 Task: Access a repository's "Release Notes" to view changes in software versions.
Action: Mouse moved to (930, 383)
Screenshot: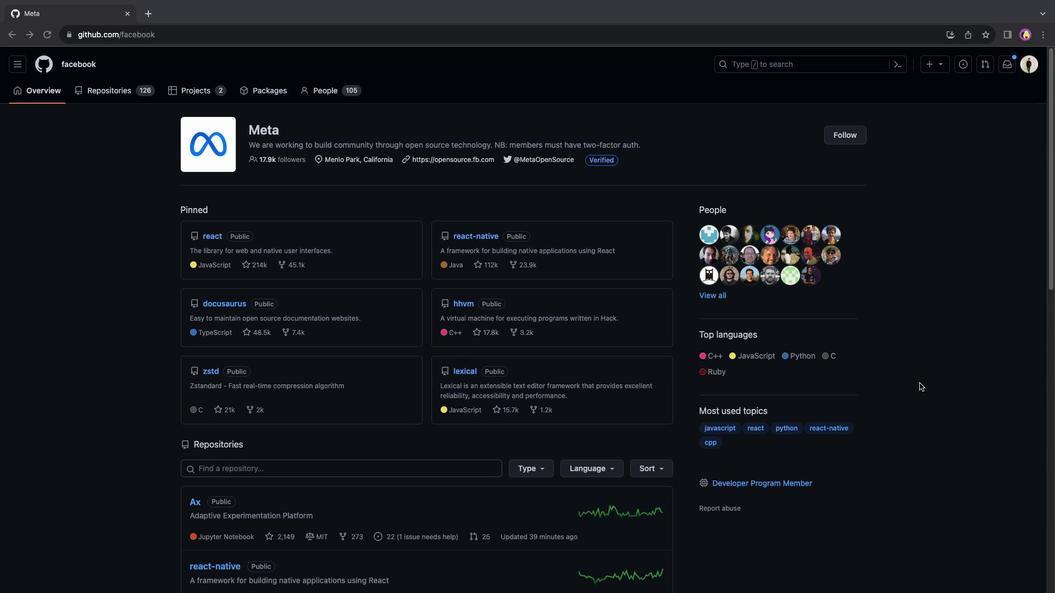 
Action: Mouse pressed left at (930, 383)
Screenshot: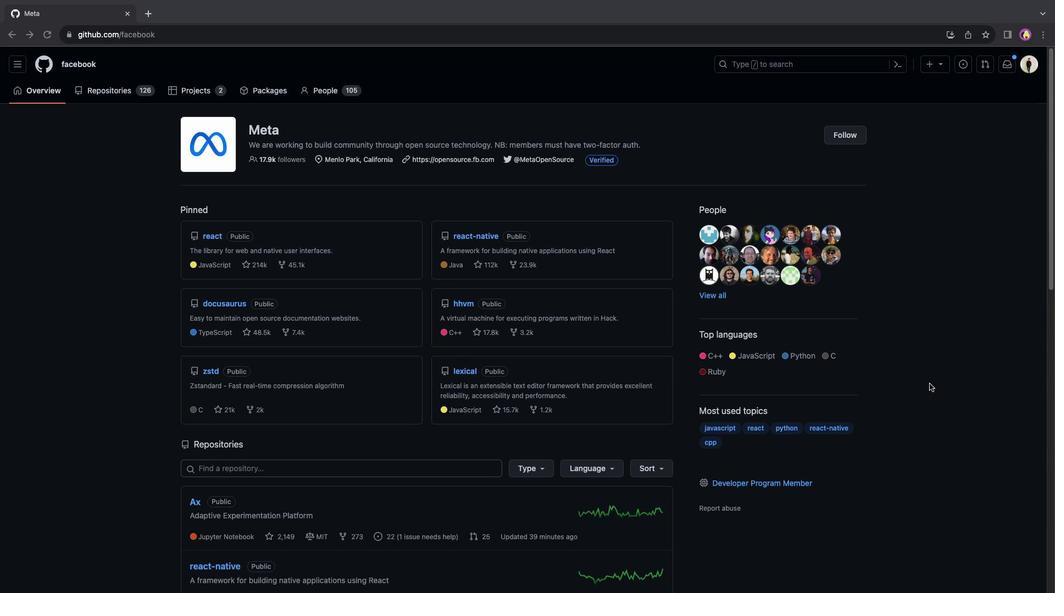 
Action: Mouse moved to (216, 237)
Screenshot: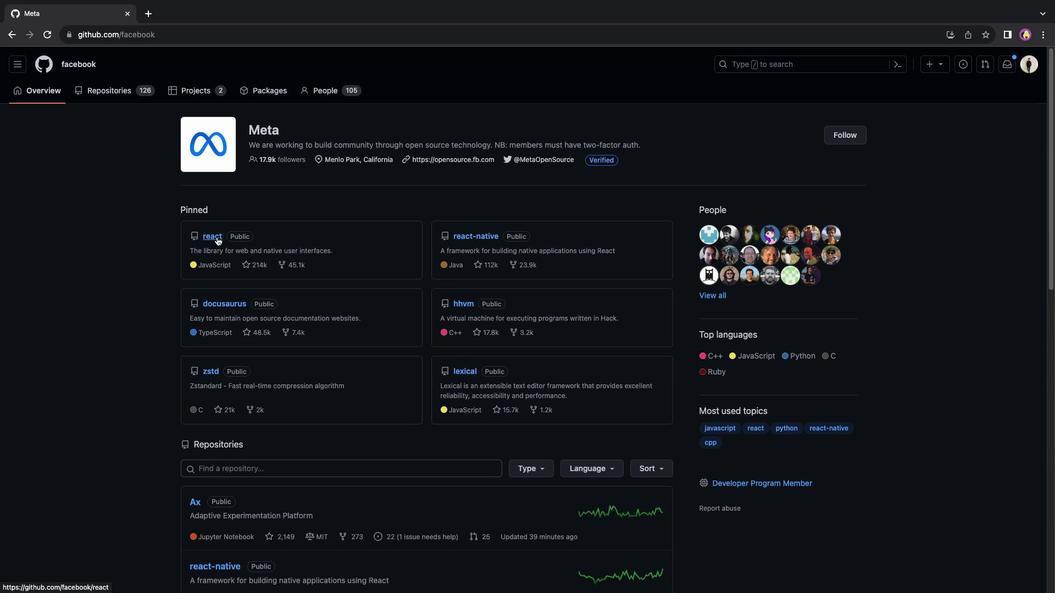 
Action: Mouse pressed left at (216, 237)
Screenshot: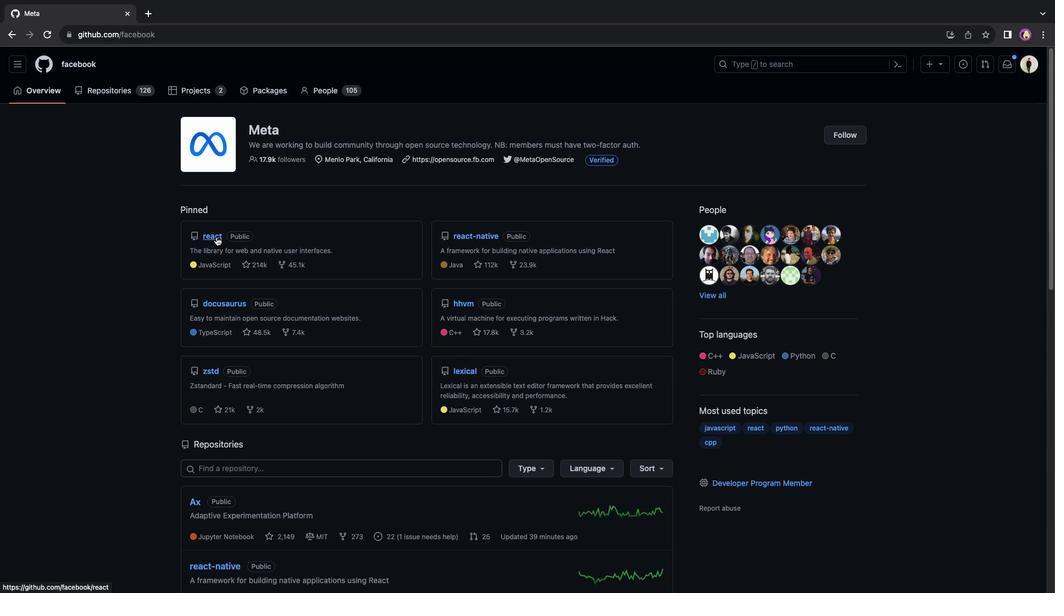
Action: Mouse moved to (831, 430)
Screenshot: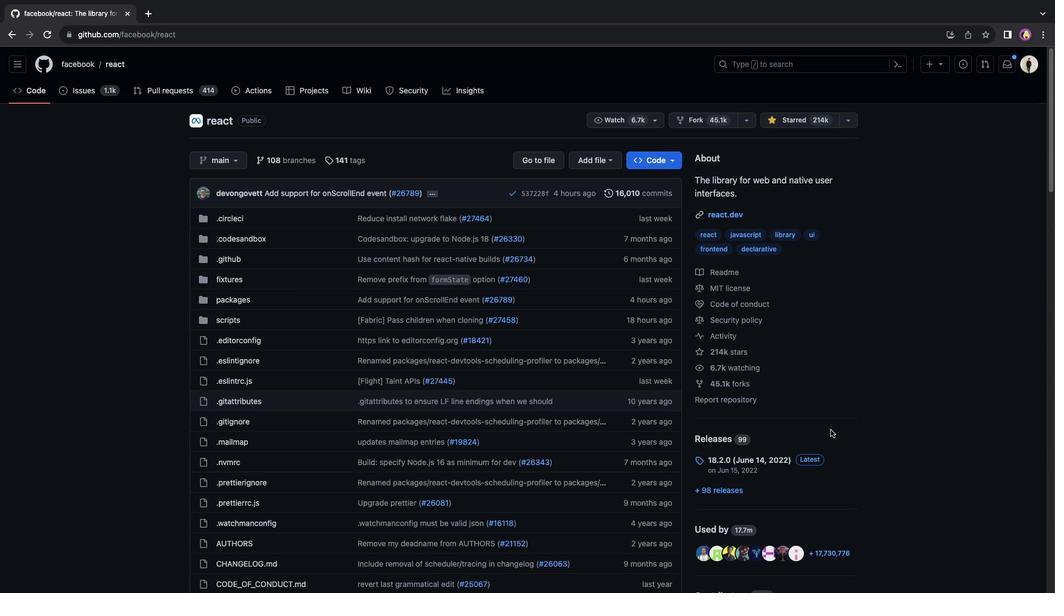 
Action: Mouse scrolled (831, 430) with delta (0, 0)
Screenshot: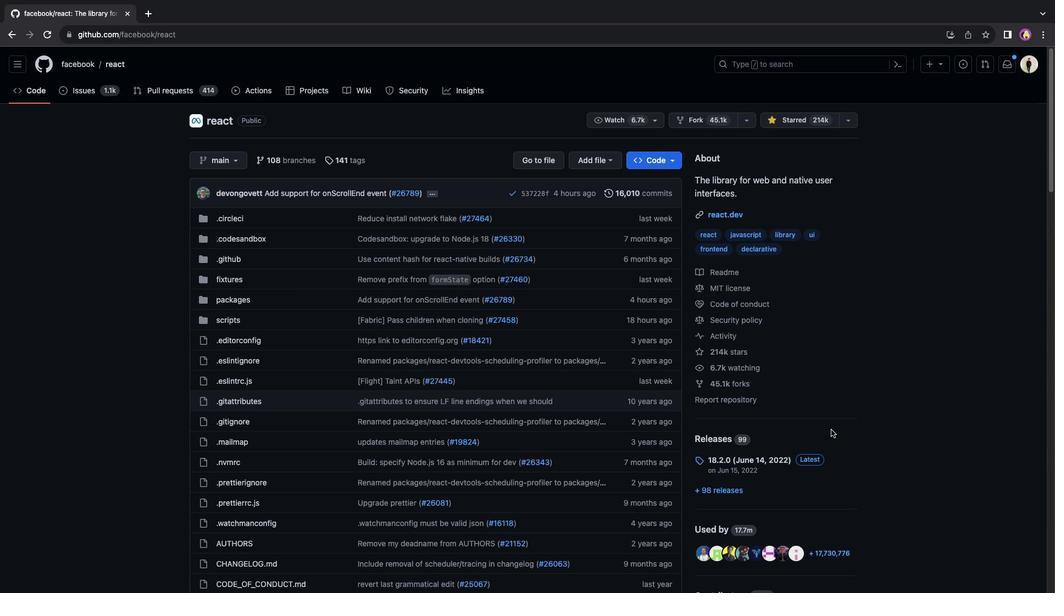 
Action: Mouse scrolled (831, 430) with delta (0, 0)
Screenshot: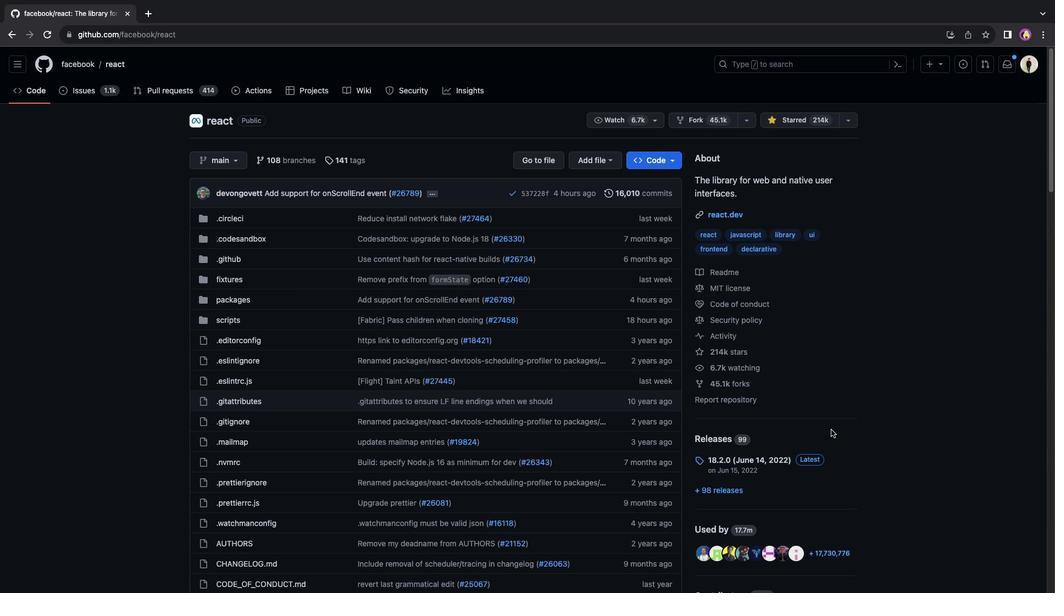 
Action: Mouse scrolled (831, 430) with delta (0, -1)
Screenshot: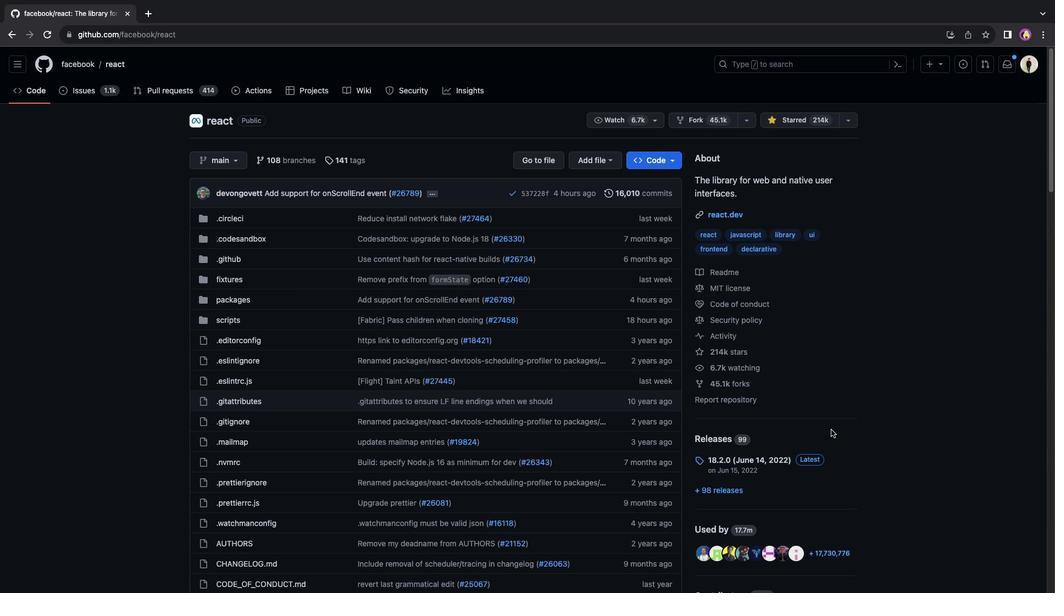 
Action: Mouse moved to (729, 392)
Screenshot: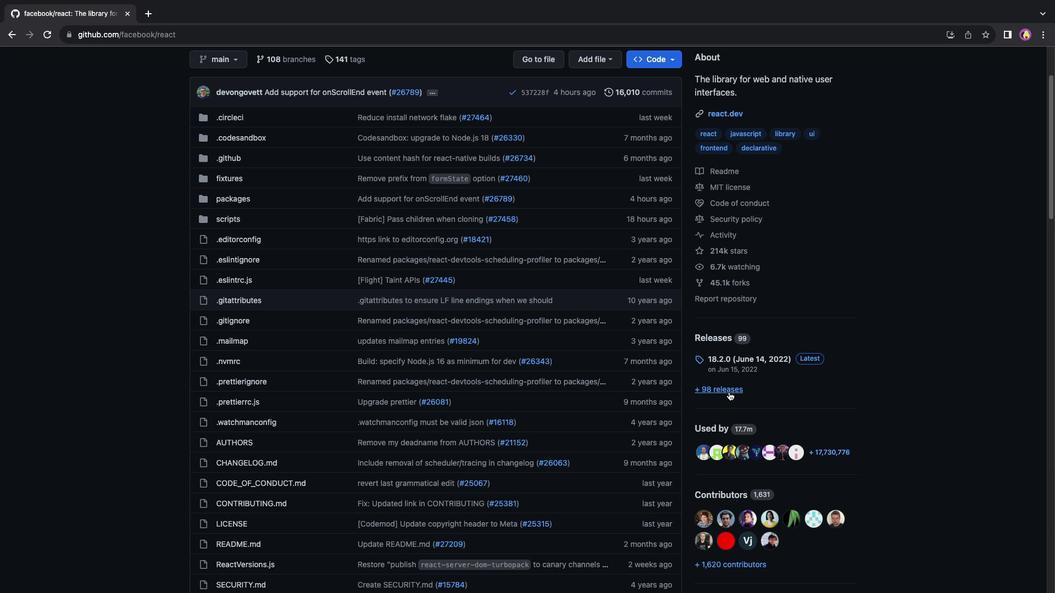 
Action: Mouse pressed left at (729, 392)
Screenshot: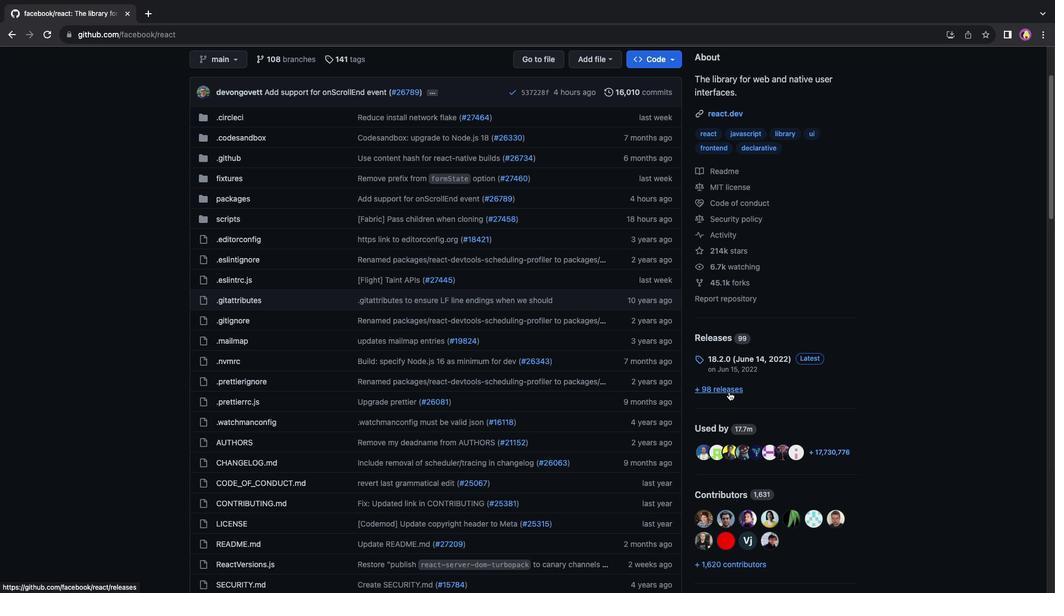 
Action: Mouse moved to (730, 338)
Screenshot: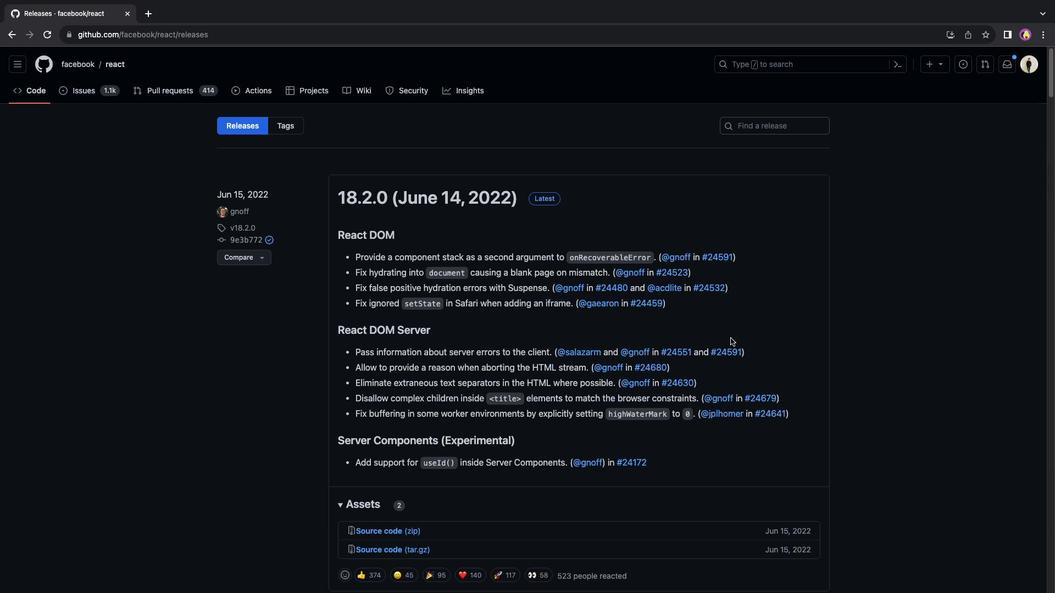 
Action: Mouse scrolled (730, 338) with delta (0, 0)
Screenshot: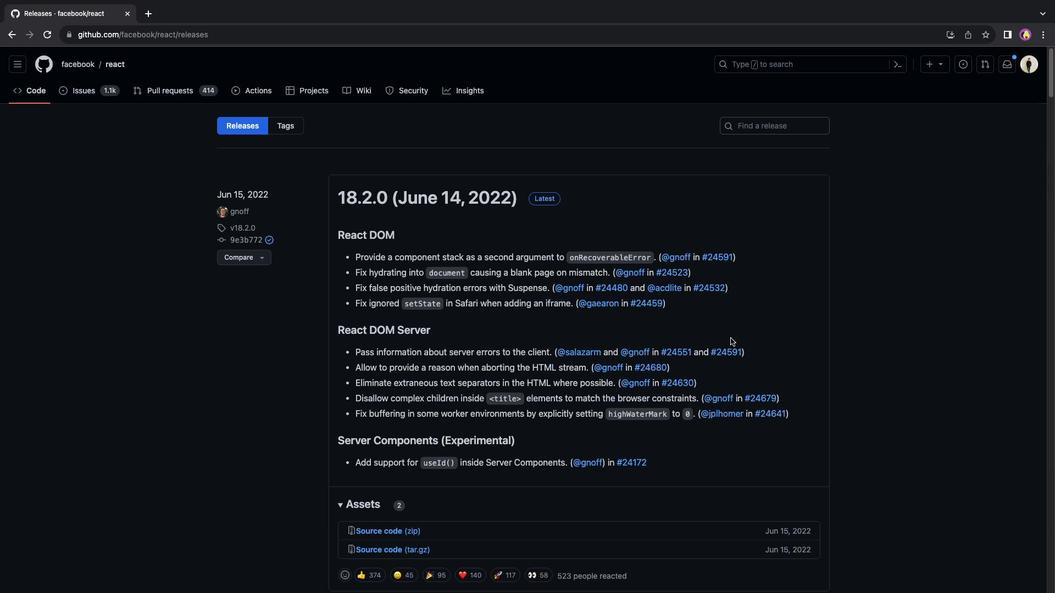 
Action: Mouse scrolled (730, 338) with delta (0, 0)
Screenshot: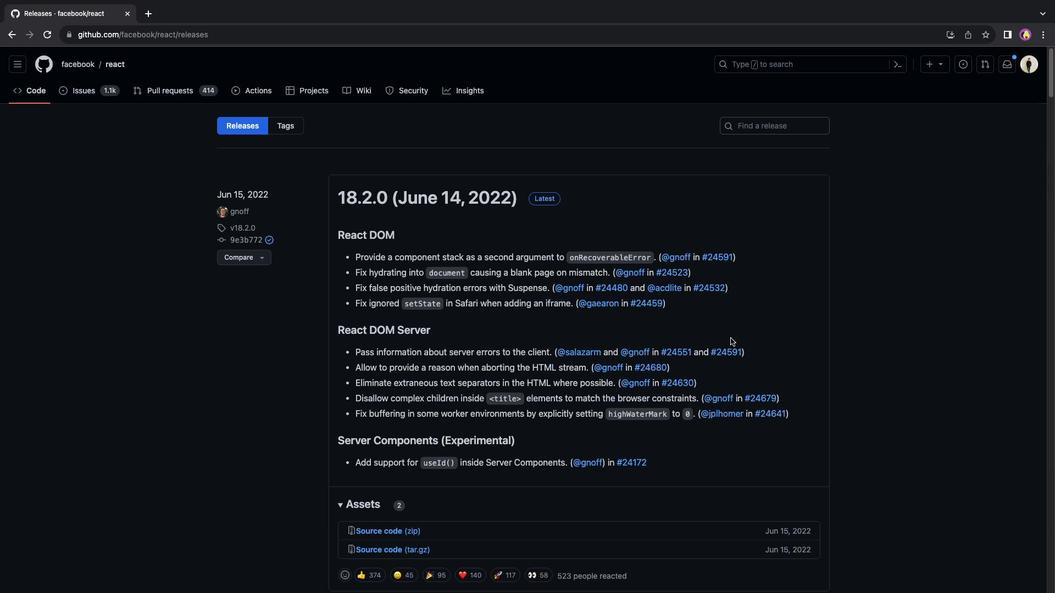 
Action: Mouse scrolled (730, 338) with delta (0, -1)
Screenshot: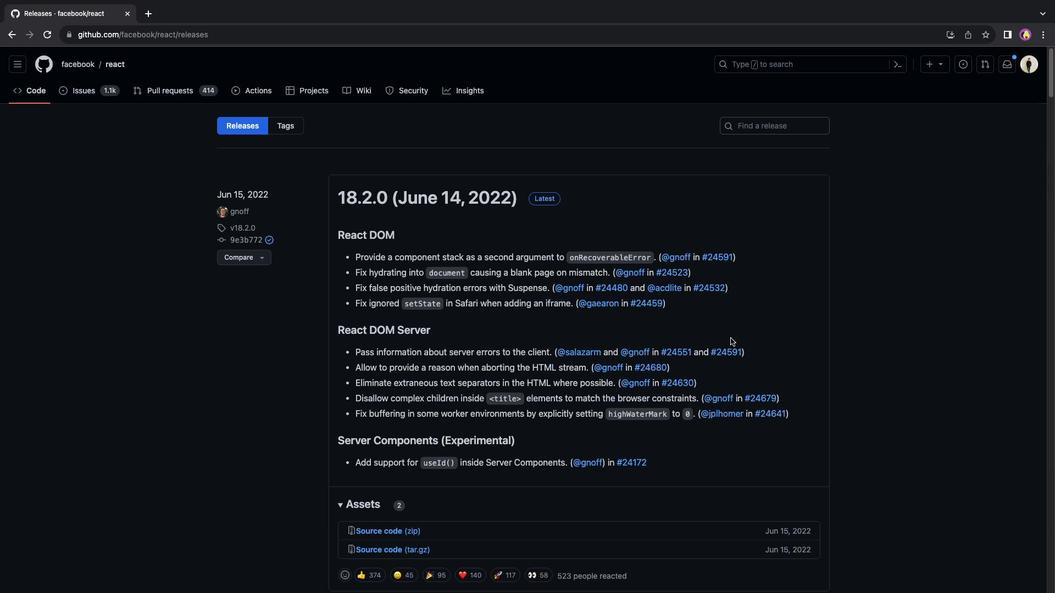 
Action: Mouse moved to (730, 338)
Screenshot: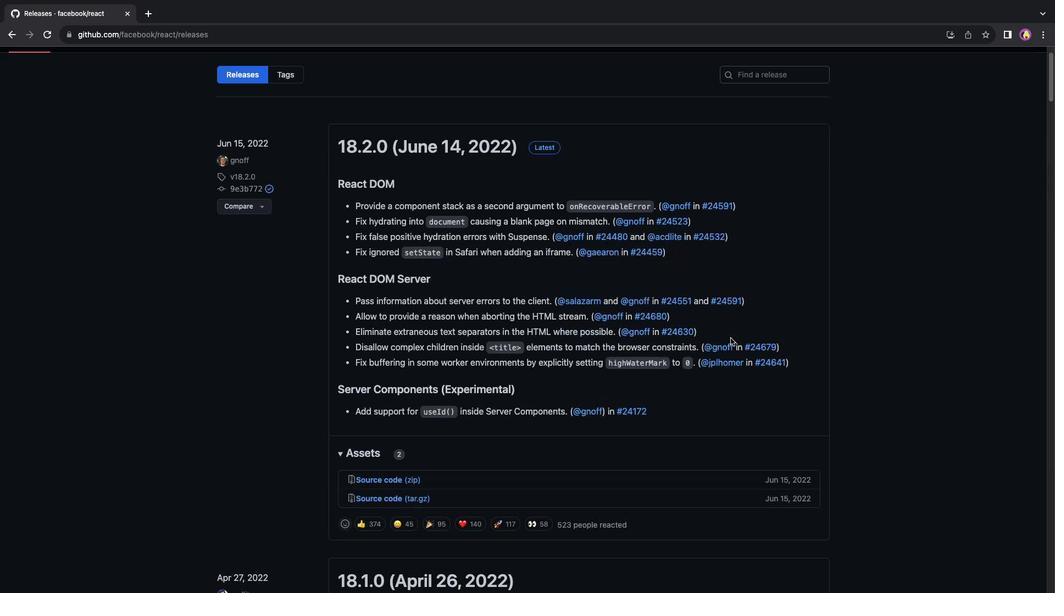 
Action: Mouse scrolled (730, 338) with delta (0, 0)
Screenshot: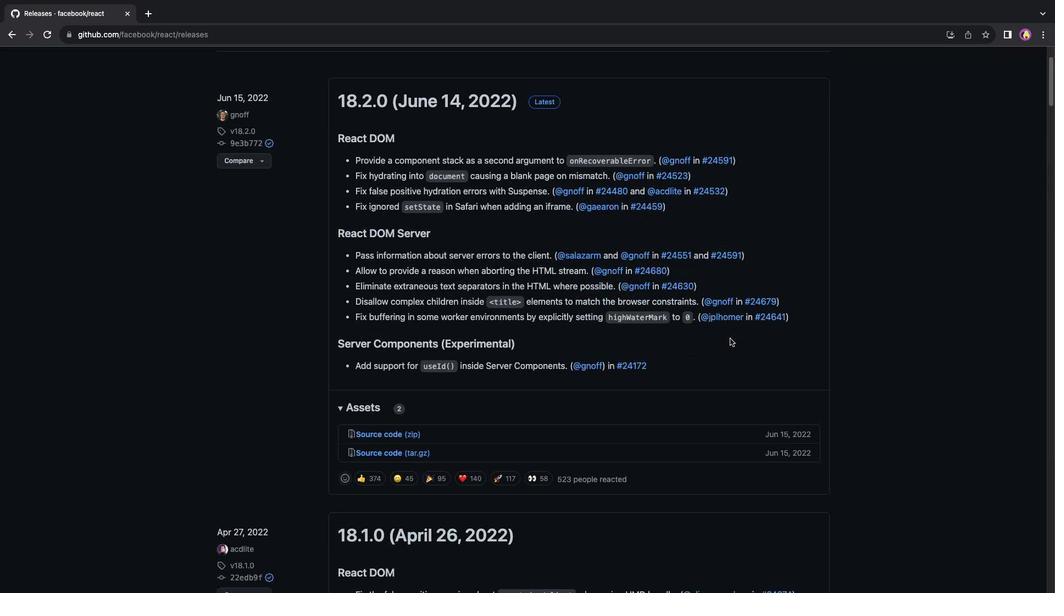 
Action: Mouse scrolled (730, 338) with delta (0, 0)
Screenshot: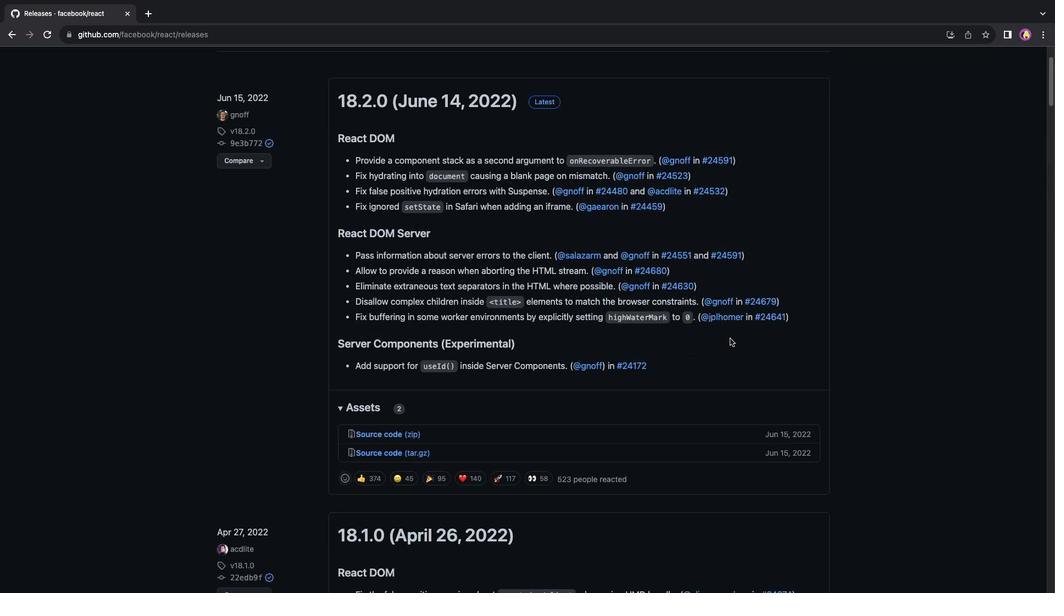 
Action: Mouse moved to (730, 338)
Screenshot: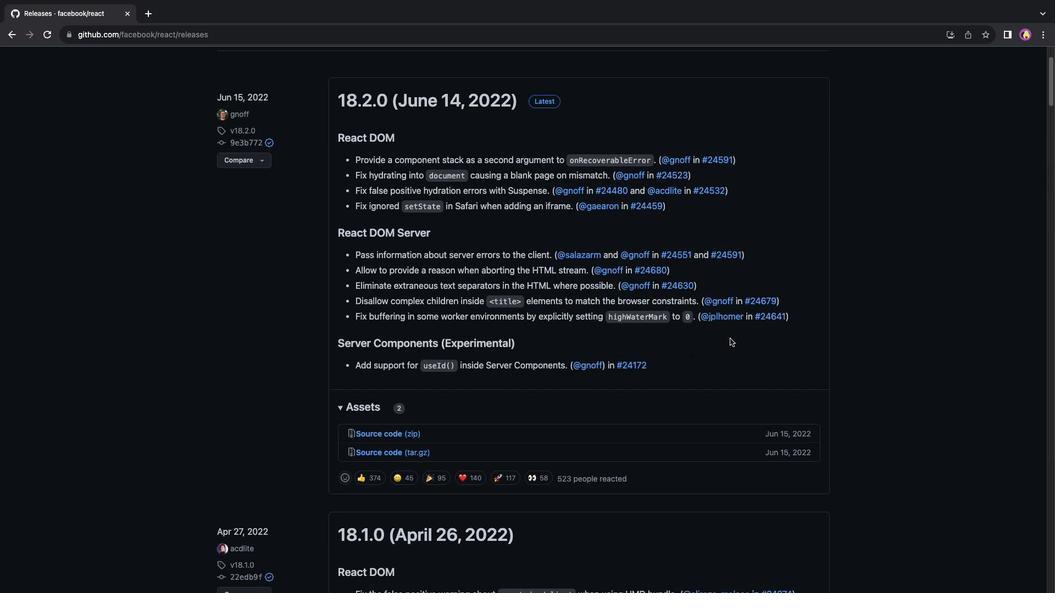 
Action: Mouse scrolled (730, 338) with delta (0, 0)
Screenshot: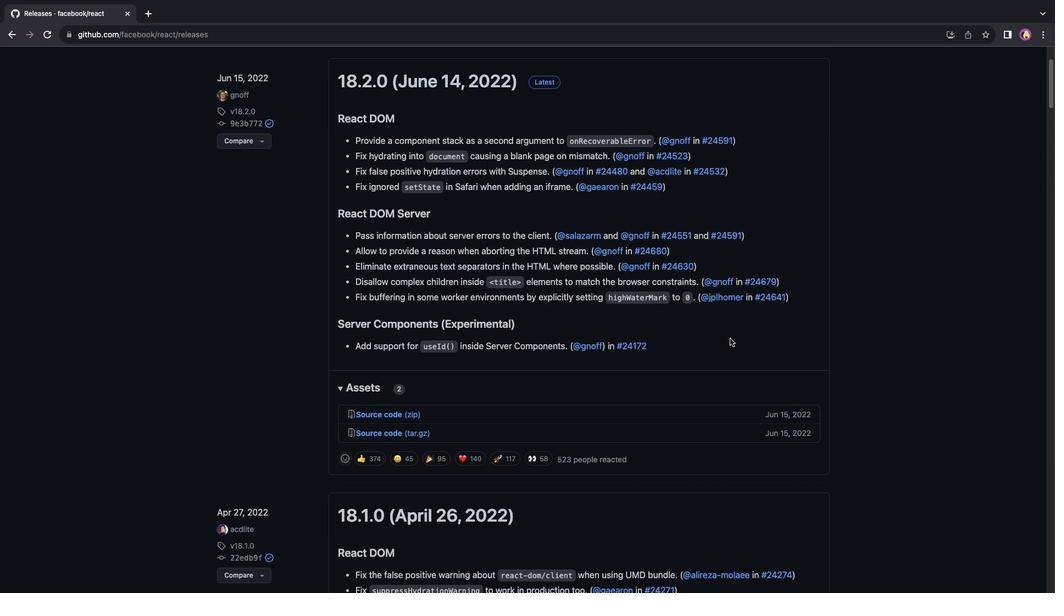 
Action: Mouse scrolled (730, 338) with delta (0, 0)
Screenshot: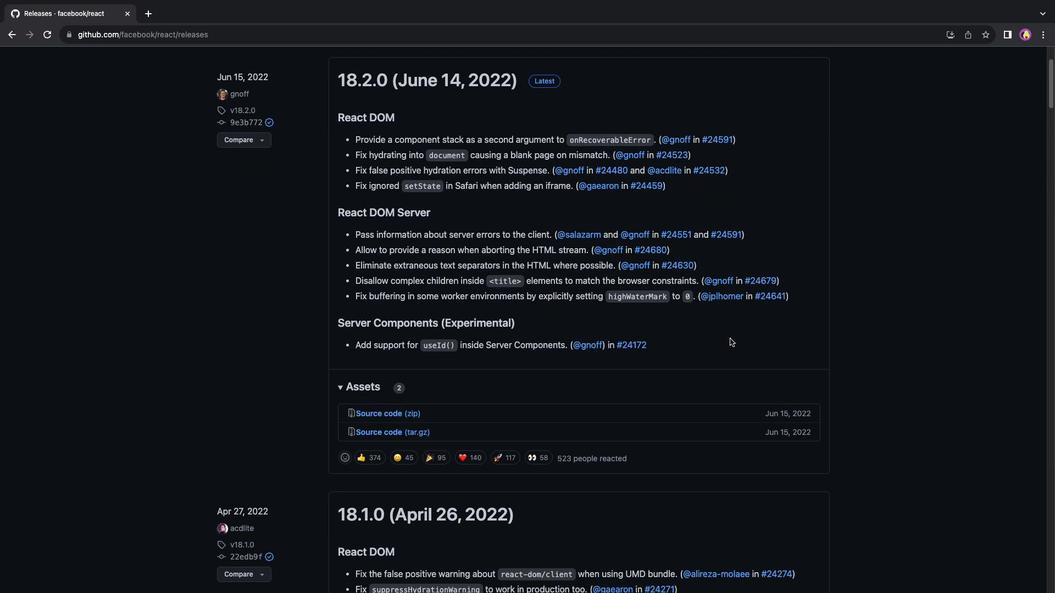 
Action: Mouse scrolled (730, 338) with delta (0, 0)
Screenshot: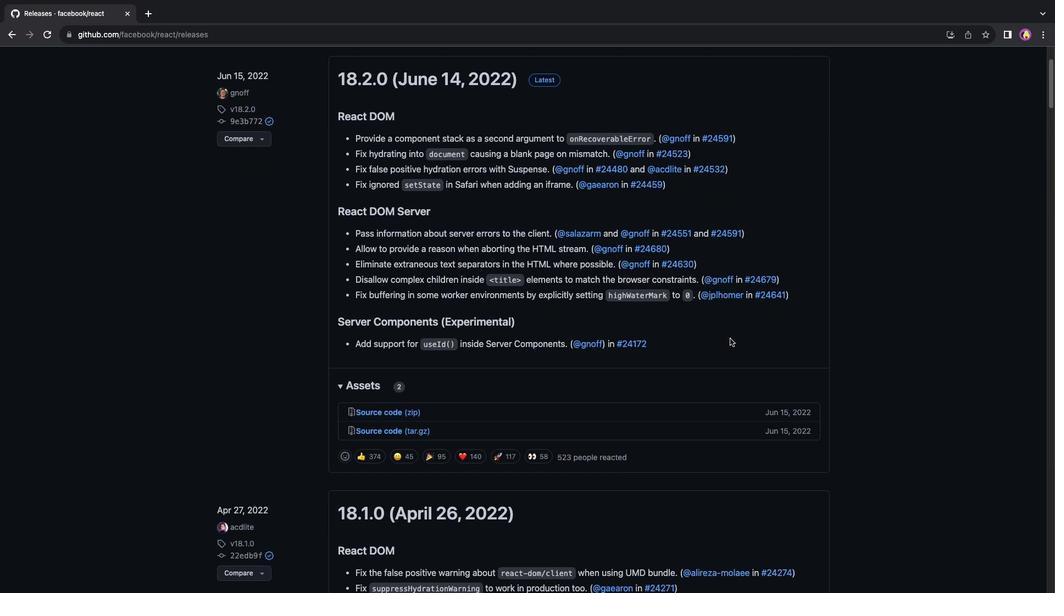 
Action: Mouse moved to (730, 339)
Screenshot: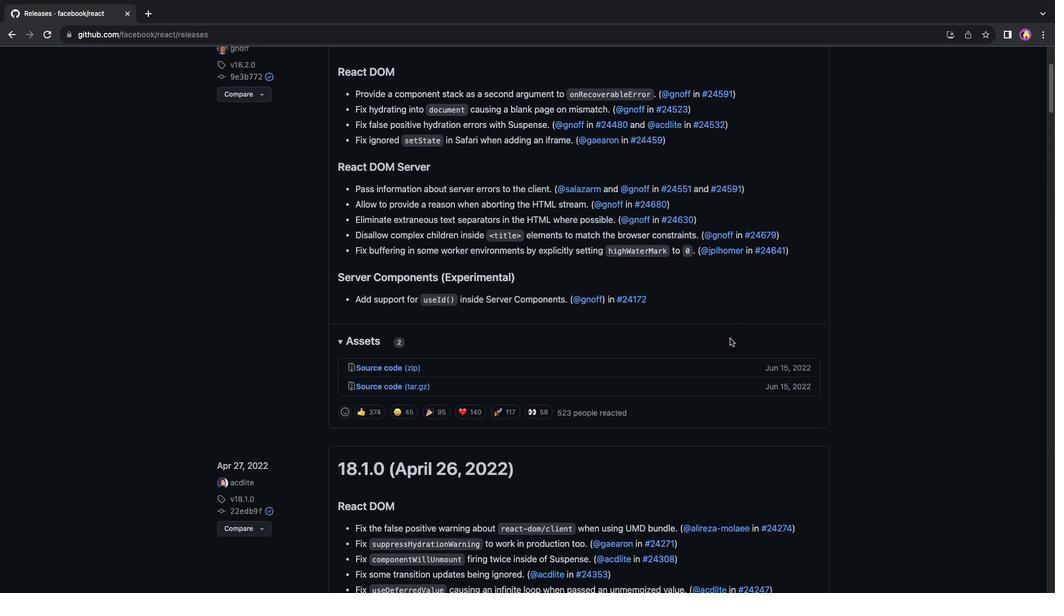 
Action: Mouse scrolled (730, 339) with delta (0, 0)
Screenshot: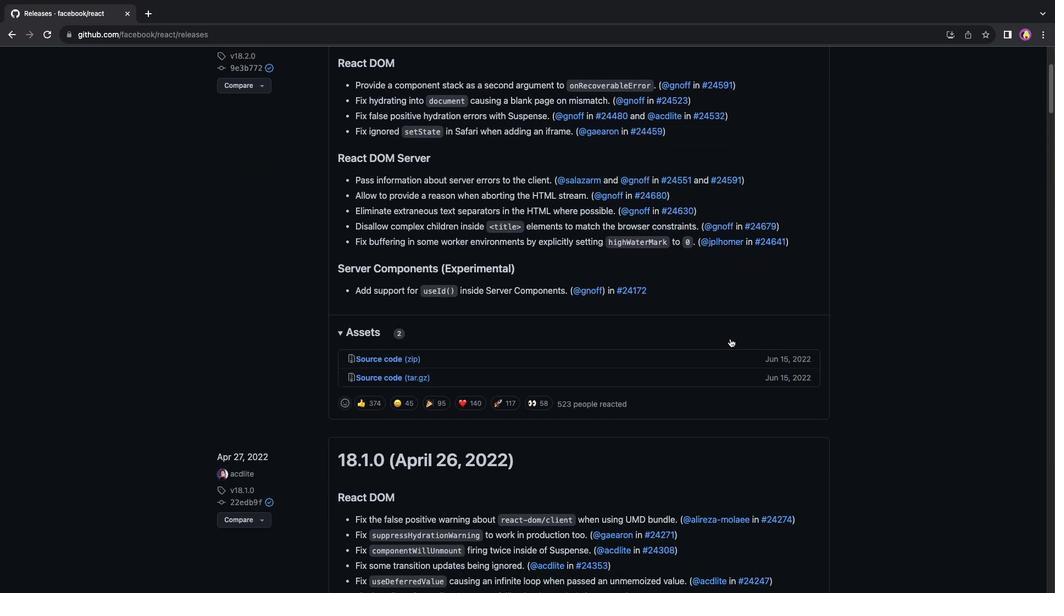 
Action: Mouse scrolled (730, 339) with delta (0, 0)
Screenshot: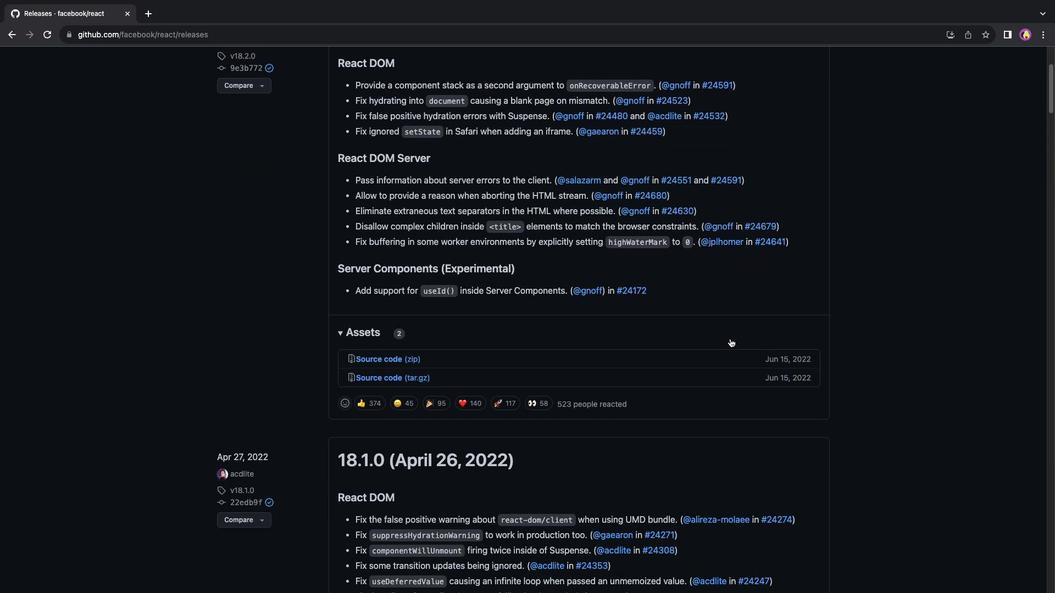 
Action: Mouse scrolled (730, 339) with delta (0, -1)
Screenshot: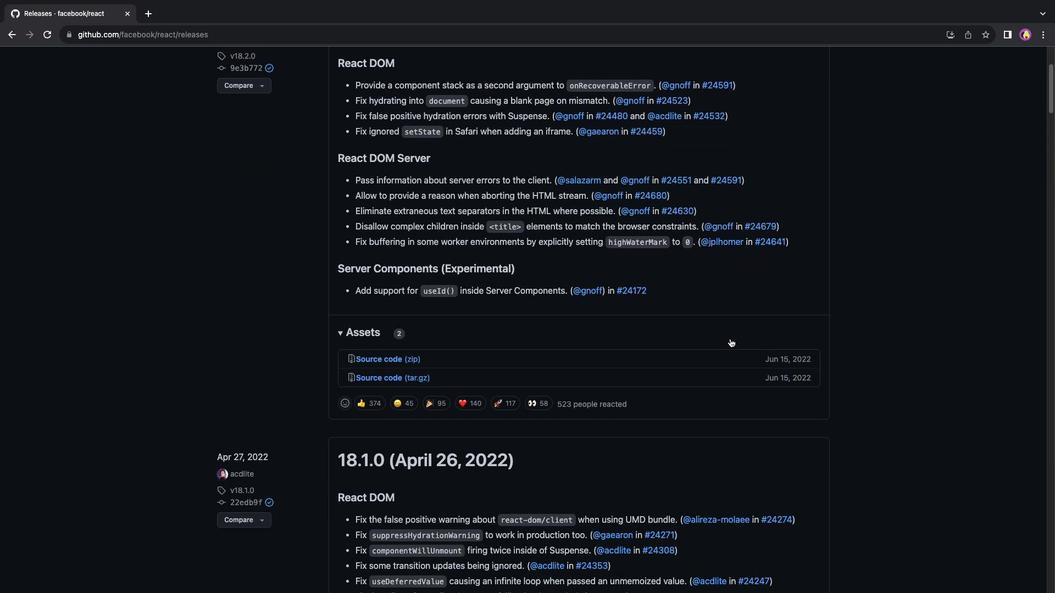
Action: Mouse scrolled (730, 339) with delta (0, 0)
Screenshot: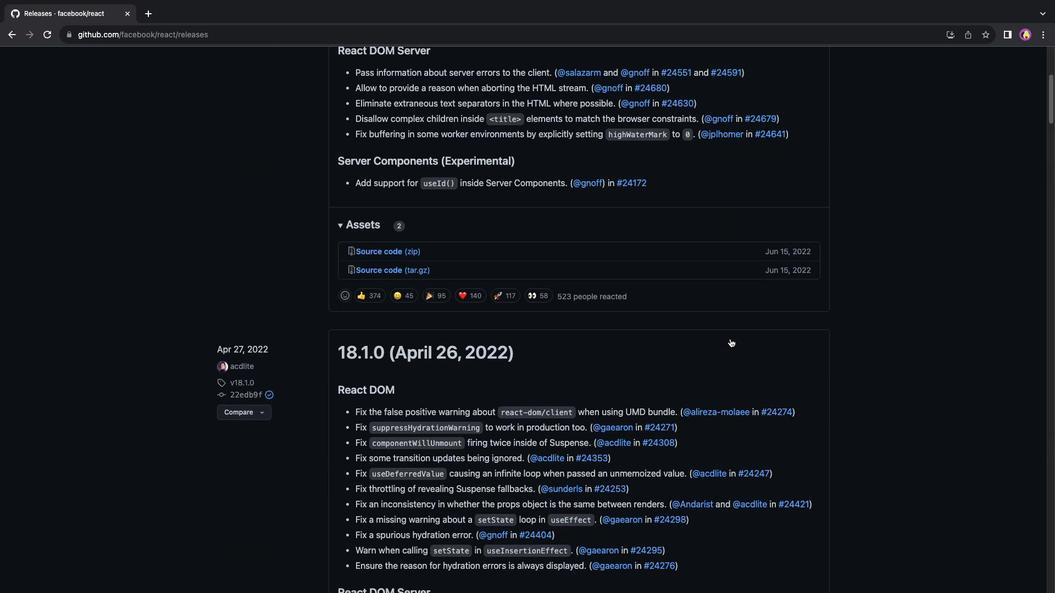 
Action: Mouse scrolled (730, 339) with delta (0, 0)
Screenshot: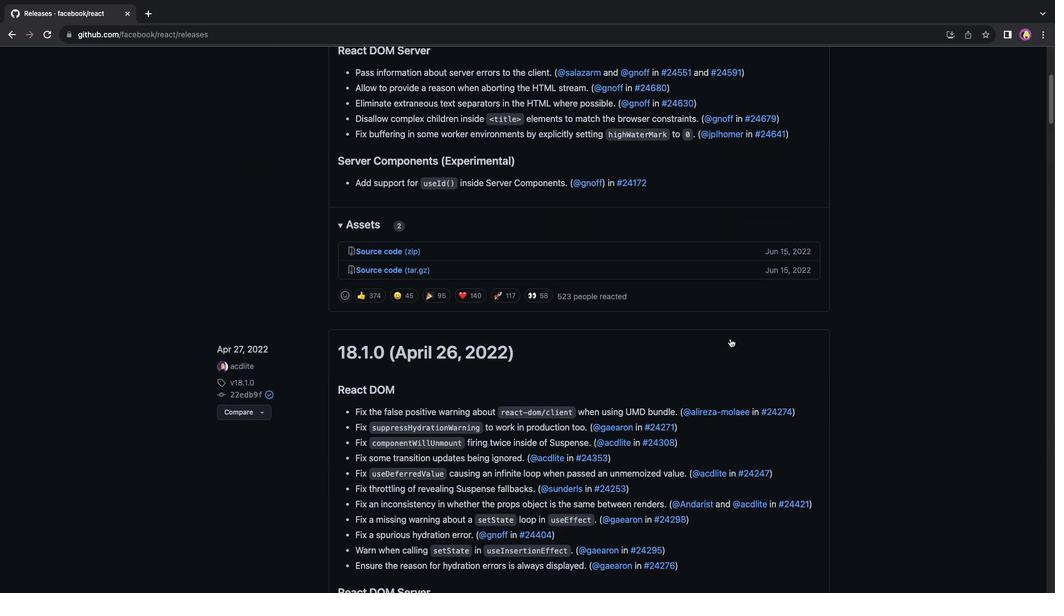 
Action: Mouse scrolled (730, 339) with delta (0, -1)
Screenshot: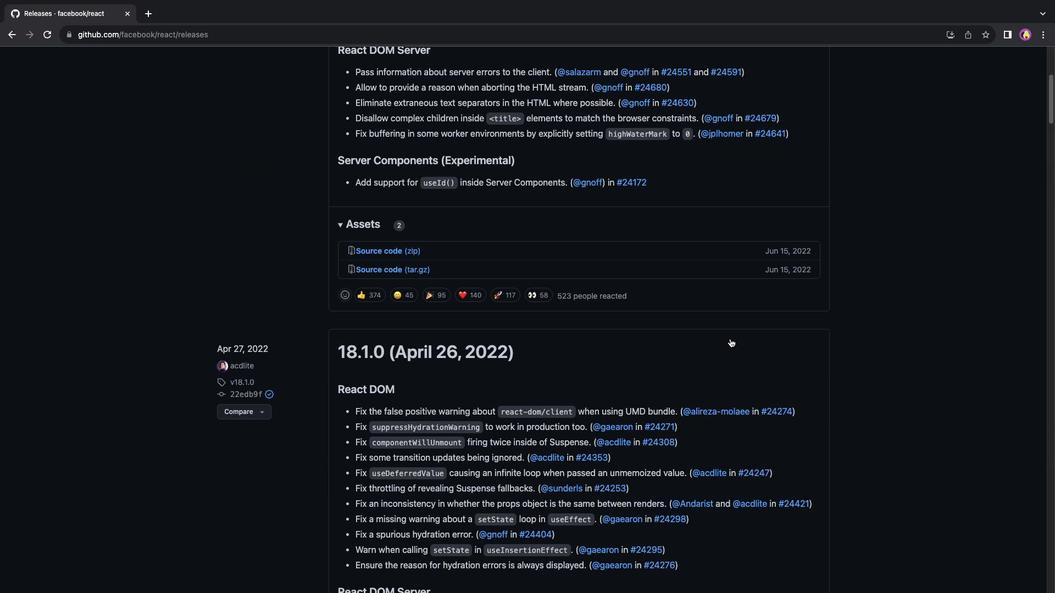 
Action: Mouse scrolled (730, 339) with delta (0, 0)
Screenshot: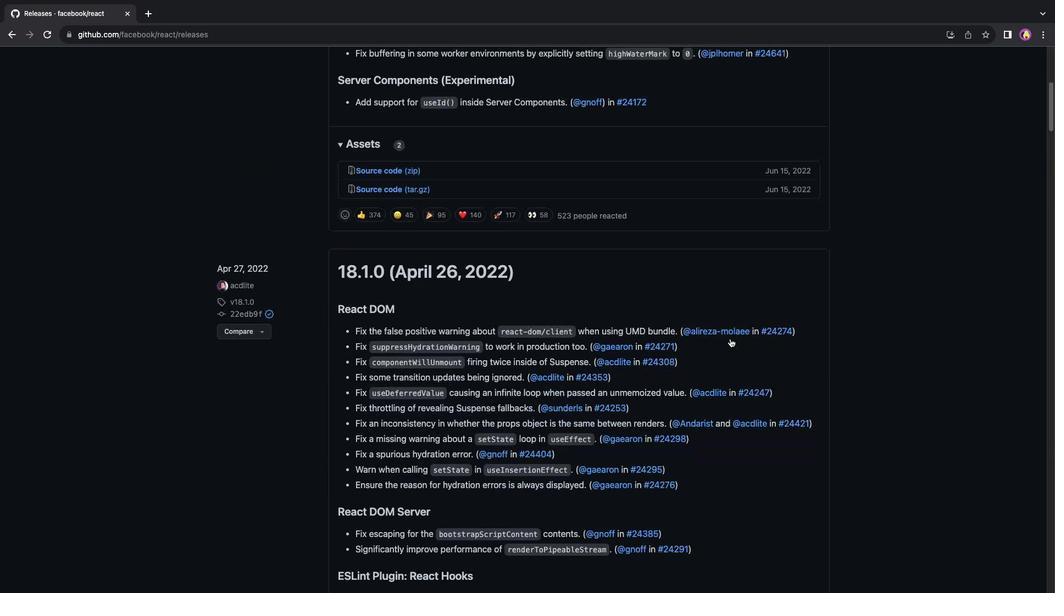 
Action: Mouse scrolled (730, 339) with delta (0, 0)
Screenshot: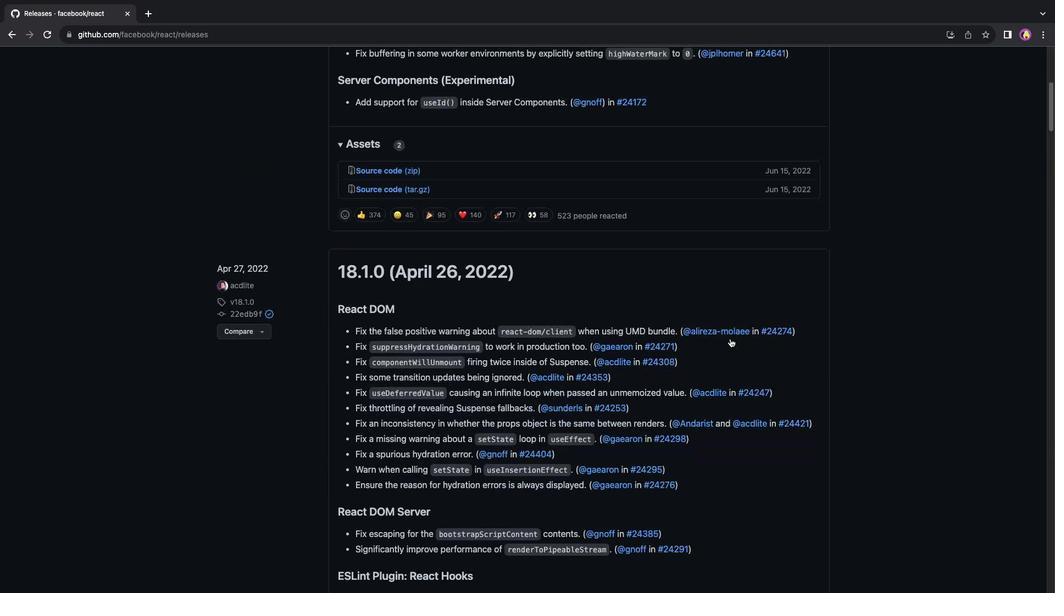 
Action: Mouse scrolled (730, 339) with delta (0, -1)
Screenshot: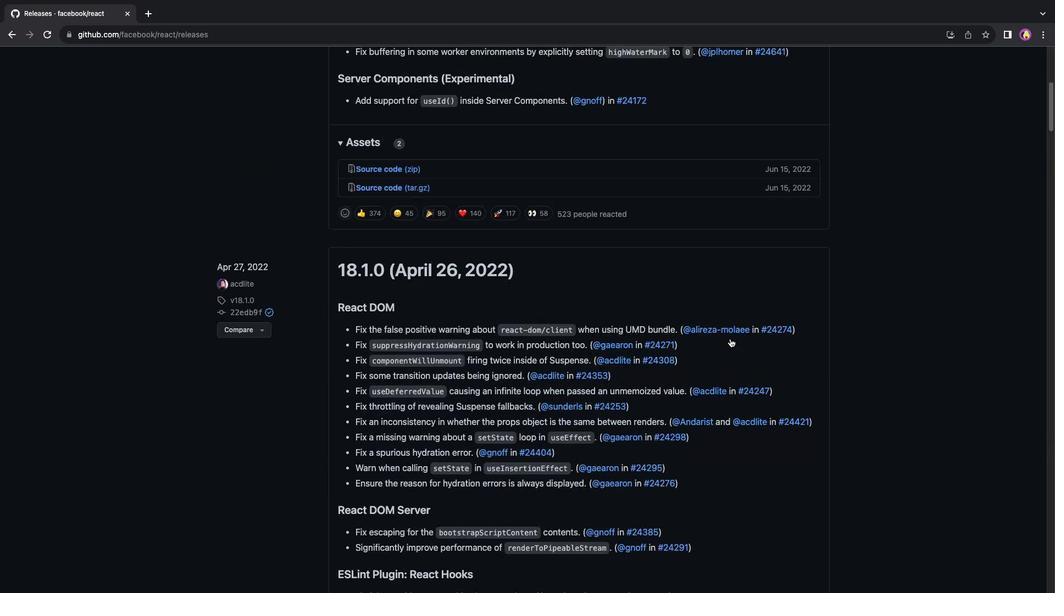 
Action: Mouse moved to (730, 339)
Screenshot: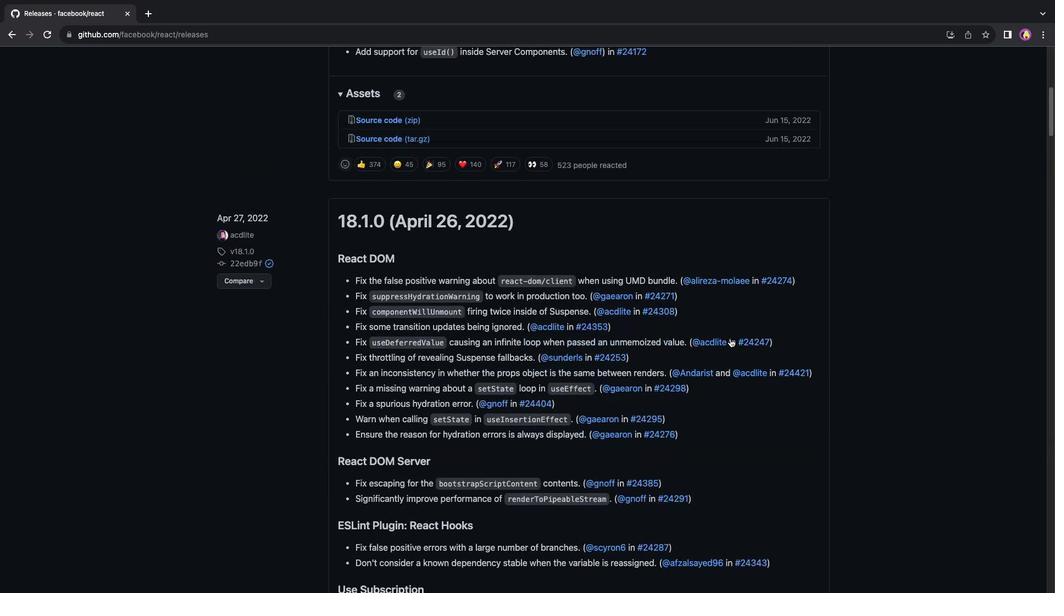 
Action: Mouse scrolled (730, 339) with delta (0, 0)
Screenshot: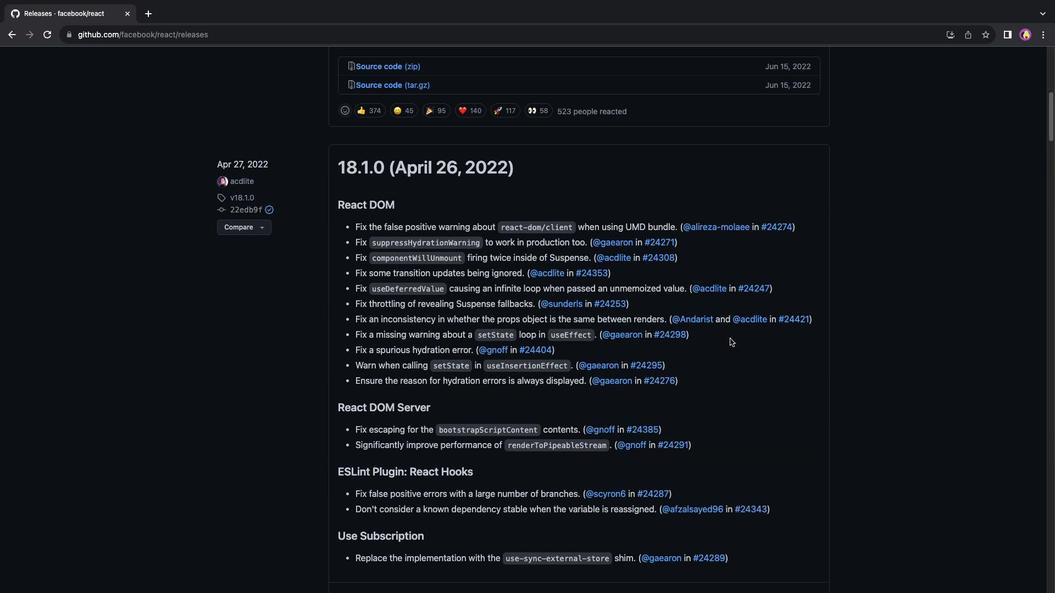 
Action: Mouse scrolled (730, 339) with delta (0, 0)
Screenshot: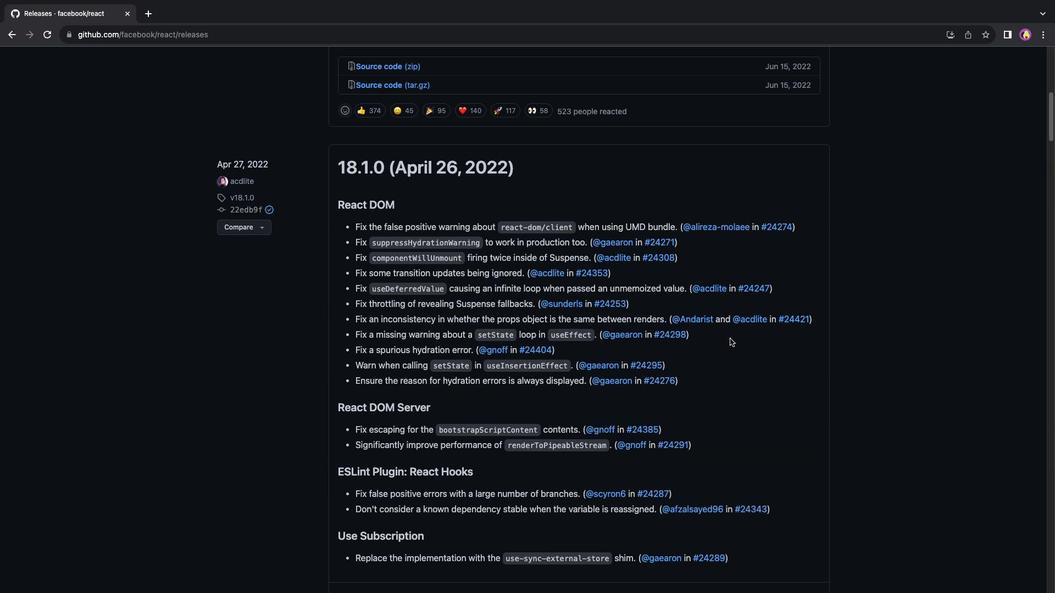 
Action: Mouse scrolled (730, 339) with delta (0, 0)
Screenshot: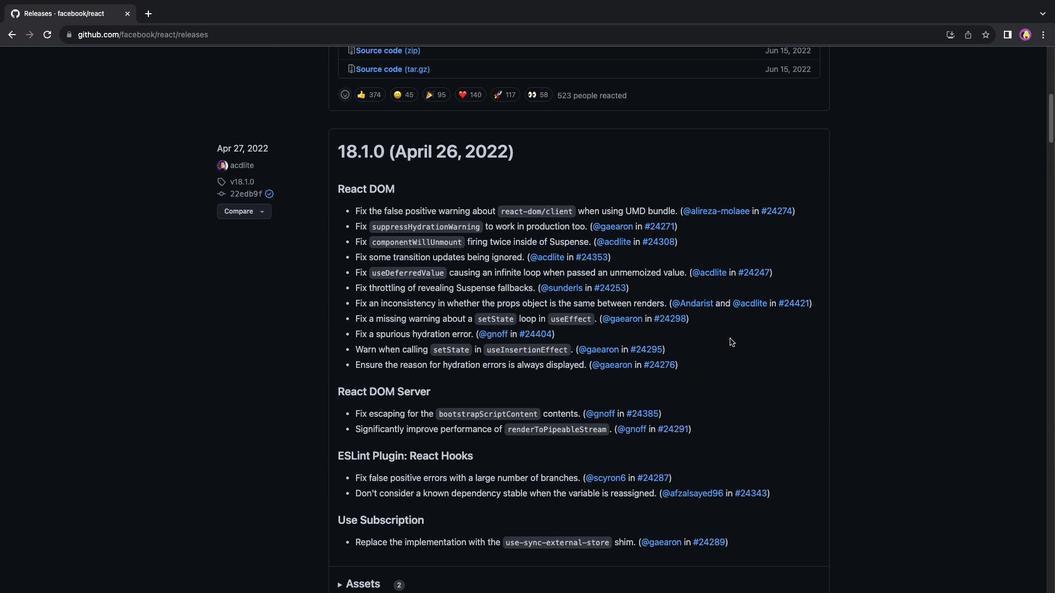 
Action: Mouse scrolled (730, 339) with delta (0, 0)
Screenshot: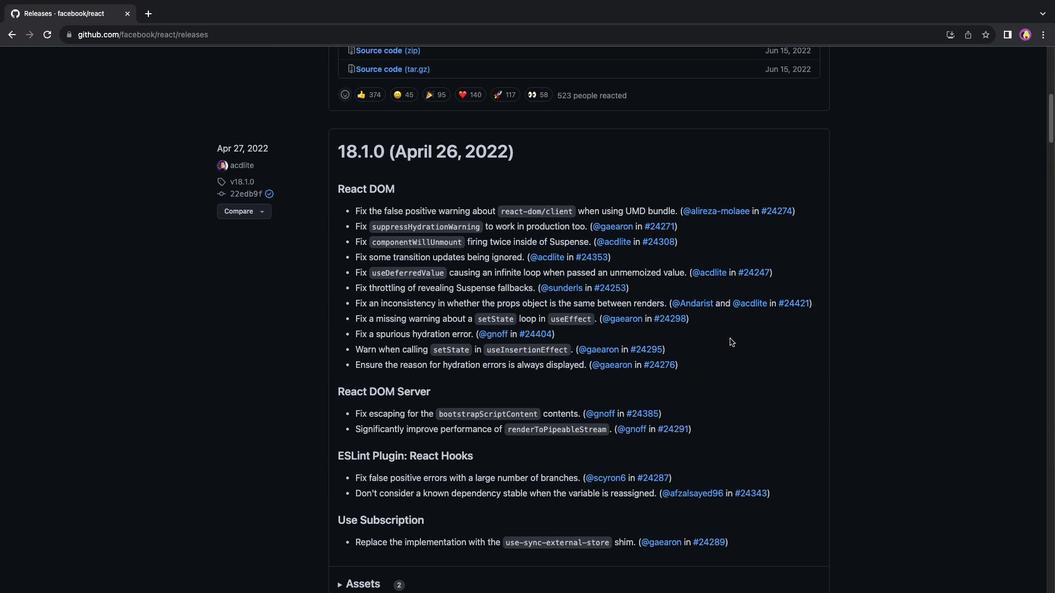 
Action: Mouse moved to (730, 339)
Screenshot: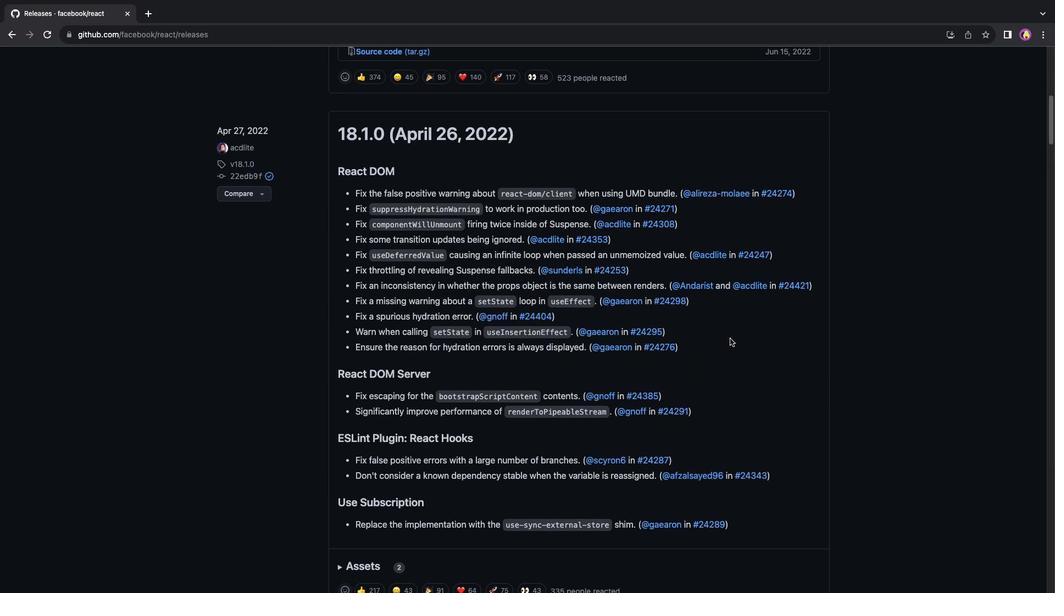 
Action: Mouse scrolled (730, 339) with delta (0, 0)
Screenshot: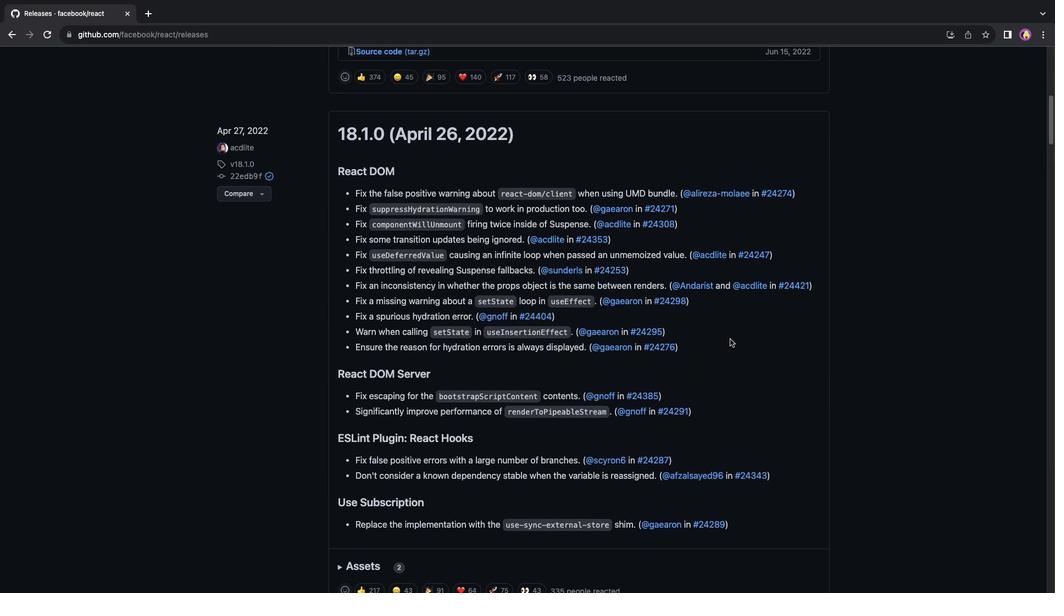 
Action: Mouse scrolled (730, 339) with delta (0, 0)
Screenshot: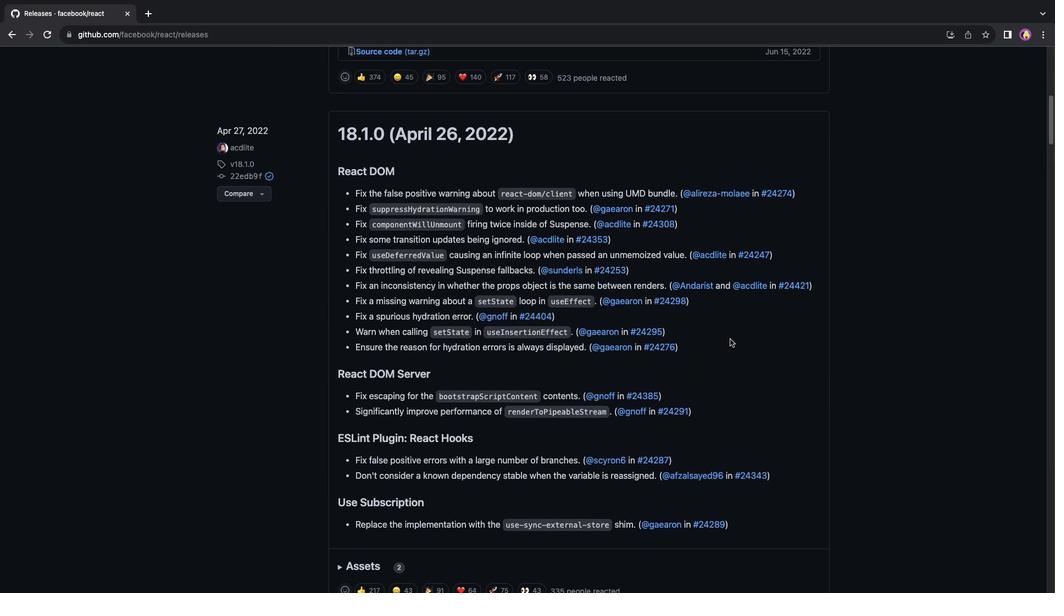 
Action: Mouse scrolled (730, 339) with delta (0, 0)
Screenshot: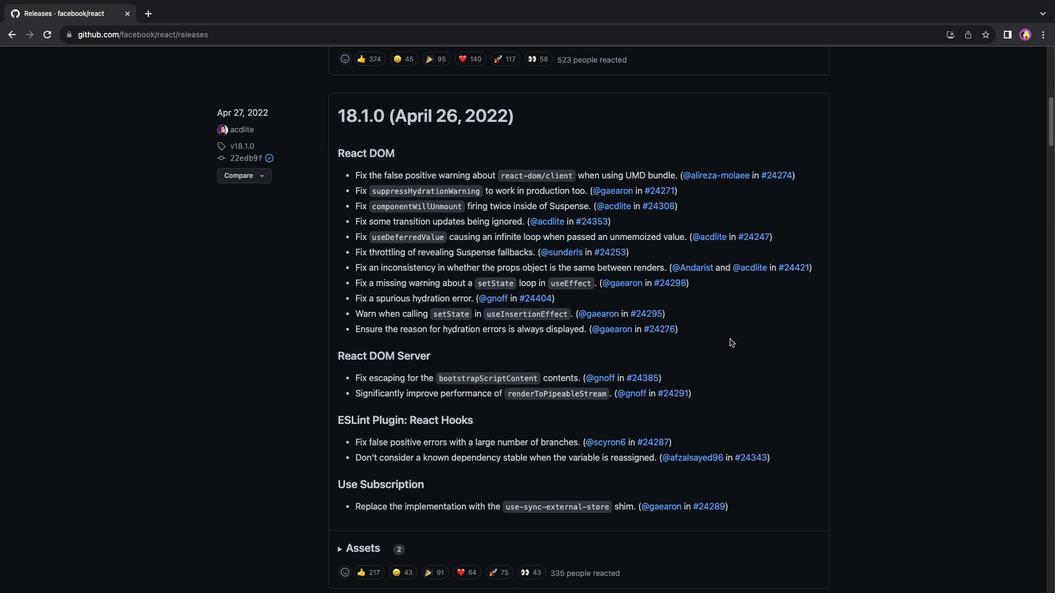 
Action: Mouse scrolled (730, 339) with delta (0, 0)
Screenshot: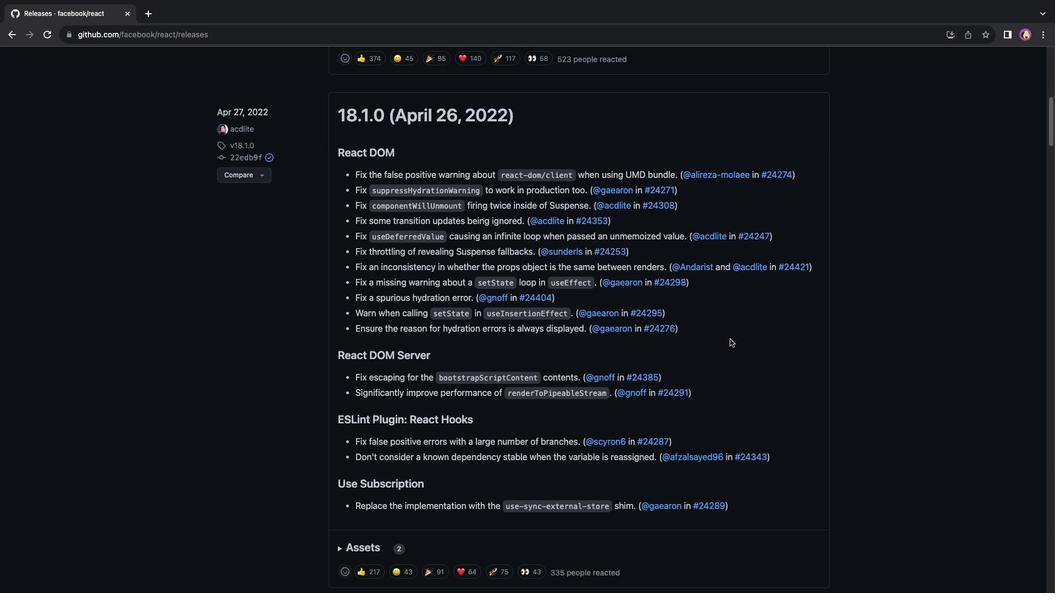 
Action: Mouse scrolled (730, 339) with delta (0, -1)
Screenshot: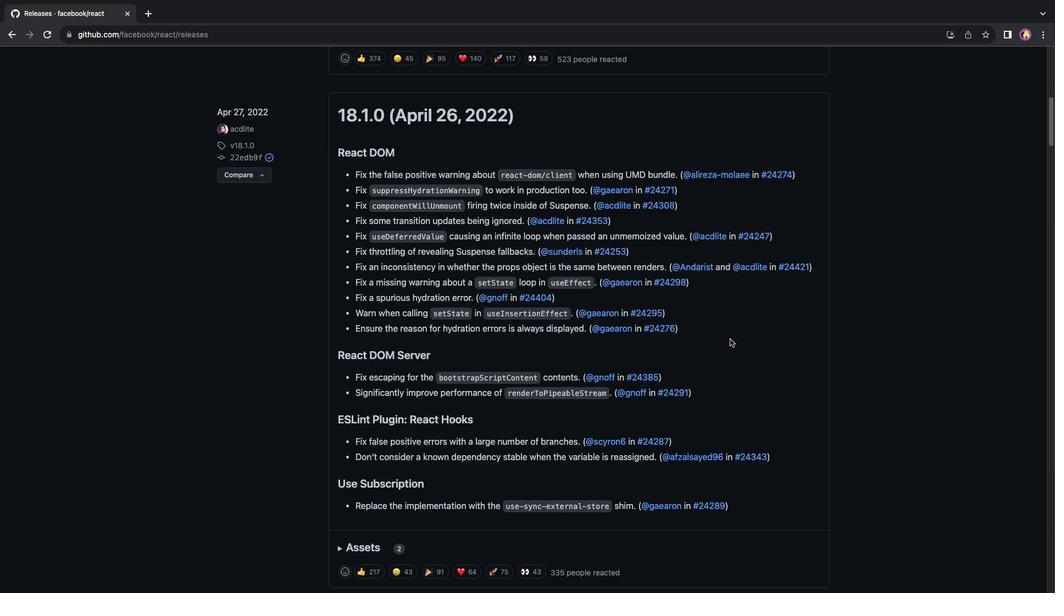 
Action: Mouse scrolled (730, 339) with delta (0, 0)
Screenshot: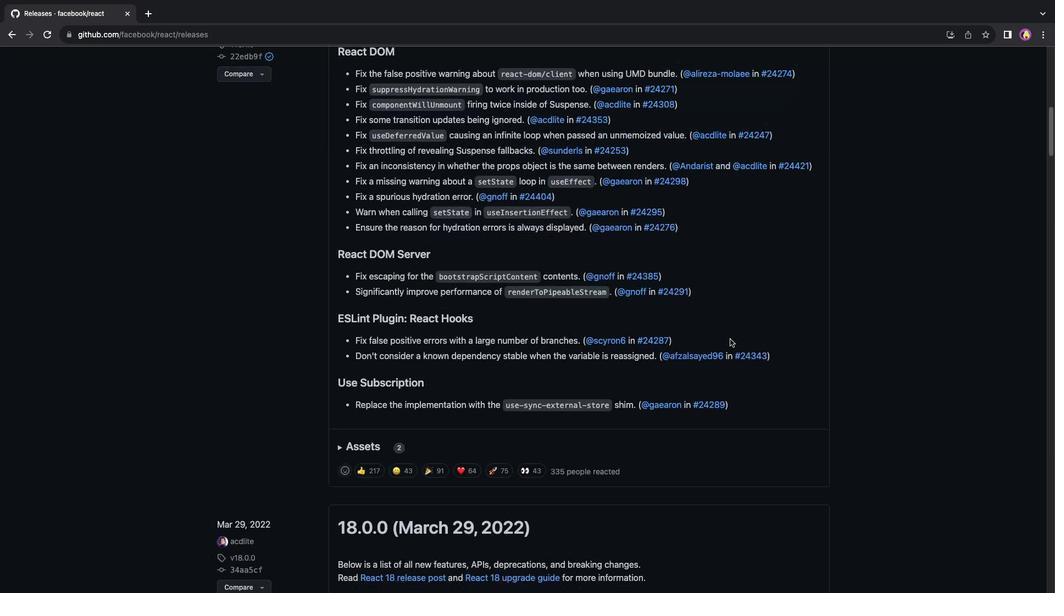 
Action: Mouse scrolled (730, 339) with delta (0, 0)
Screenshot: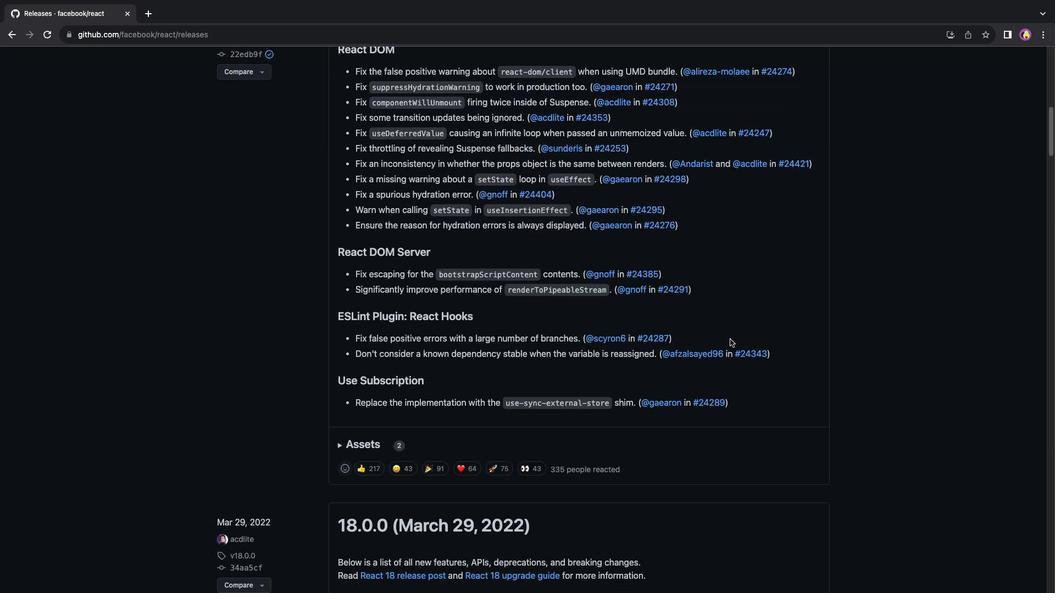 
Action: Mouse scrolled (730, 339) with delta (0, -1)
Screenshot: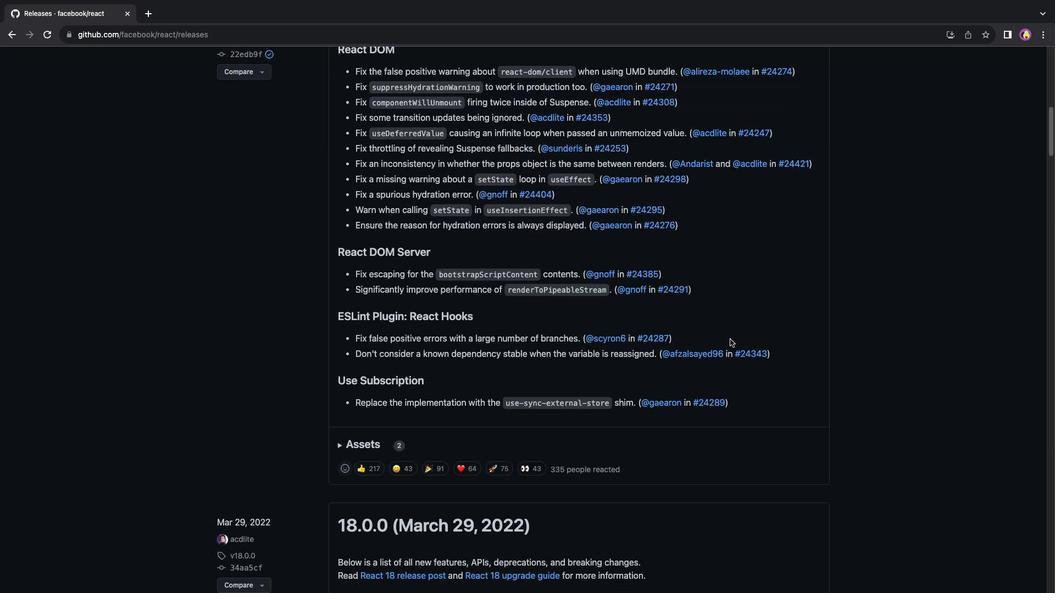 
Action: Mouse scrolled (730, 339) with delta (0, 0)
Screenshot: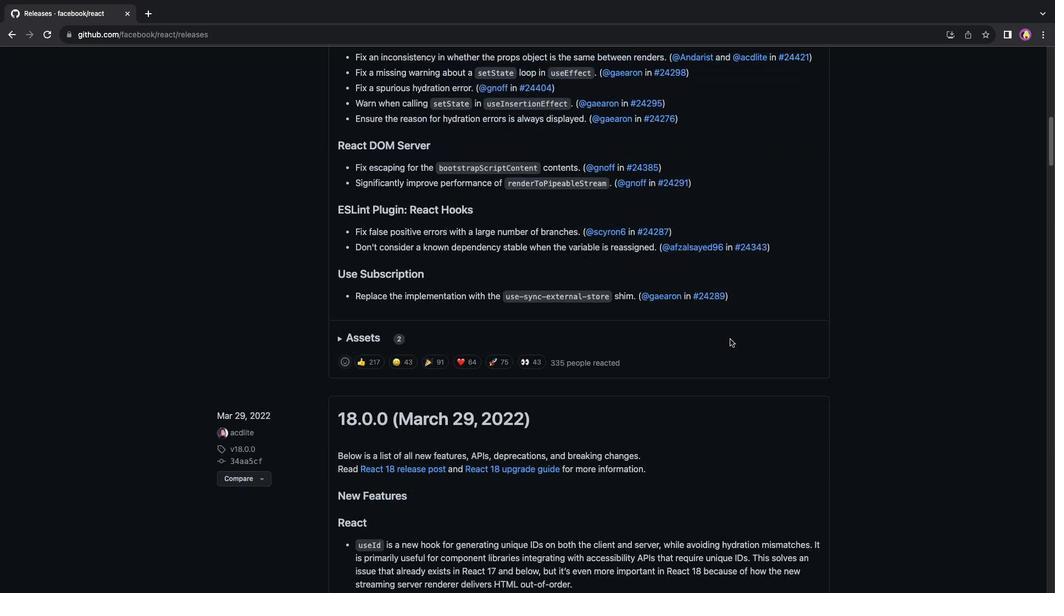 
Action: Mouse scrolled (730, 339) with delta (0, 0)
Screenshot: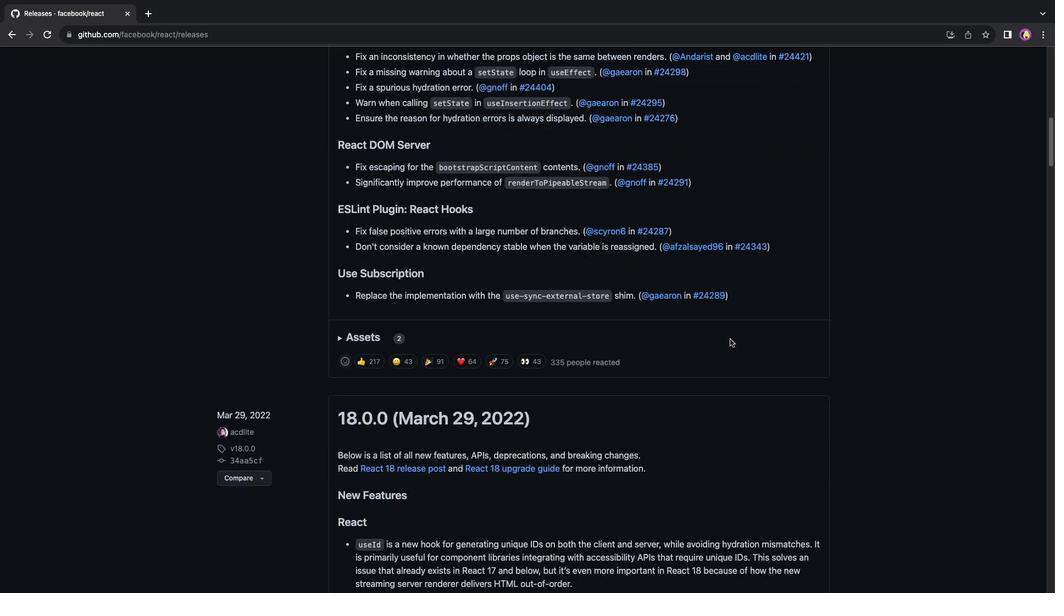 
Action: Mouse scrolled (730, 339) with delta (0, 0)
Screenshot: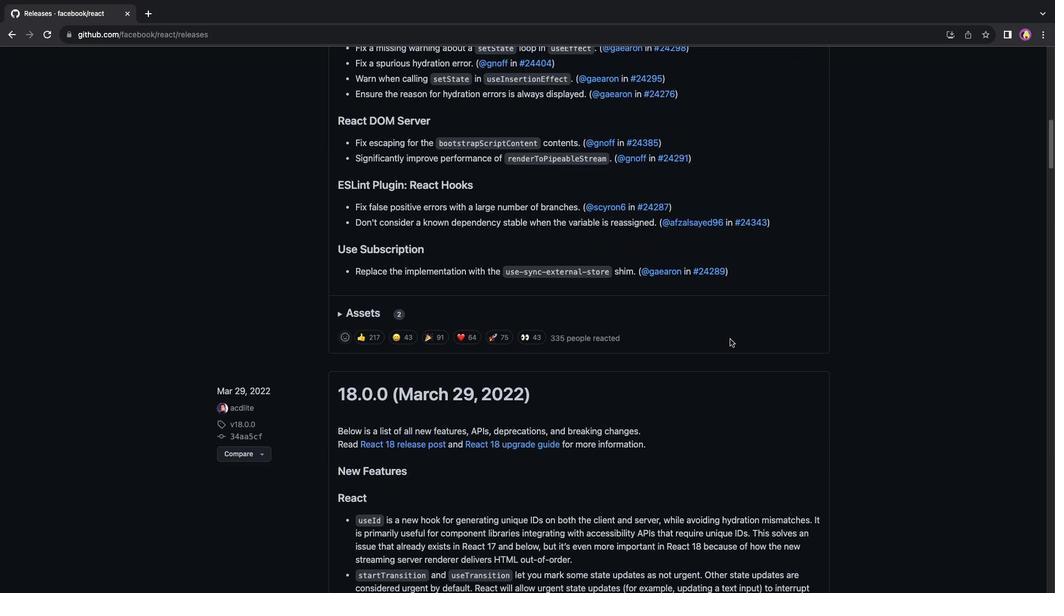 
Action: Mouse scrolled (730, 339) with delta (0, 0)
Screenshot: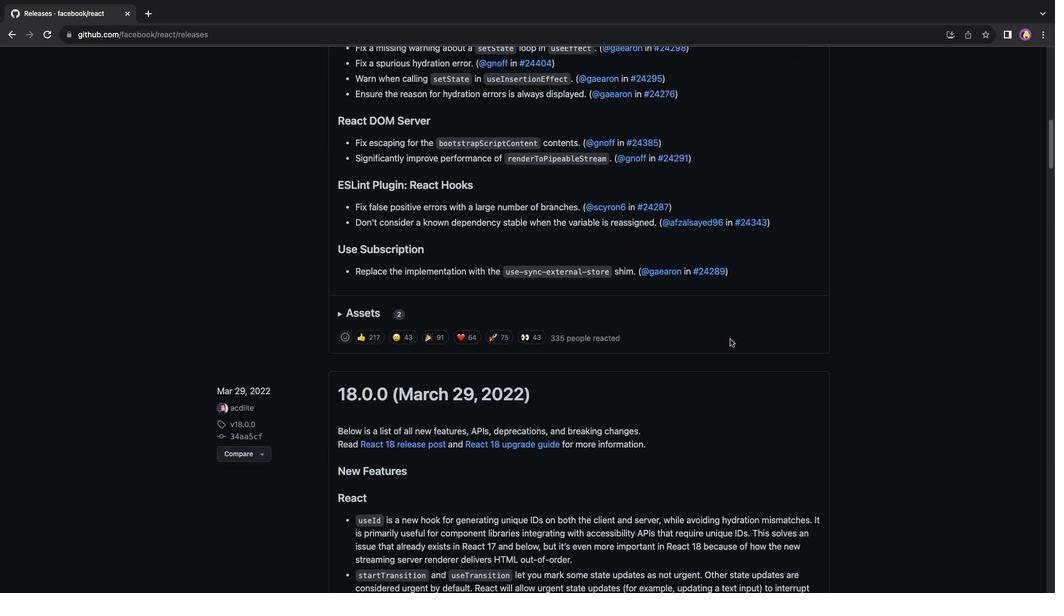 
Action: Mouse scrolled (730, 339) with delta (0, -1)
Screenshot: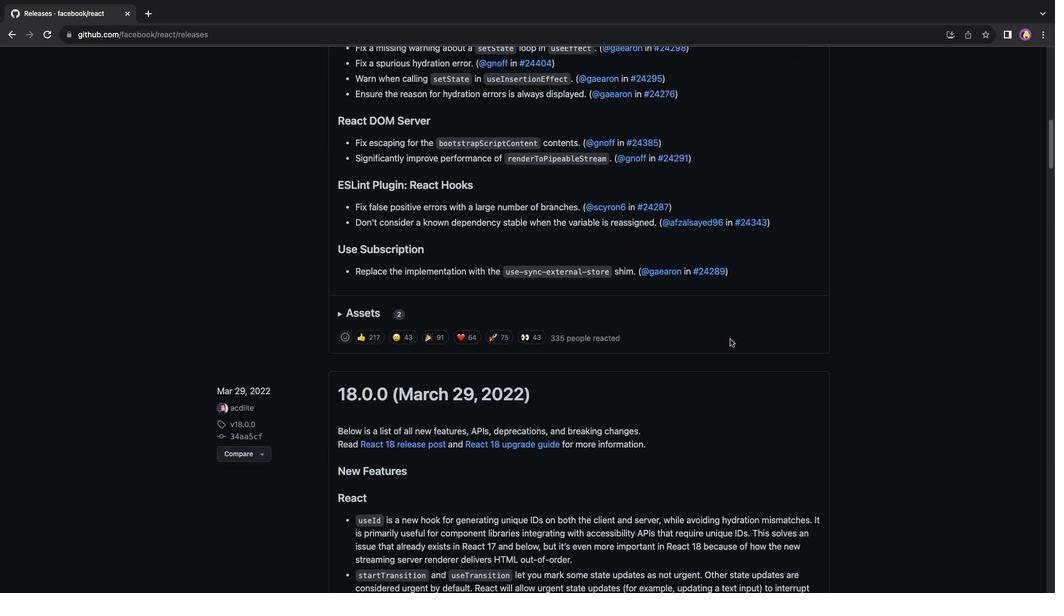 
Action: Mouse scrolled (730, 339) with delta (0, -2)
Screenshot: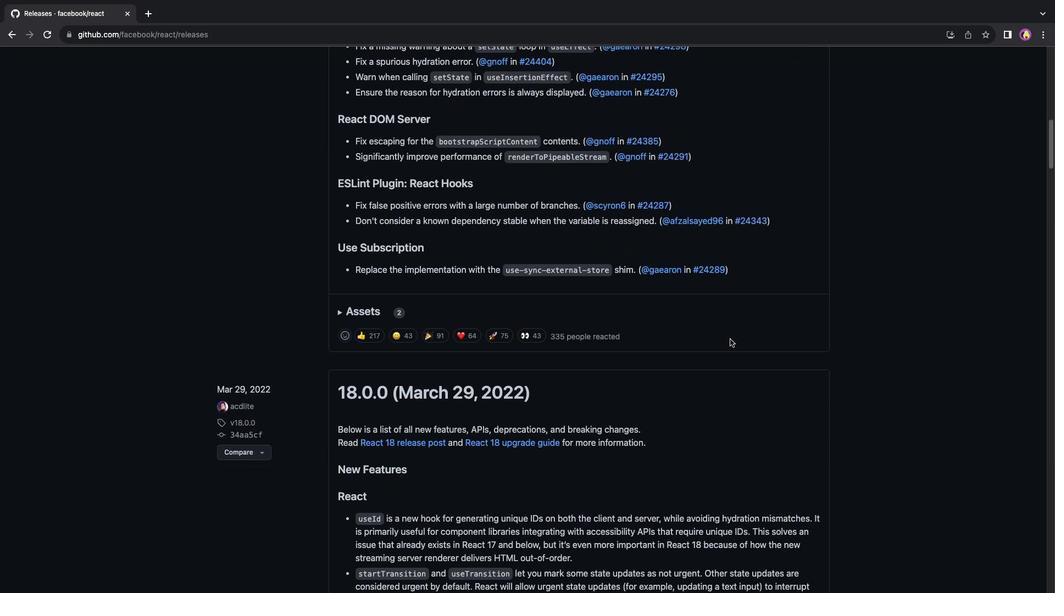 
Action: Mouse scrolled (730, 339) with delta (0, 0)
Screenshot: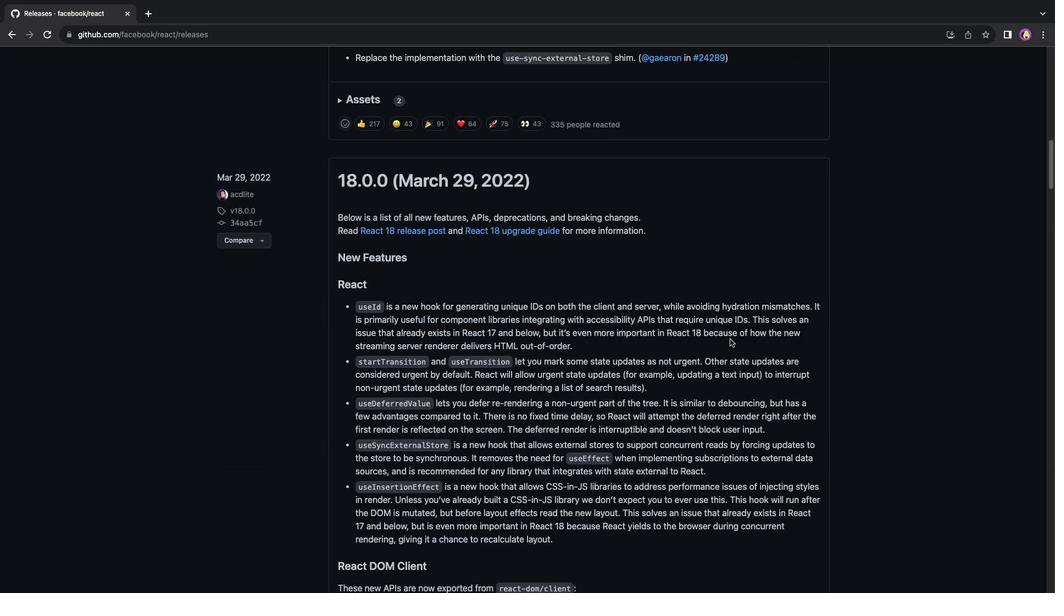 
Action: Mouse scrolled (730, 339) with delta (0, 0)
Screenshot: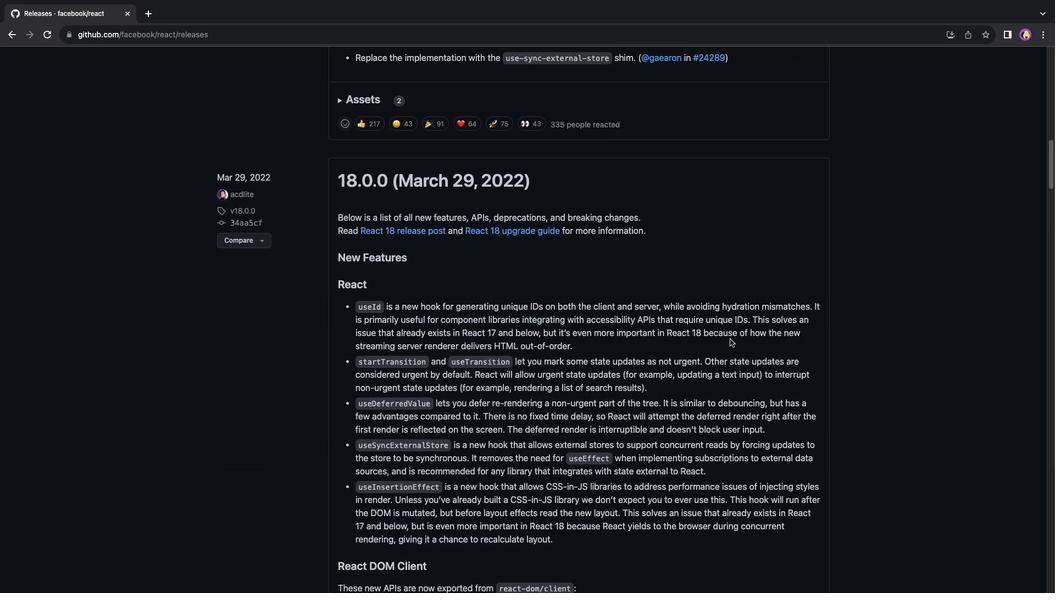 
Action: Mouse scrolled (730, 339) with delta (0, 0)
Screenshot: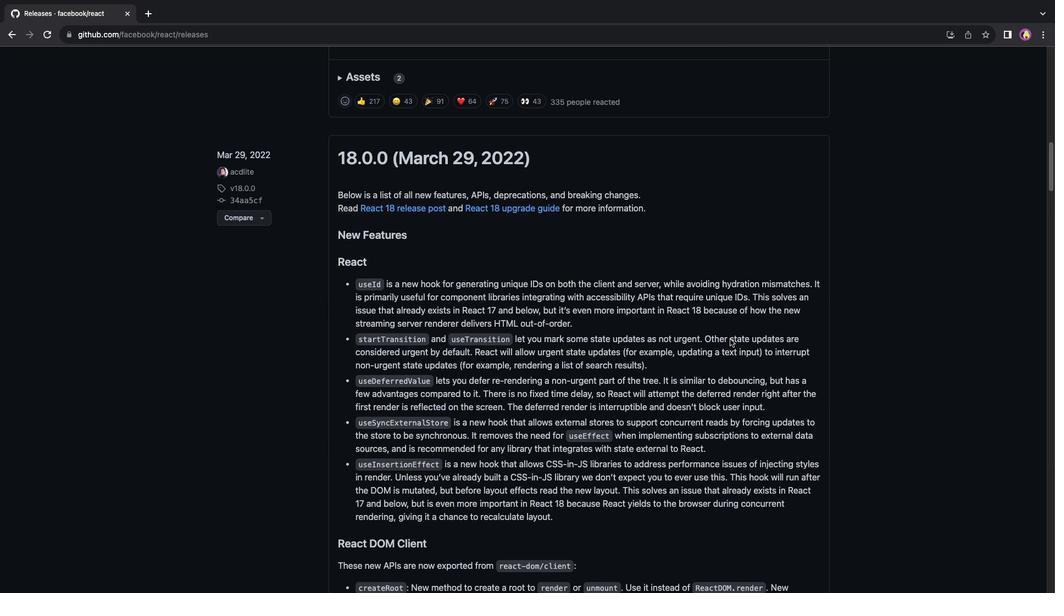 
Action: Mouse scrolled (730, 339) with delta (0, 0)
Screenshot: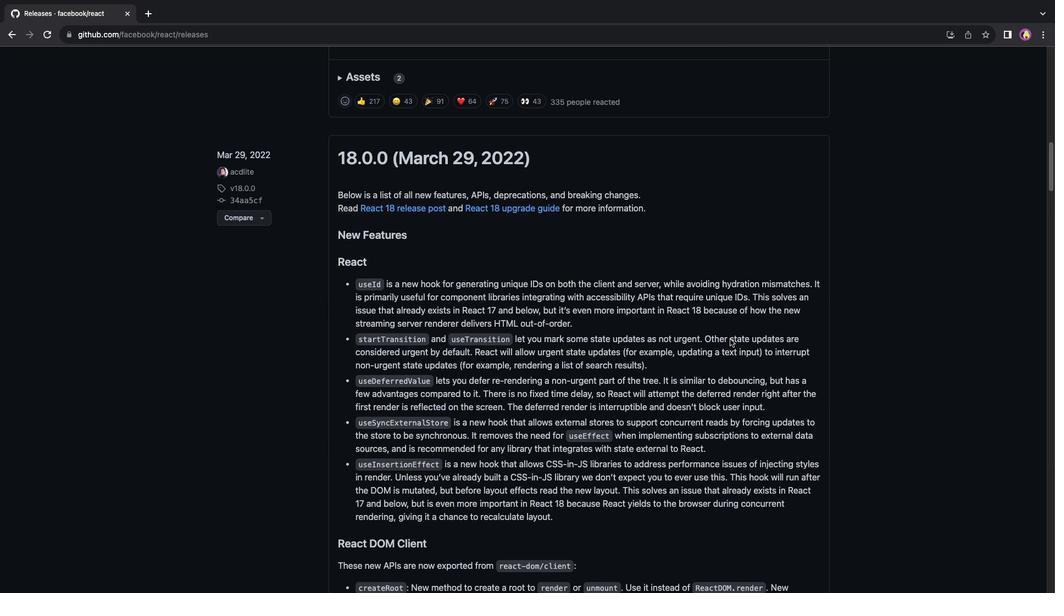
Action: Mouse scrolled (730, 339) with delta (0, 0)
Screenshot: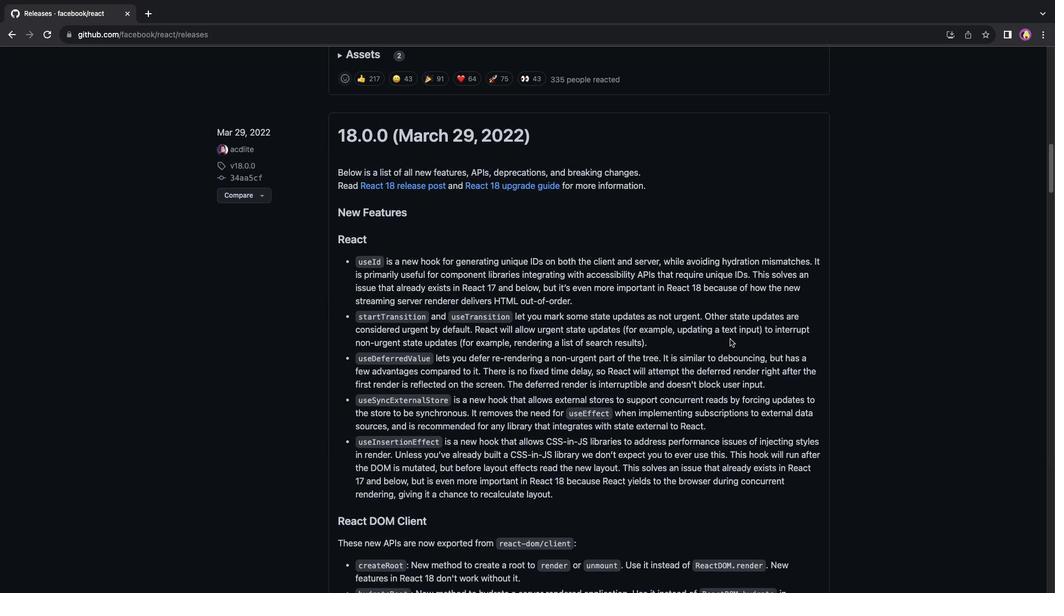 
Action: Mouse scrolled (730, 339) with delta (0, 0)
Screenshot: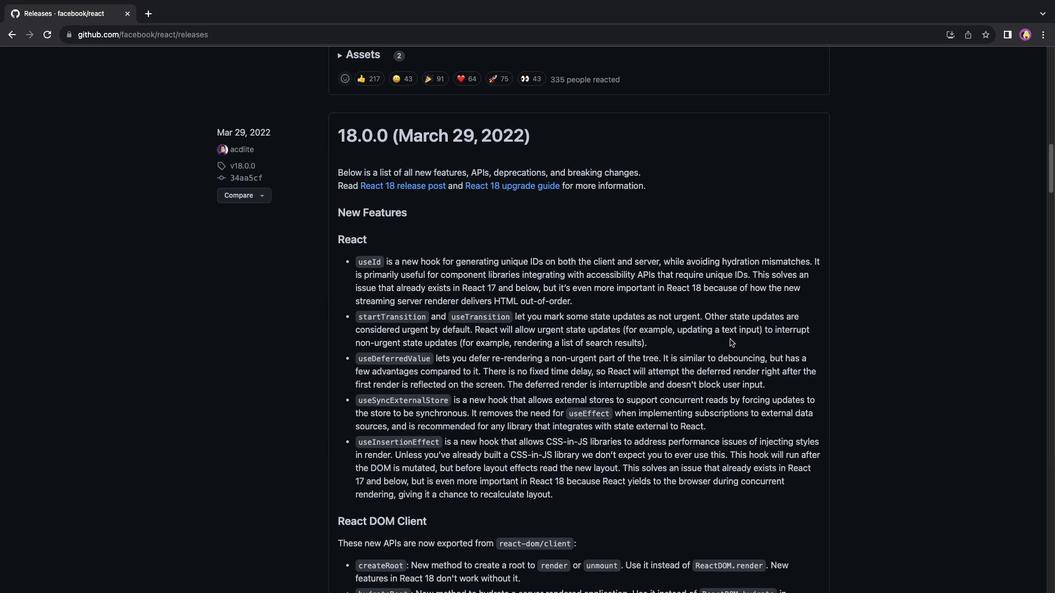 
Action: Mouse scrolled (730, 339) with delta (0, 0)
Screenshot: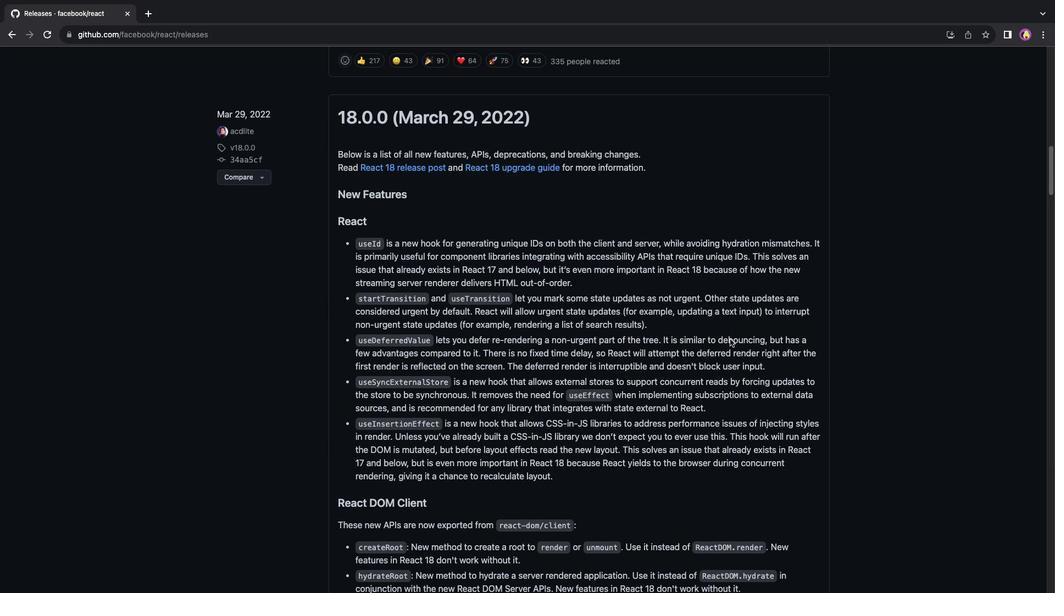 
Action: Mouse scrolled (730, 339) with delta (0, 0)
Screenshot: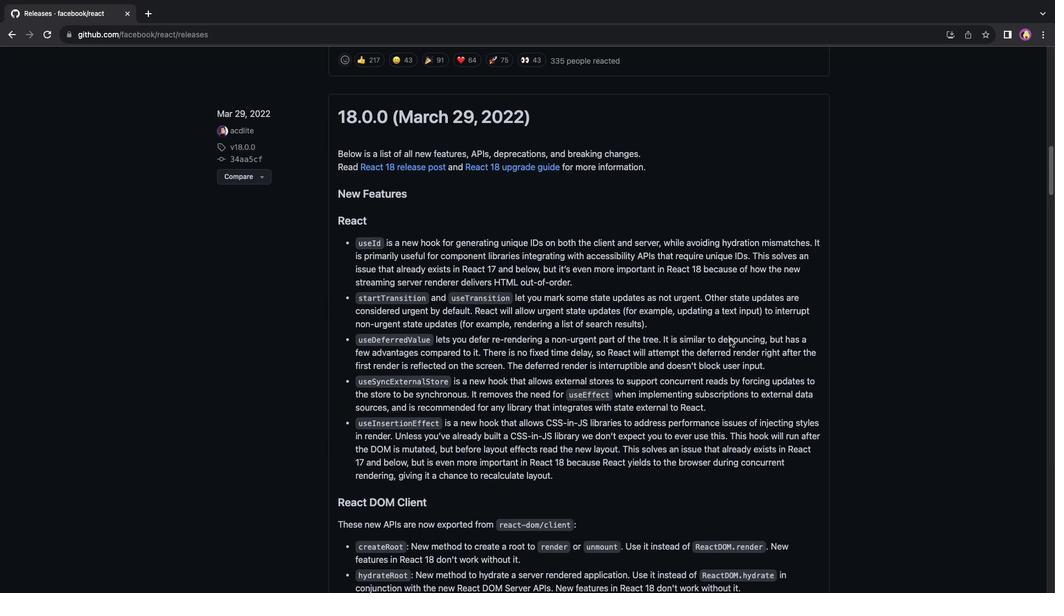 
Action: Mouse scrolled (730, 339) with delta (0, 0)
Screenshot: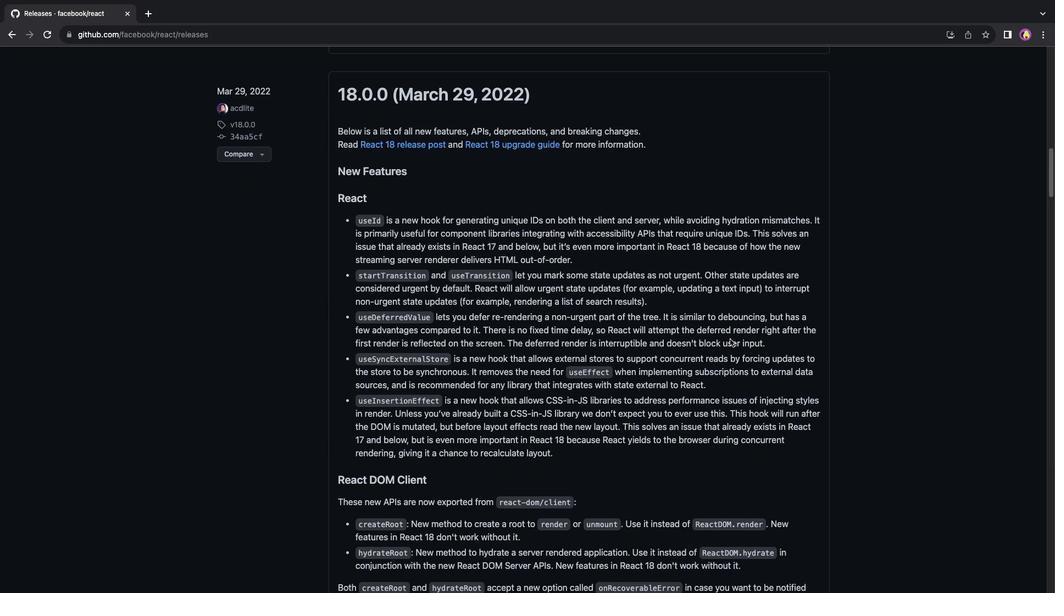 
Action: Mouse scrolled (730, 339) with delta (0, 0)
Screenshot: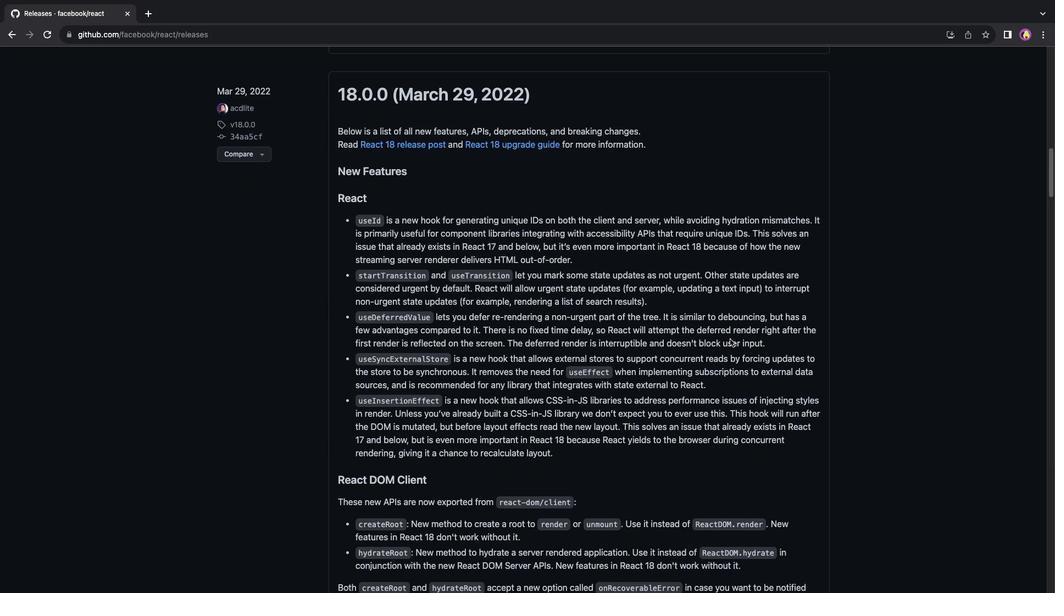 
Action: Mouse scrolled (730, 339) with delta (0, 0)
Screenshot: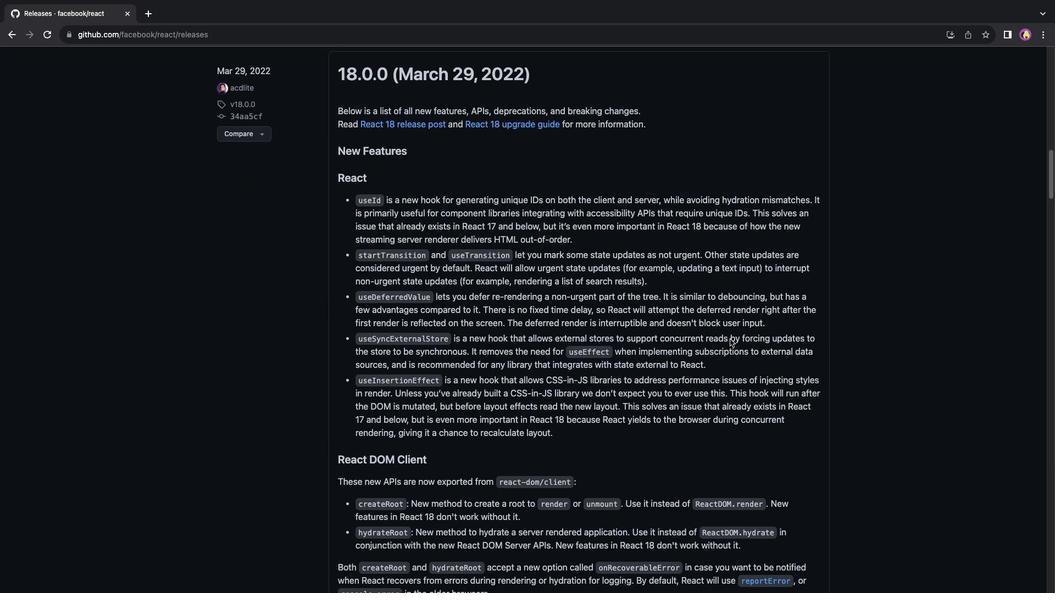 
Action: Mouse scrolled (730, 339) with delta (0, 0)
Screenshot: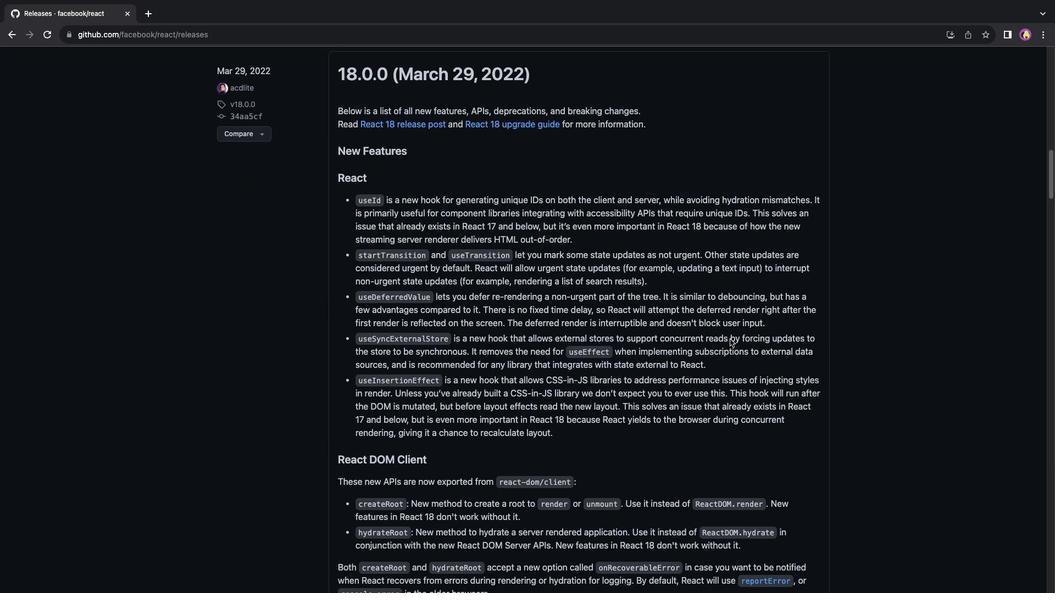 
Action: Mouse scrolled (730, 339) with delta (0, -1)
Screenshot: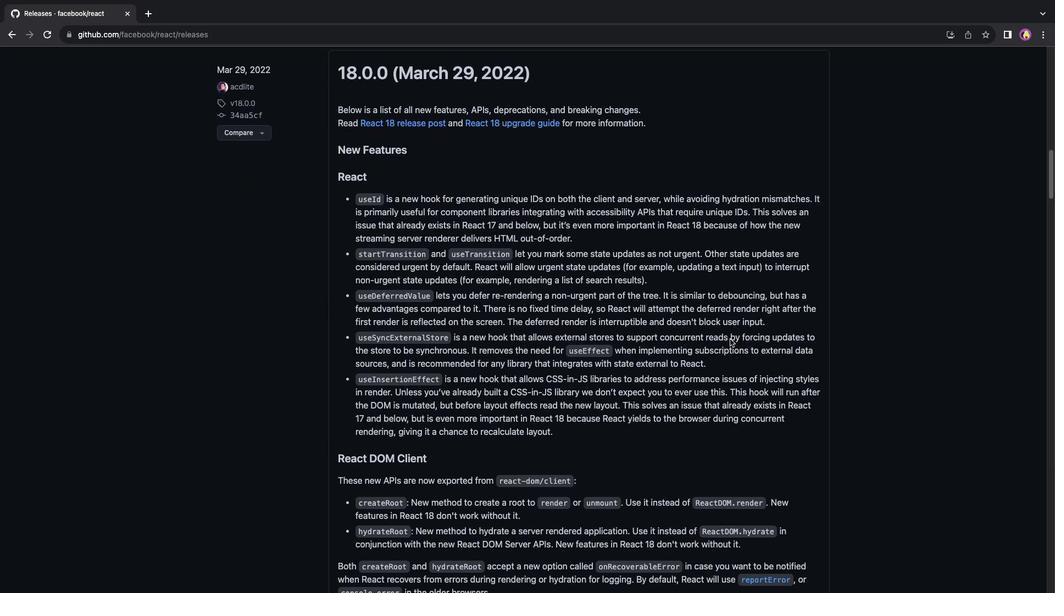 
Action: Mouse scrolled (730, 339) with delta (0, 0)
Screenshot: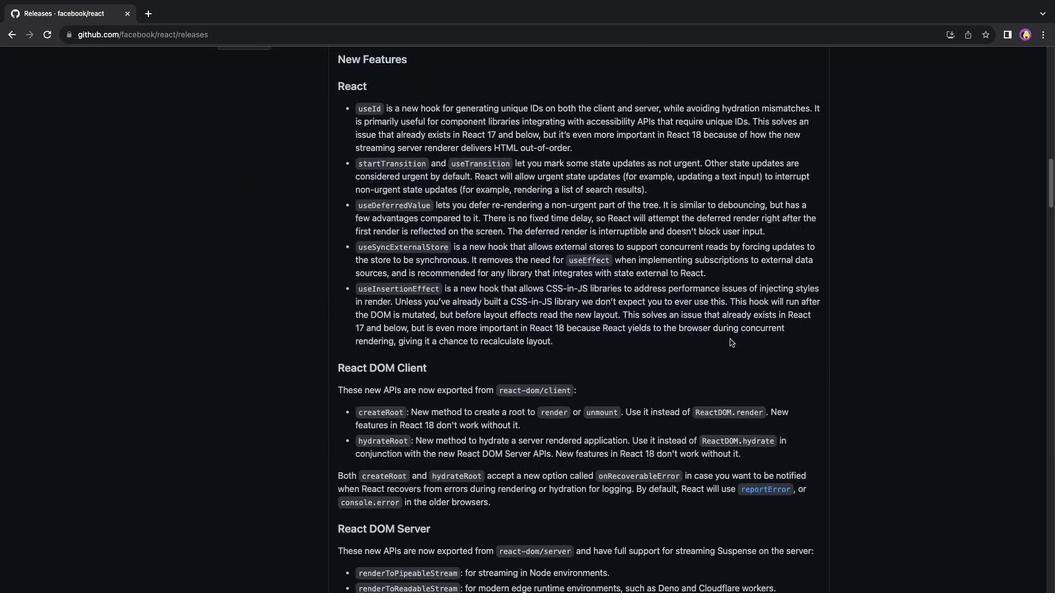 
Action: Mouse scrolled (730, 339) with delta (0, 0)
Screenshot: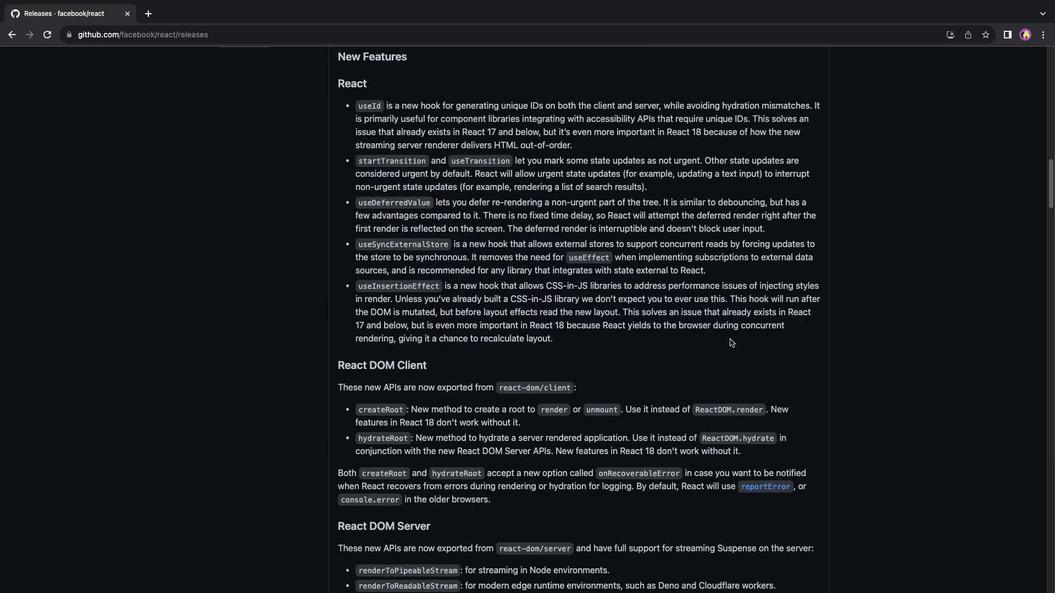 
Action: Mouse scrolled (730, 339) with delta (0, -1)
Screenshot: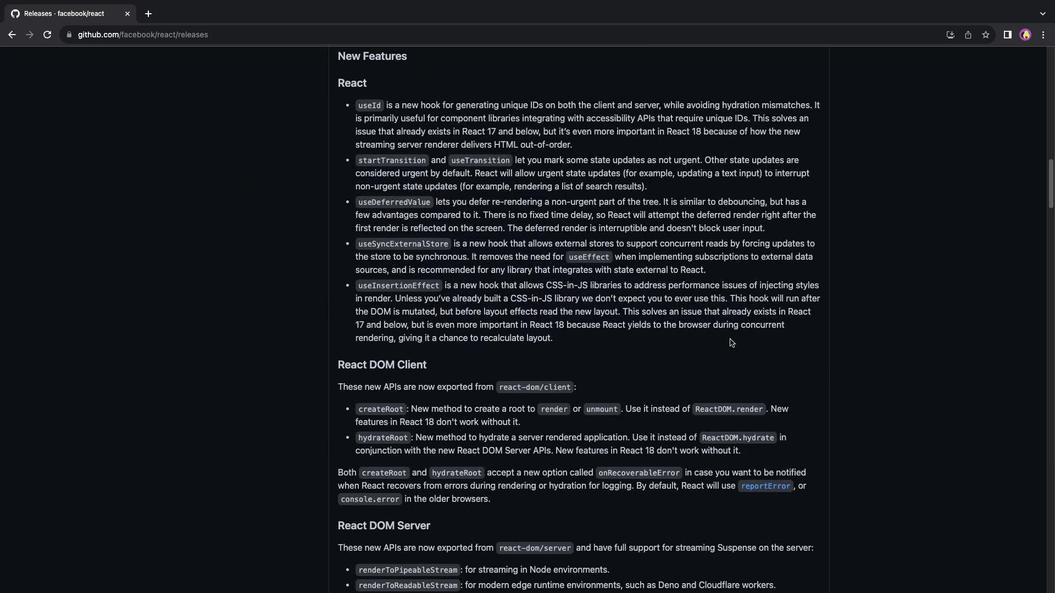 
Action: Mouse moved to (730, 339)
Screenshot: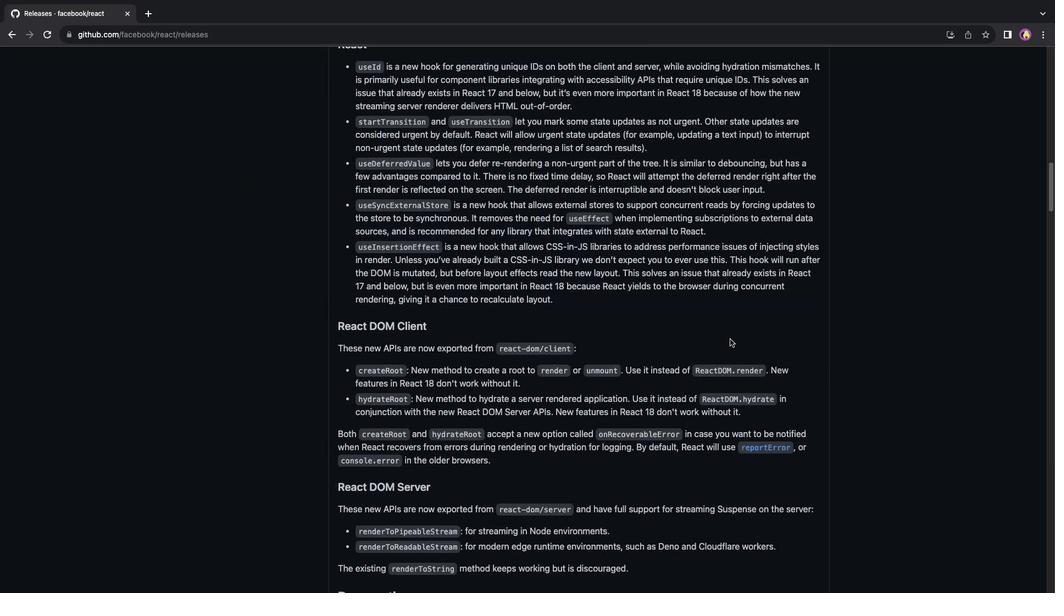 
Action: Mouse scrolled (730, 339) with delta (0, 0)
Screenshot: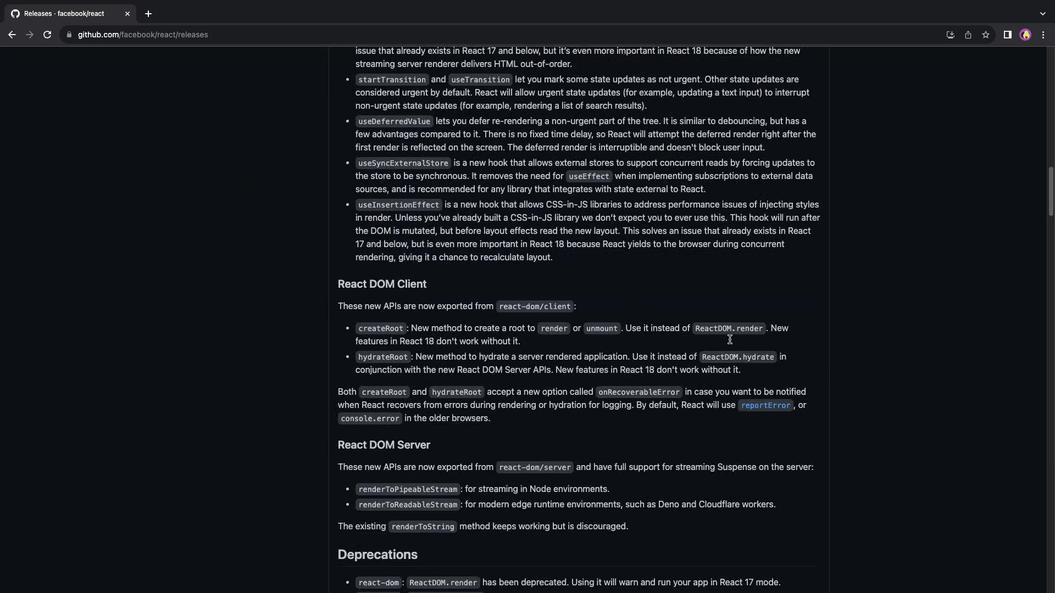 
Action: Mouse scrolled (730, 339) with delta (0, 0)
Screenshot: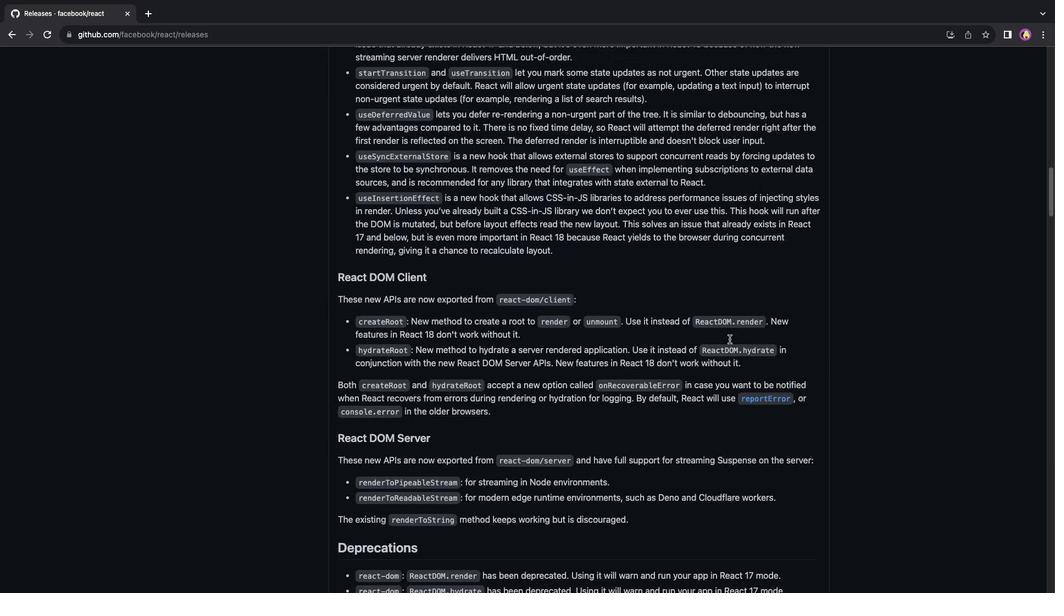 
Action: Mouse moved to (730, 339)
Screenshot: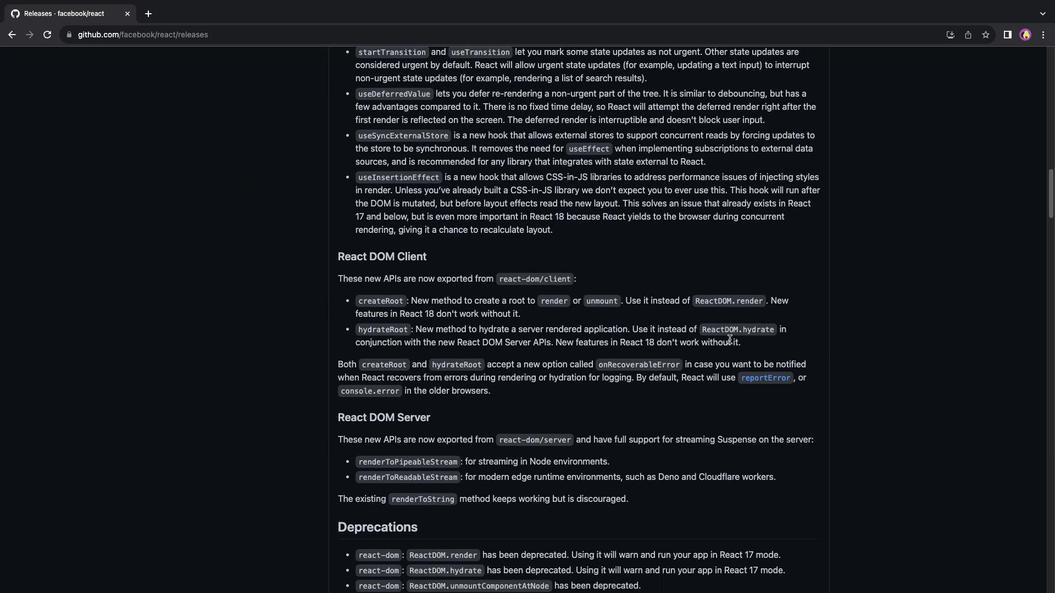 
Action: Mouse scrolled (730, 339) with delta (0, 0)
Screenshot: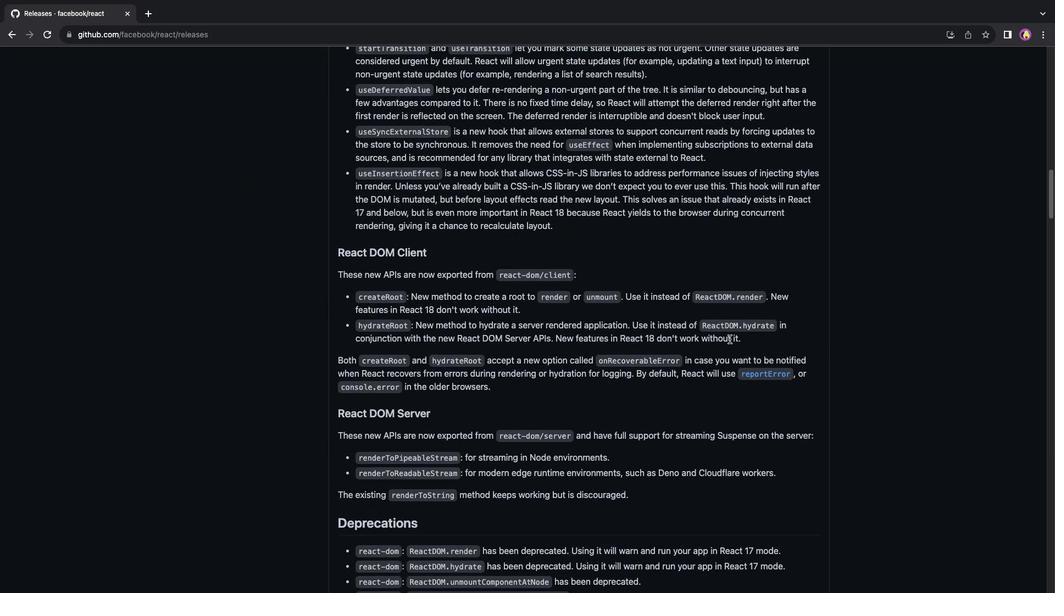 
Action: Mouse scrolled (730, 339) with delta (0, 0)
Screenshot: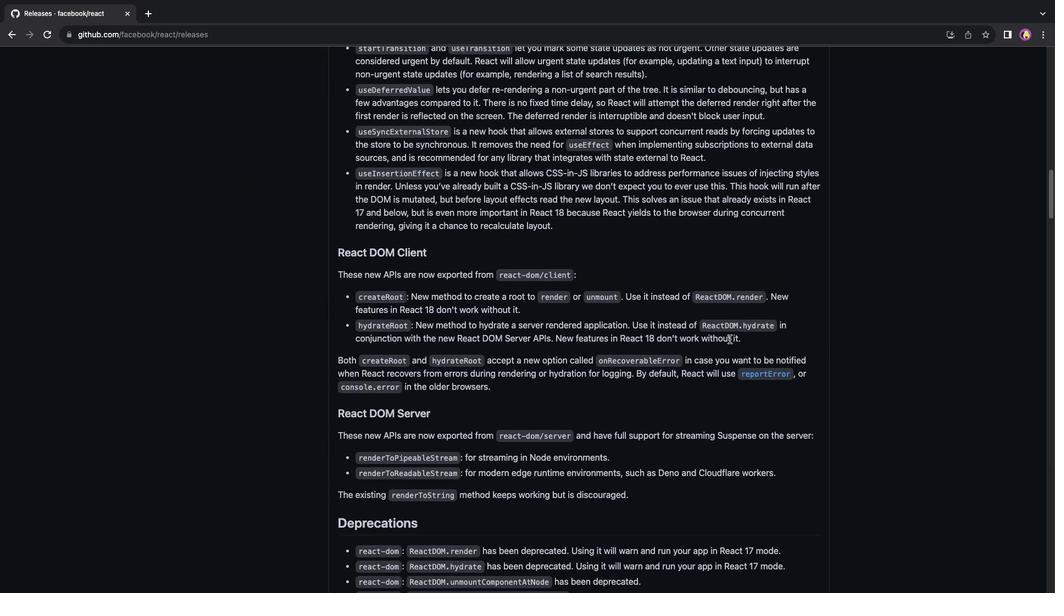 
Action: Mouse scrolled (730, 339) with delta (0, -1)
Screenshot: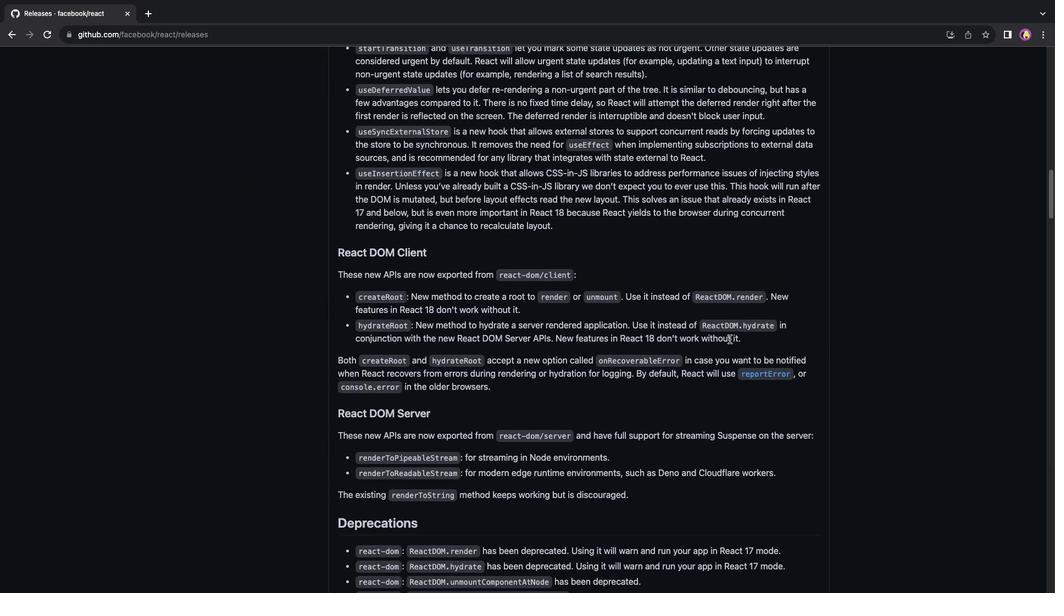 
Action: Mouse scrolled (730, 339) with delta (0, -2)
Screenshot: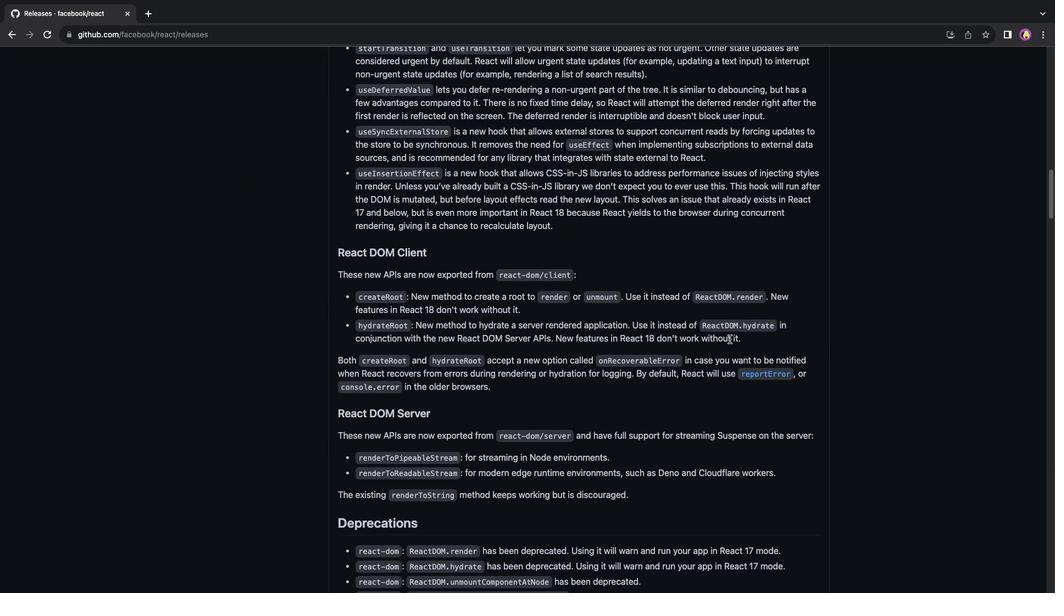 
Action: Mouse scrolled (730, 339) with delta (0, 0)
Screenshot: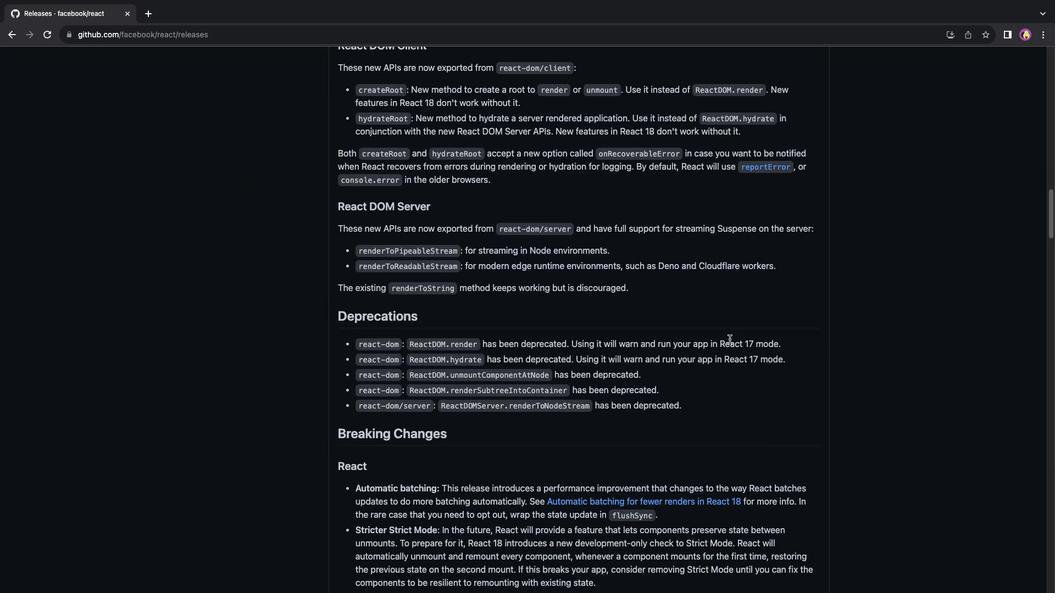 
Action: Mouse scrolled (730, 339) with delta (0, 0)
Screenshot: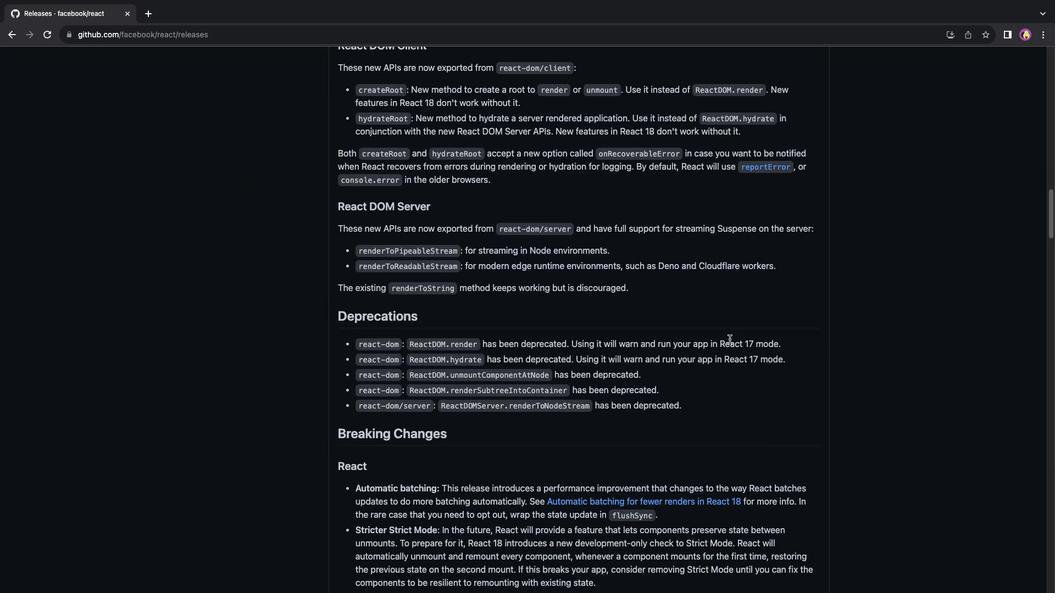 
Action: Mouse scrolled (730, 339) with delta (0, -1)
Screenshot: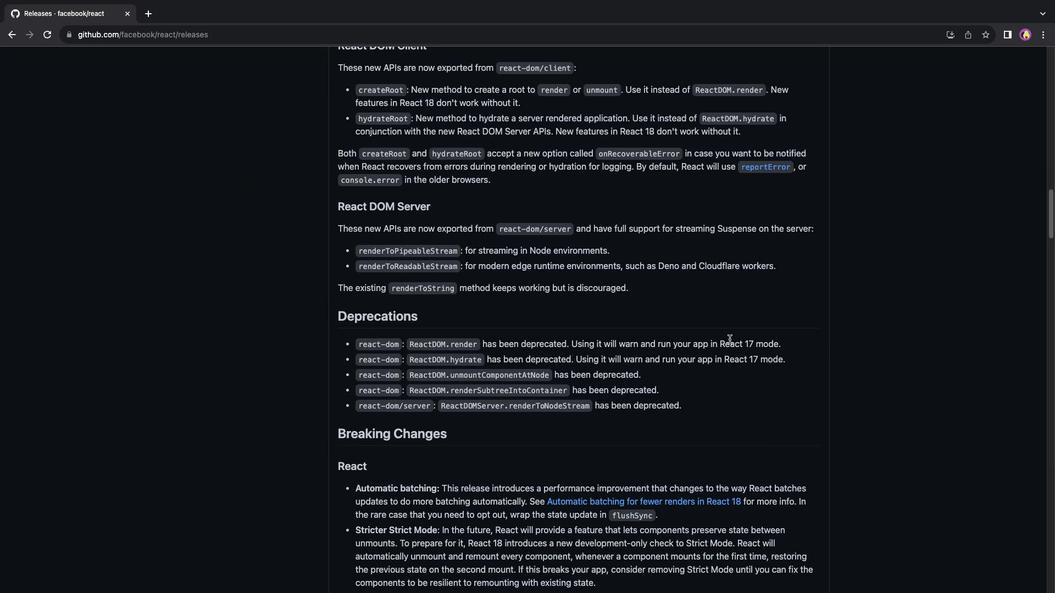 
Action: Mouse moved to (729, 339)
Screenshot: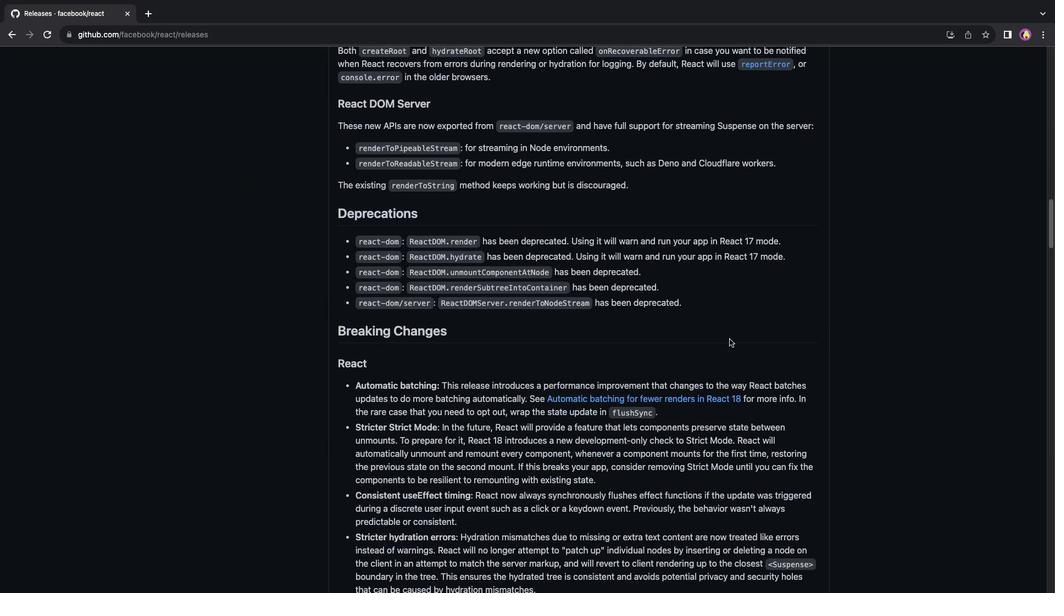 
Action: Mouse scrolled (729, 339) with delta (0, 0)
Screenshot: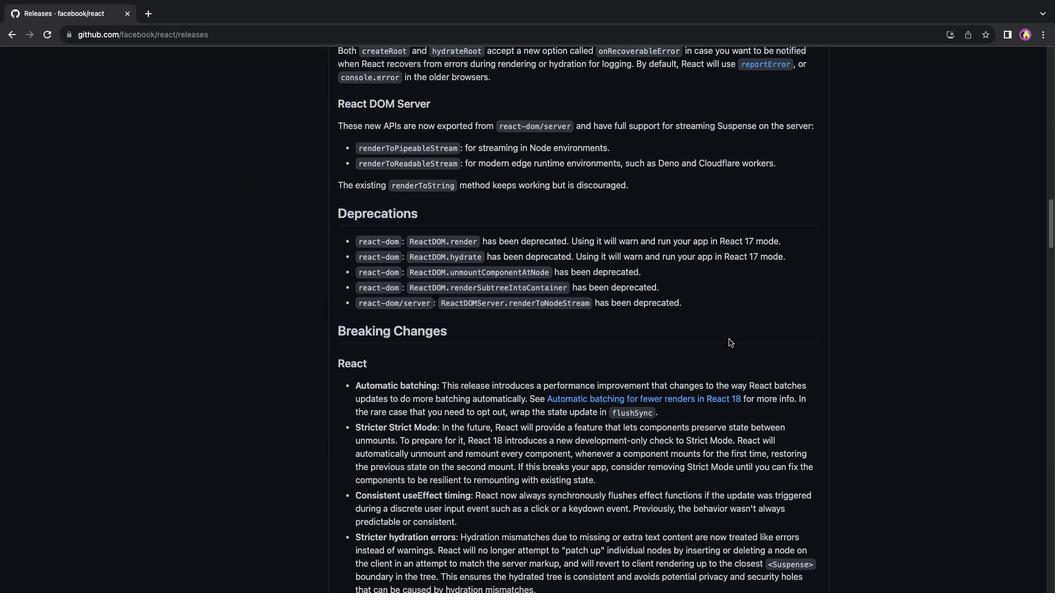 
Action: Mouse scrolled (729, 339) with delta (0, 0)
Screenshot: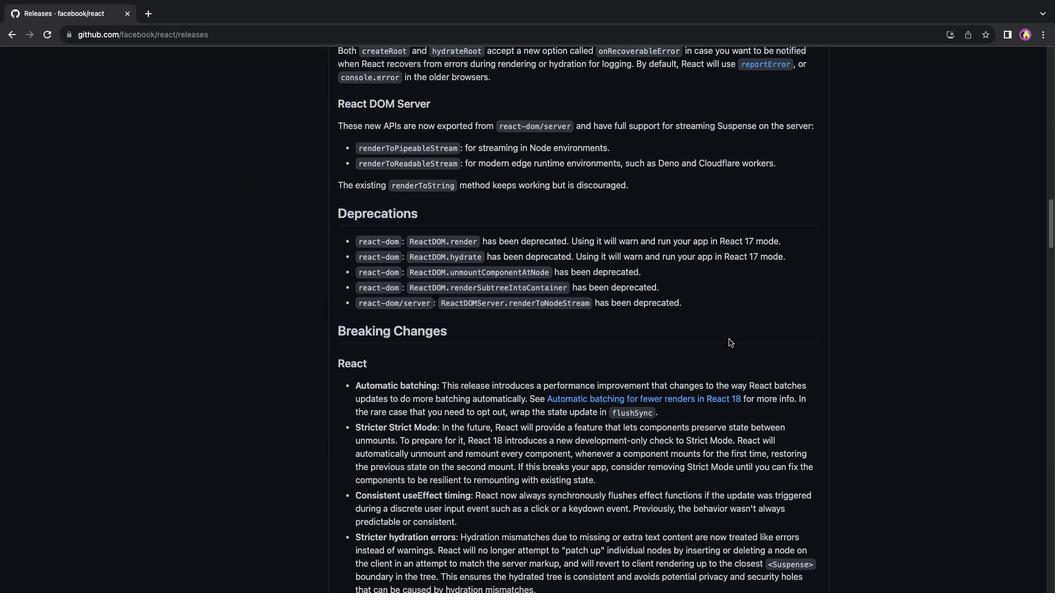 
Action: Mouse scrolled (729, 339) with delta (0, -1)
Screenshot: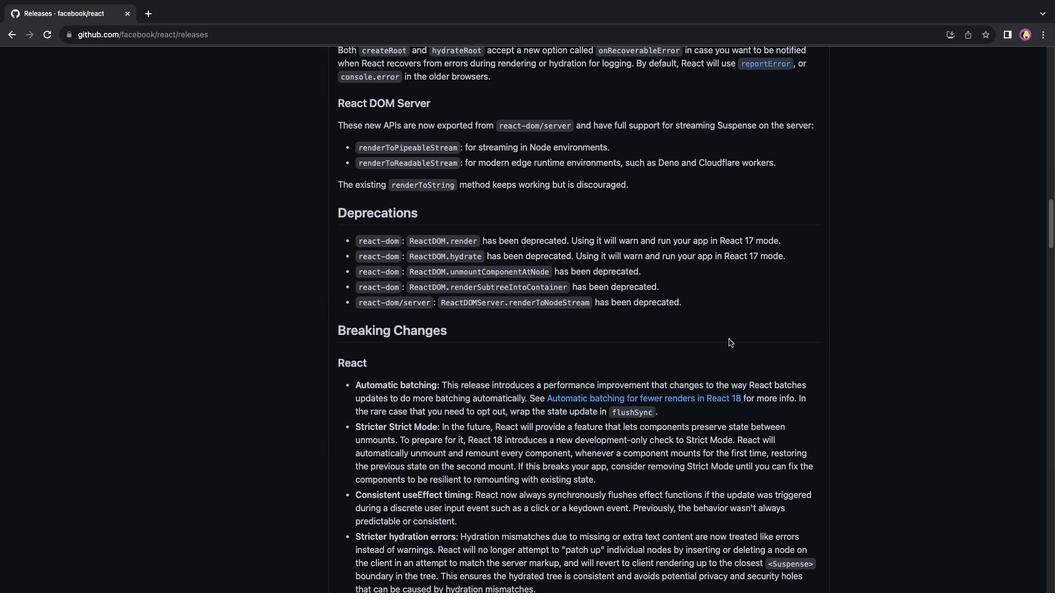 
Action: Mouse scrolled (729, 339) with delta (0, -2)
Screenshot: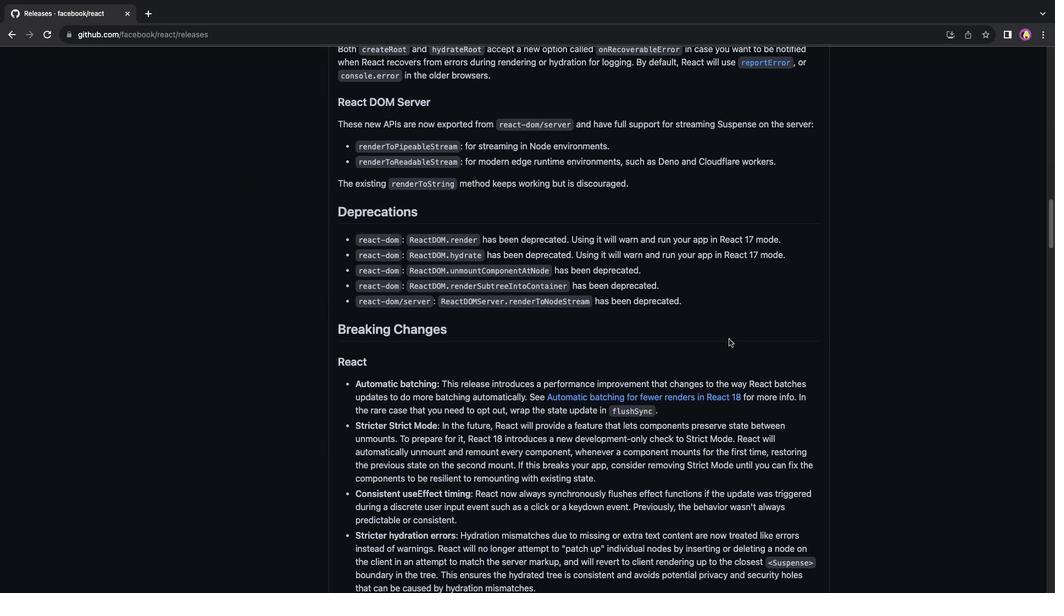 
Action: Mouse scrolled (729, 339) with delta (0, 0)
Screenshot: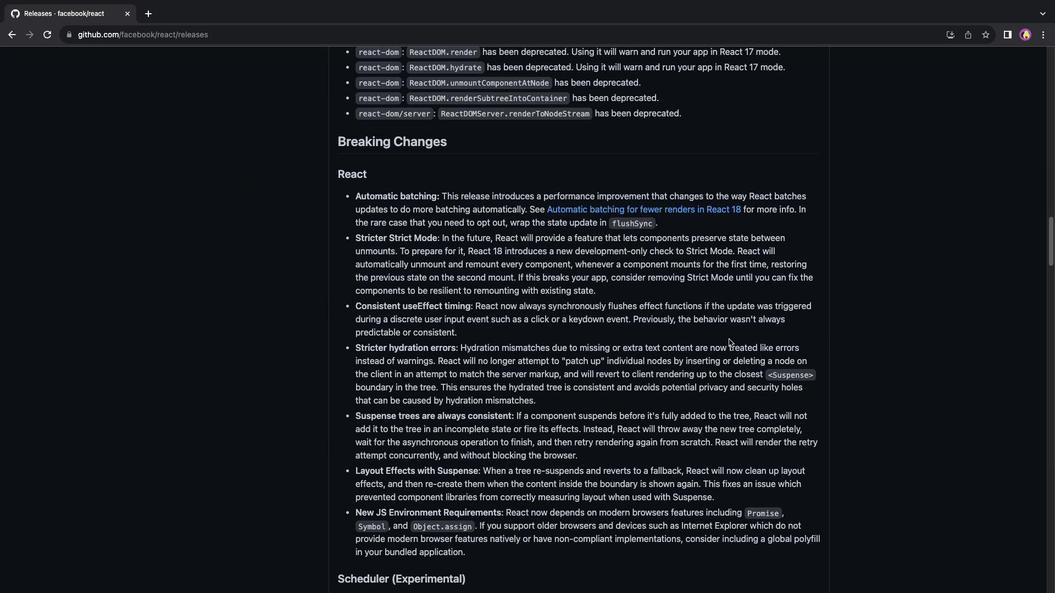 
Action: Mouse scrolled (729, 339) with delta (0, 0)
Screenshot: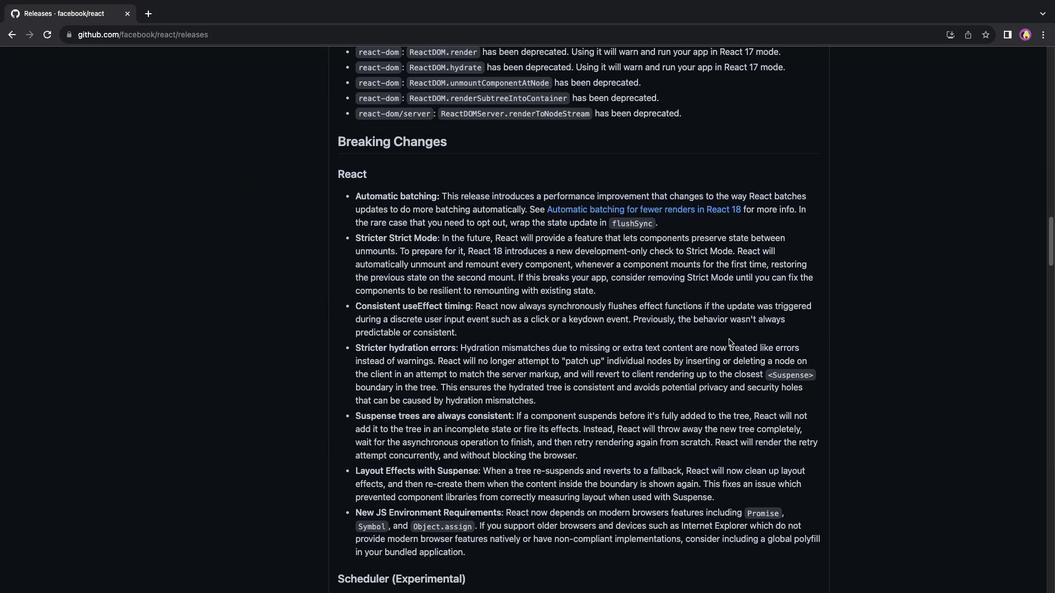 
Action: Mouse scrolled (729, 339) with delta (0, -1)
Screenshot: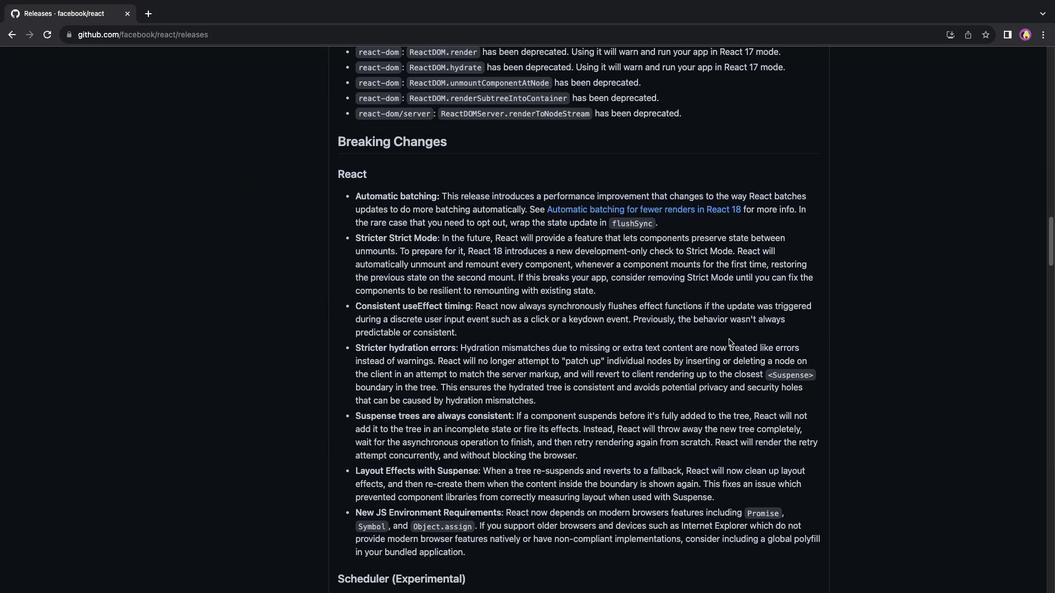 
Action: Mouse scrolled (729, 339) with delta (0, 0)
Screenshot: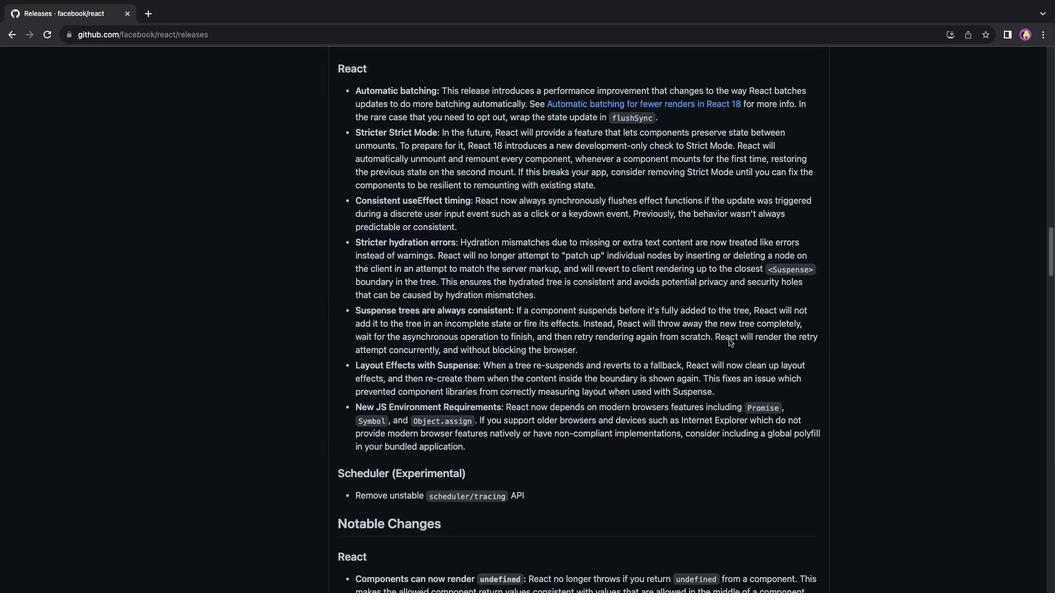 
Action: Mouse scrolled (729, 339) with delta (0, 0)
Screenshot: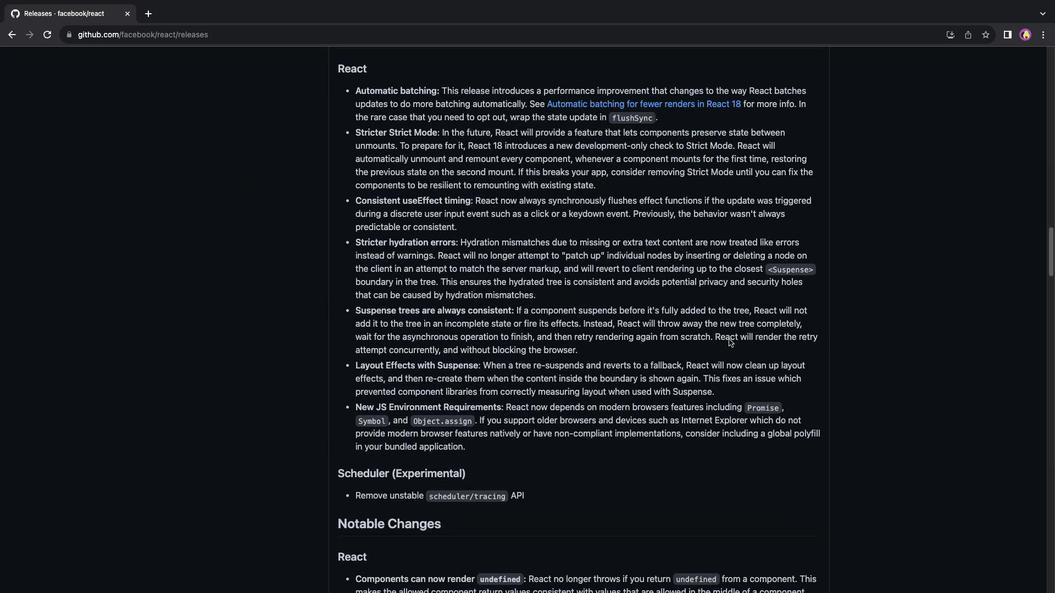 
Action: Mouse scrolled (729, 339) with delta (0, -1)
Screenshot: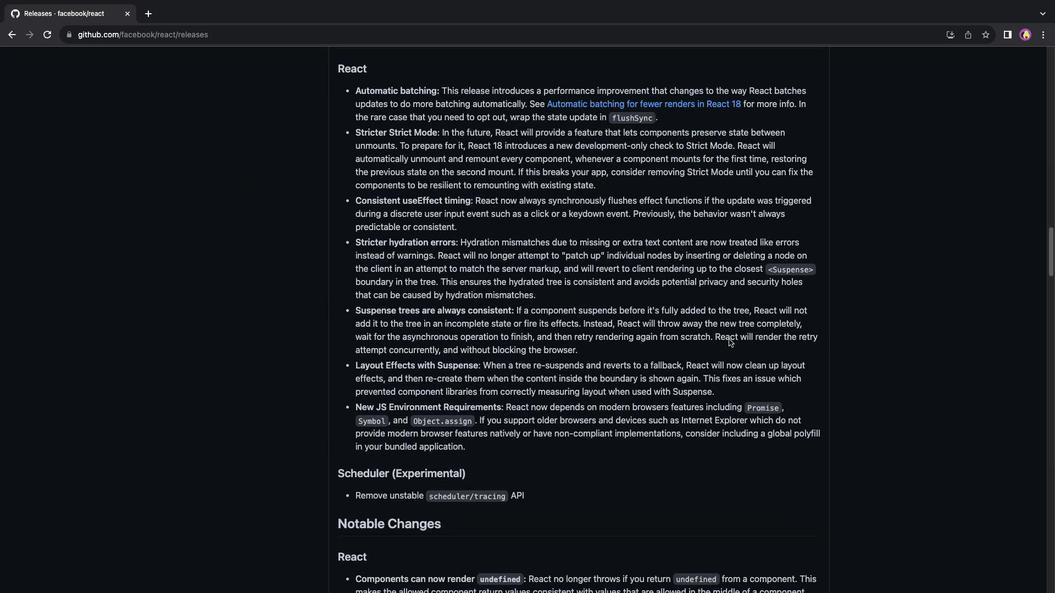 
Action: Mouse scrolled (729, 339) with delta (0, 0)
Screenshot: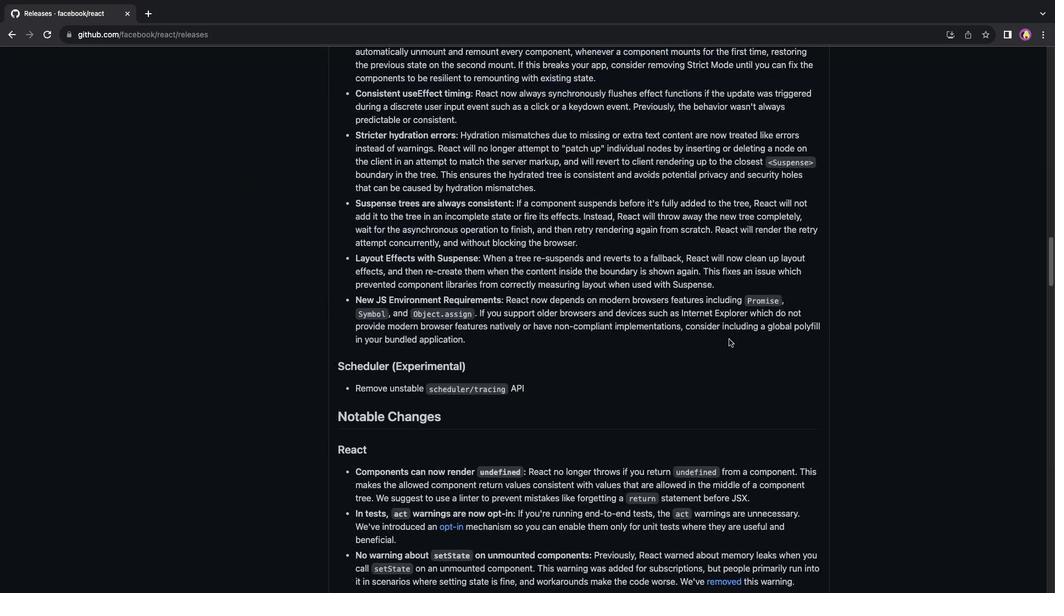 
Action: Mouse scrolled (729, 339) with delta (0, 0)
Screenshot: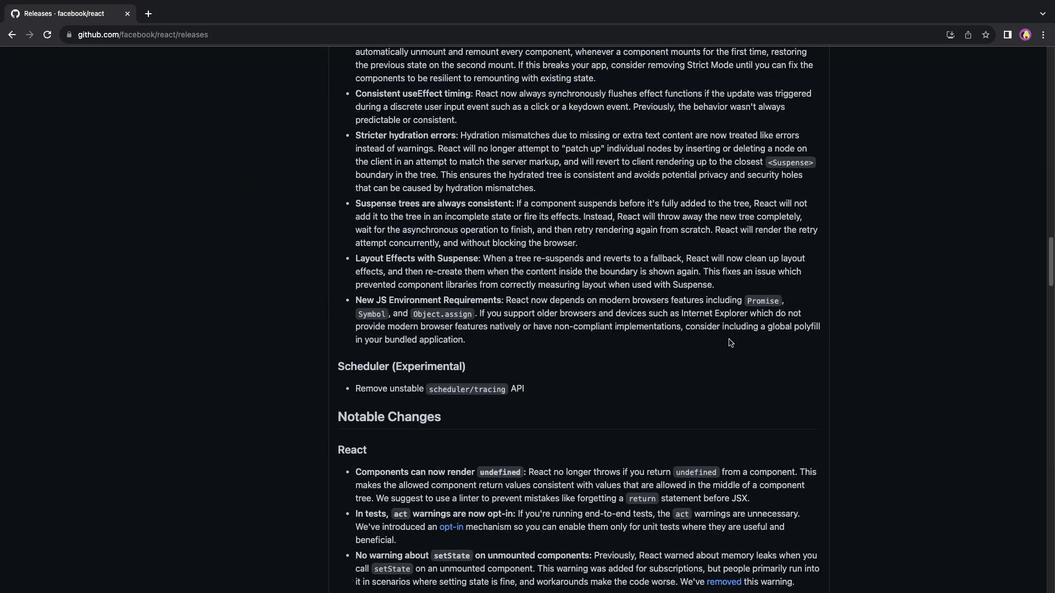 
Action: Mouse scrolled (729, 339) with delta (0, -1)
Screenshot: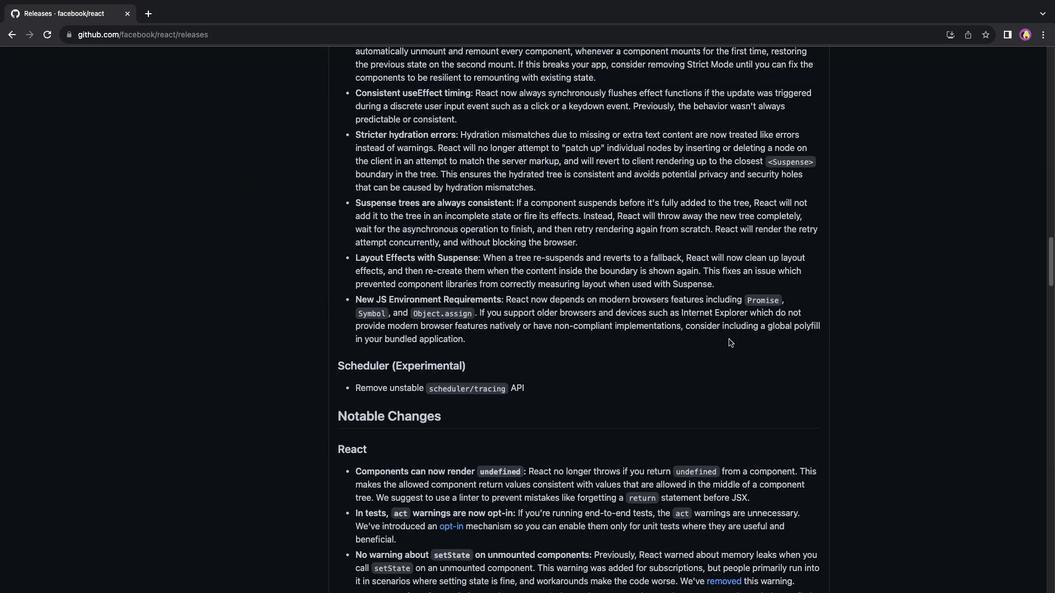 
Action: Mouse moved to (729, 339)
Screenshot: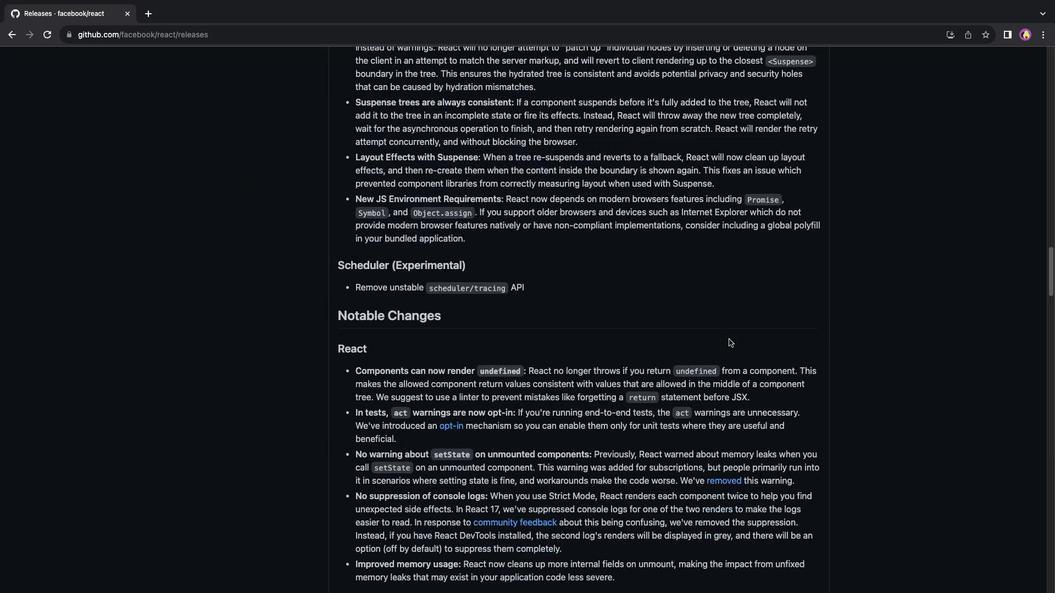 
Action: Mouse scrolled (729, 339) with delta (0, 0)
Screenshot: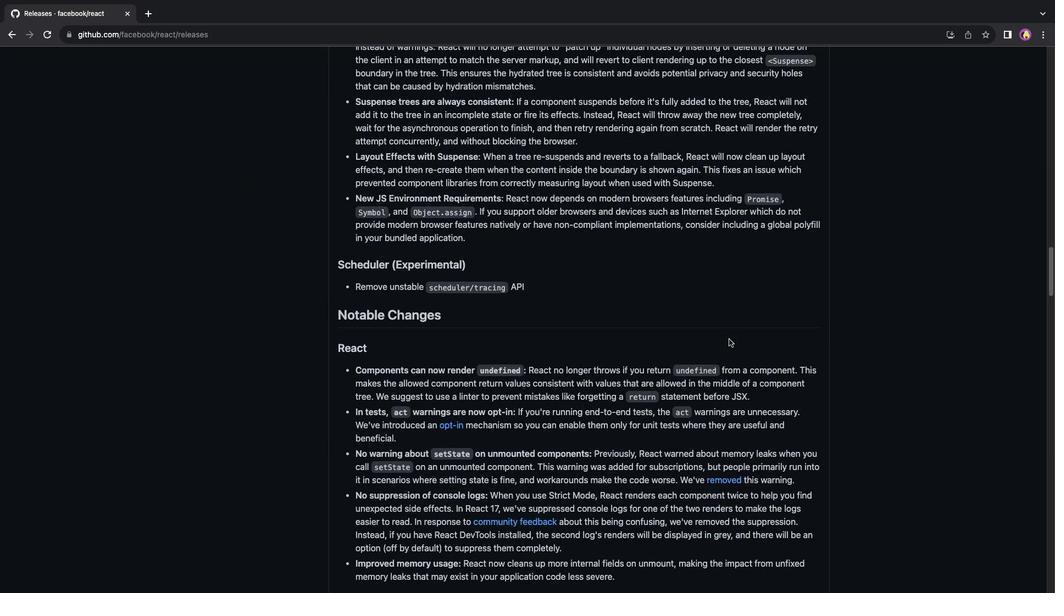 
Action: Mouse scrolled (729, 339) with delta (0, 0)
Screenshot: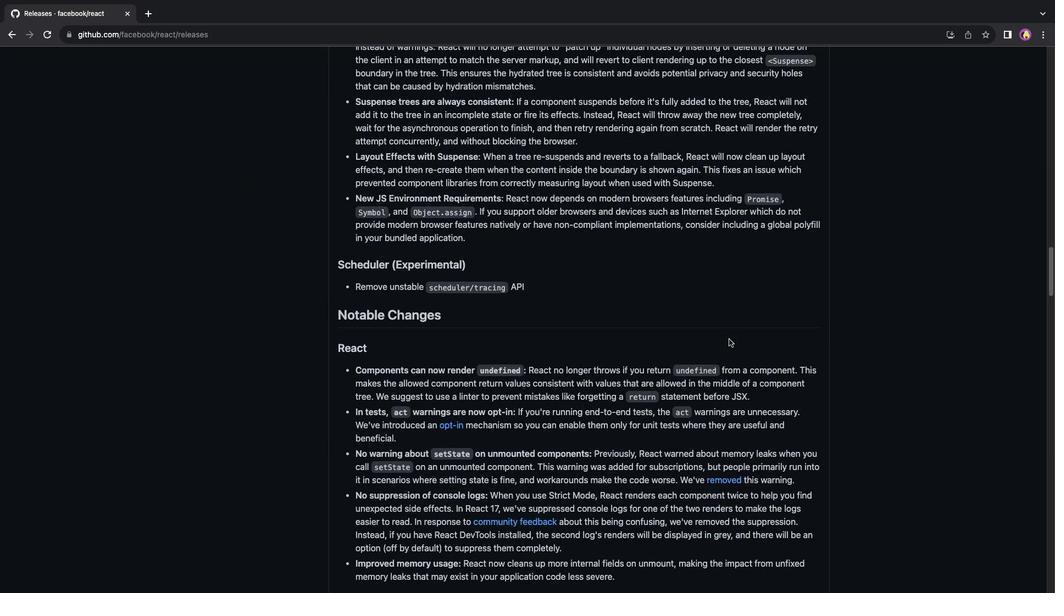 
Action: Mouse scrolled (729, 339) with delta (0, 0)
Screenshot: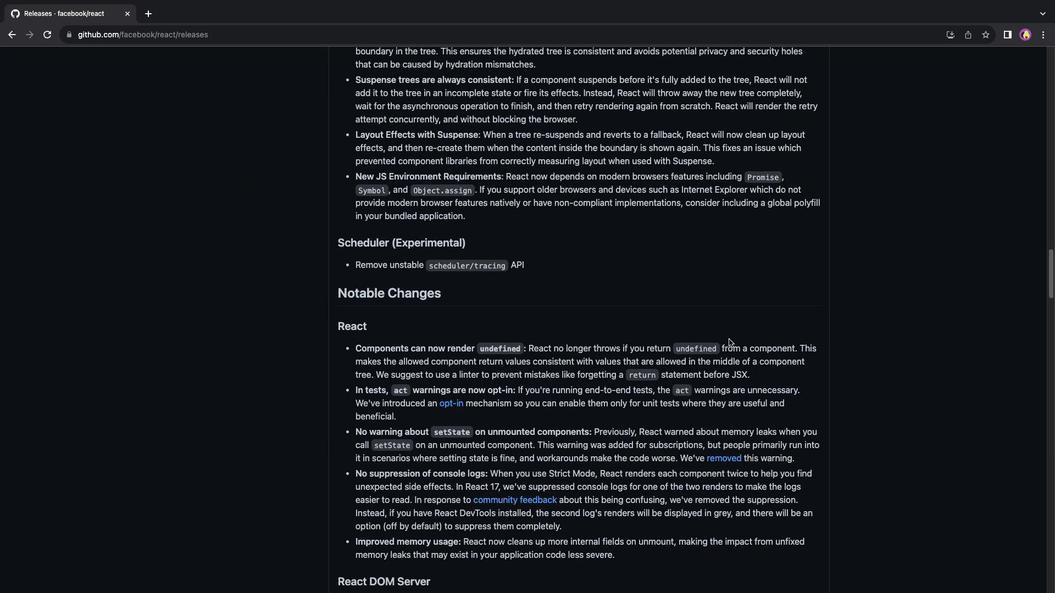 
Action: Mouse scrolled (729, 339) with delta (0, 0)
Screenshot: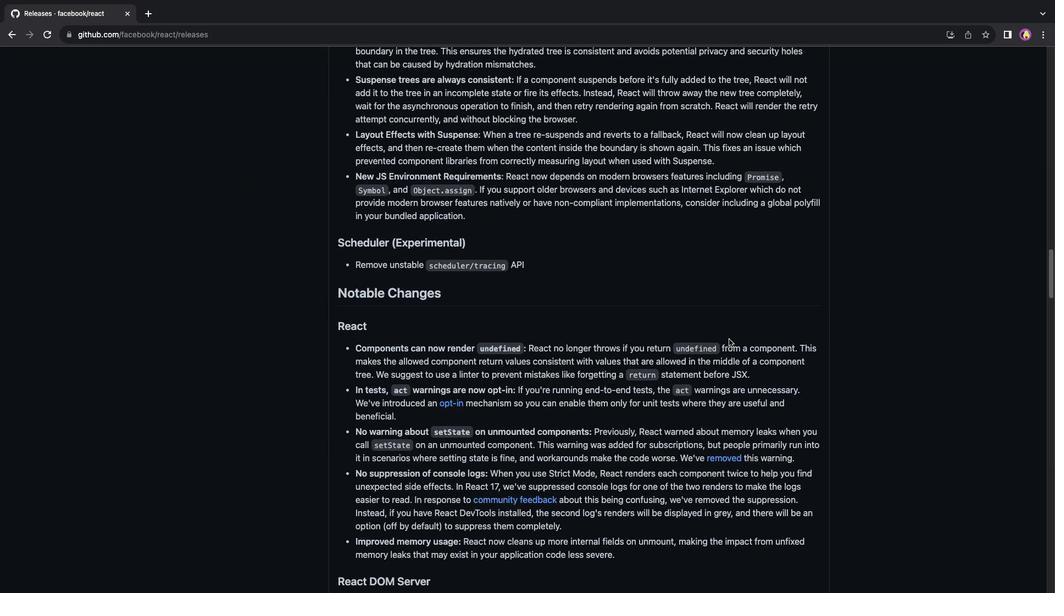 
Action: Mouse scrolled (729, 339) with delta (0, -1)
Screenshot: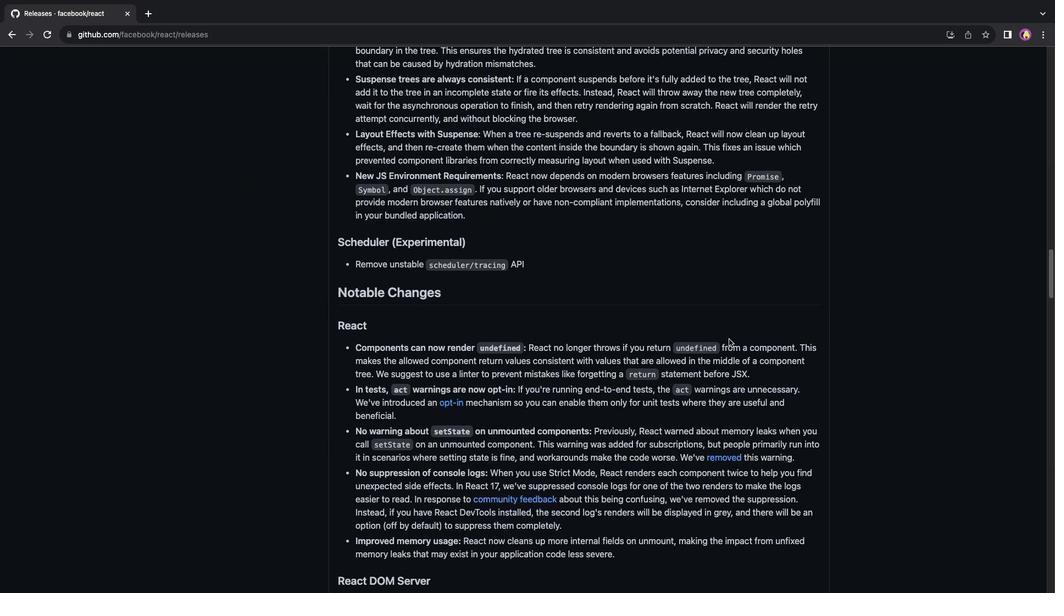 
Action: Mouse scrolled (729, 339) with delta (0, -2)
Screenshot: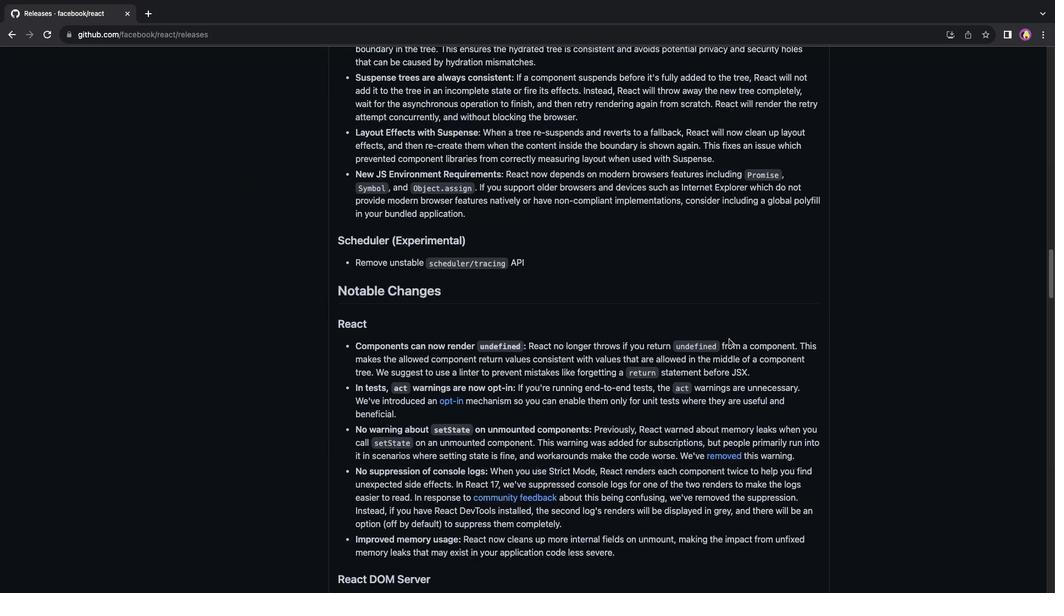 
Action: Mouse scrolled (729, 339) with delta (0, 0)
Screenshot: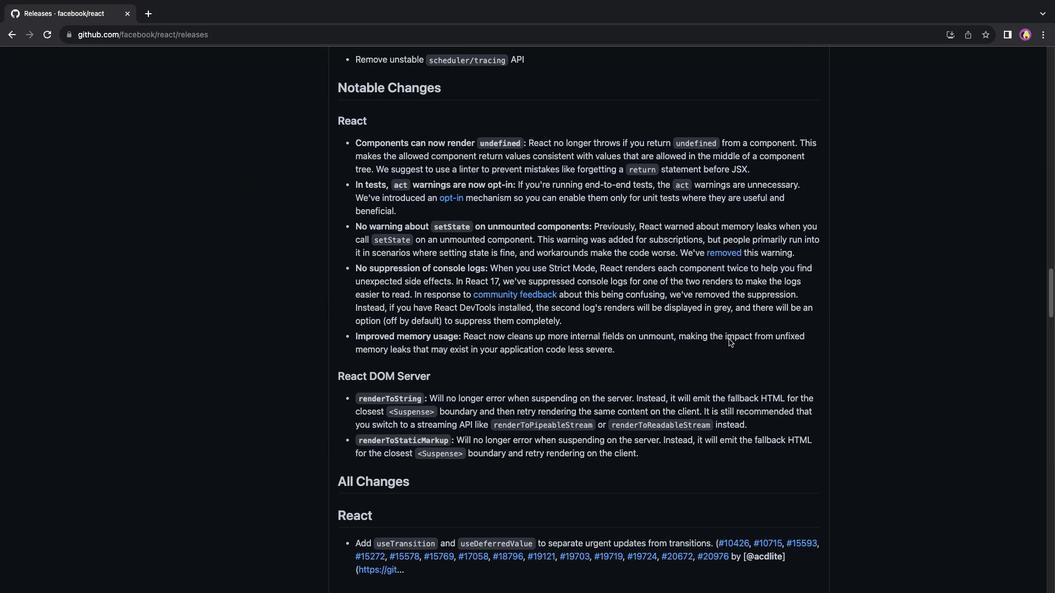 
Action: Mouse scrolled (729, 339) with delta (0, 0)
Screenshot: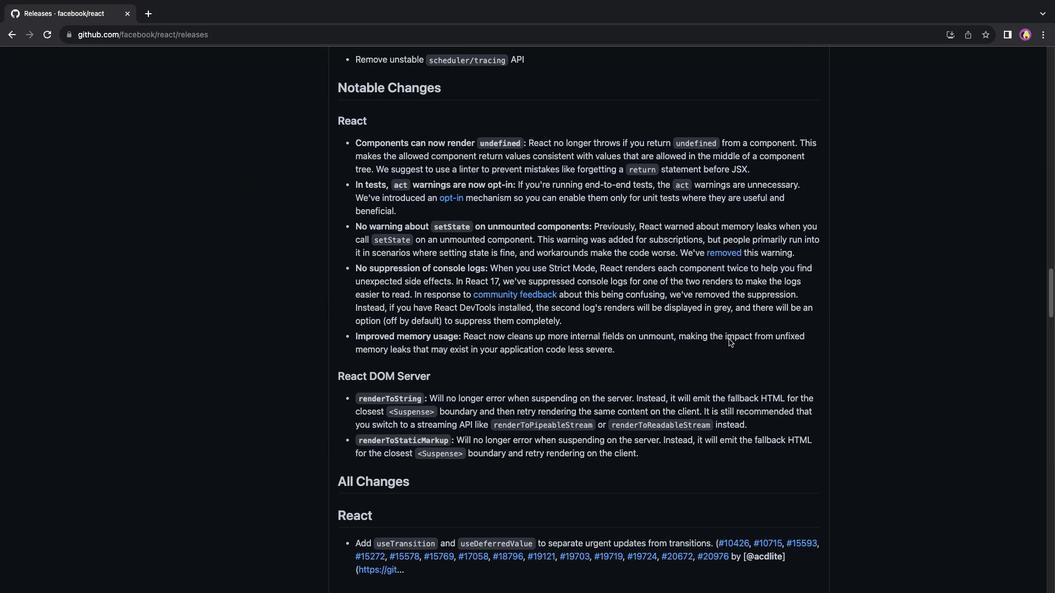 
Action: Mouse scrolled (729, 339) with delta (0, -1)
Screenshot: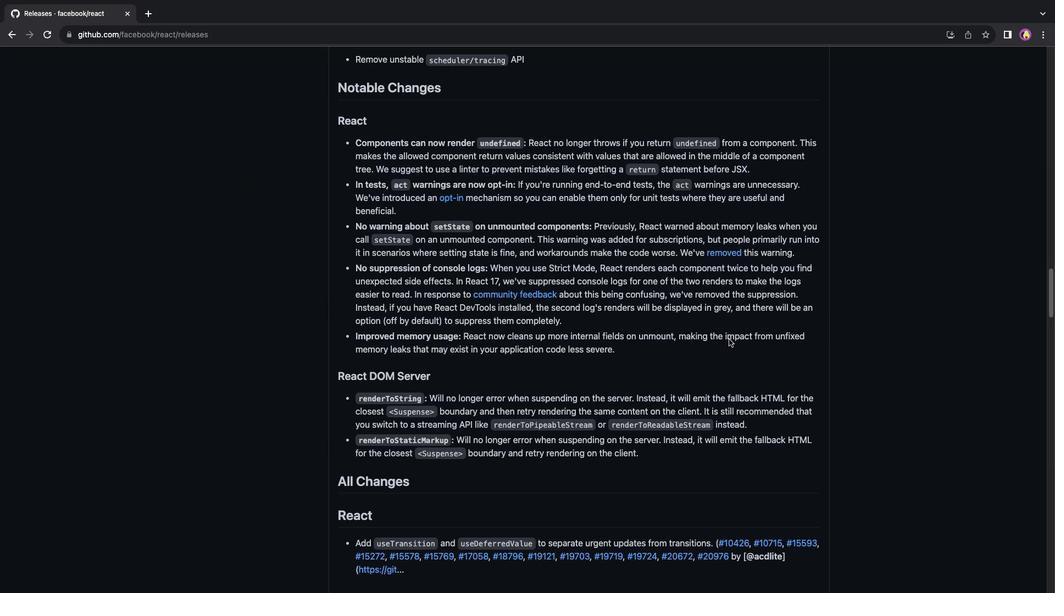 
Action: Mouse scrolled (729, 339) with delta (0, 0)
Screenshot: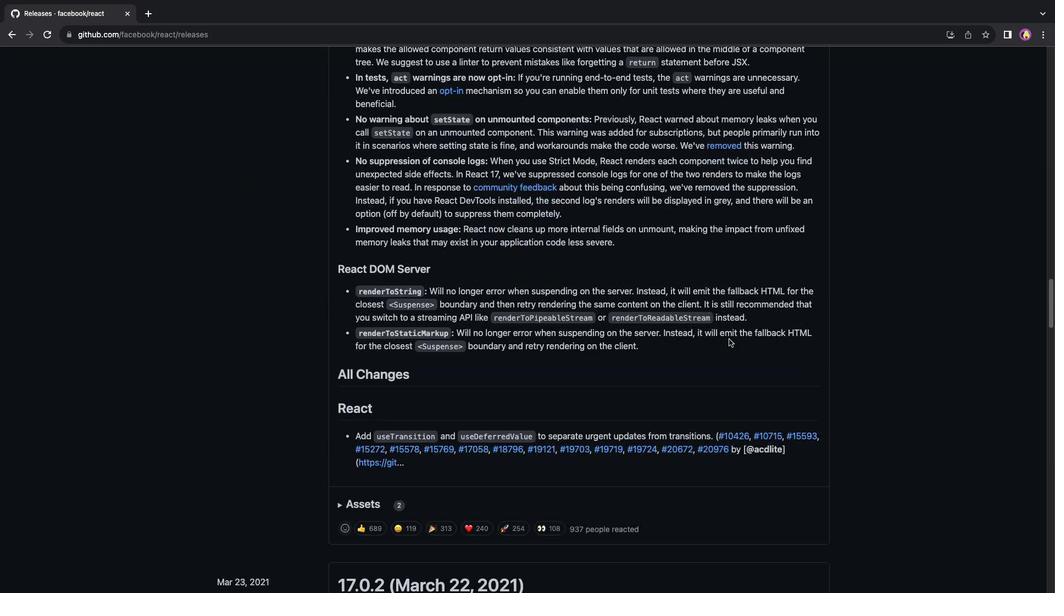 
Action: Mouse scrolled (729, 339) with delta (0, 0)
Screenshot: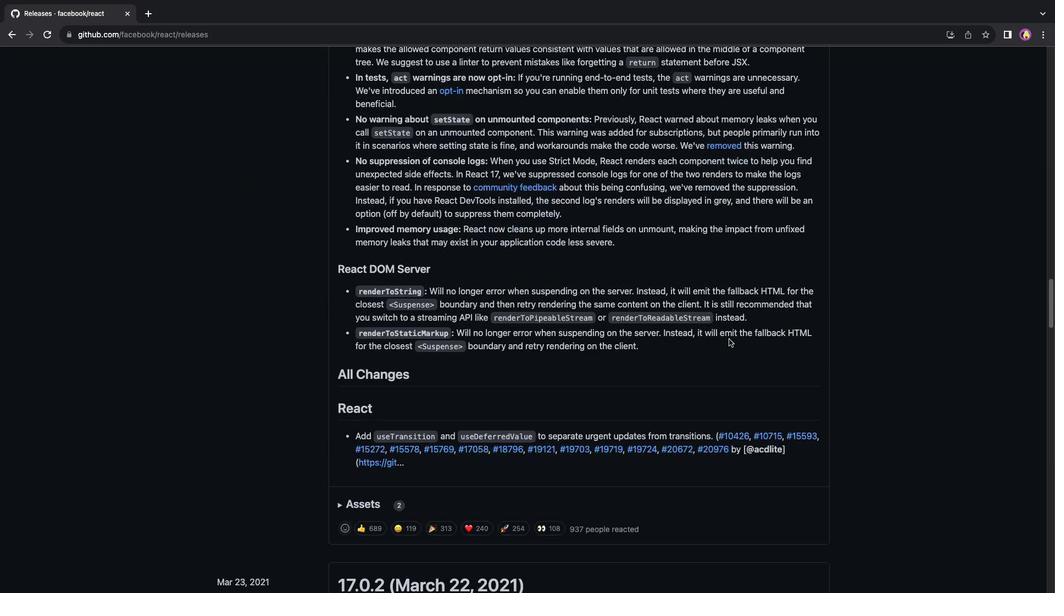 
Action: Mouse scrolled (729, 339) with delta (0, -1)
Screenshot: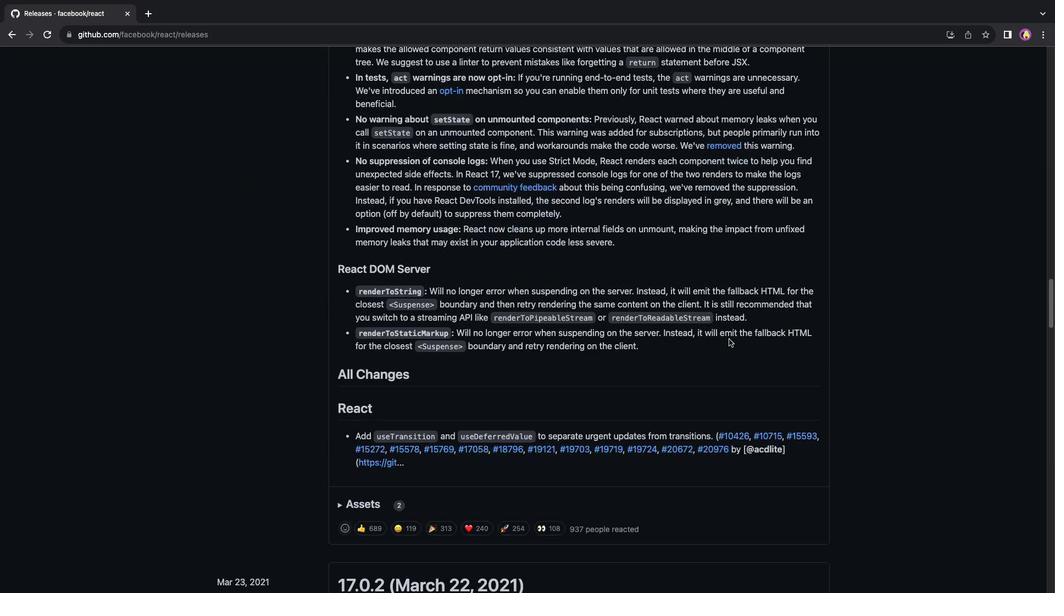 
Action: Mouse scrolled (729, 339) with delta (0, 0)
Screenshot: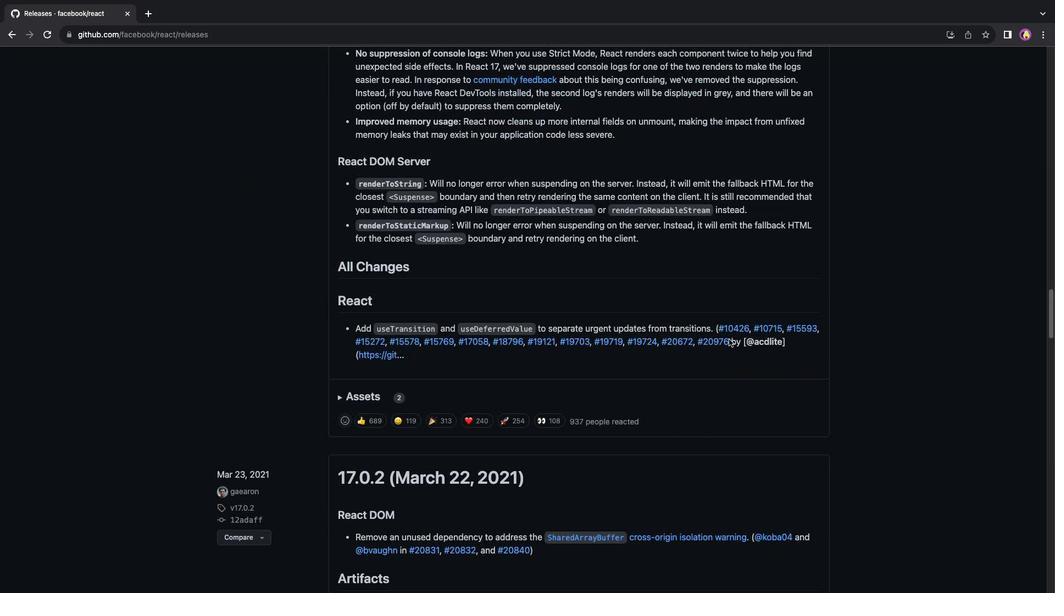 
Action: Mouse scrolled (729, 339) with delta (0, 0)
Screenshot: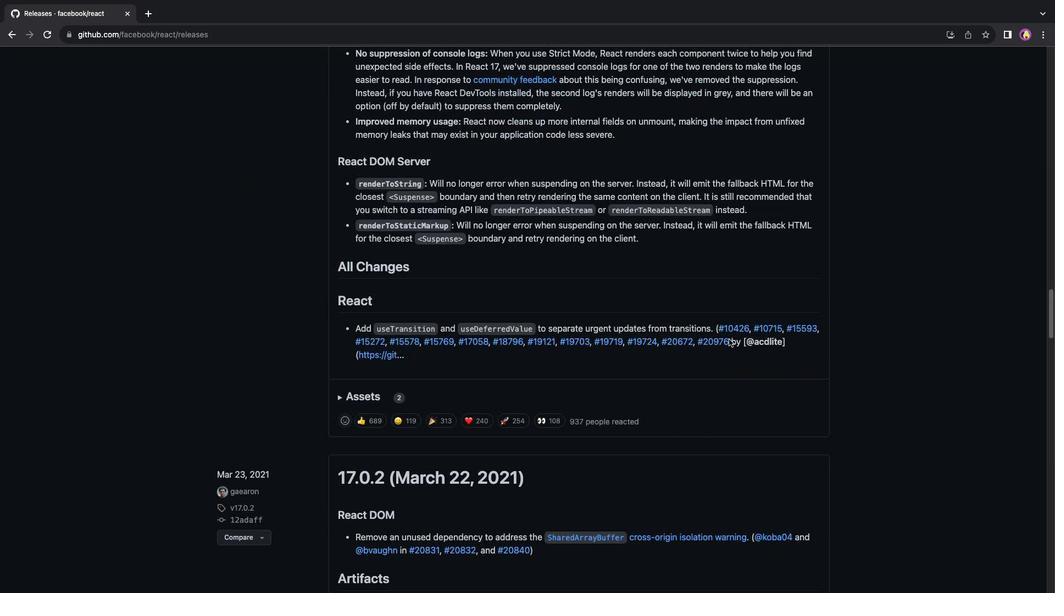 
Action: Mouse scrolled (729, 339) with delta (0, -1)
Screenshot: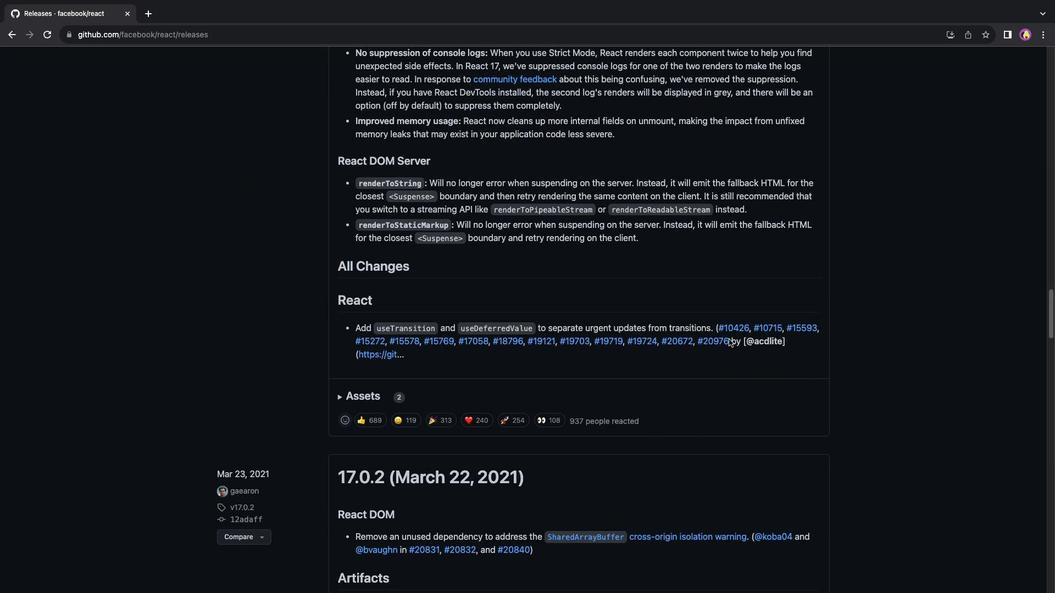 
Action: Mouse scrolled (729, 339) with delta (0, 0)
Screenshot: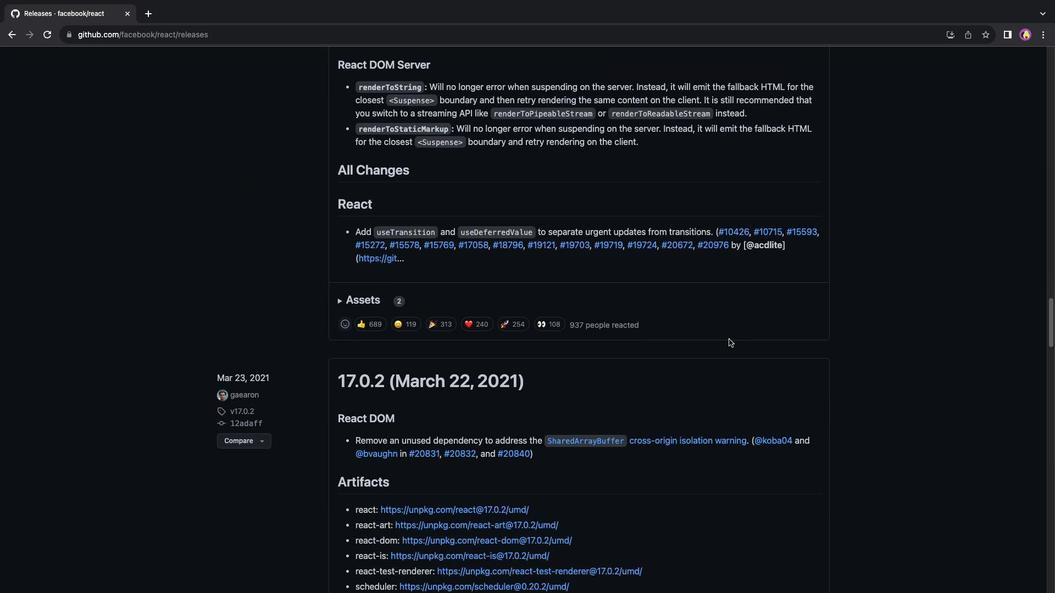 
Action: Mouse scrolled (729, 339) with delta (0, 0)
Screenshot: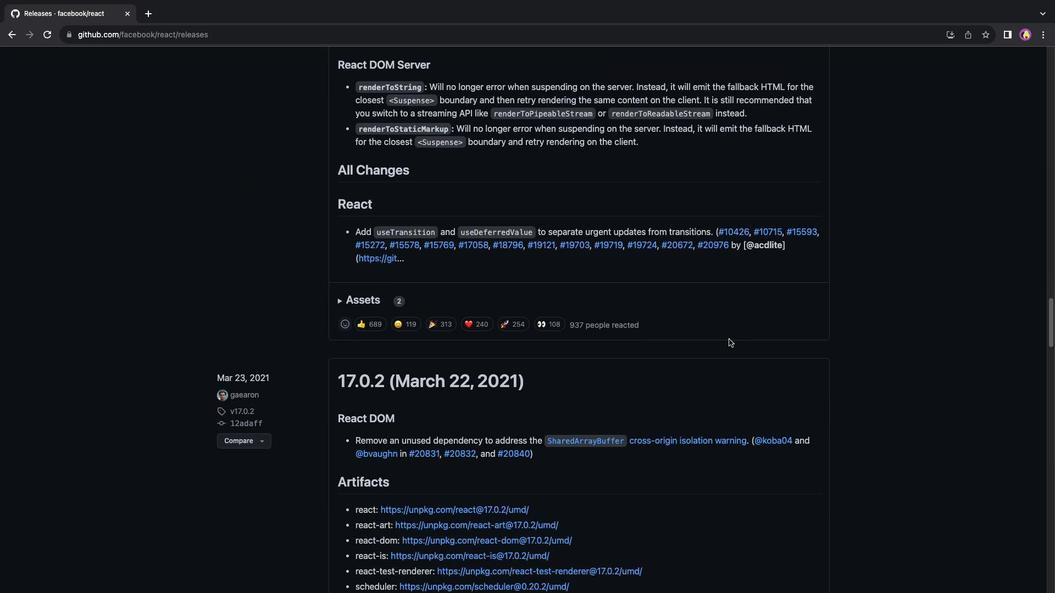 
Action: Mouse scrolled (729, 339) with delta (0, -1)
Screenshot: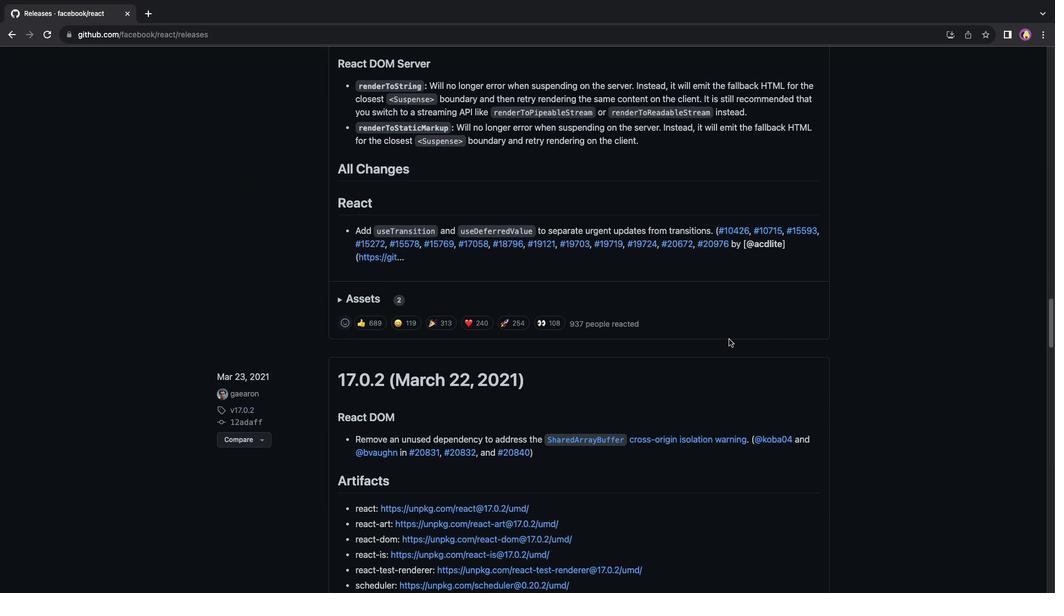 
Action: Mouse scrolled (729, 339) with delta (0, 0)
Screenshot: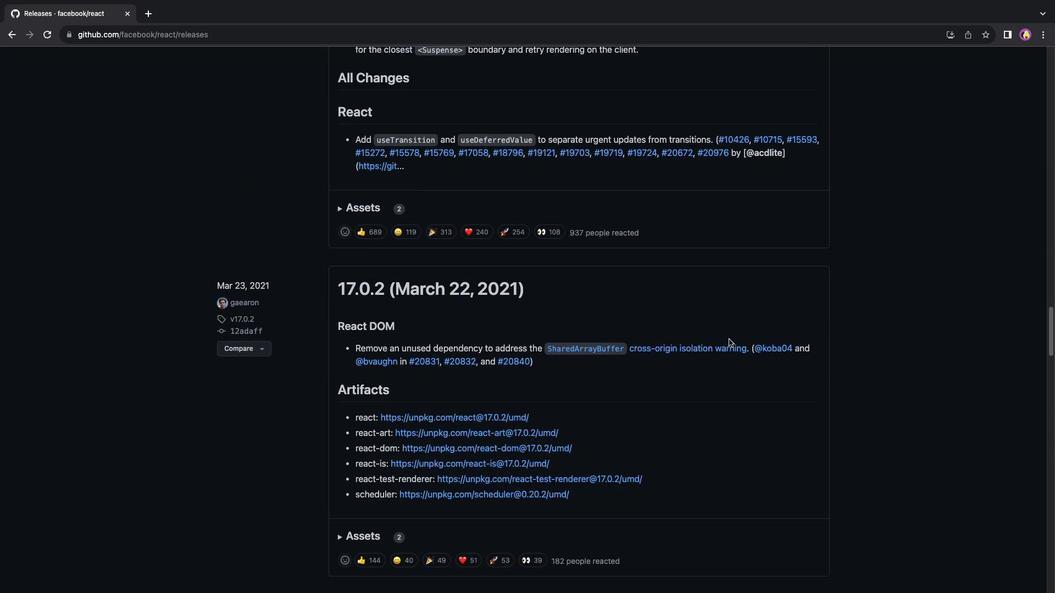 
Action: Mouse scrolled (729, 339) with delta (0, 0)
Screenshot: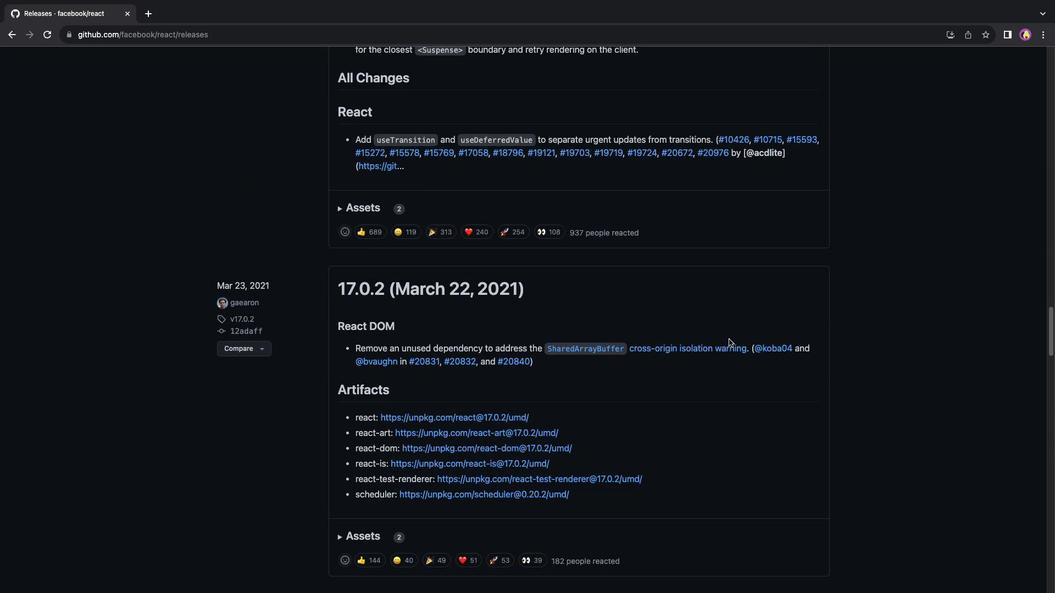 
Action: Mouse scrolled (729, 339) with delta (0, 0)
Screenshot: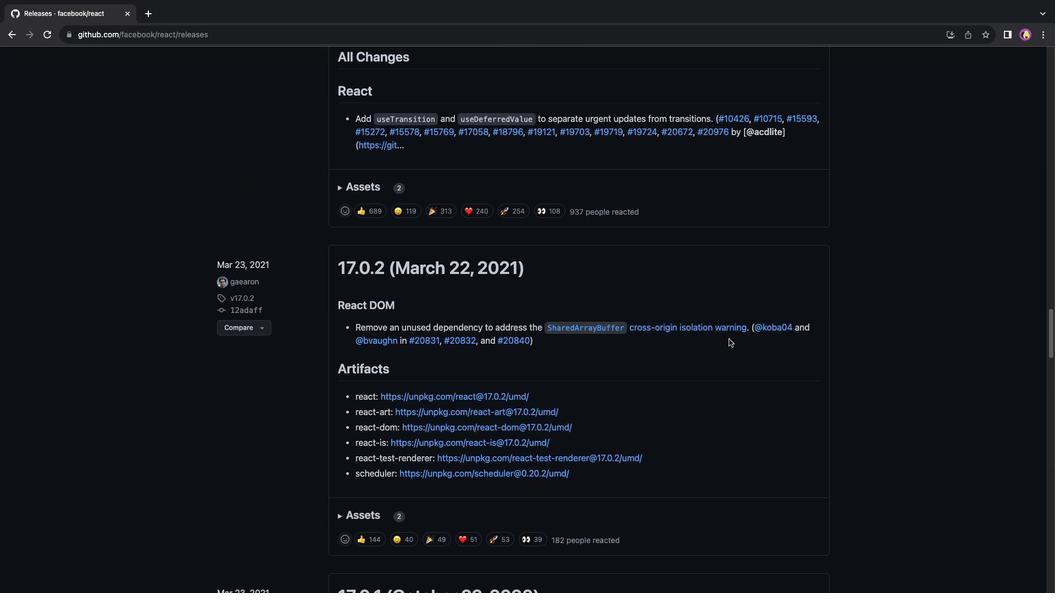 
Action: Mouse scrolled (729, 339) with delta (0, 0)
Screenshot: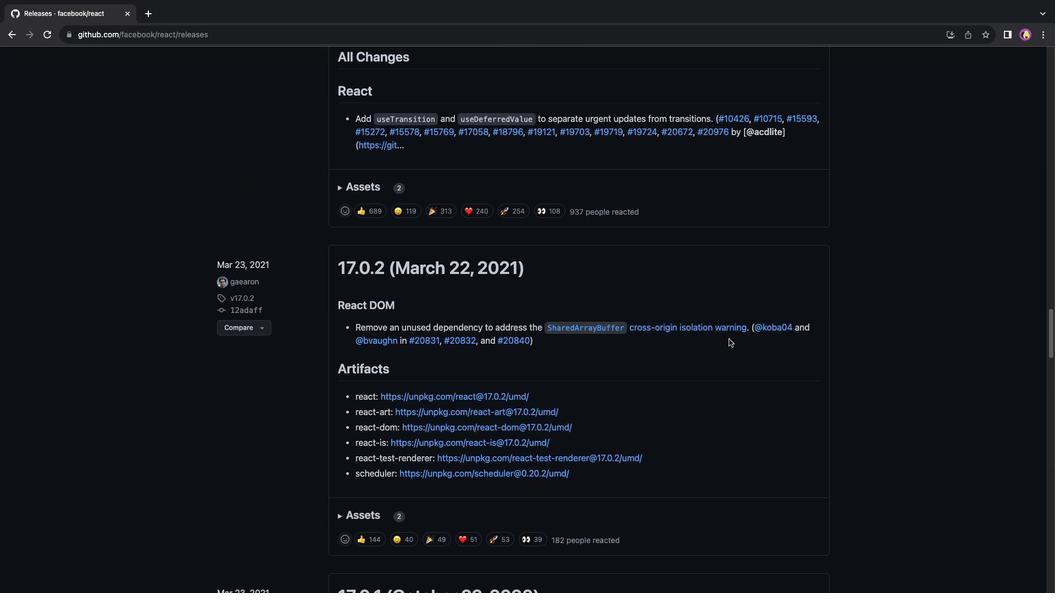 
Action: Mouse scrolled (729, 339) with delta (0, -1)
Screenshot: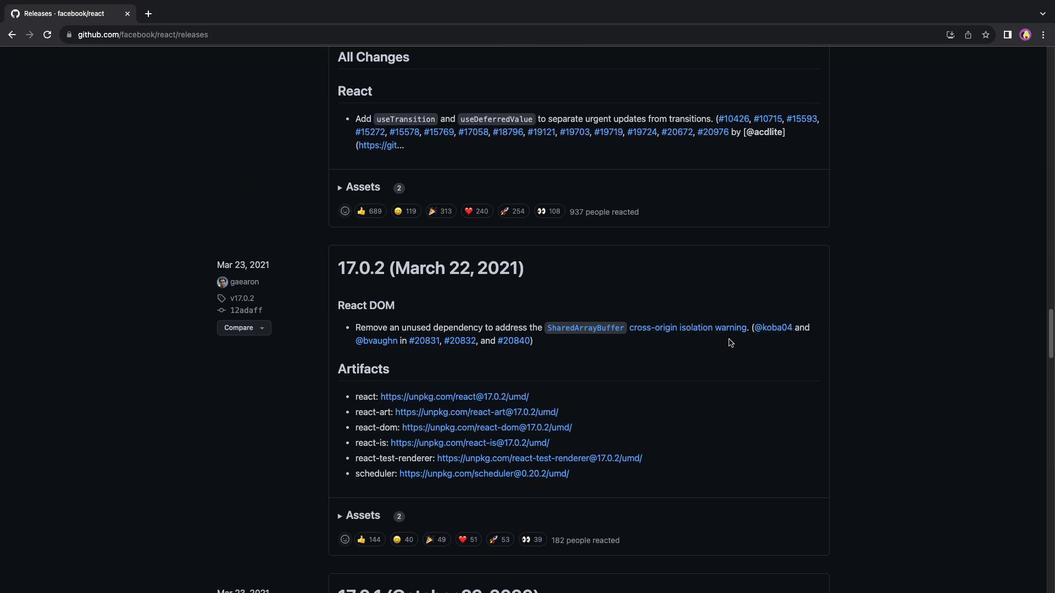 
Action: Mouse scrolled (729, 339) with delta (0, 0)
Screenshot: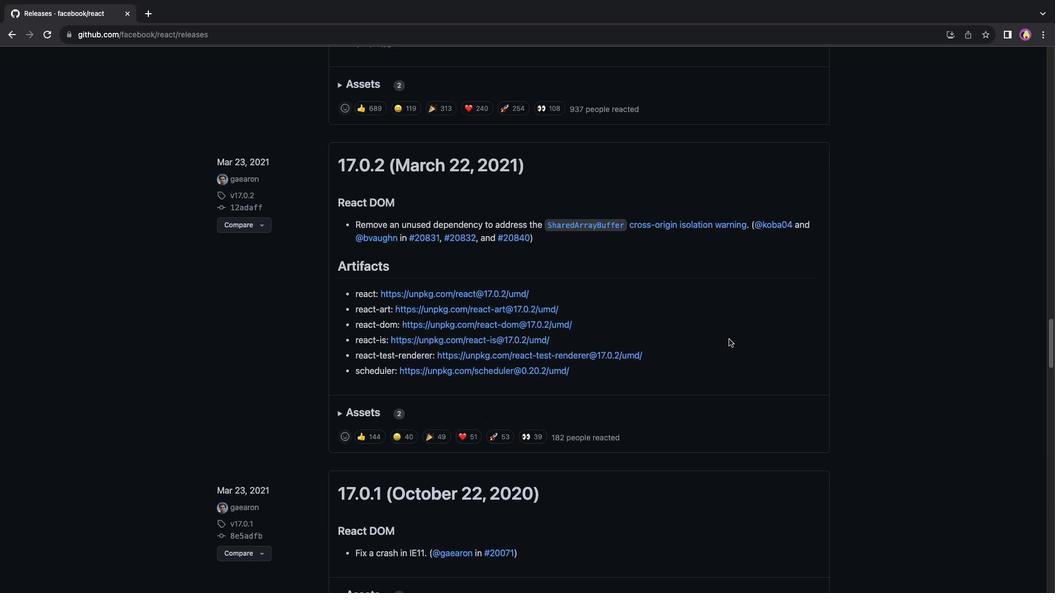 
Action: Mouse scrolled (729, 339) with delta (0, 0)
Screenshot: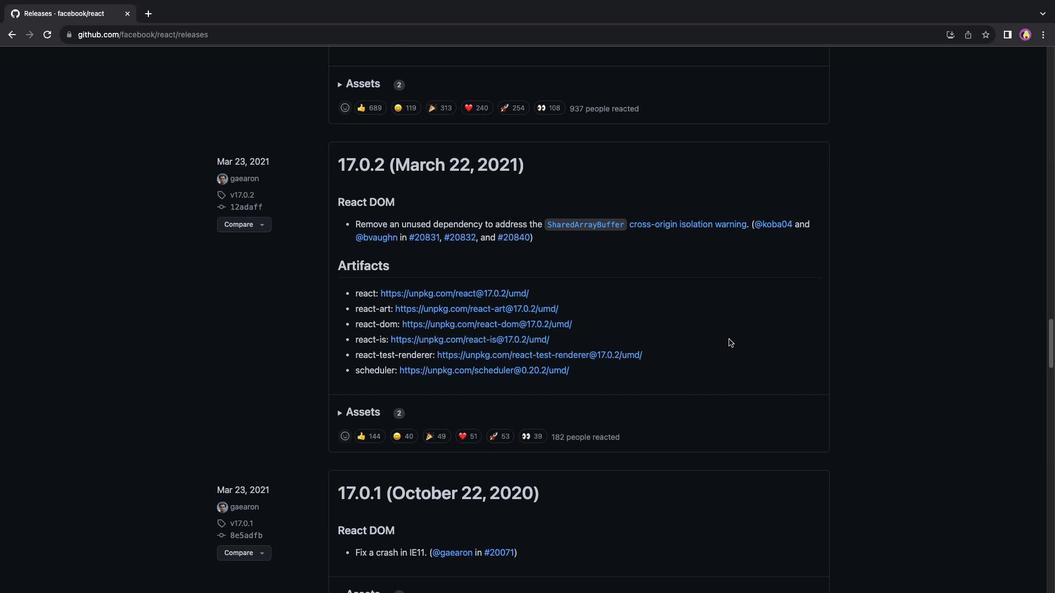 
Action: Mouse scrolled (729, 339) with delta (0, 0)
Screenshot: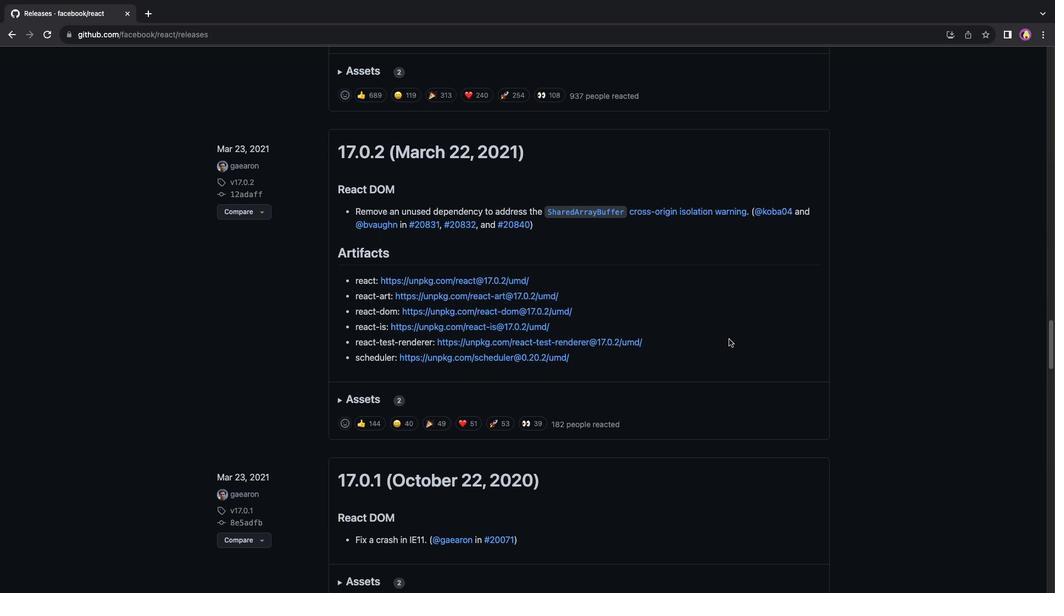 
Action: Mouse scrolled (729, 339) with delta (0, 0)
Screenshot: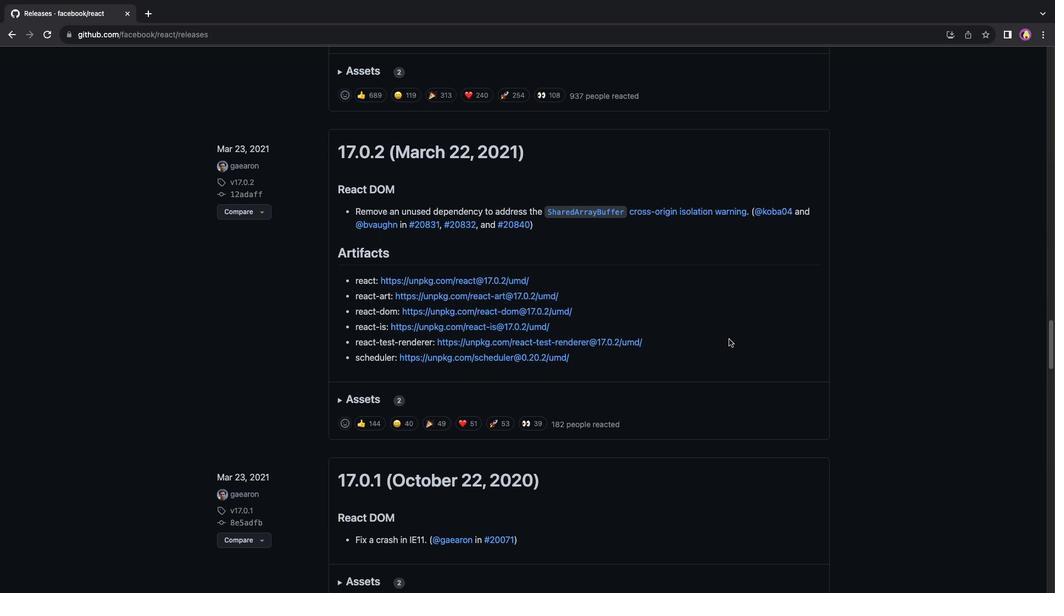 
Action: Mouse scrolled (729, 339) with delta (0, -1)
Screenshot: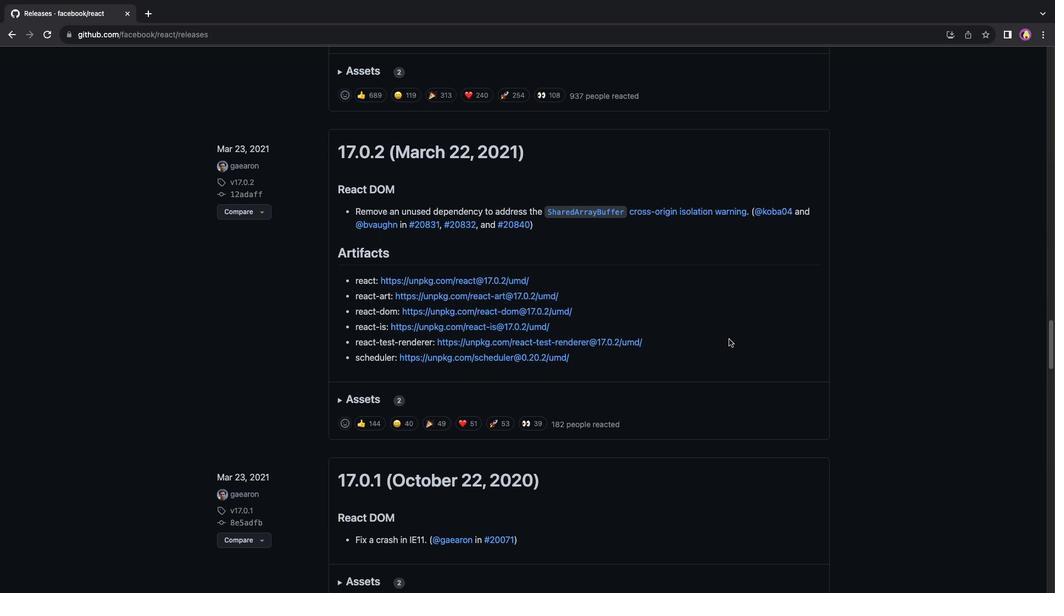 
Action: Mouse scrolled (729, 339) with delta (0, 0)
Screenshot: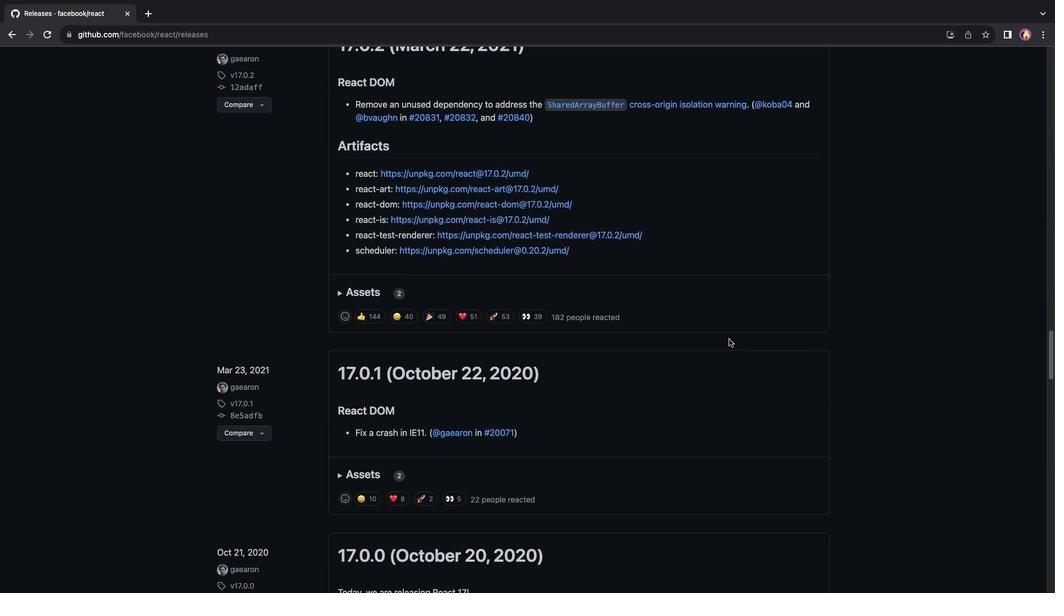 
Action: Mouse scrolled (729, 339) with delta (0, 0)
Screenshot: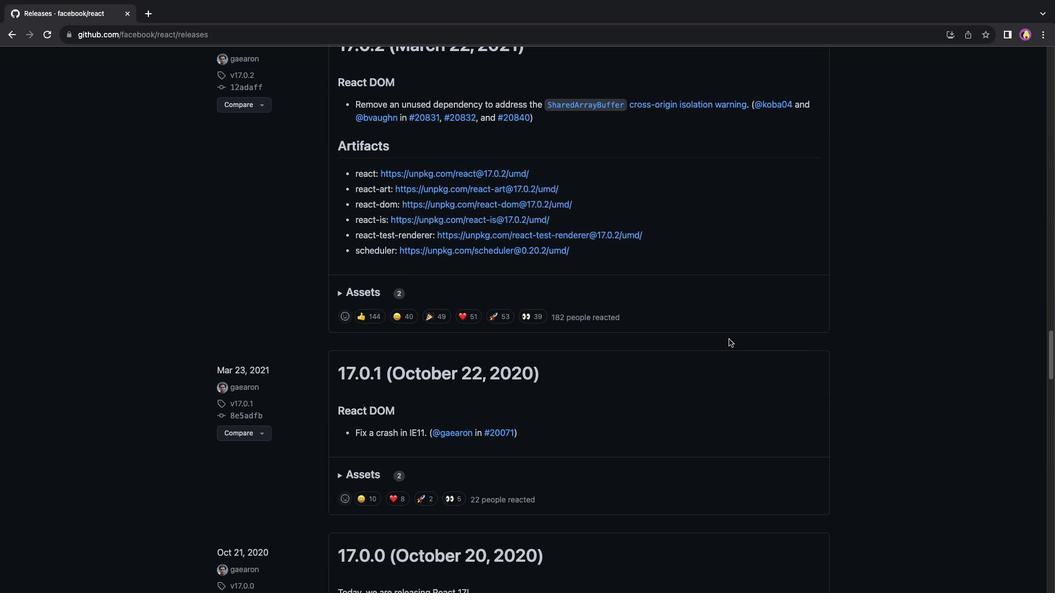 
Action: Mouse scrolled (729, 339) with delta (0, 0)
Screenshot: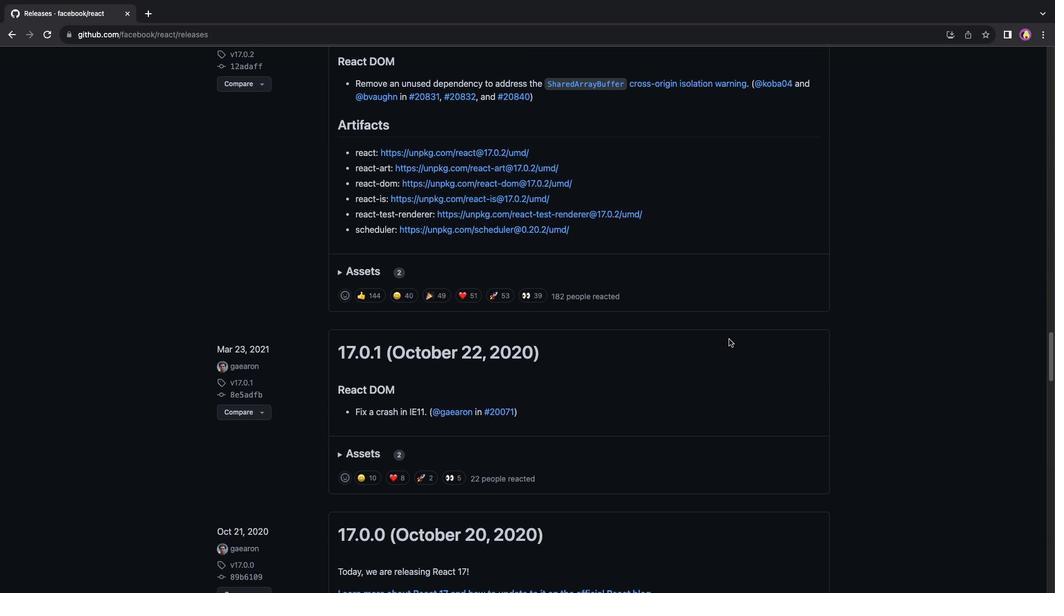 
Action: Mouse scrolled (729, 339) with delta (0, 0)
Screenshot: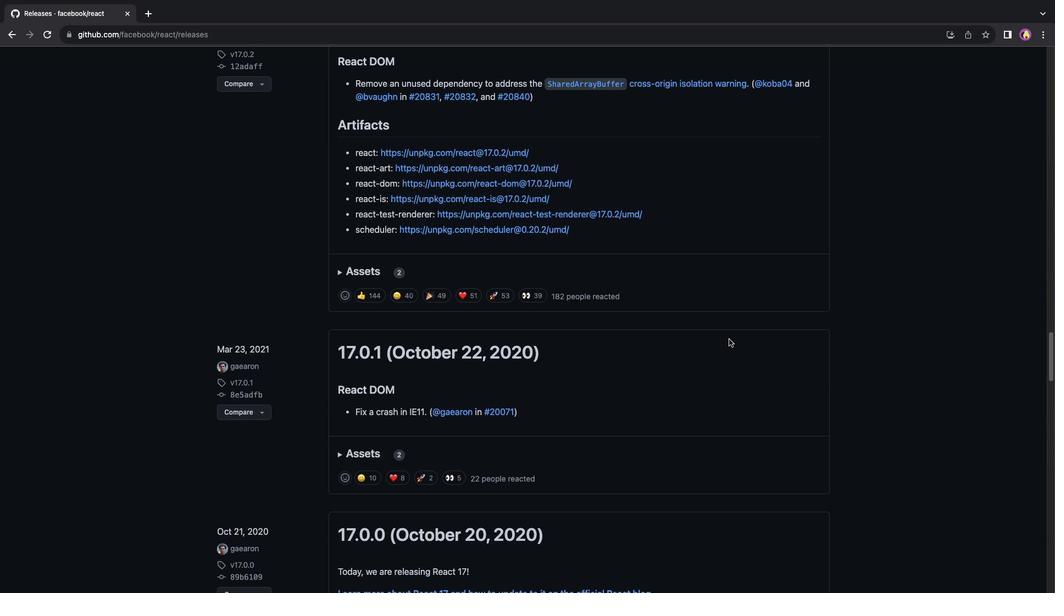 
Action: Mouse scrolled (729, 339) with delta (0, 0)
Screenshot: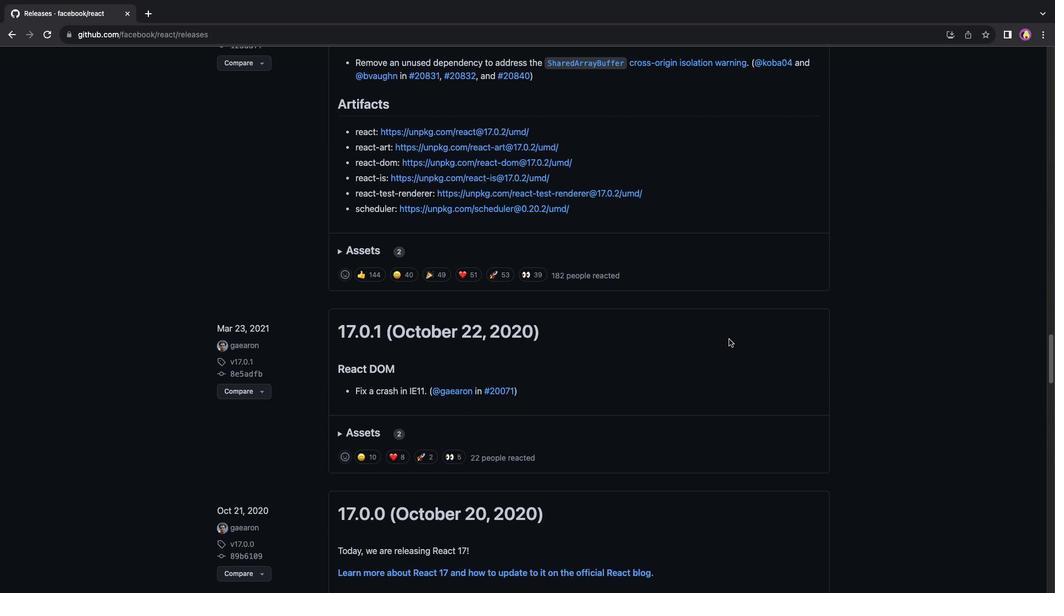 
Action: Mouse scrolled (729, 339) with delta (0, 0)
Screenshot: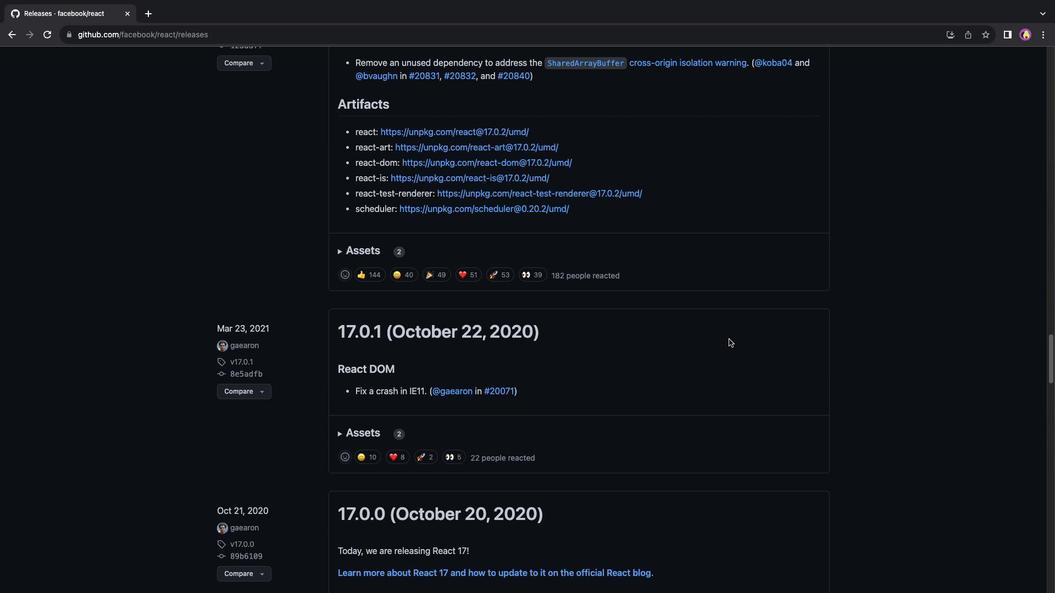 
Action: Mouse scrolled (729, 339) with delta (0, 0)
Screenshot: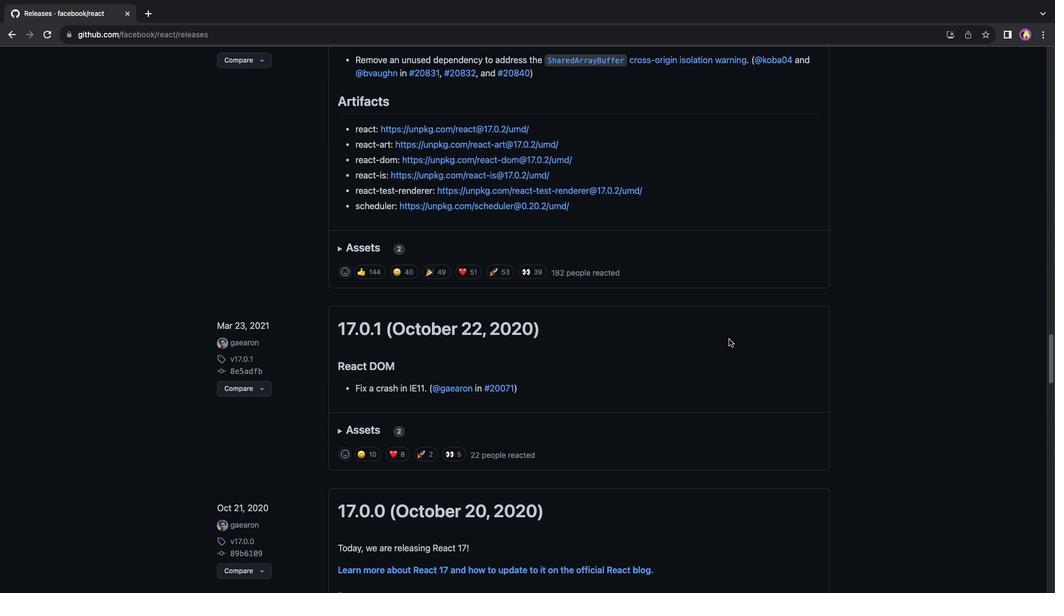 
Action: Mouse scrolled (729, 339) with delta (0, 0)
Screenshot: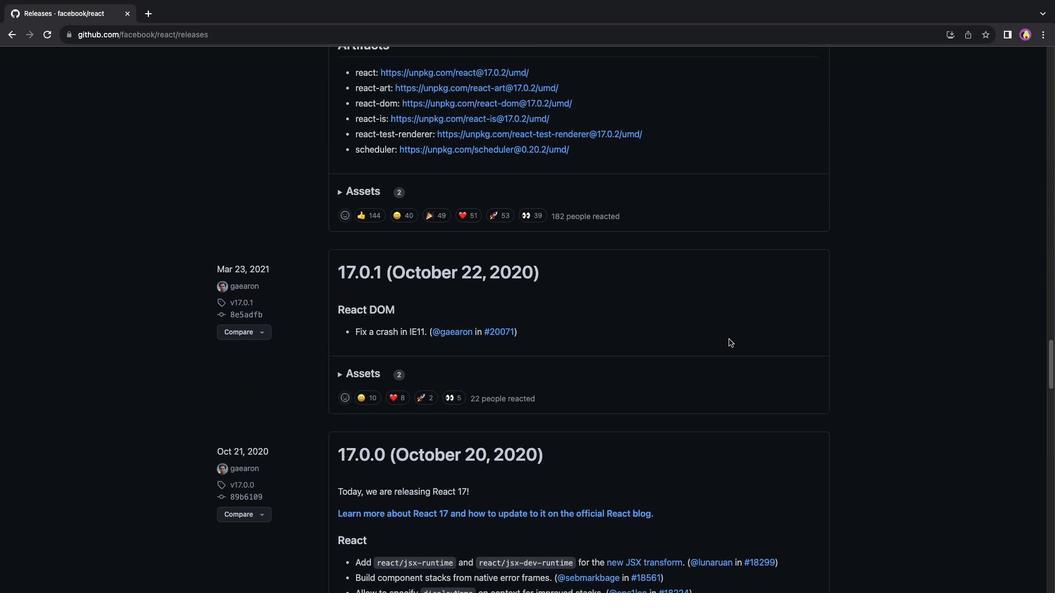 
Action: Mouse scrolled (729, 339) with delta (0, 0)
Screenshot: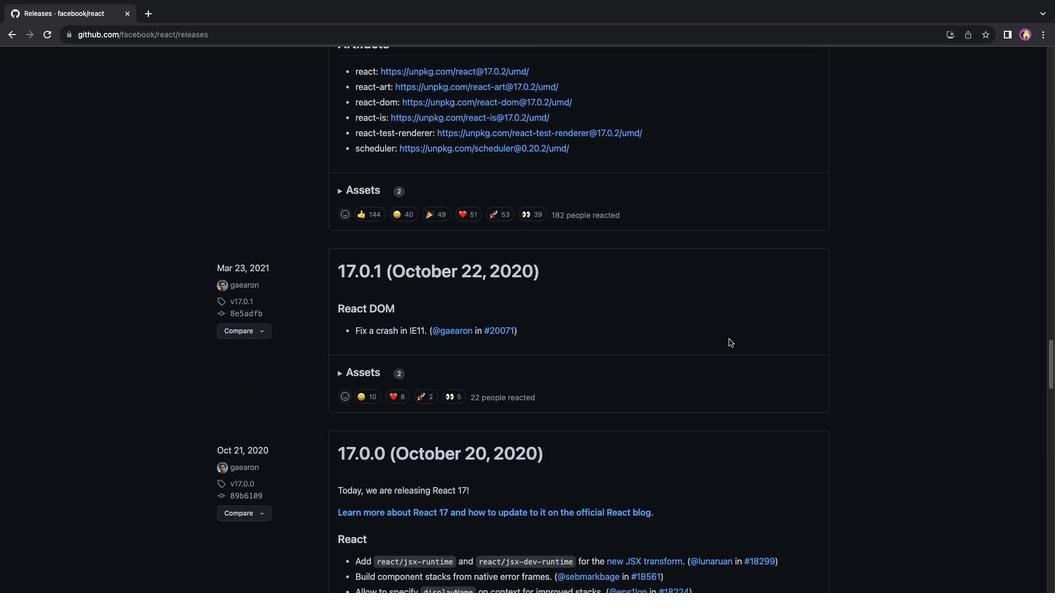 
Action: Mouse scrolled (729, 339) with delta (0, 0)
Screenshot: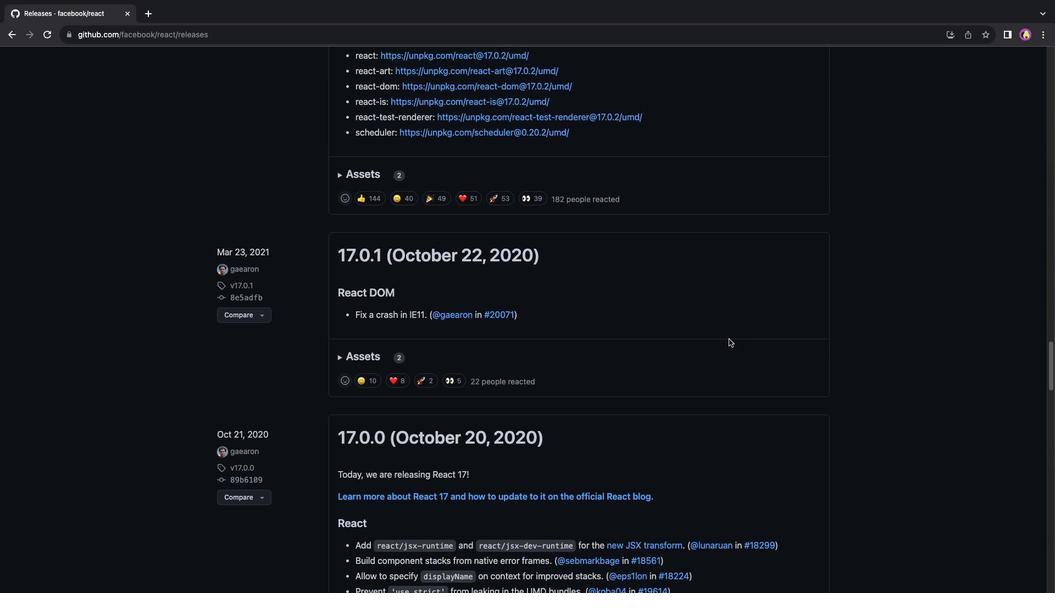 
Action: Mouse scrolled (729, 339) with delta (0, 0)
Screenshot: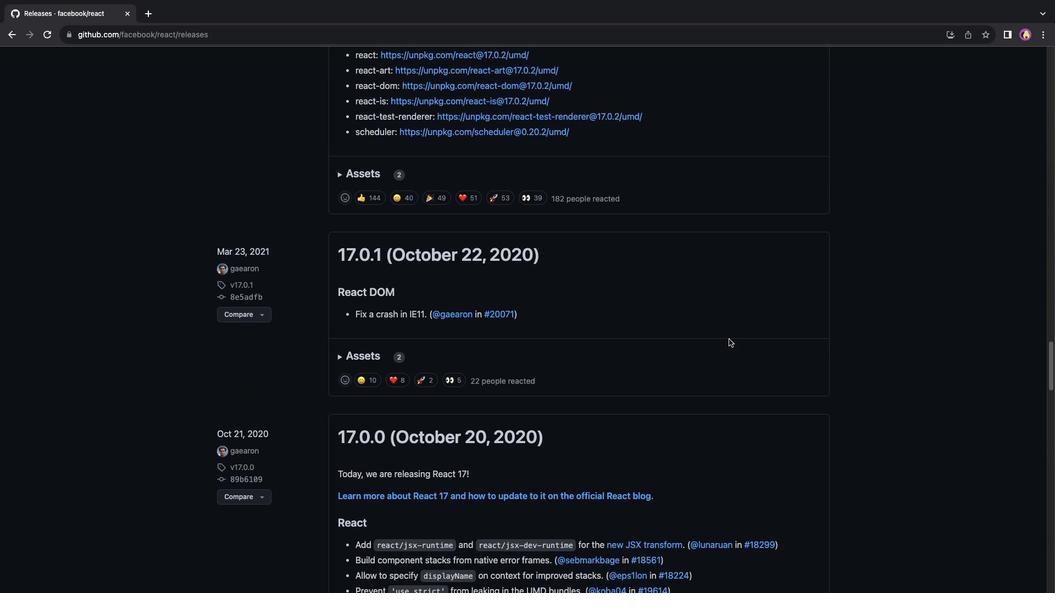 
Action: Mouse scrolled (729, 339) with delta (0, 0)
Screenshot: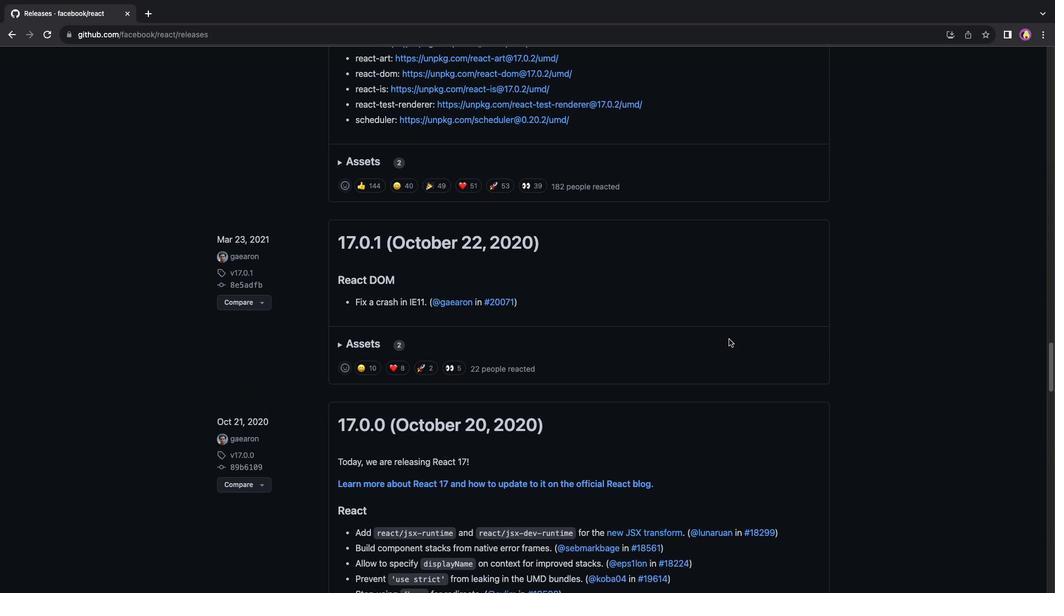 
Action: Mouse scrolled (729, 339) with delta (0, 0)
Screenshot: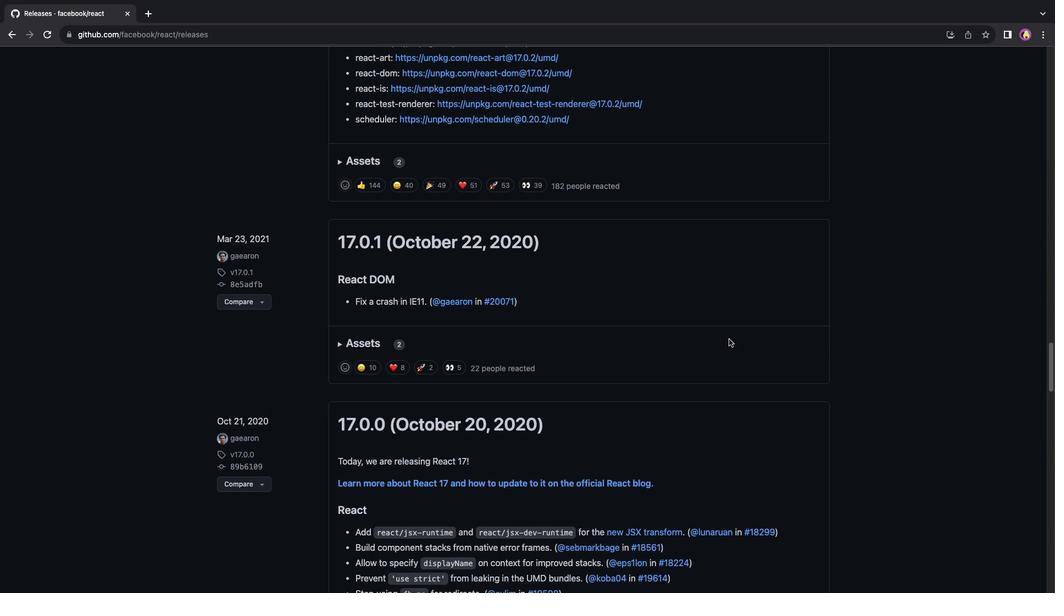 
Action: Mouse scrolled (729, 339) with delta (0, 0)
Screenshot: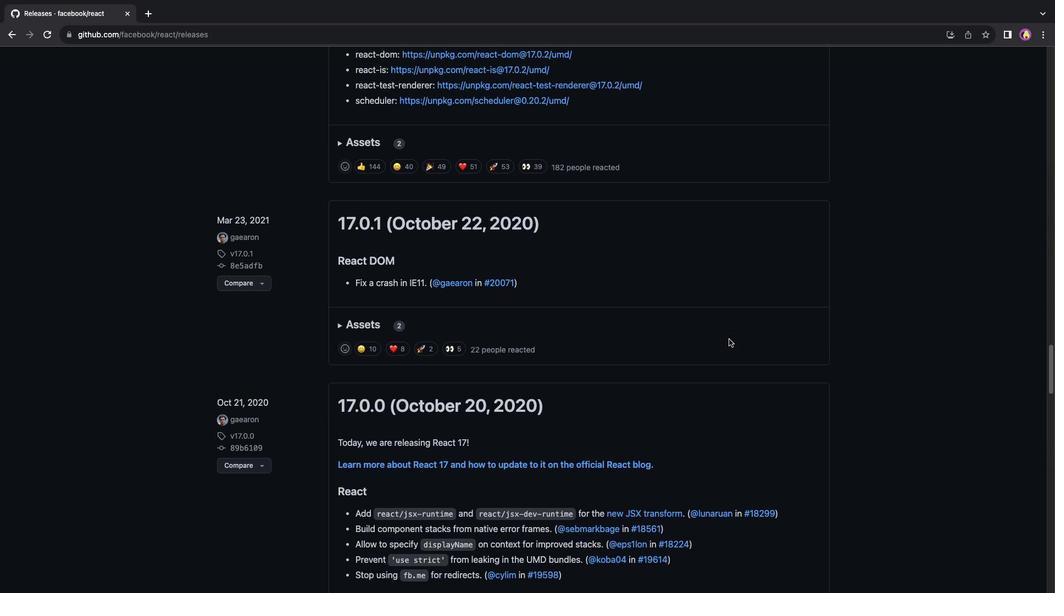 
Action: Mouse scrolled (729, 339) with delta (0, 0)
Screenshot: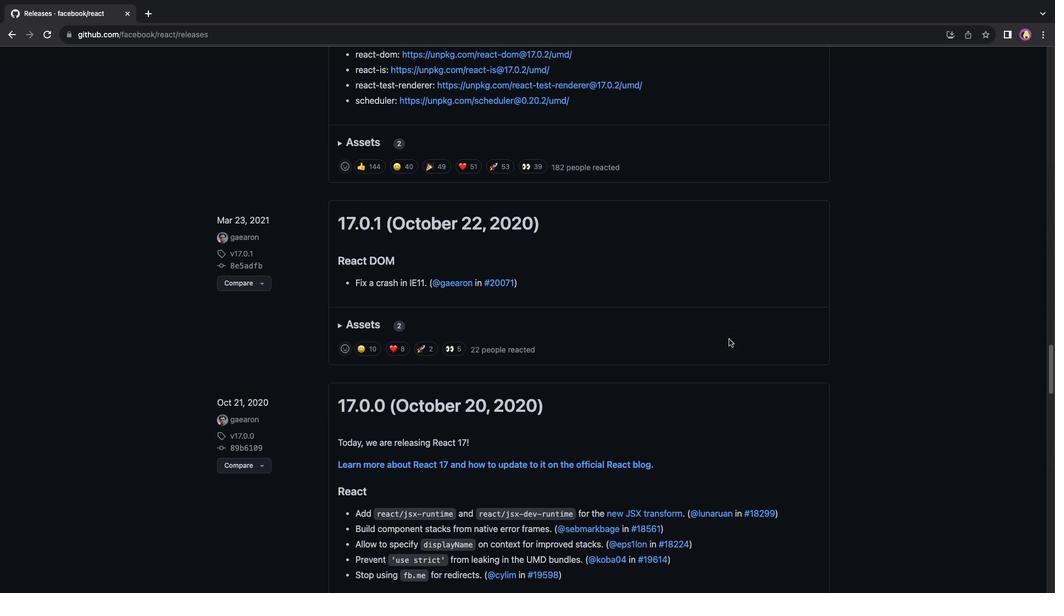 
Action: Mouse scrolled (729, 339) with delta (0, 0)
Screenshot: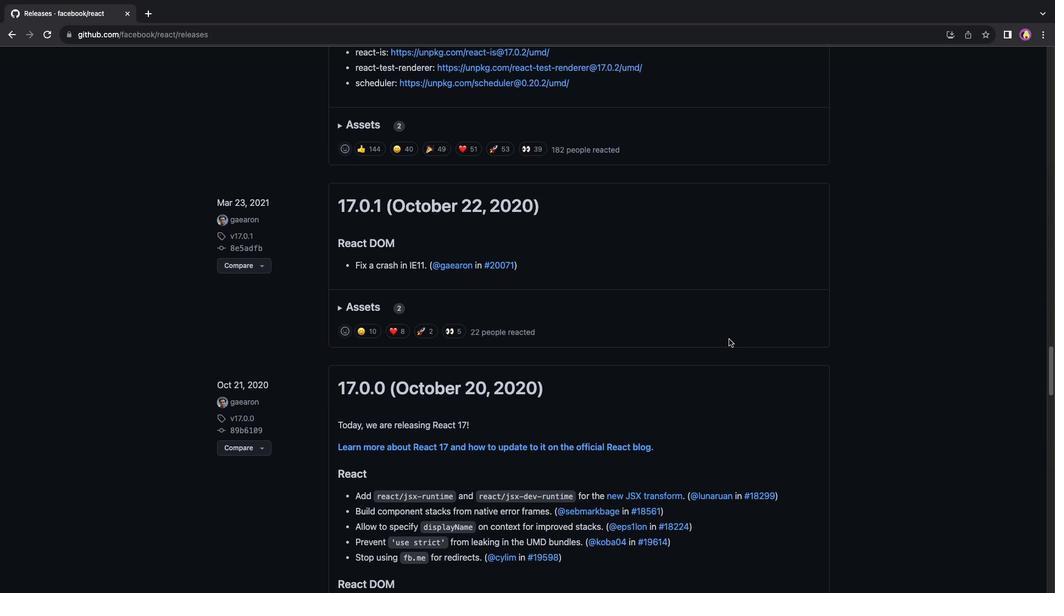 
Action: Mouse scrolled (729, 339) with delta (0, 0)
Screenshot: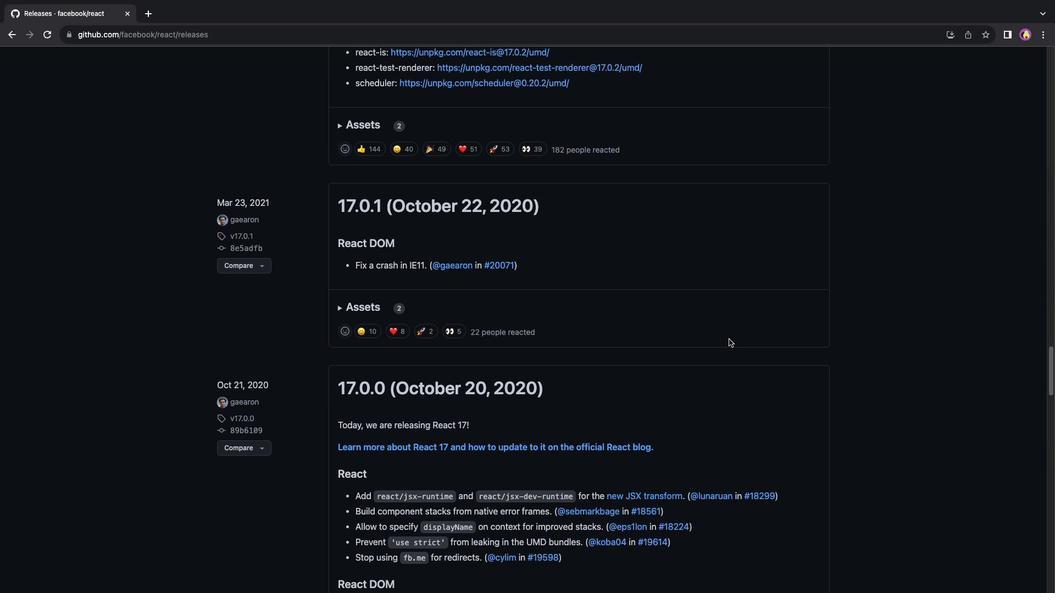 
Action: Mouse scrolled (729, 339) with delta (0, 0)
Screenshot: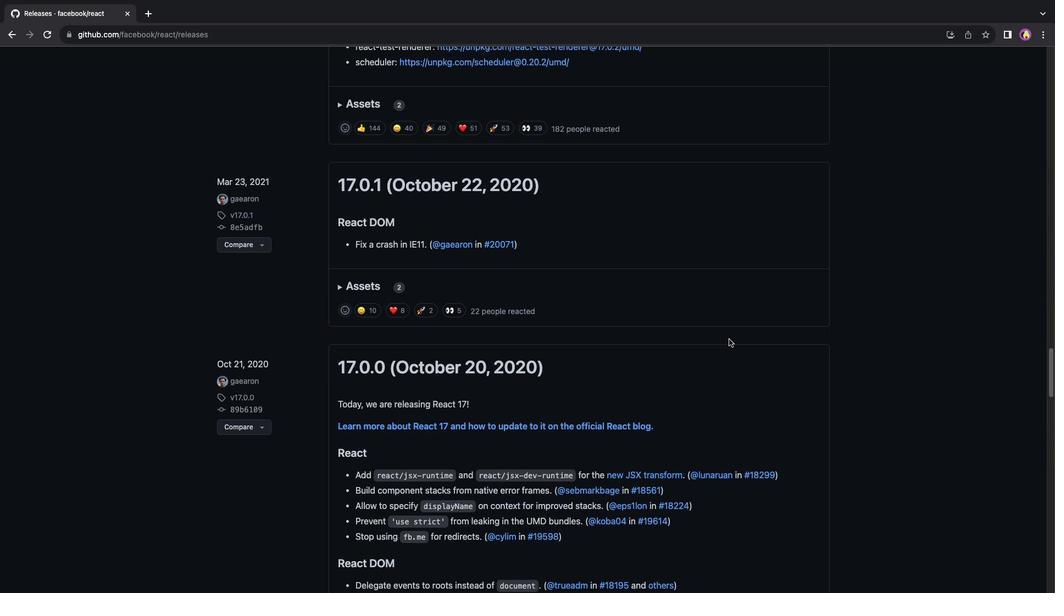 
Action: Mouse scrolled (729, 339) with delta (0, 0)
Screenshot: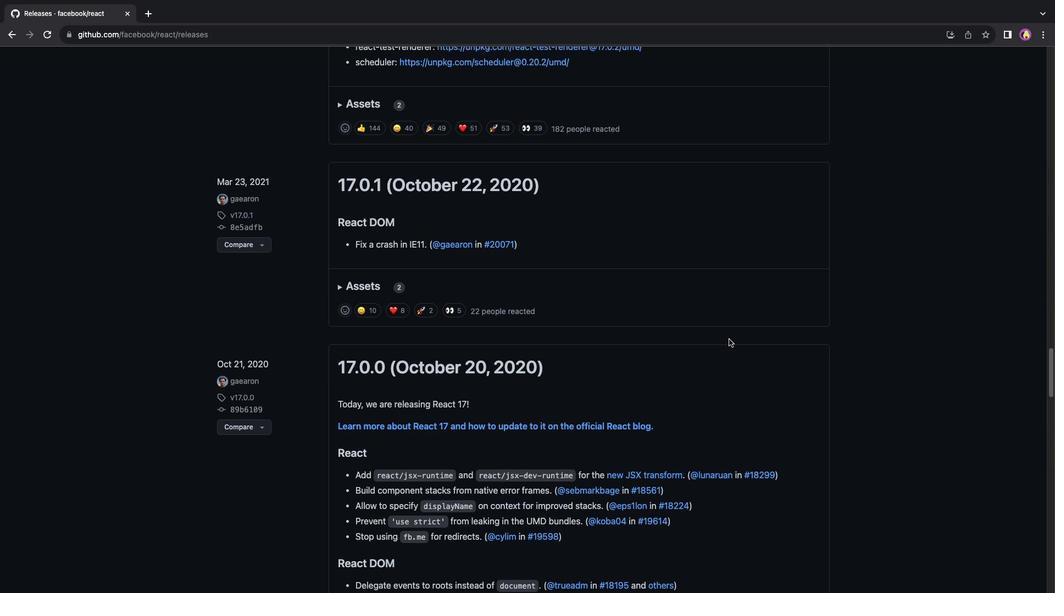 
Action: Mouse scrolled (729, 339) with delta (0, 0)
Screenshot: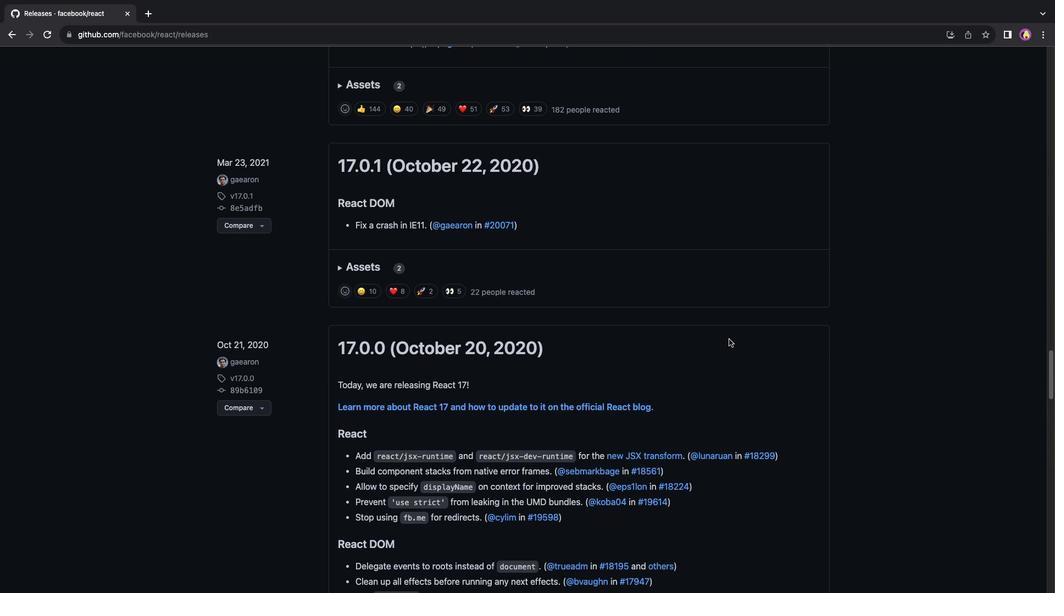 
Action: Mouse scrolled (729, 339) with delta (0, 0)
Screenshot: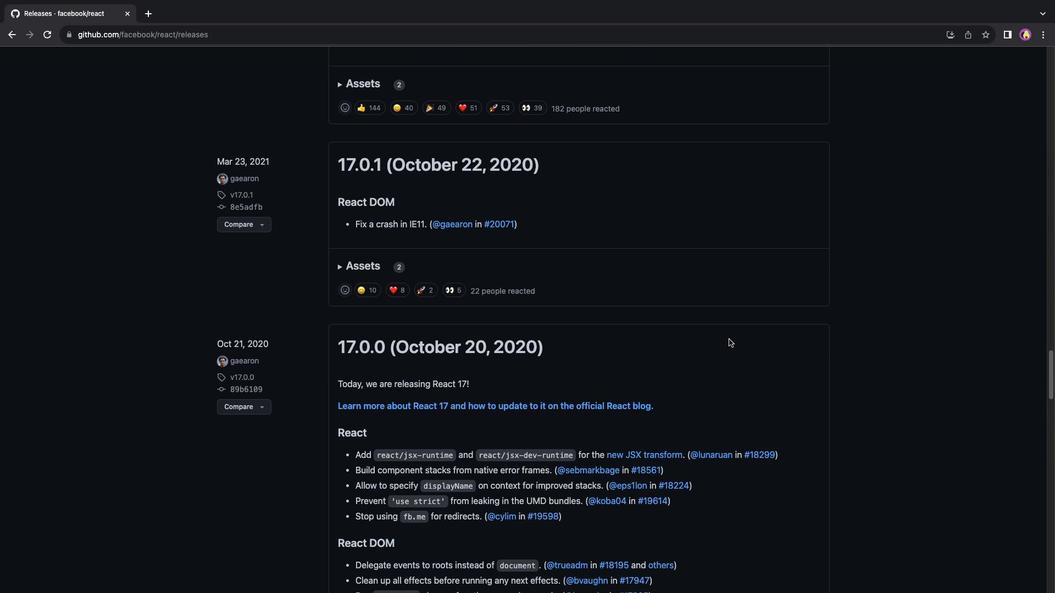 
Action: Mouse scrolled (729, 339) with delta (0, 0)
Screenshot: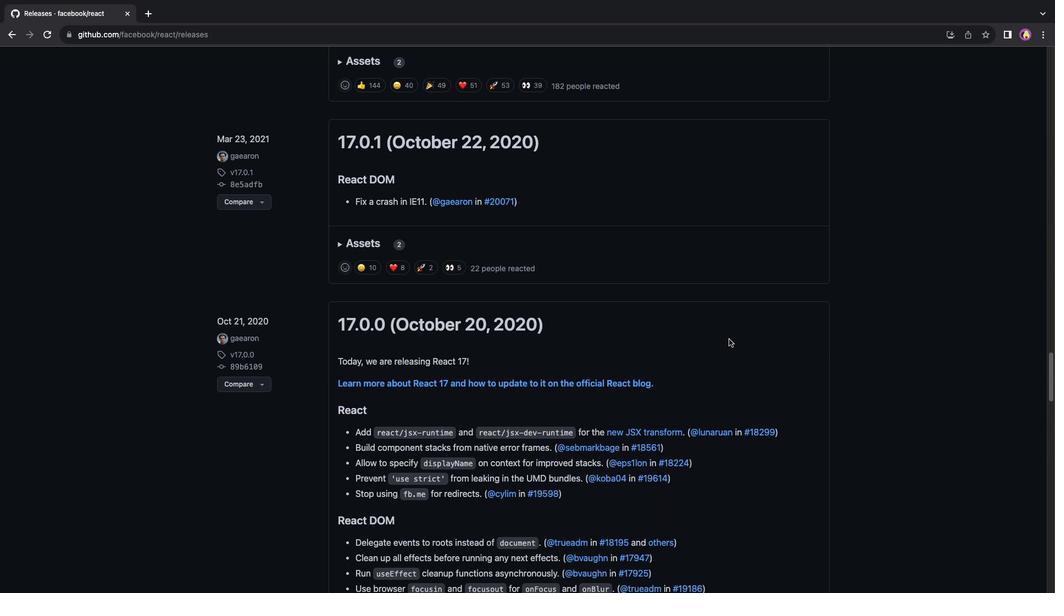
Action: Mouse scrolled (729, 339) with delta (0, 0)
Screenshot: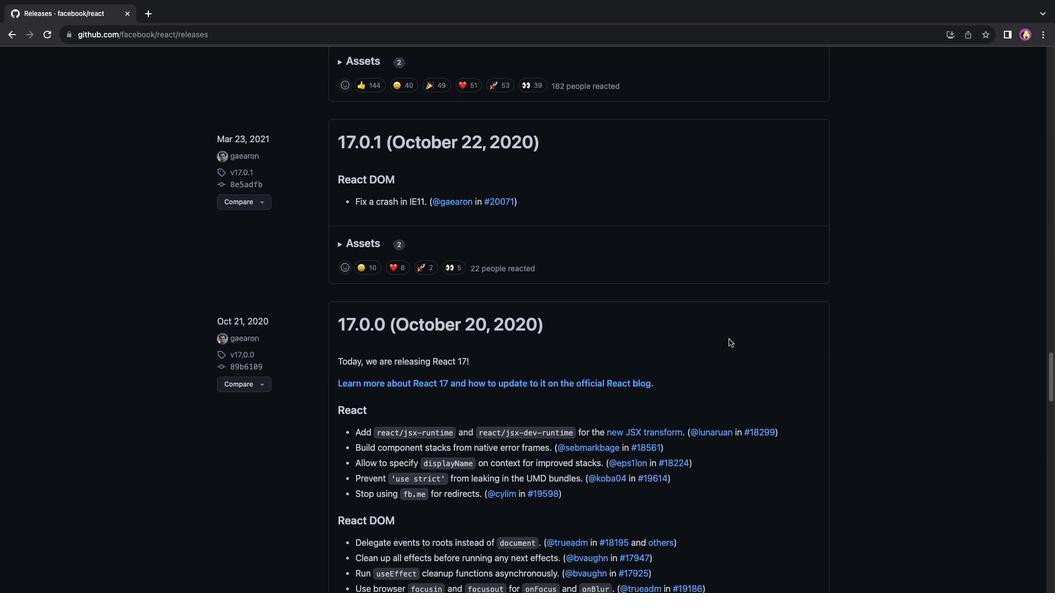 
Action: Mouse scrolled (729, 339) with delta (0, -1)
Screenshot: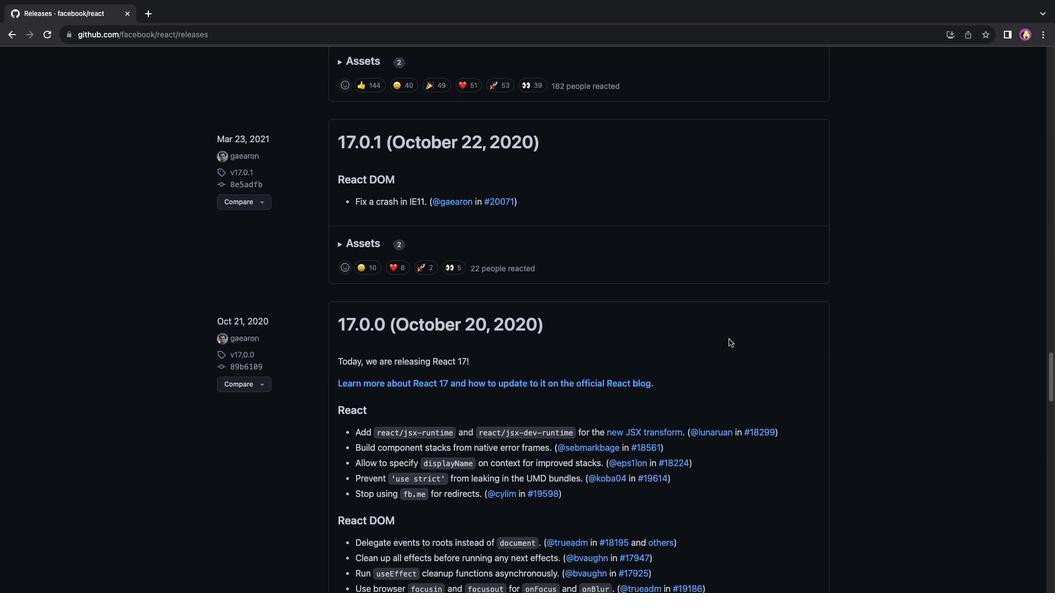 
Action: Mouse scrolled (729, 339) with delta (0, -2)
Screenshot: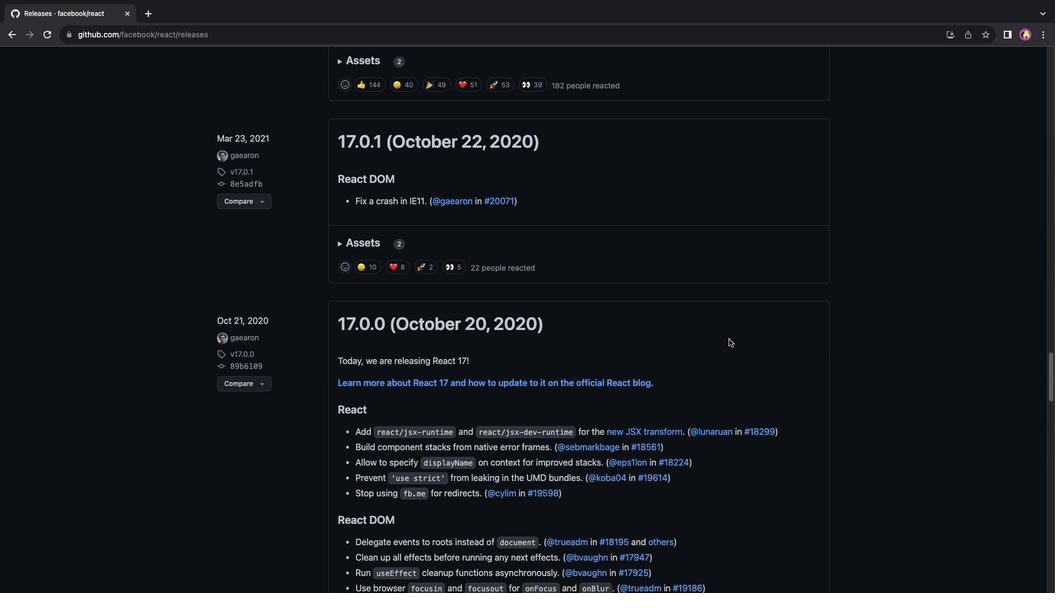 
Action: Mouse scrolled (729, 339) with delta (0, 0)
Screenshot: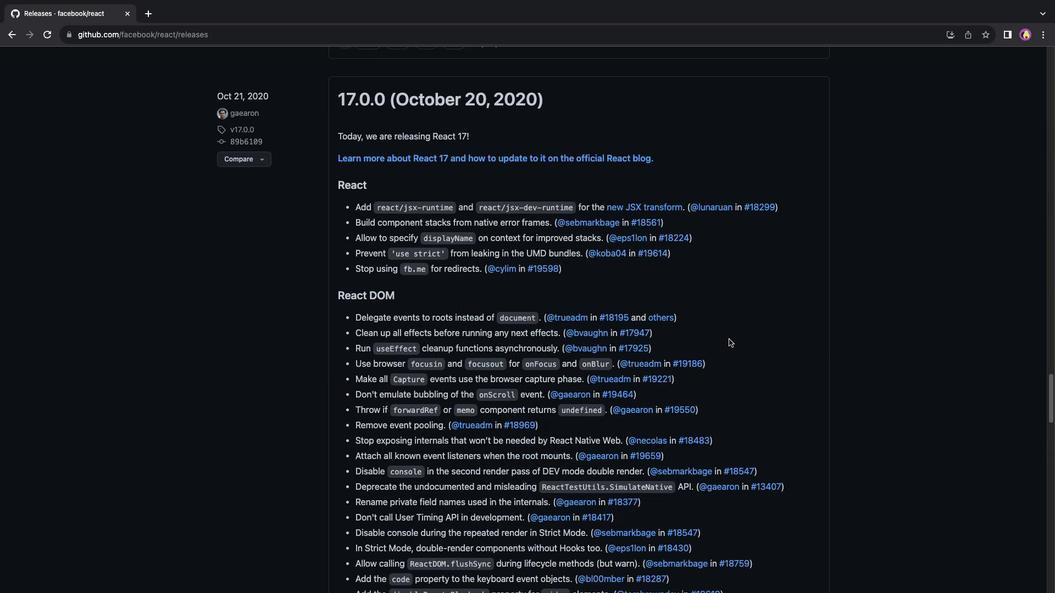 
Action: Mouse scrolled (729, 339) with delta (0, 0)
Screenshot: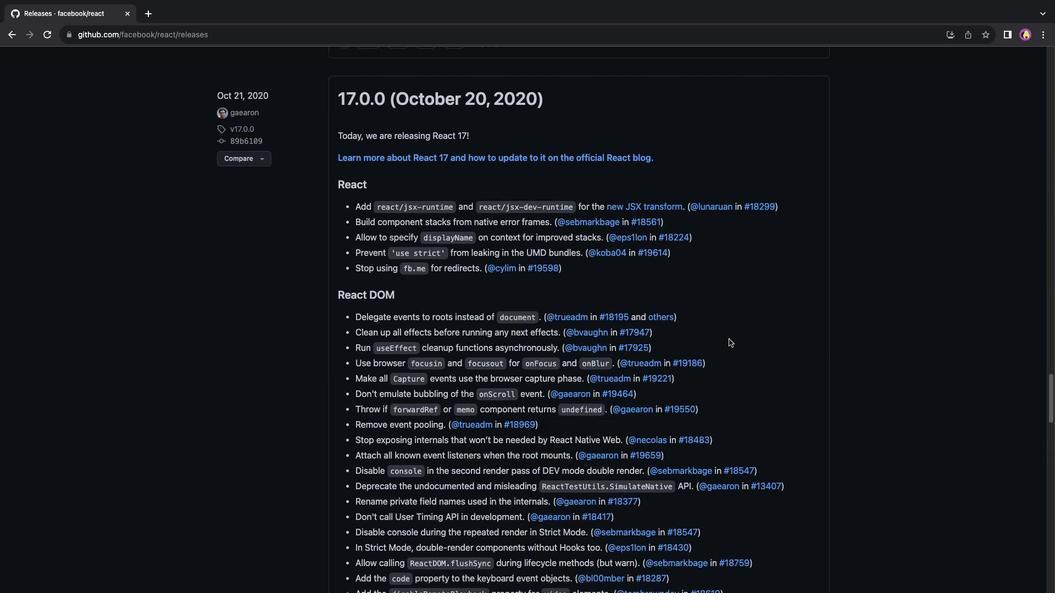 
Action: Mouse scrolled (729, 339) with delta (0, 0)
Screenshot: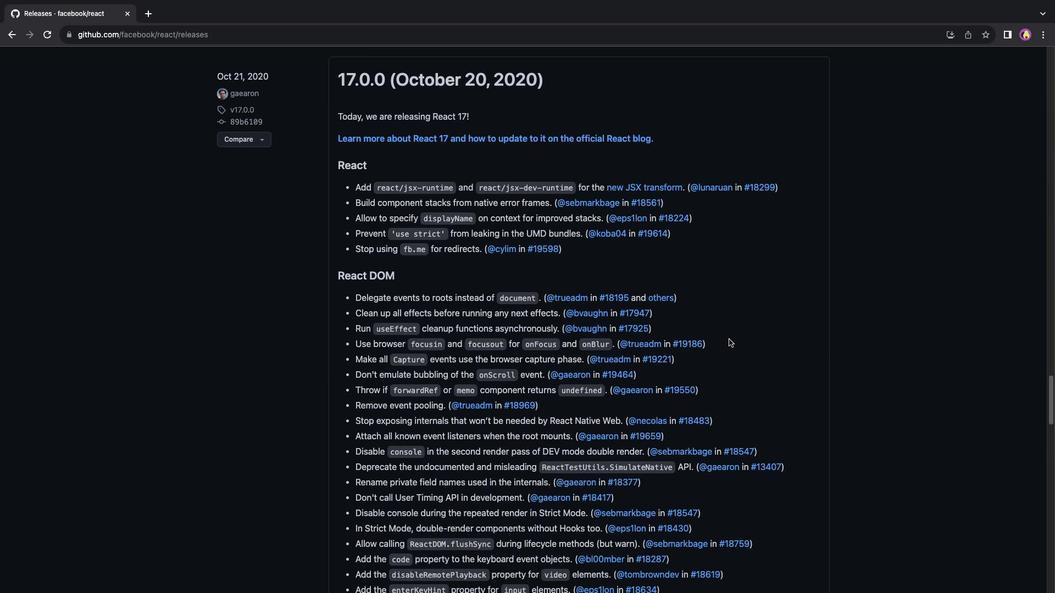 
Action: Mouse scrolled (729, 339) with delta (0, 0)
Screenshot: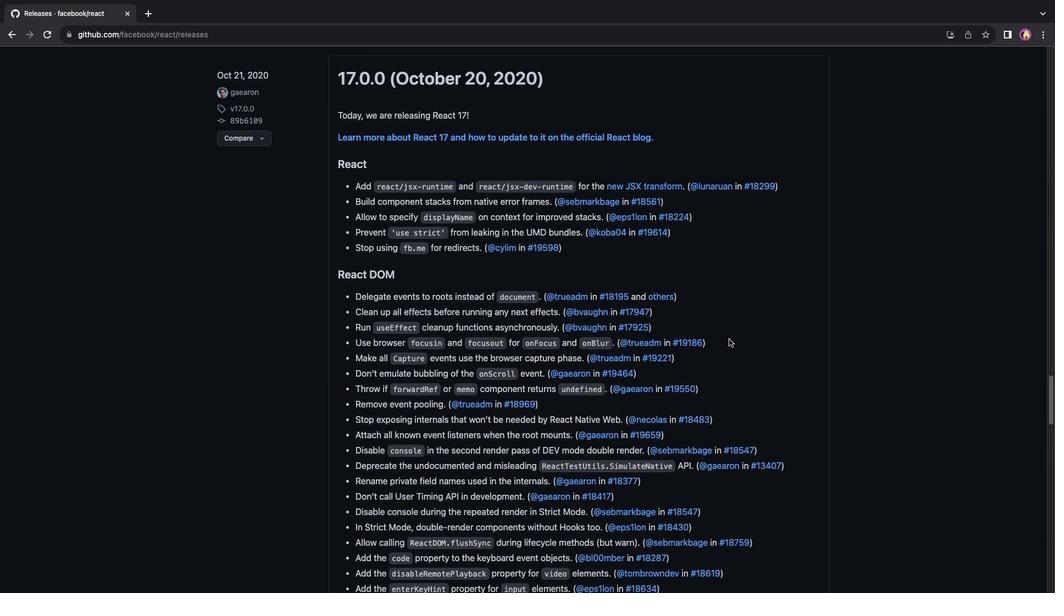 
Action: Mouse scrolled (729, 339) with delta (0, -1)
Screenshot: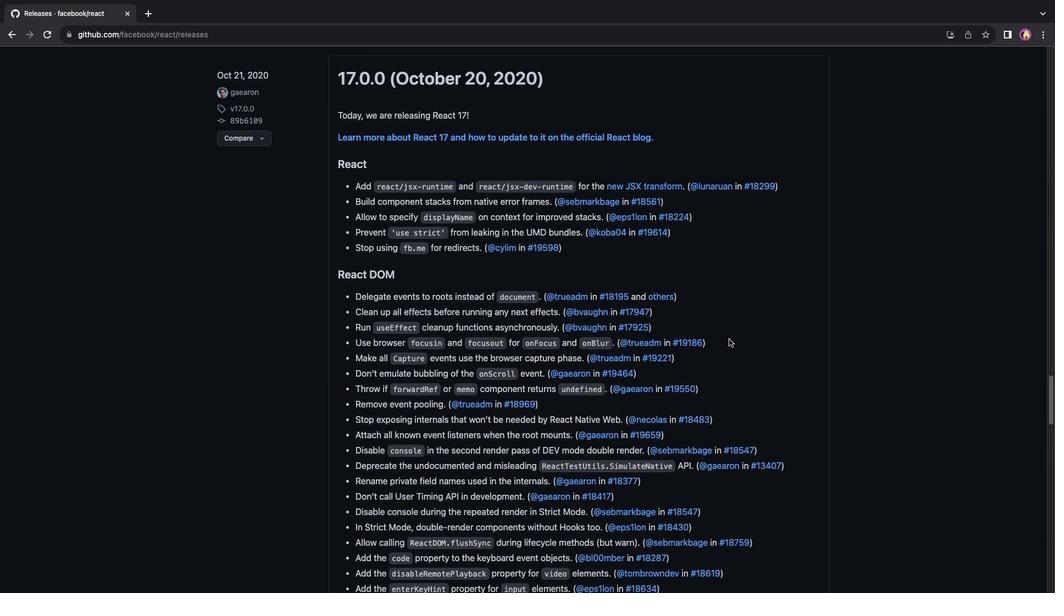 
Action: Mouse scrolled (729, 339) with delta (0, 0)
Screenshot: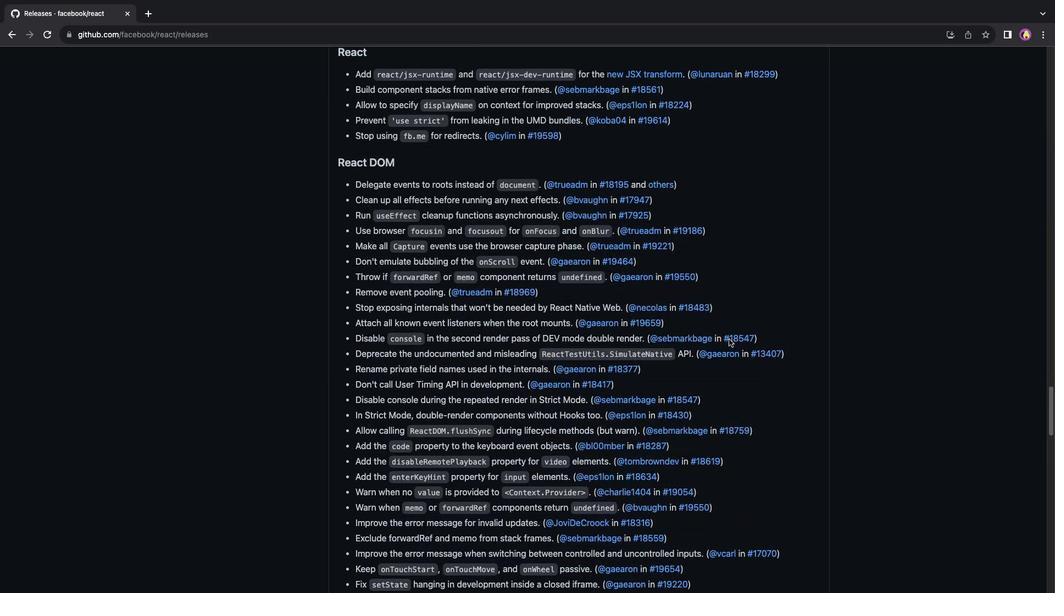 
Action: Mouse scrolled (729, 339) with delta (0, 0)
Screenshot: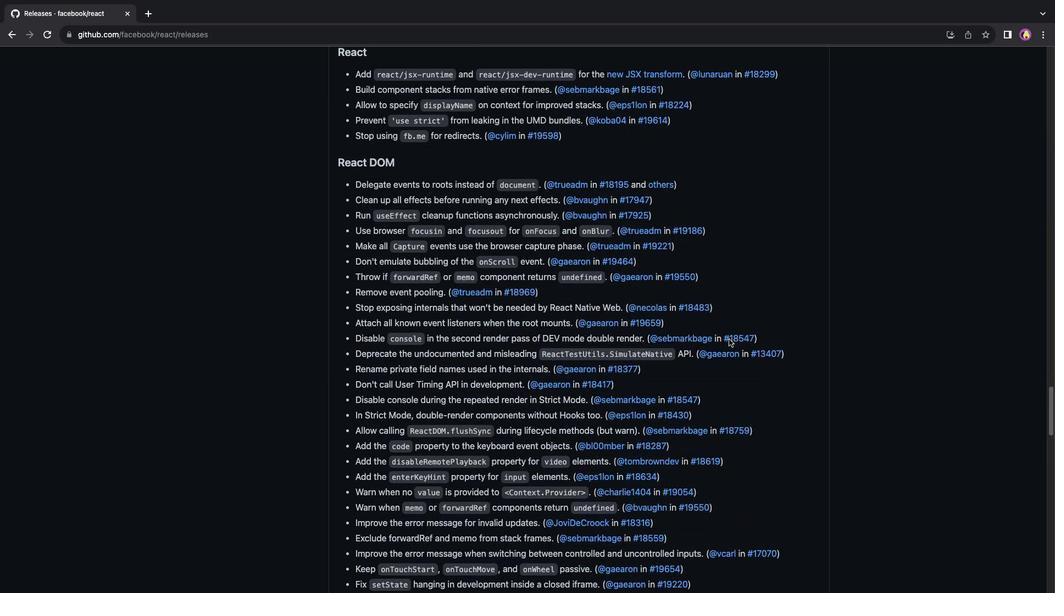 
Action: Mouse scrolled (729, 339) with delta (0, -1)
Screenshot: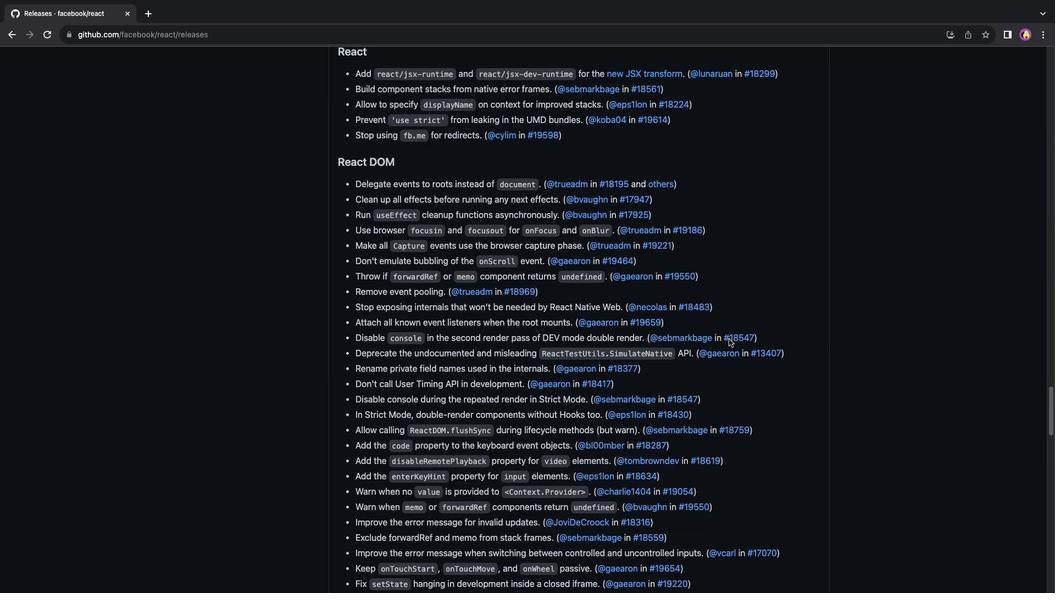 
Action: Mouse scrolled (729, 339) with delta (0, 0)
Screenshot: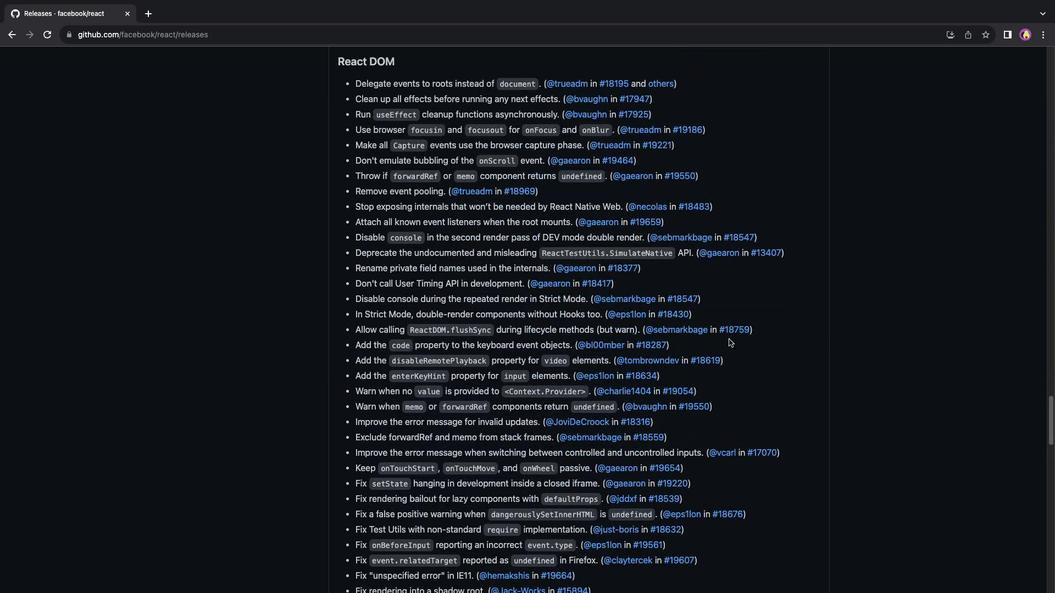 
Action: Mouse scrolled (729, 339) with delta (0, 0)
Screenshot: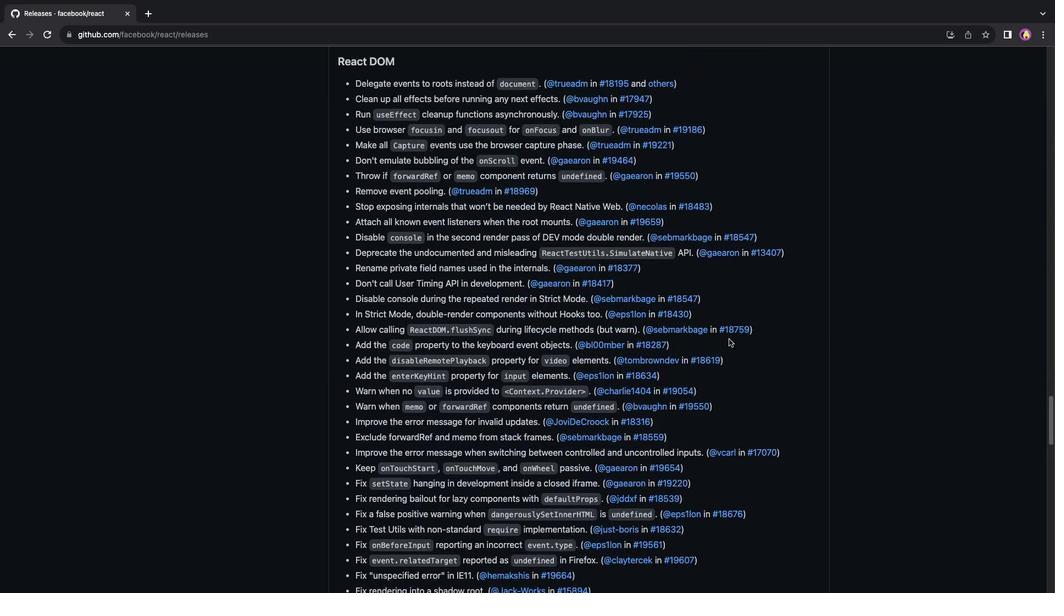
Action: Mouse scrolled (729, 339) with delta (0, -1)
Screenshot: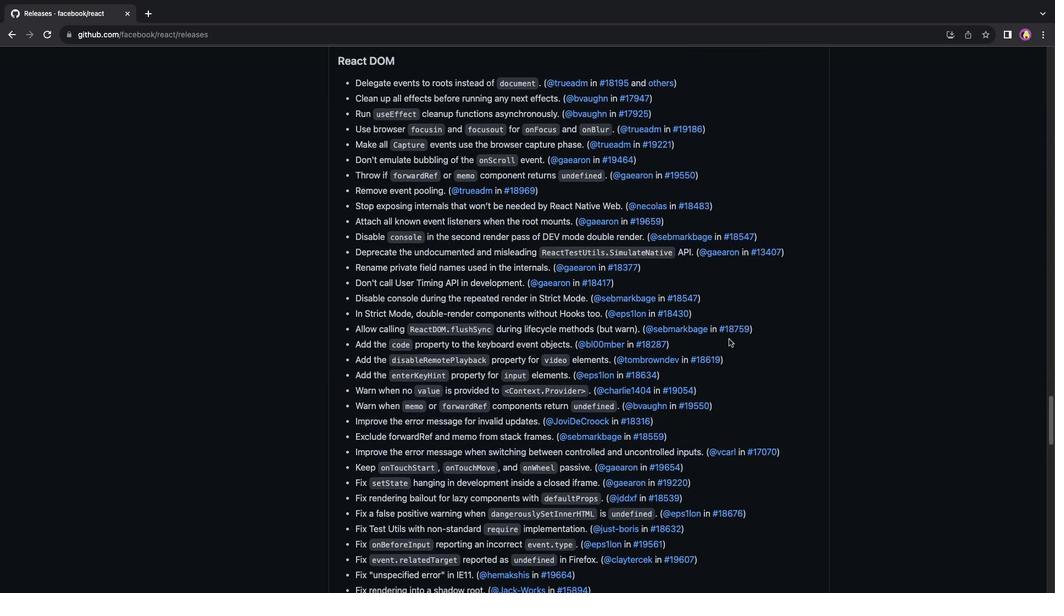 
Action: Mouse scrolled (729, 339) with delta (0, -2)
Screenshot: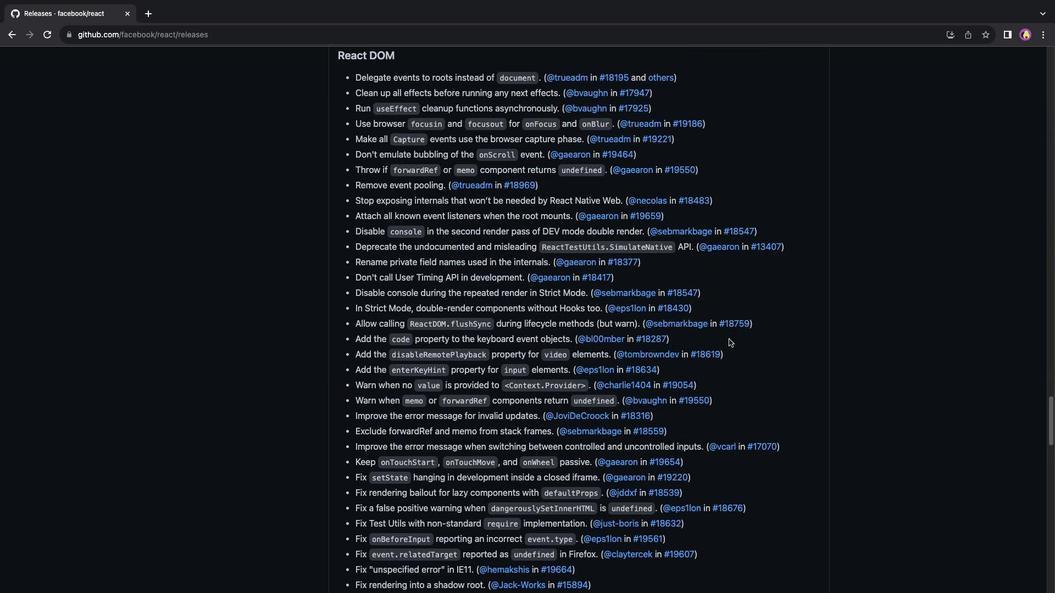 
Action: Mouse scrolled (729, 339) with delta (0, 0)
Screenshot: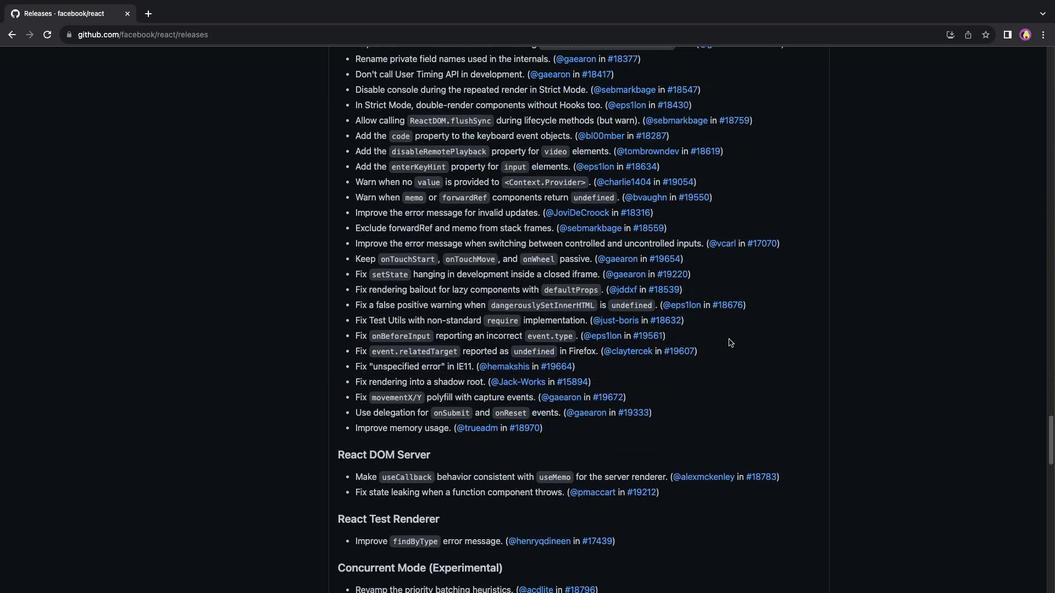 
Action: Mouse scrolled (729, 339) with delta (0, 0)
Screenshot: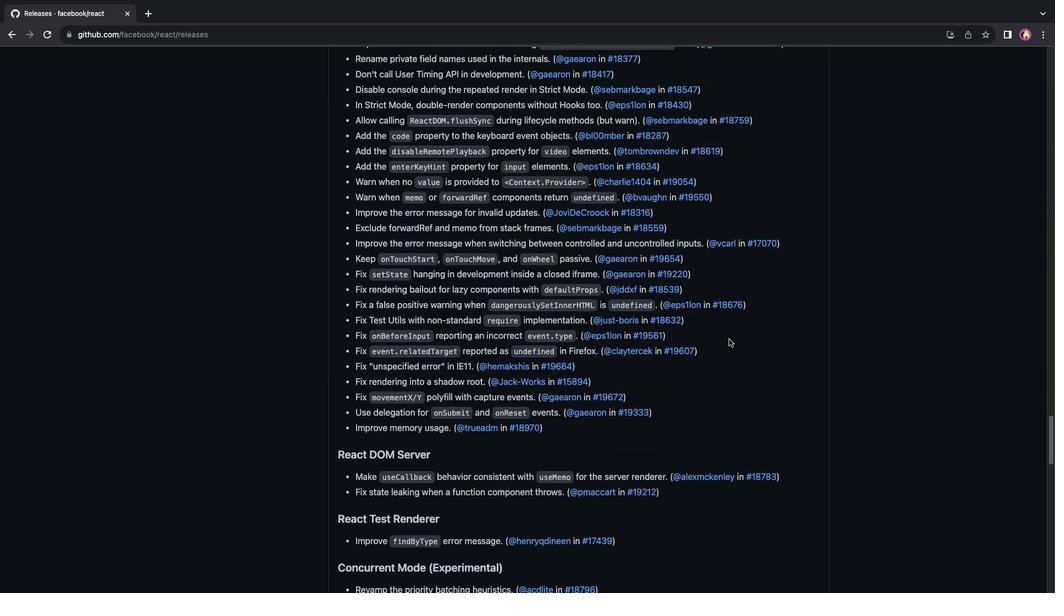
Action: Mouse scrolled (729, 339) with delta (0, -1)
Screenshot: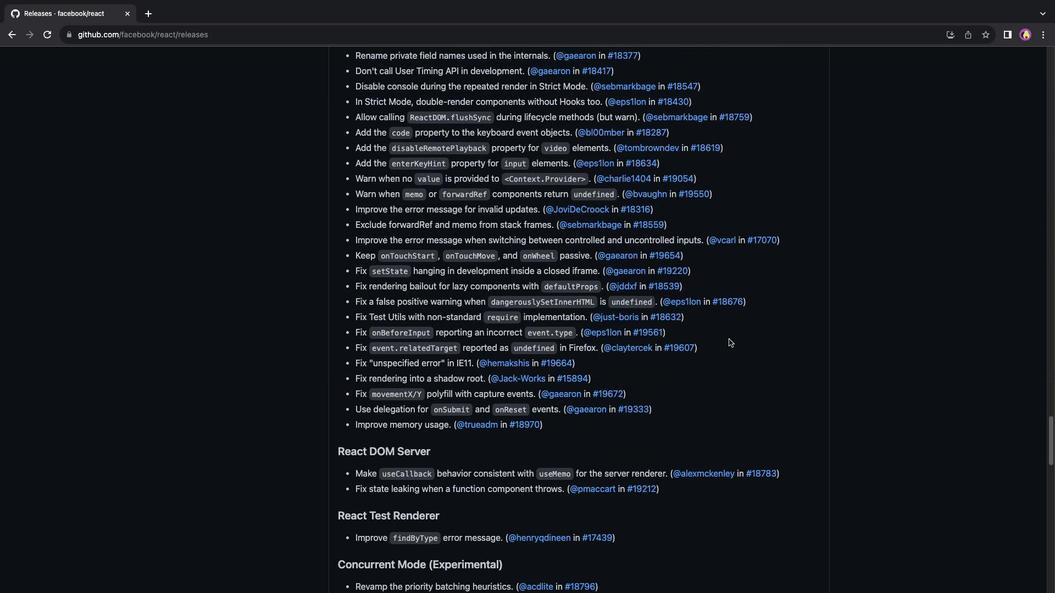 
Action: Mouse scrolled (729, 339) with delta (0, 0)
Screenshot: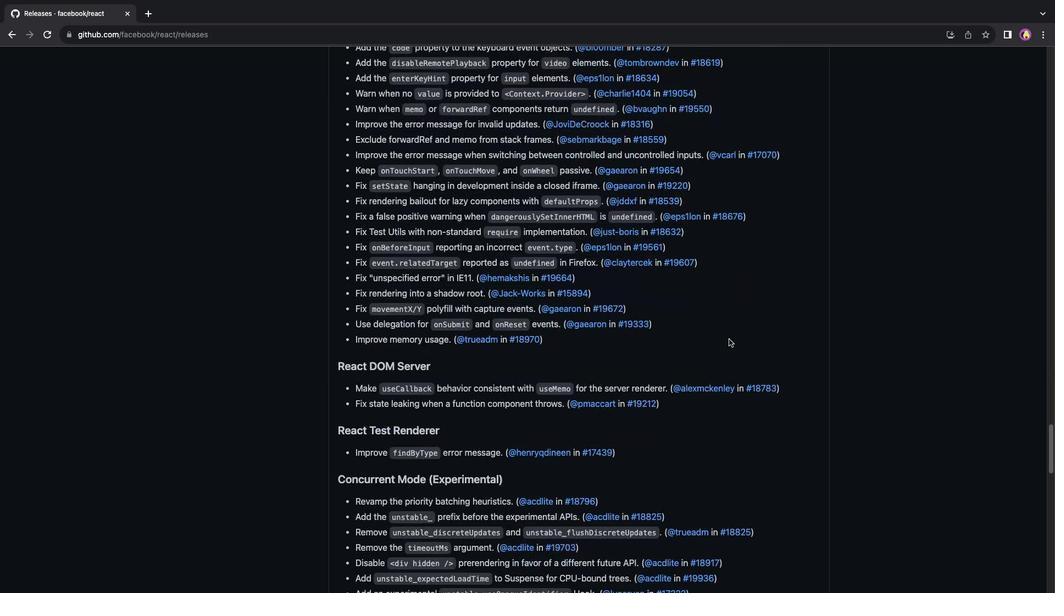 
Action: Mouse scrolled (729, 339) with delta (0, 0)
Screenshot: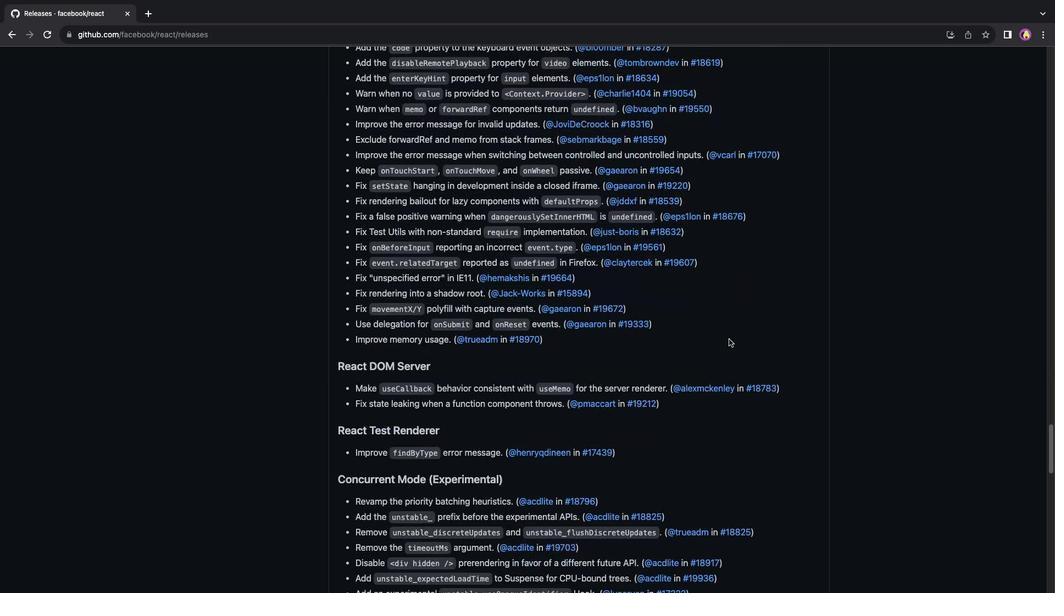 
Action: Mouse scrolled (729, 339) with delta (0, -1)
Screenshot: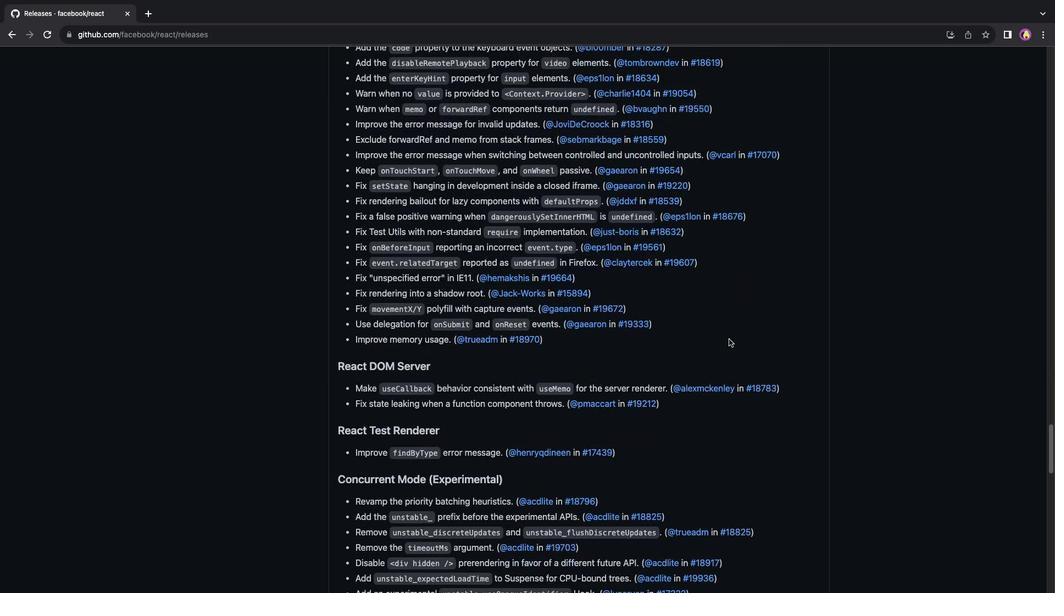 
Action: Mouse scrolled (729, 339) with delta (0, 0)
Screenshot: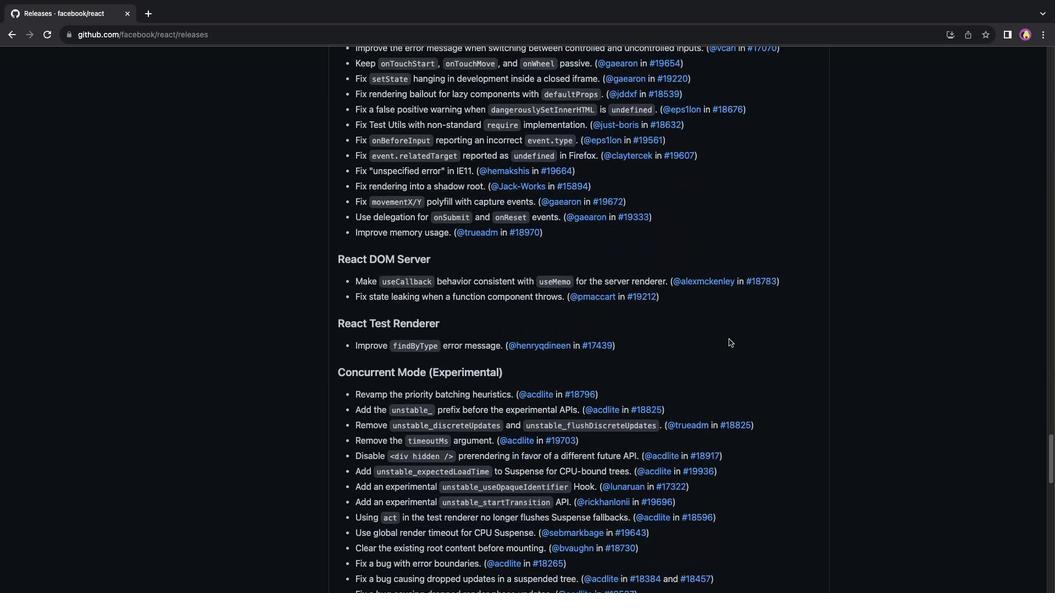 
Action: Mouse scrolled (729, 339) with delta (0, 0)
Screenshot: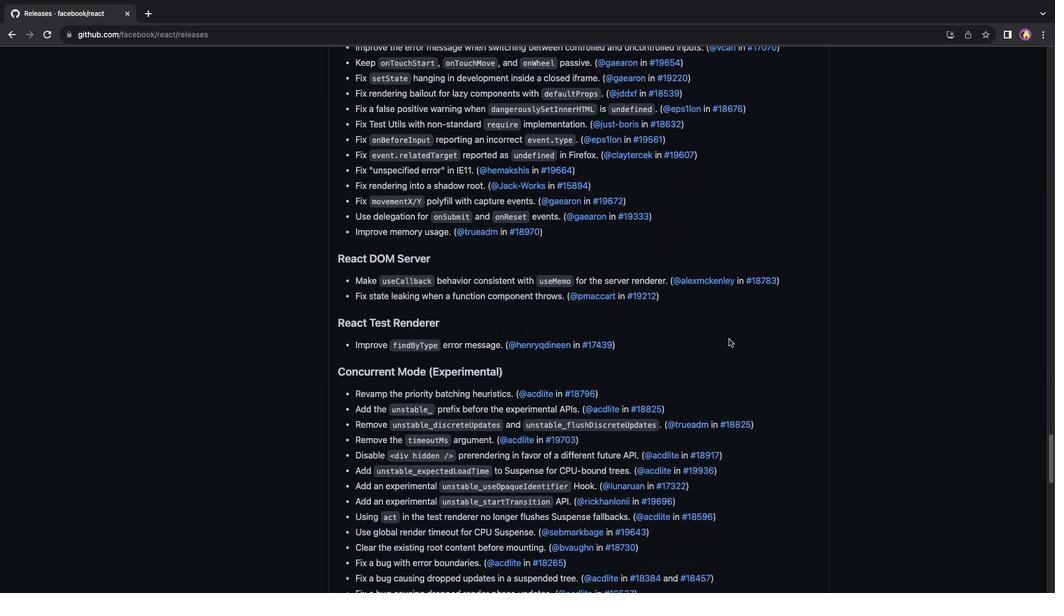 
Action: Mouse scrolled (729, 339) with delta (0, 0)
Screenshot: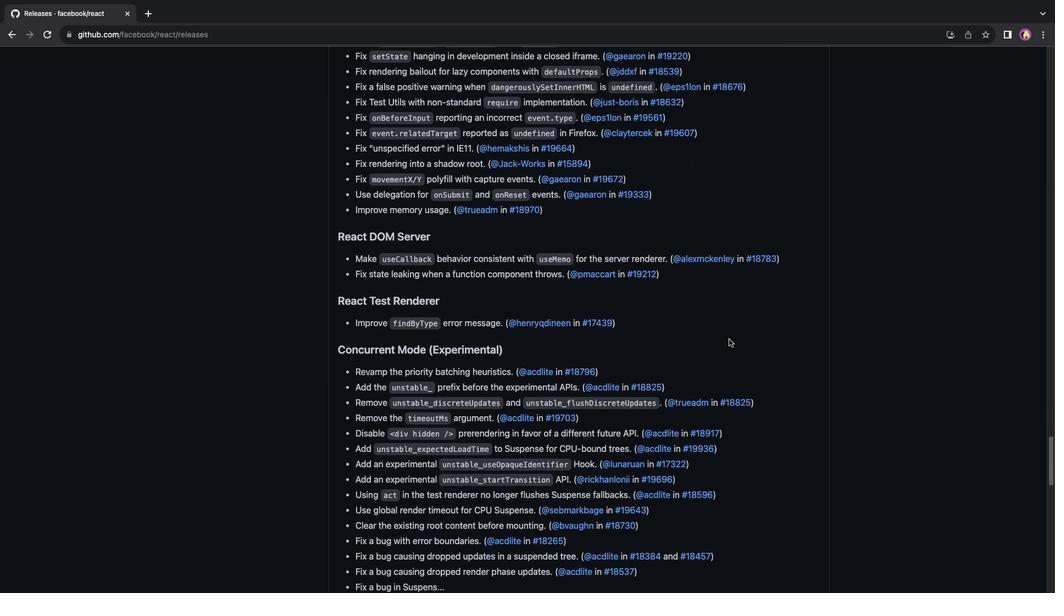 
Action: Mouse scrolled (729, 339) with delta (0, 0)
Screenshot: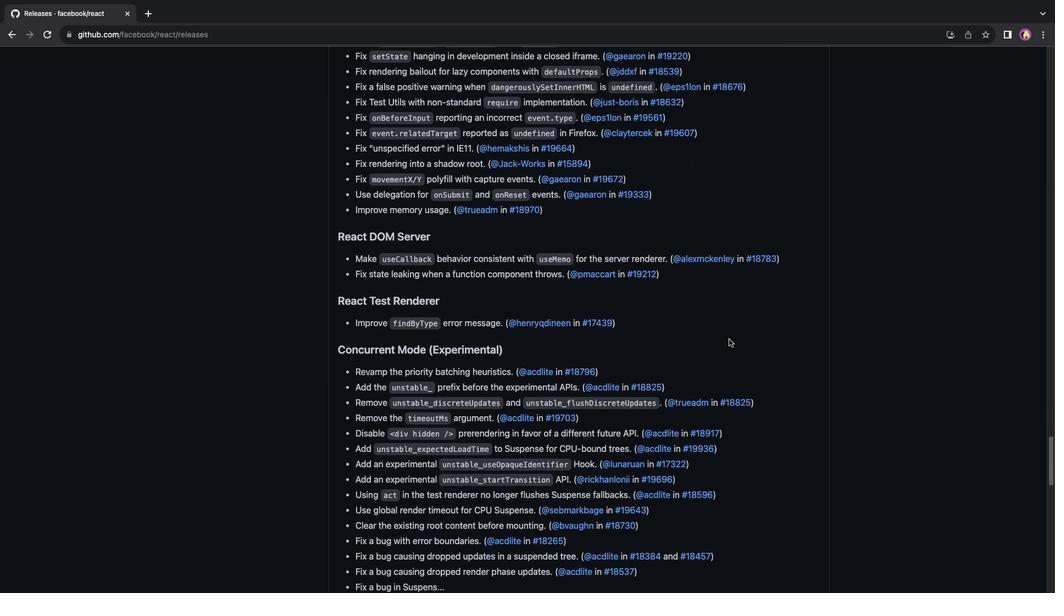 
Action: Mouse scrolled (729, 339) with delta (0, -1)
Screenshot: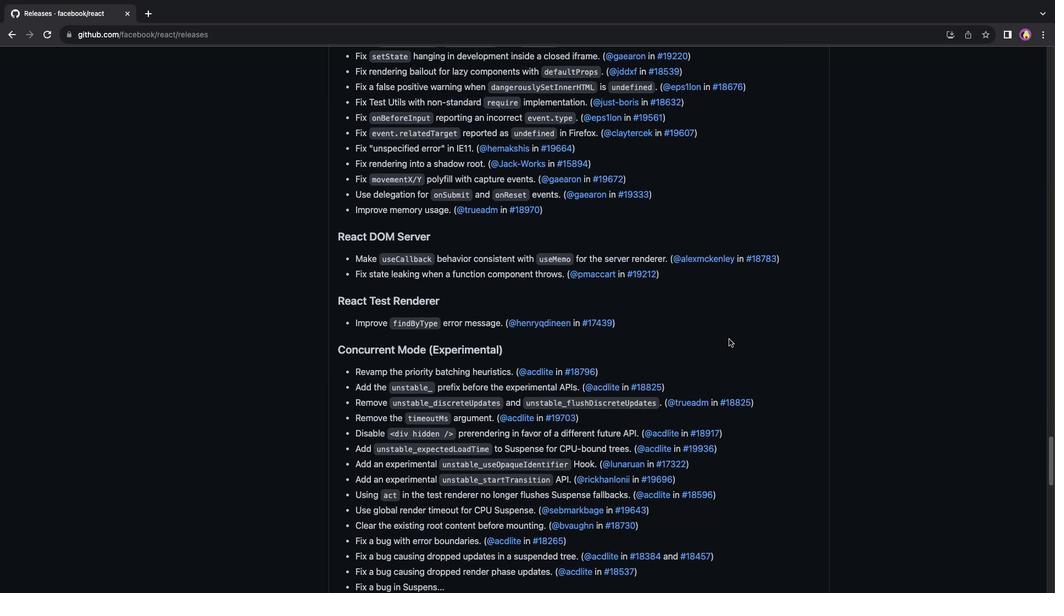 
Action: Mouse scrolled (729, 339) with delta (0, -2)
Screenshot: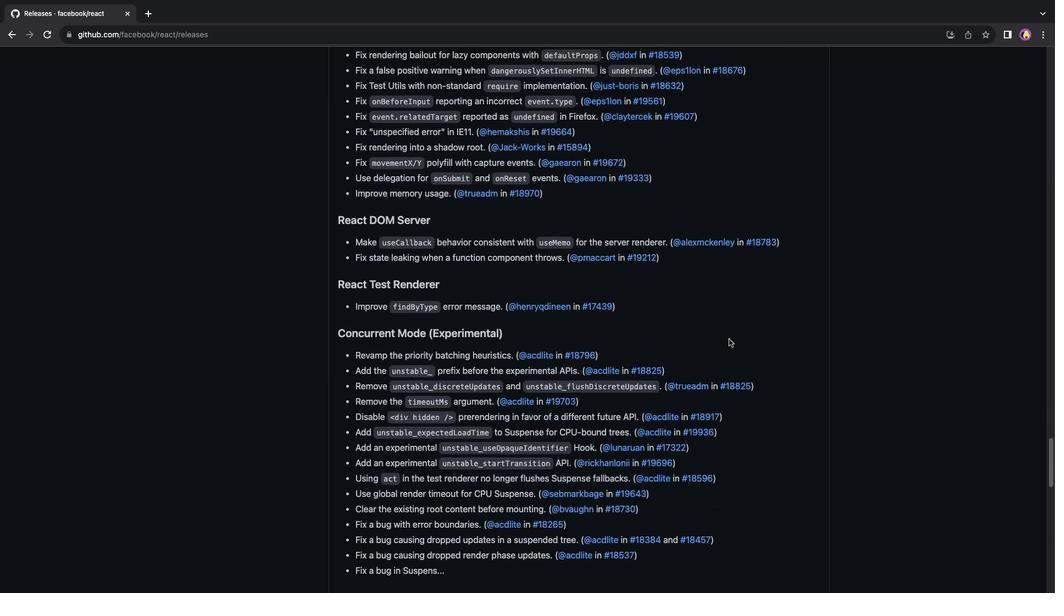 
Action: Mouse scrolled (729, 339) with delta (0, 0)
Screenshot: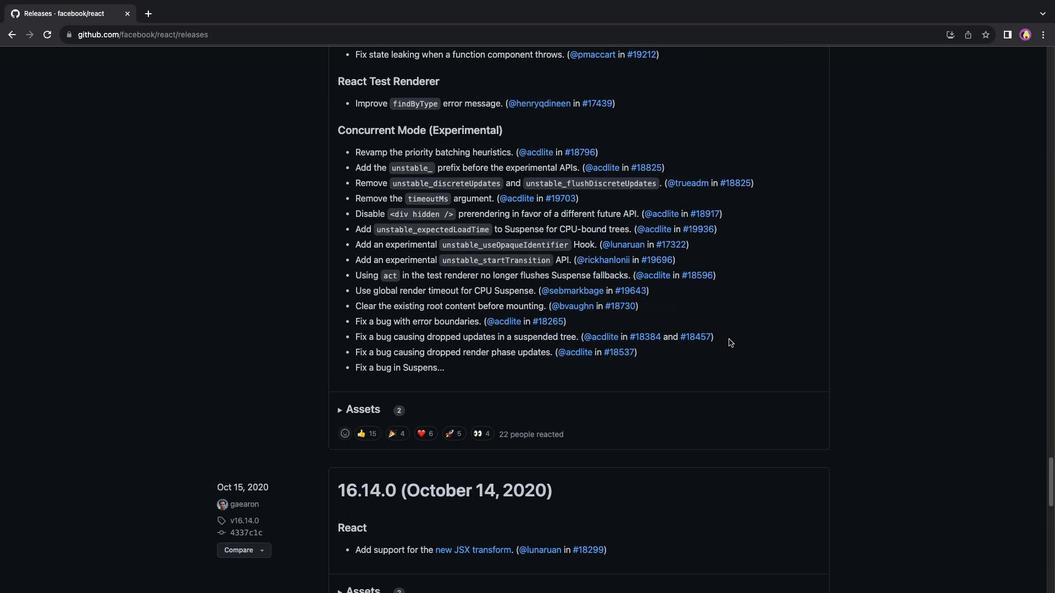 
Action: Mouse scrolled (729, 339) with delta (0, 0)
Screenshot: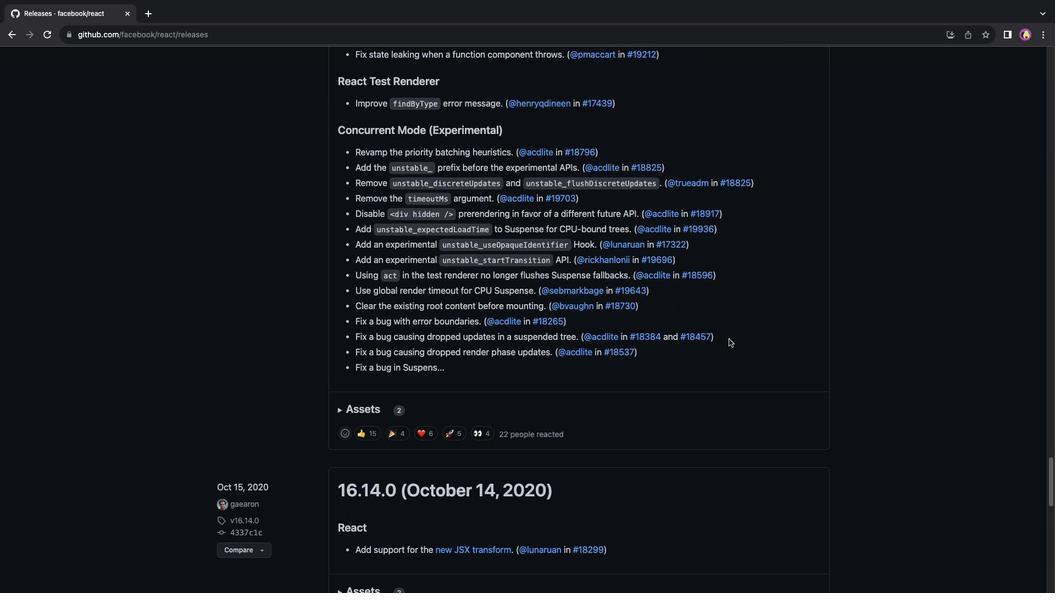 
Action: Mouse scrolled (729, 339) with delta (0, -1)
Screenshot: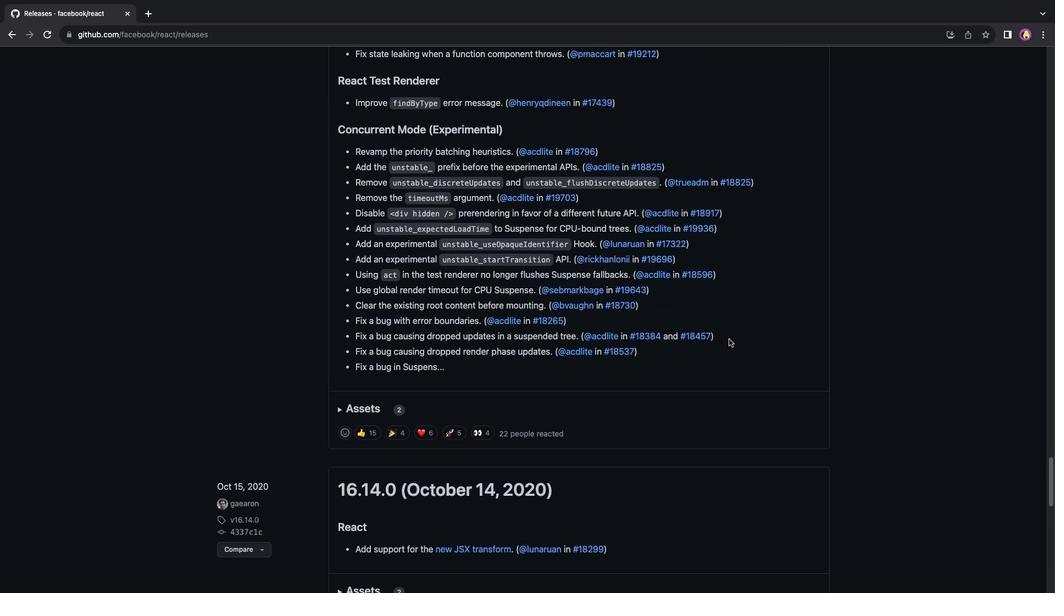 
Action: Mouse scrolled (729, 339) with delta (0, 0)
Screenshot: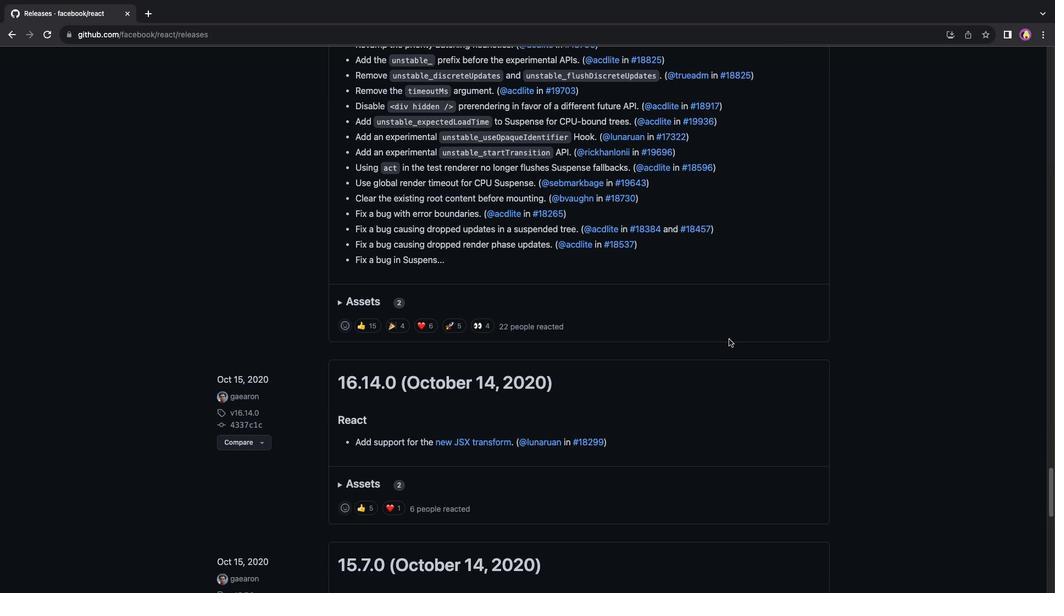 
Action: Mouse scrolled (729, 339) with delta (0, 0)
Screenshot: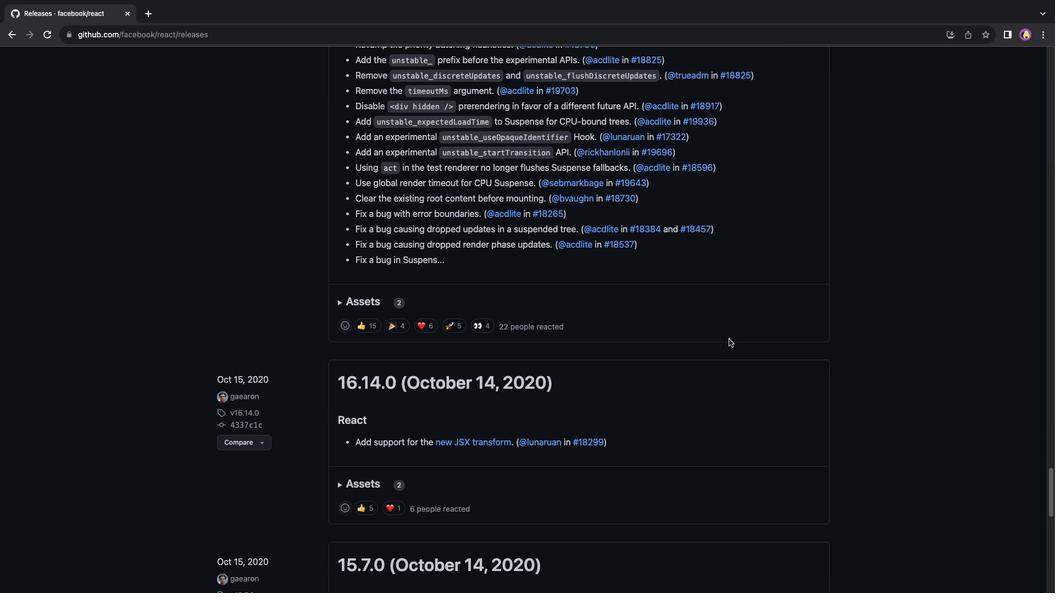 
Action: Mouse moved to (729, 340)
Screenshot: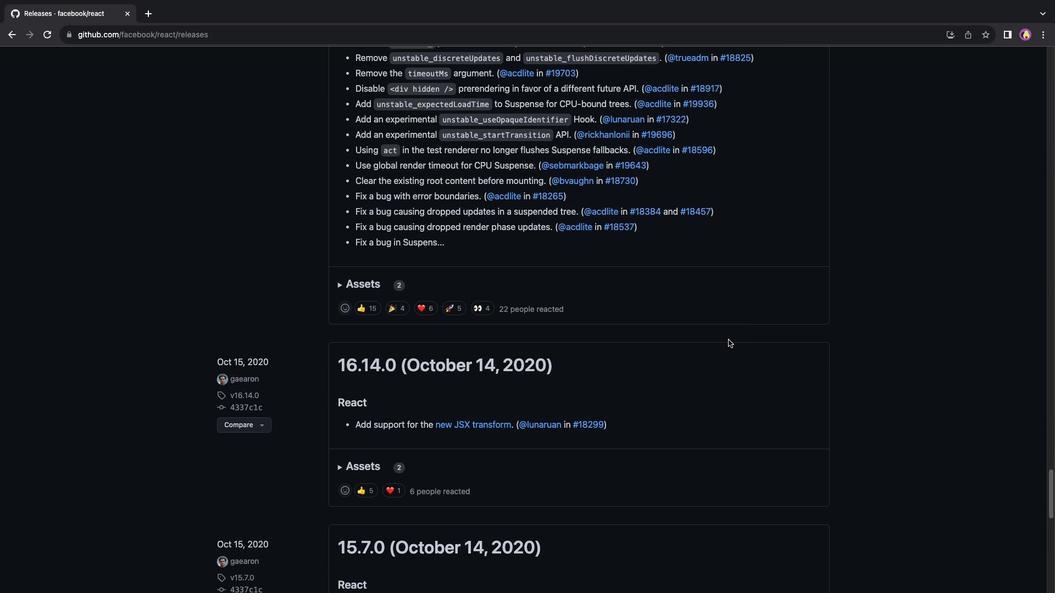 
Action: Mouse scrolled (729, 340) with delta (0, 0)
Screenshot: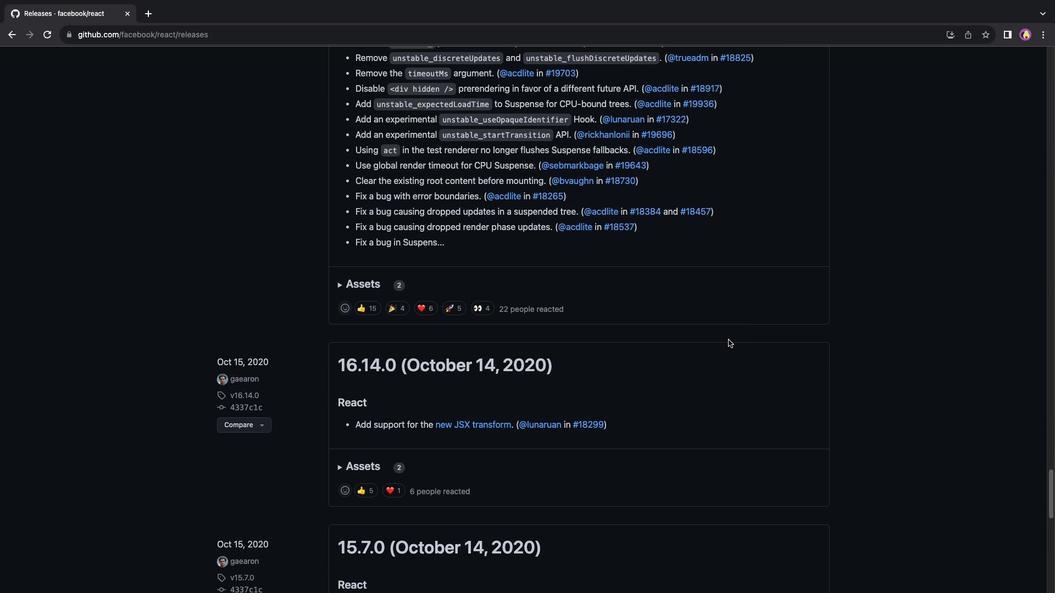 
Action: Mouse scrolled (729, 340) with delta (0, 0)
Screenshot: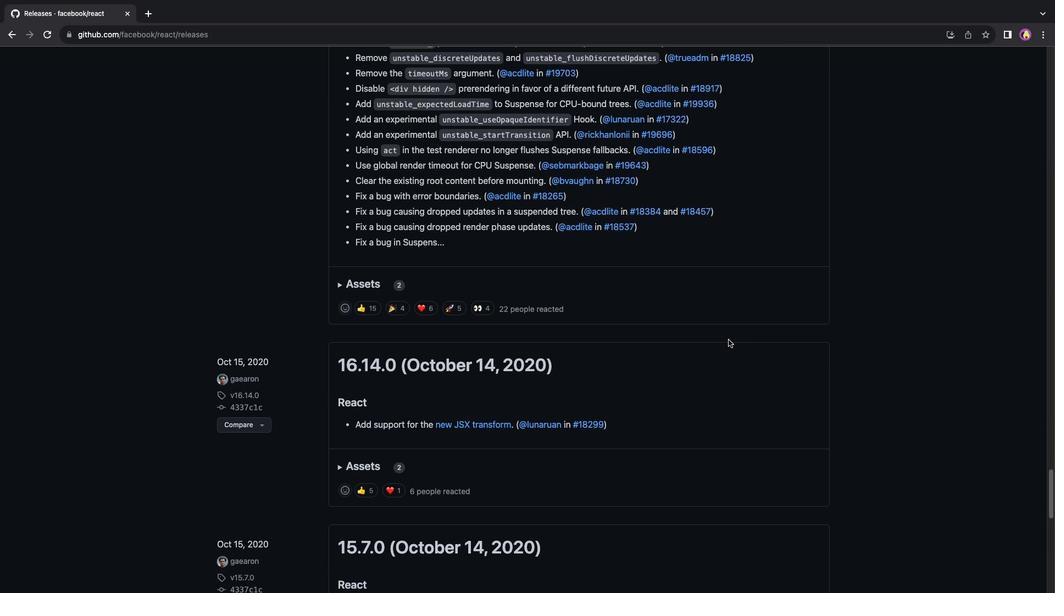 
Action: Mouse scrolled (729, 340) with delta (0, -1)
Screenshot: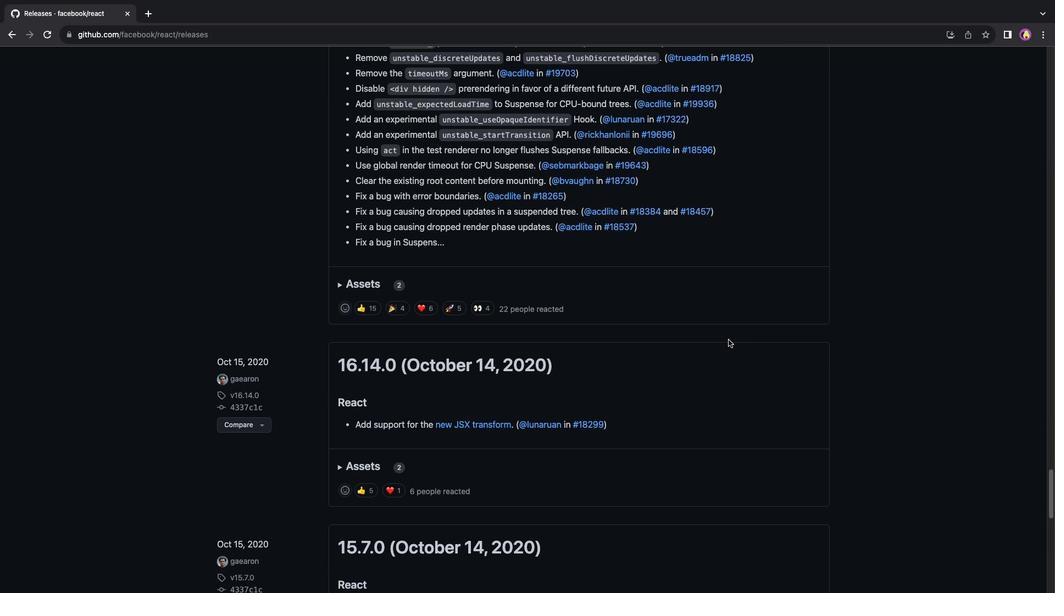 
Action: Mouse scrolled (729, 340) with delta (0, -2)
Screenshot: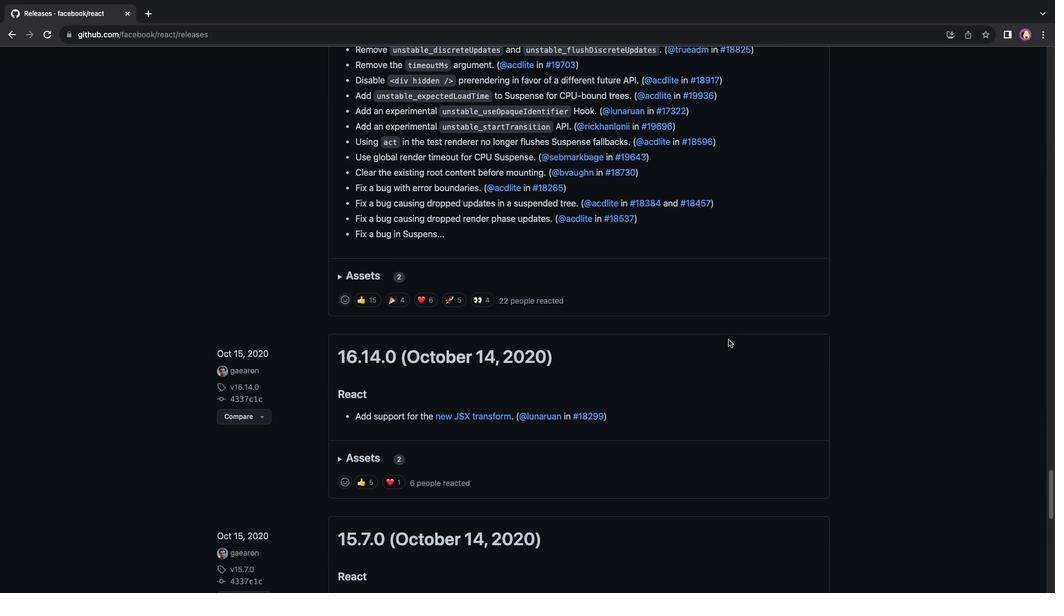 
Action: Mouse scrolled (729, 340) with delta (0, 0)
Screenshot: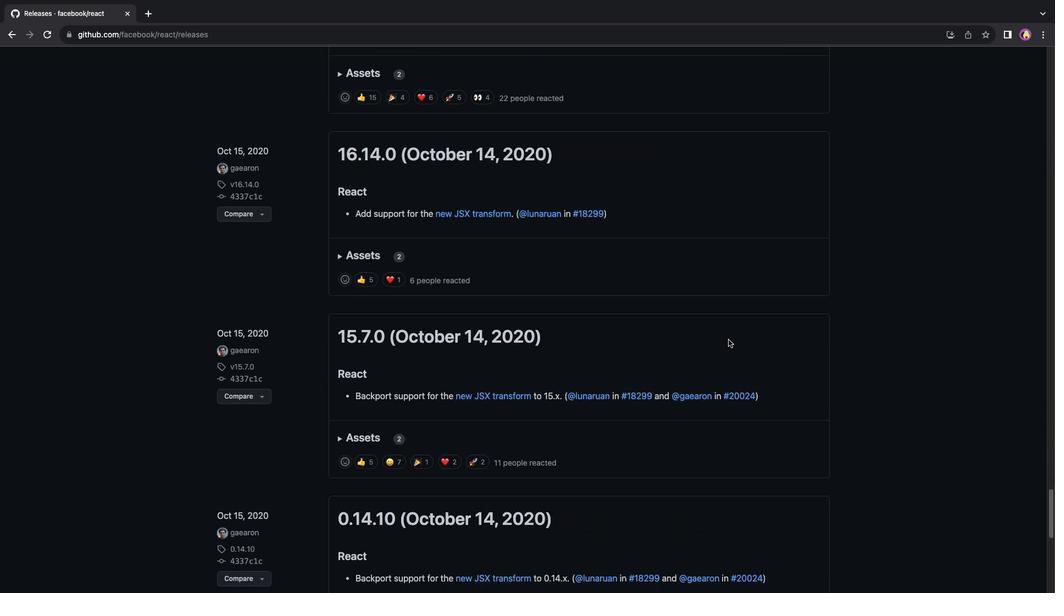 
Action: Mouse scrolled (729, 340) with delta (0, 0)
Screenshot: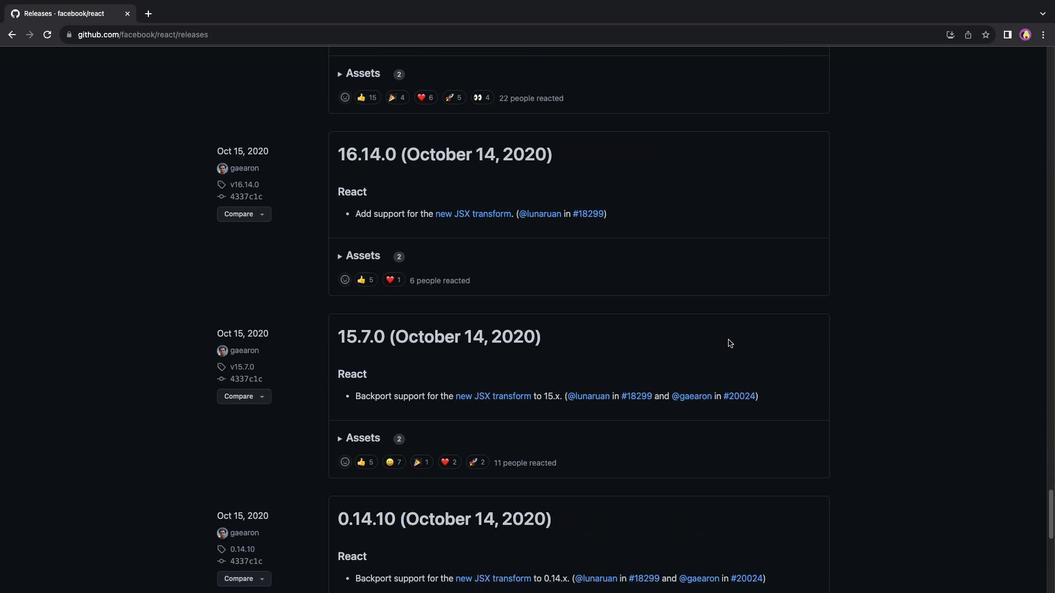 
Action: Mouse scrolled (729, 340) with delta (0, 0)
Screenshot: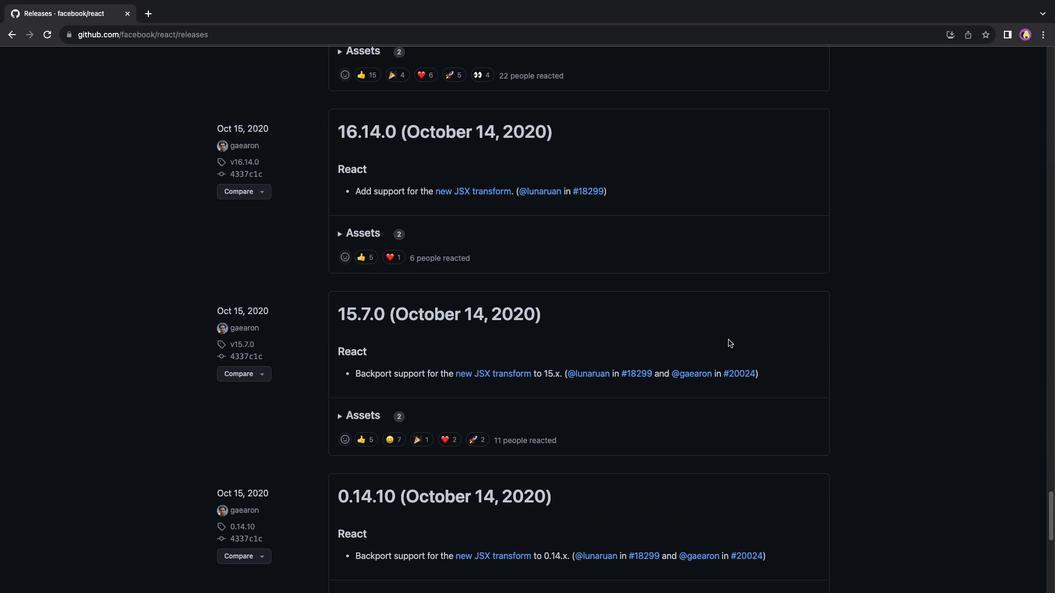 
Action: Mouse scrolled (729, 340) with delta (0, 0)
Screenshot: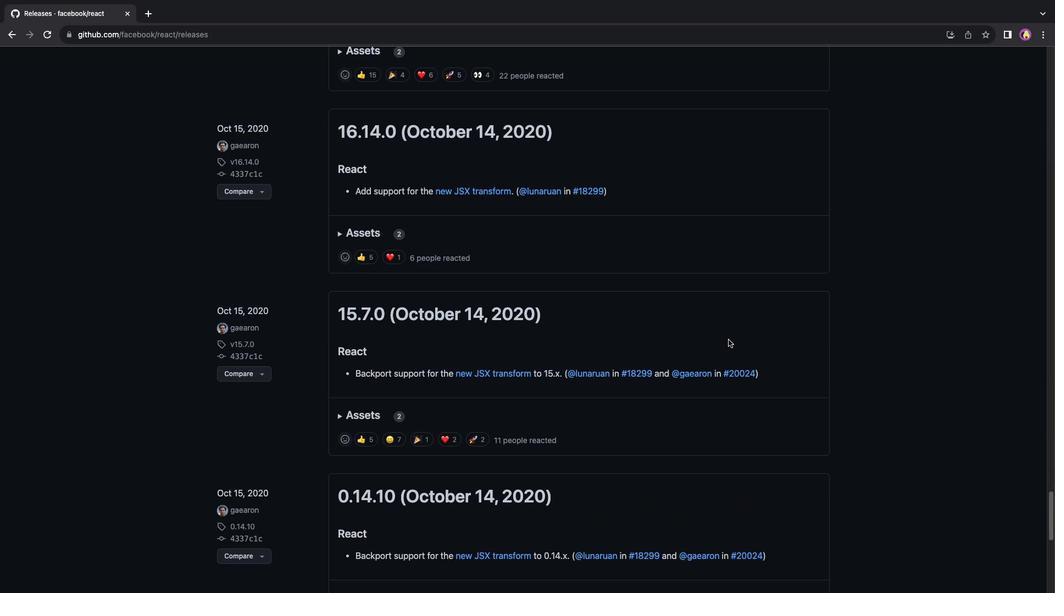 
Action: Mouse scrolled (729, 340) with delta (0, 0)
Screenshot: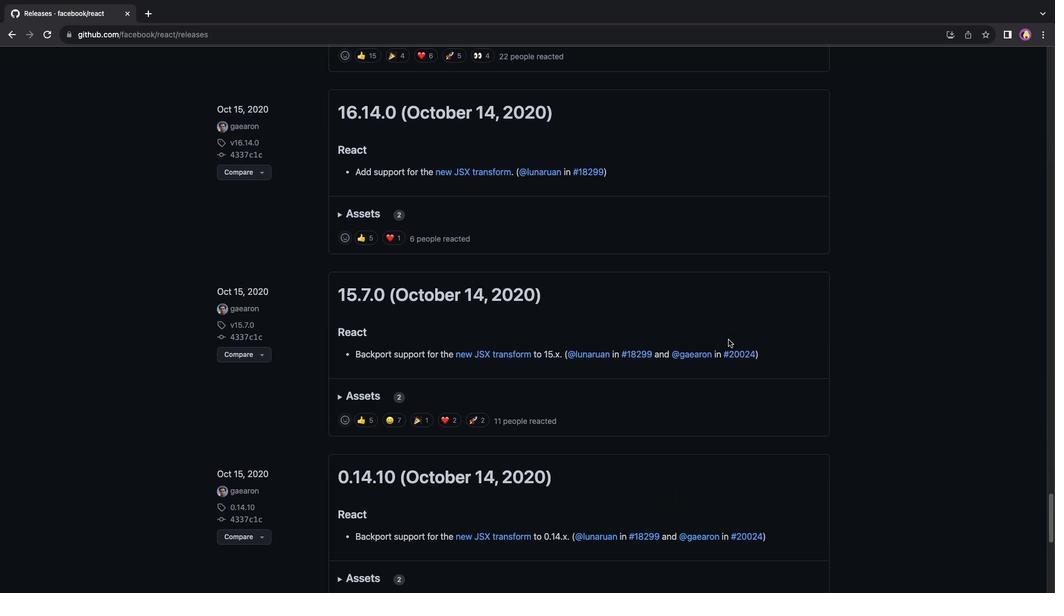 
Action: Mouse scrolled (729, 340) with delta (0, 0)
Screenshot: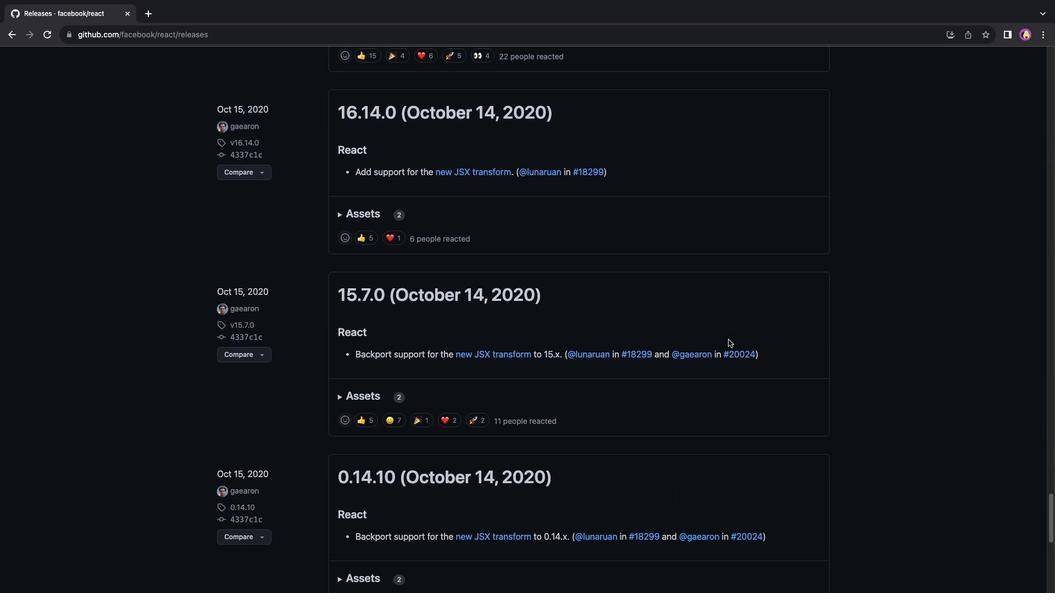 
Action: Mouse scrolled (729, 340) with delta (0, 0)
Screenshot: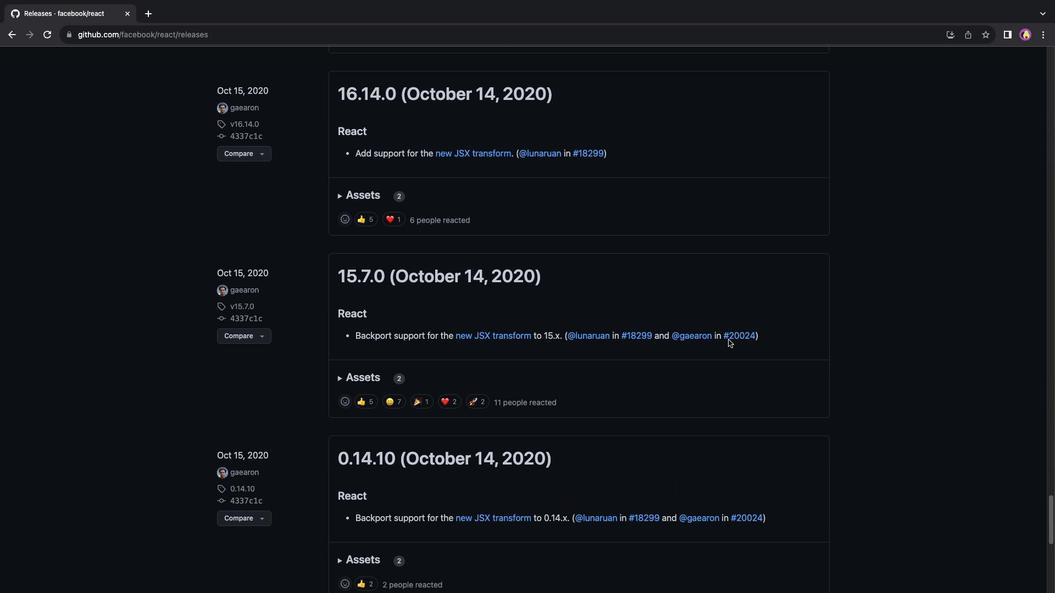 
Action: Mouse scrolled (729, 340) with delta (0, 0)
Screenshot: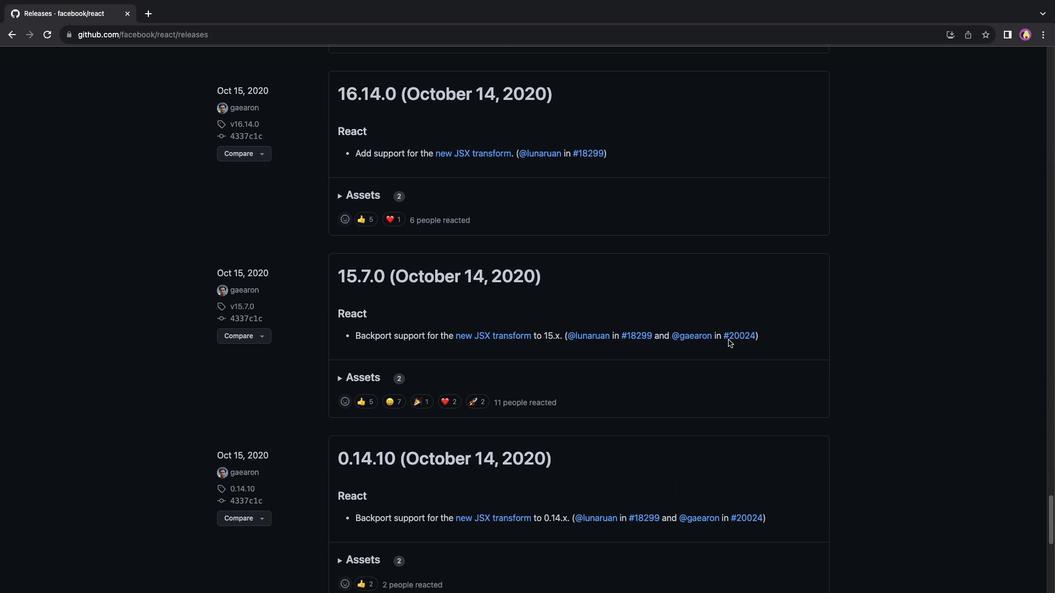 
Action: Mouse scrolled (729, 340) with delta (0, 0)
Screenshot: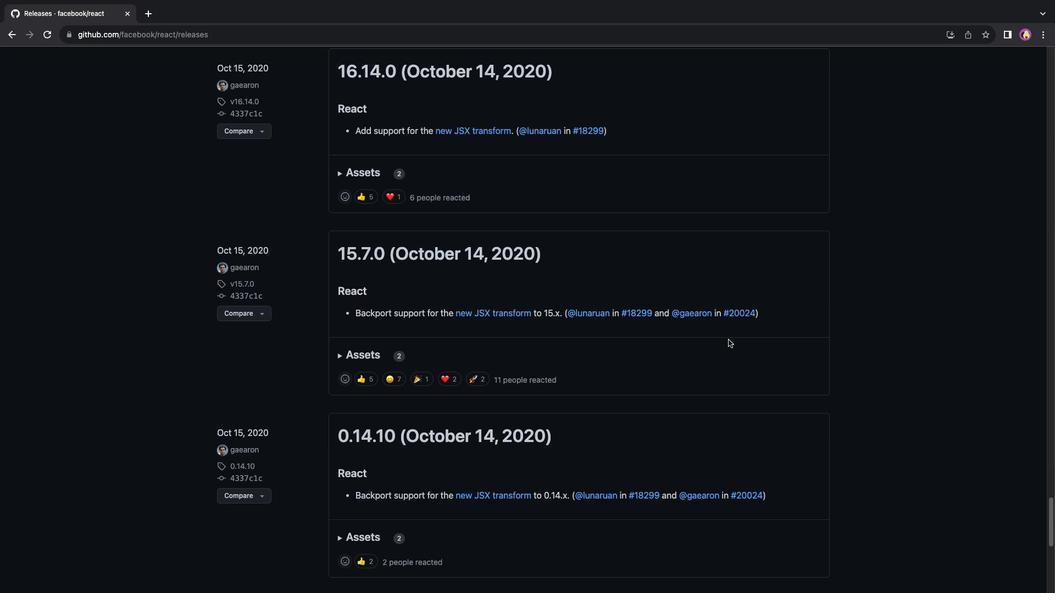 
Action: Mouse scrolled (729, 340) with delta (0, 0)
Screenshot: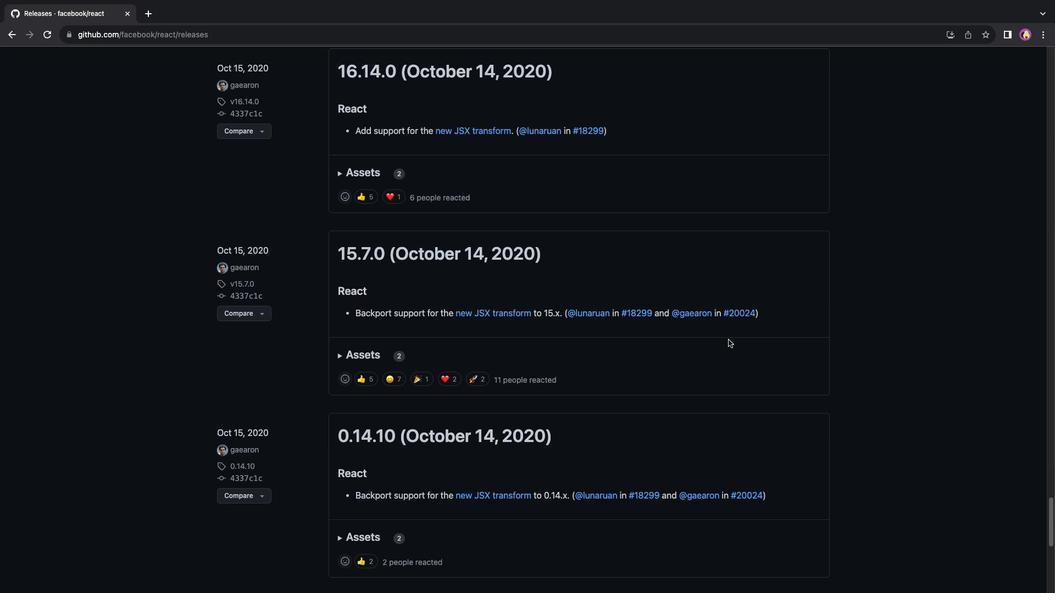 
Action: Mouse scrolled (729, 340) with delta (0, -1)
Screenshot: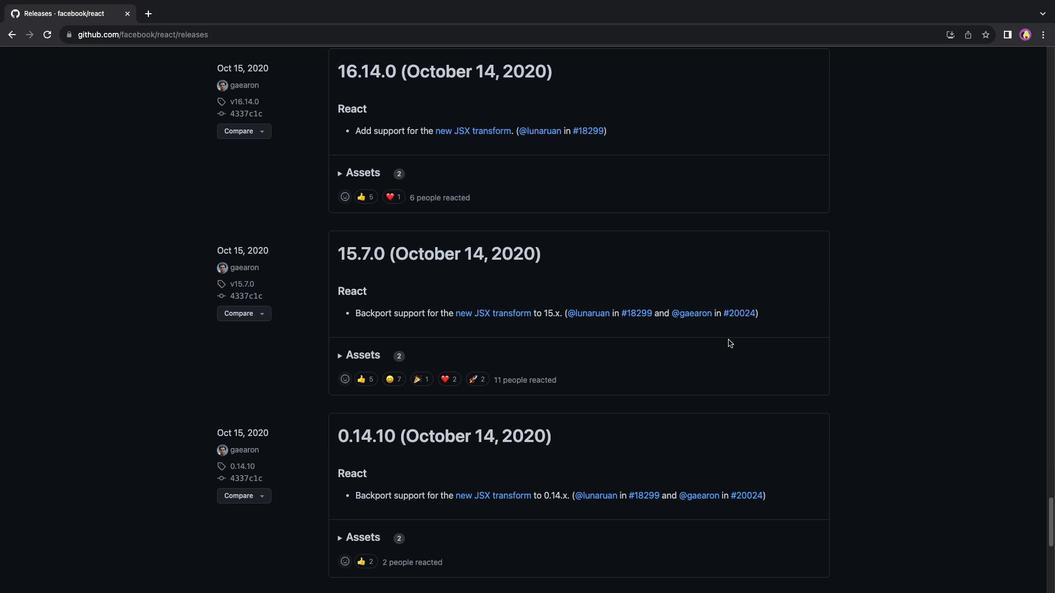 
Action: Mouse scrolled (729, 340) with delta (0, 0)
Screenshot: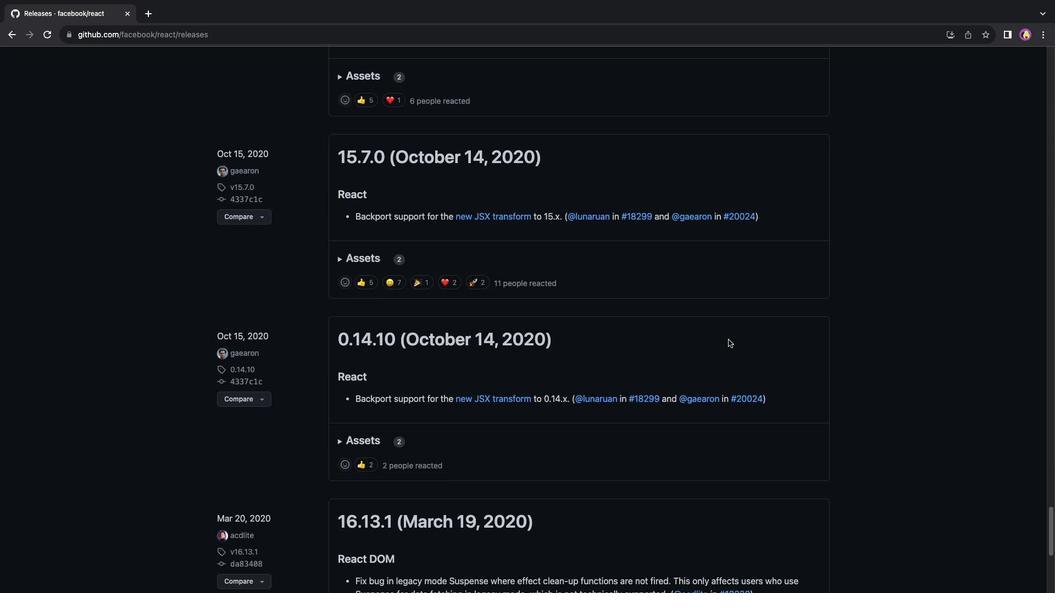 
Action: Mouse scrolled (729, 340) with delta (0, 0)
Screenshot: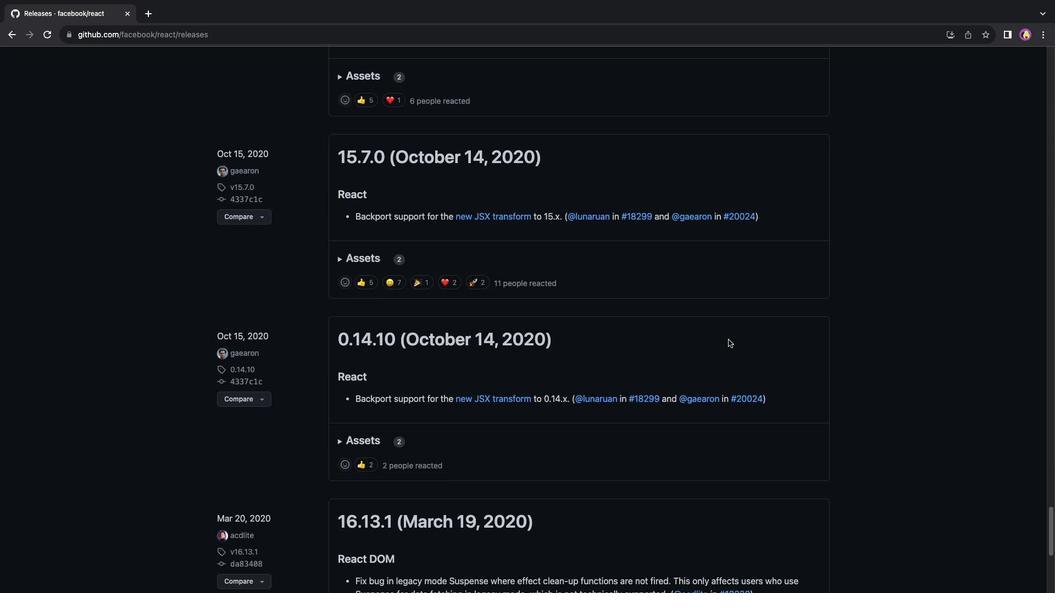 
Action: Mouse scrolled (729, 340) with delta (0, -1)
Screenshot: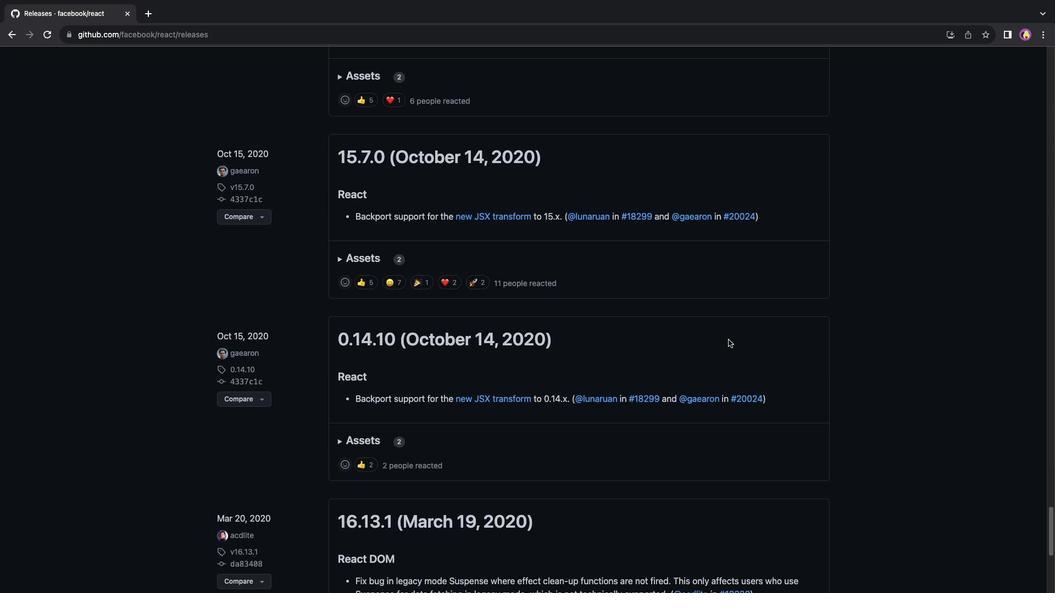 
Action: Mouse scrolled (729, 340) with delta (0, -2)
Screenshot: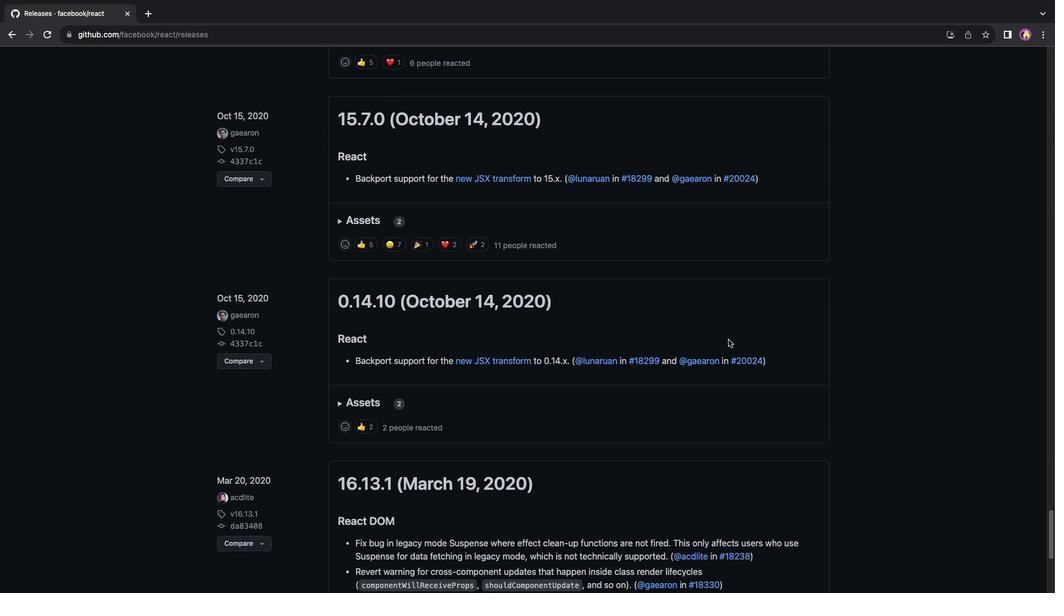 
Action: Mouse scrolled (729, 340) with delta (0, 0)
Screenshot: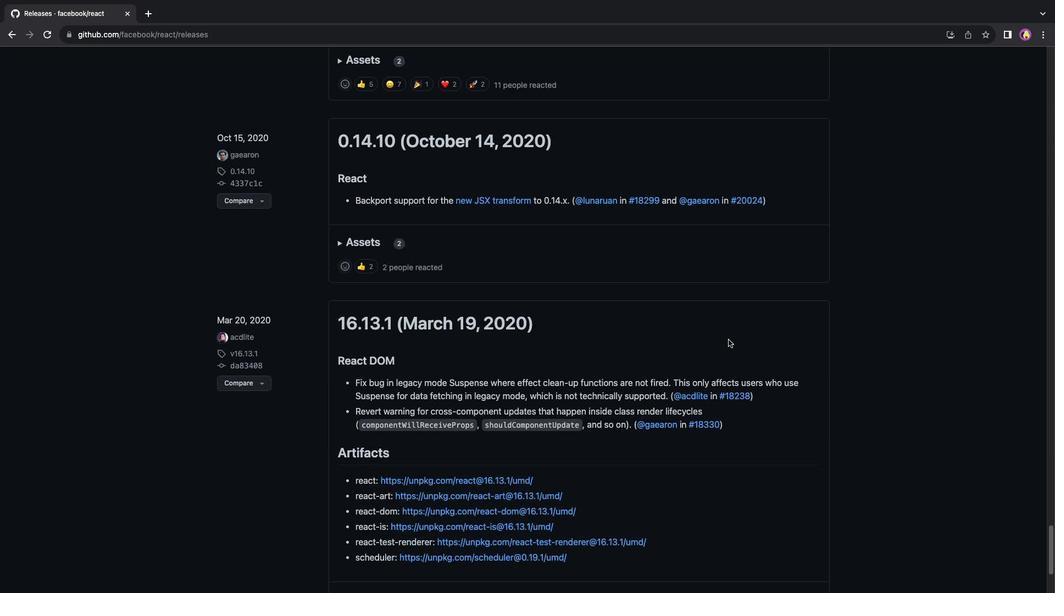 
Action: Mouse scrolled (729, 340) with delta (0, 0)
Screenshot: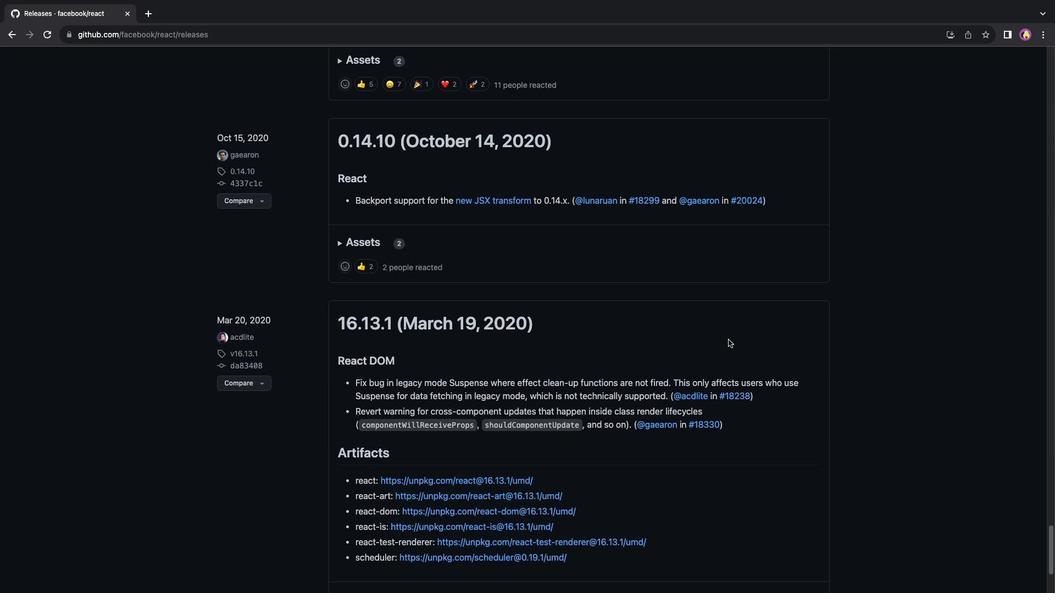 
Action: Mouse scrolled (729, 340) with delta (0, -1)
Screenshot: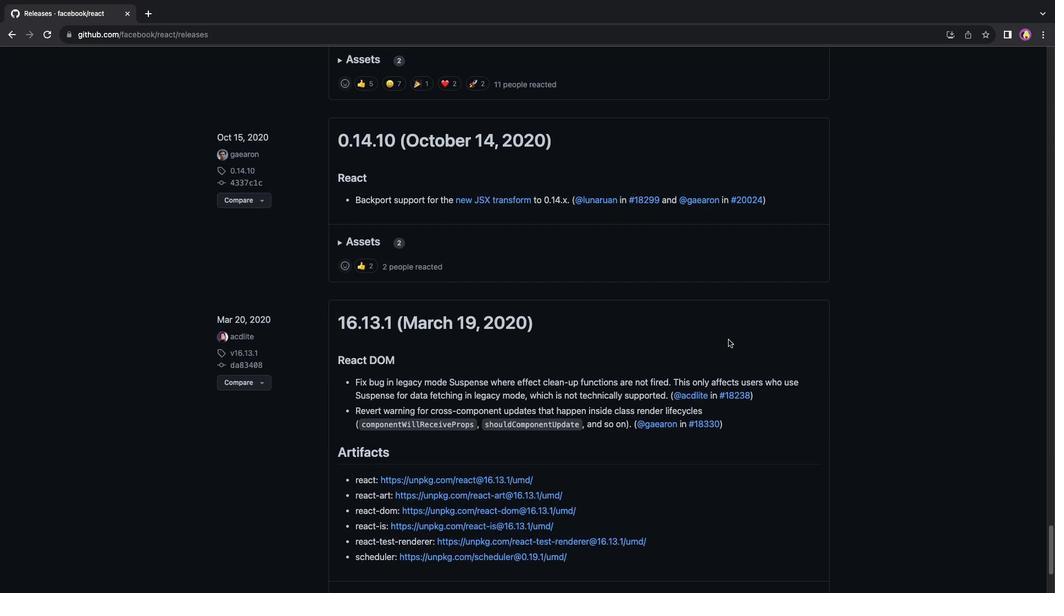 
Action: Mouse scrolled (729, 340) with delta (0, 0)
Screenshot: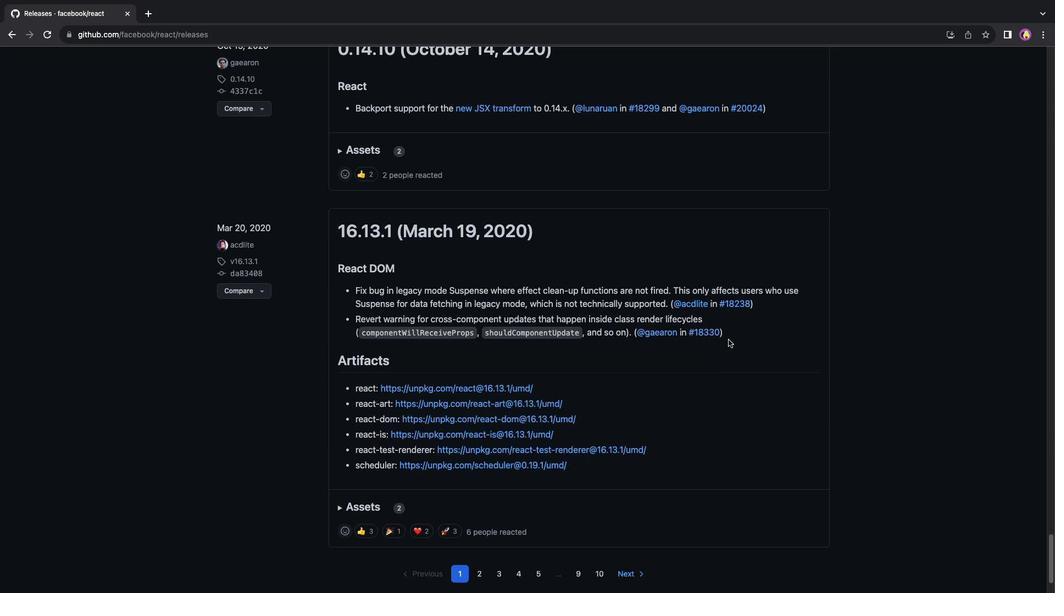 
Action: Mouse scrolled (729, 340) with delta (0, 0)
Screenshot: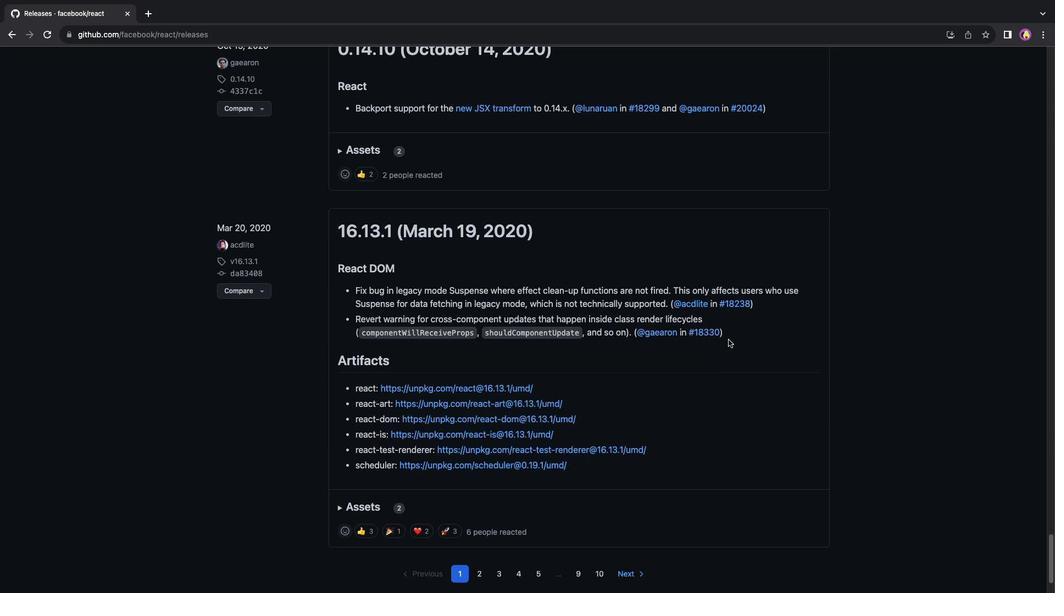 
Action: Mouse scrolled (729, 340) with delta (0, -1)
Screenshot: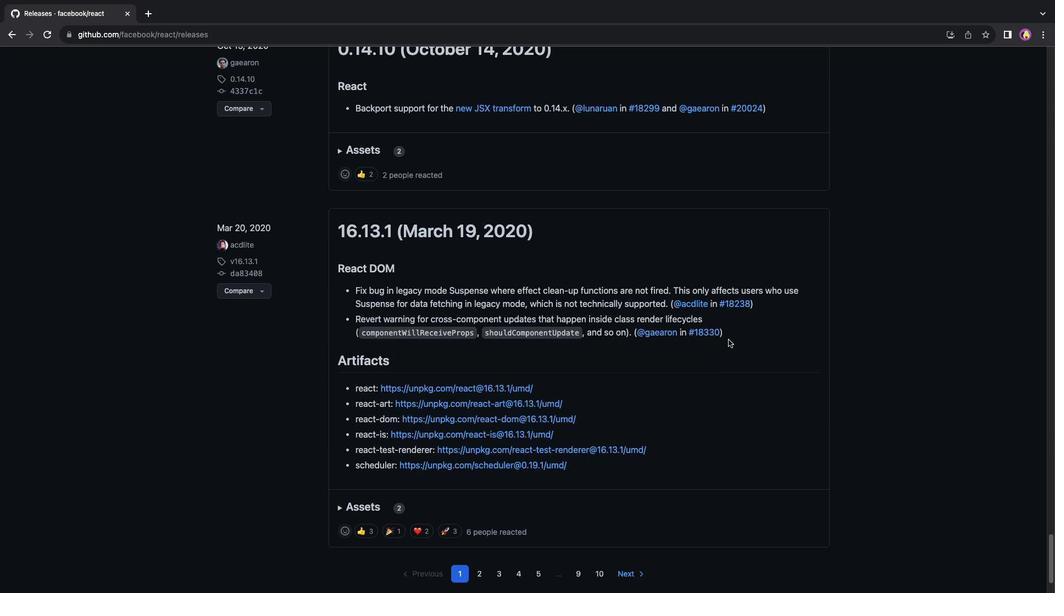 
Action: Mouse scrolled (729, 340) with delta (0, -2)
Screenshot: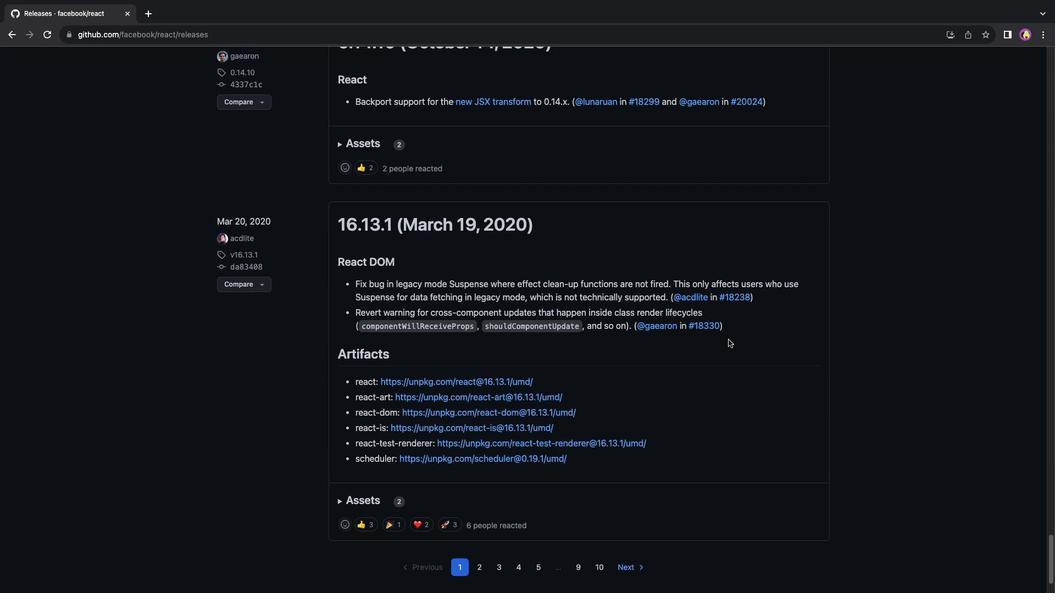 
Action: Mouse scrolled (729, 340) with delta (0, 0)
Screenshot: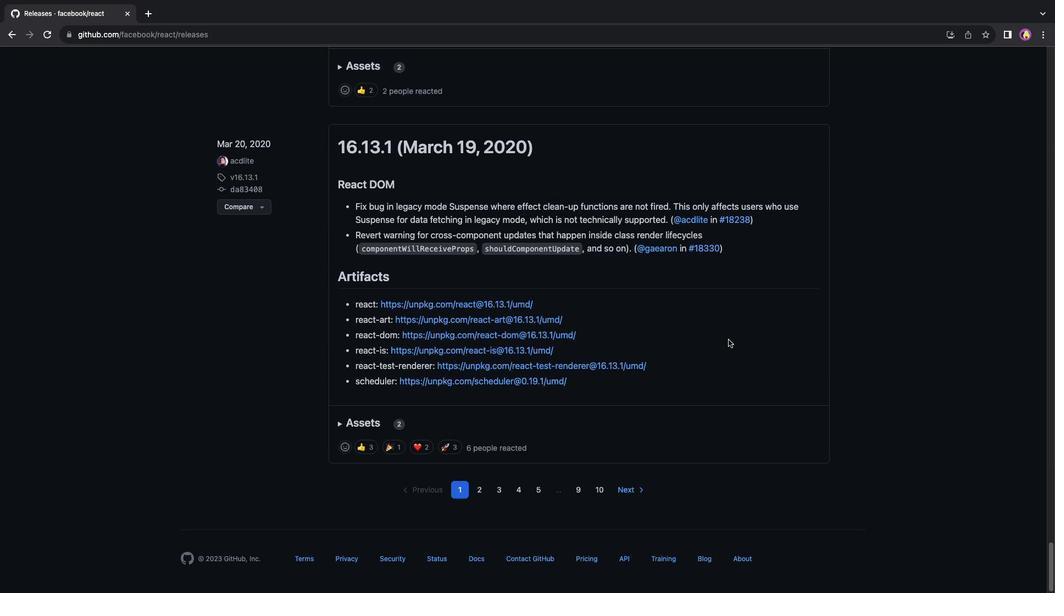
Action: Mouse scrolled (729, 340) with delta (0, 0)
Screenshot: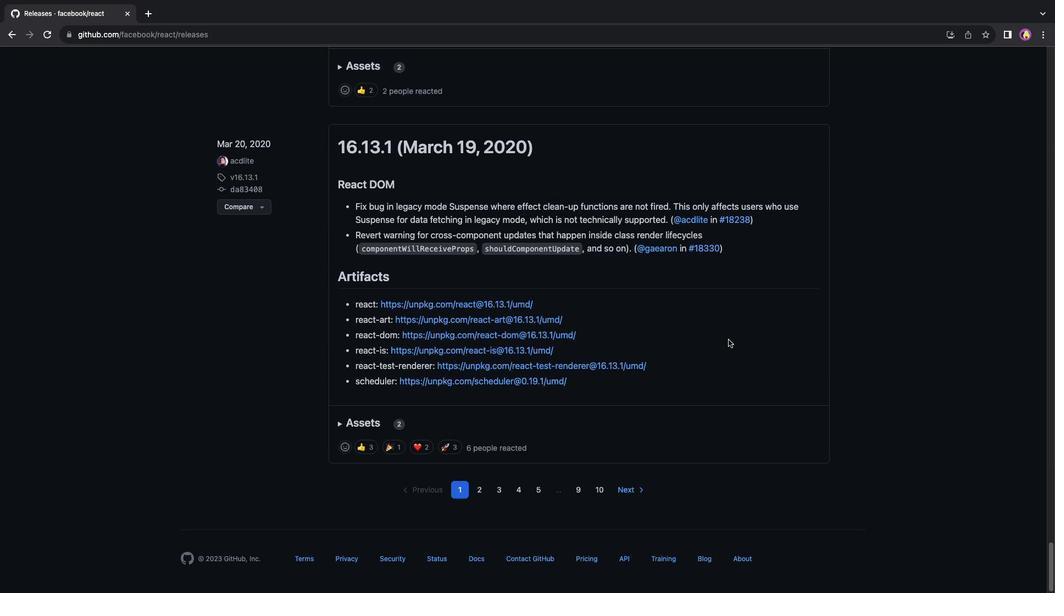 
Action: Mouse scrolled (729, 340) with delta (0, -1)
Screenshot: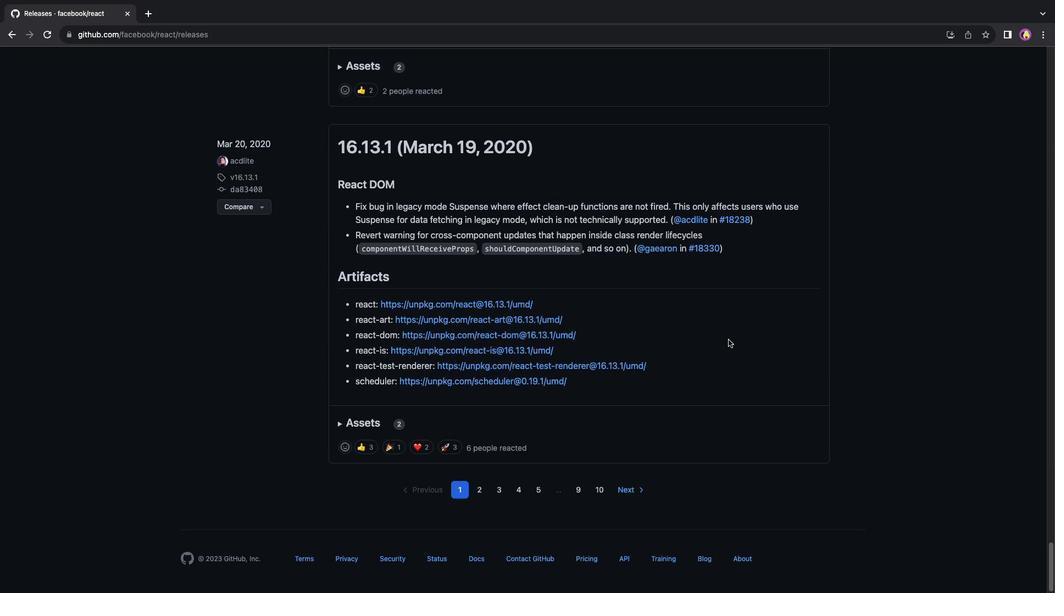 
Action: Mouse moved to (475, 490)
Screenshot: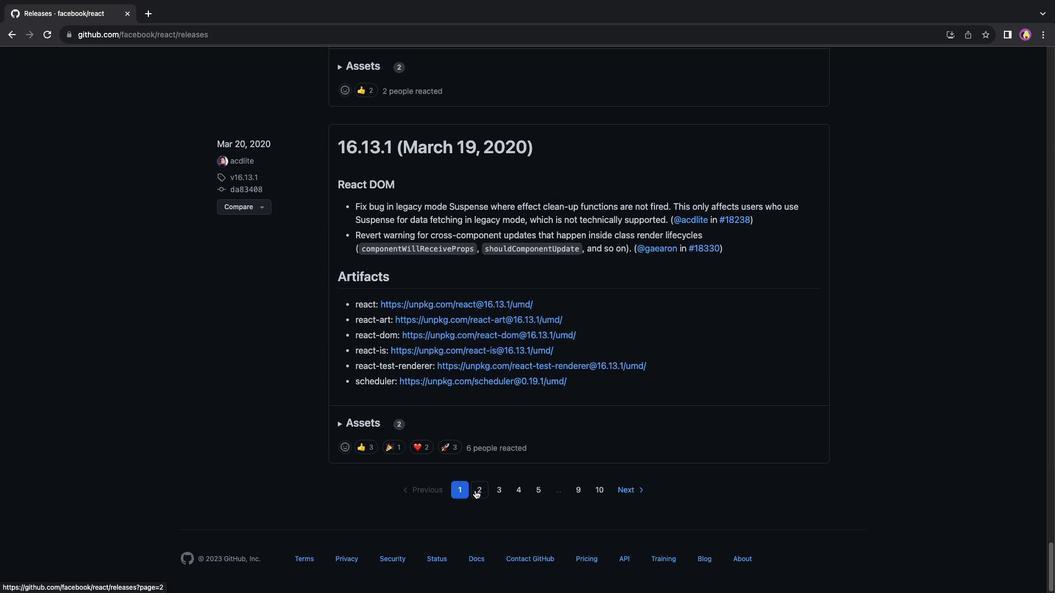 
Action: Mouse pressed left at (475, 490)
Screenshot: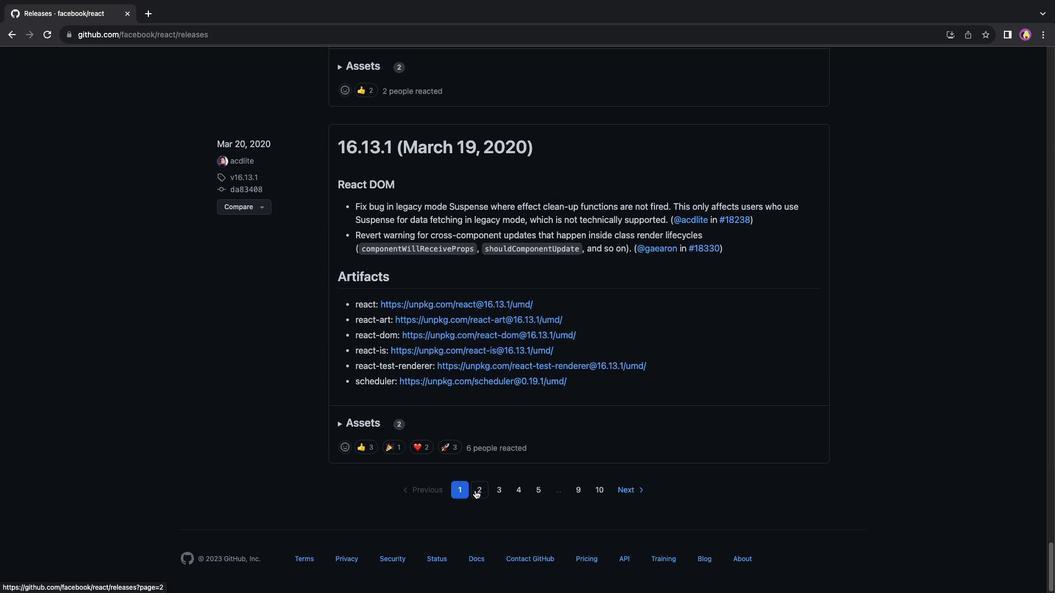 
Action: Mouse moved to (551, 401)
Screenshot: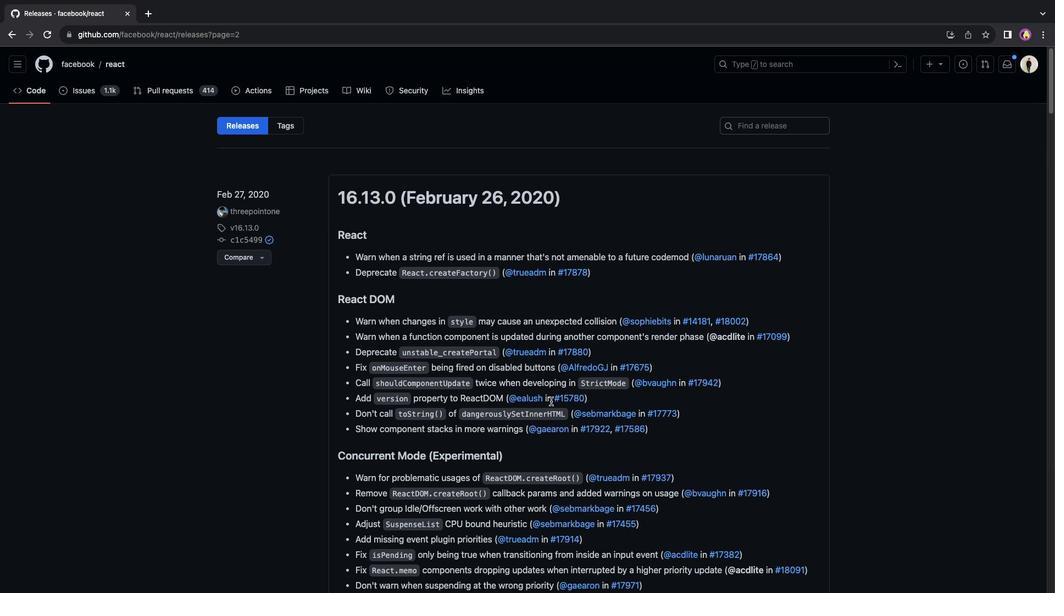 
Action: Mouse scrolled (551, 401) with delta (0, 0)
Screenshot: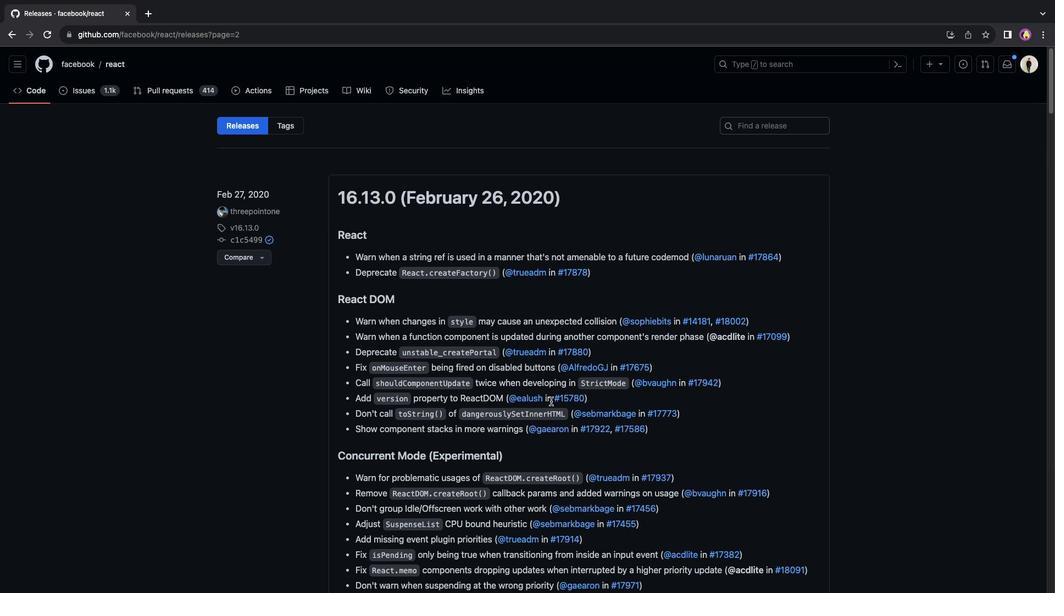 
Action: Mouse scrolled (551, 401) with delta (0, 0)
Screenshot: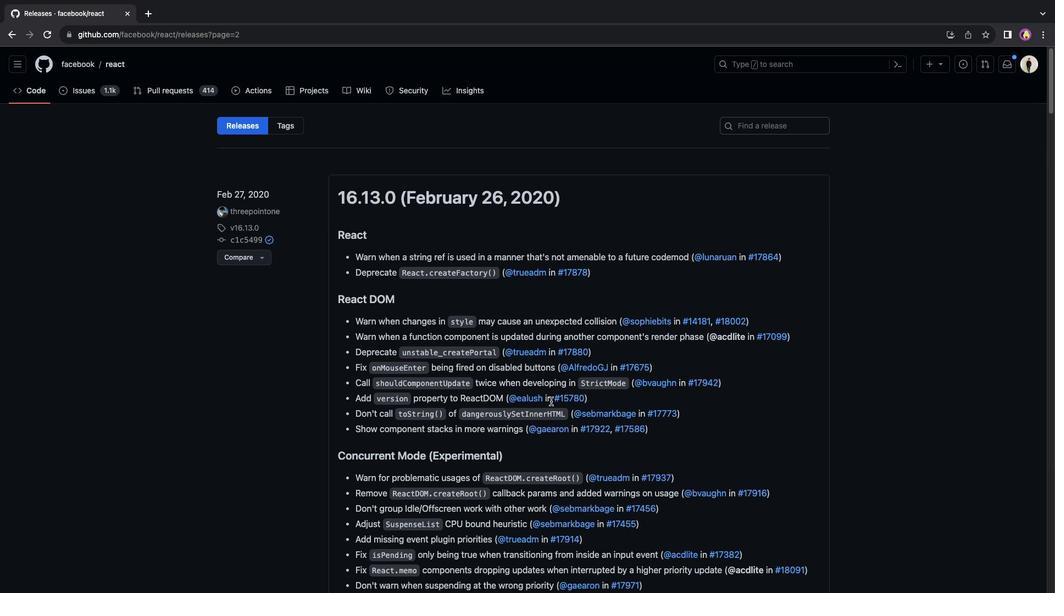 
Action: Mouse scrolled (551, 401) with delta (0, -1)
Screenshot: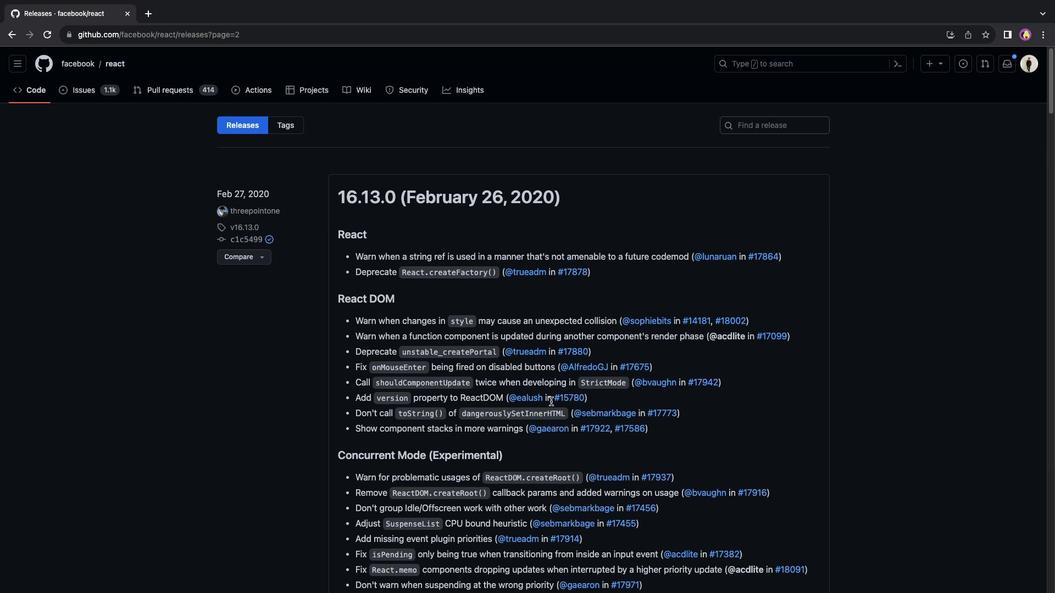 
Action: Mouse scrolled (551, 401) with delta (0, 0)
Screenshot: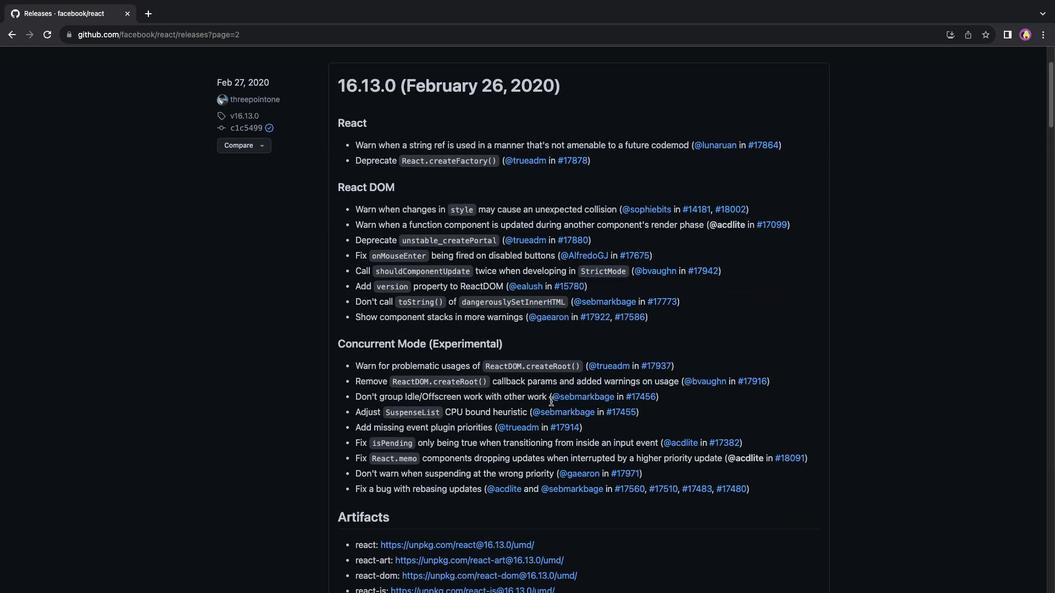 
Action: Mouse scrolled (551, 401) with delta (0, 0)
Screenshot: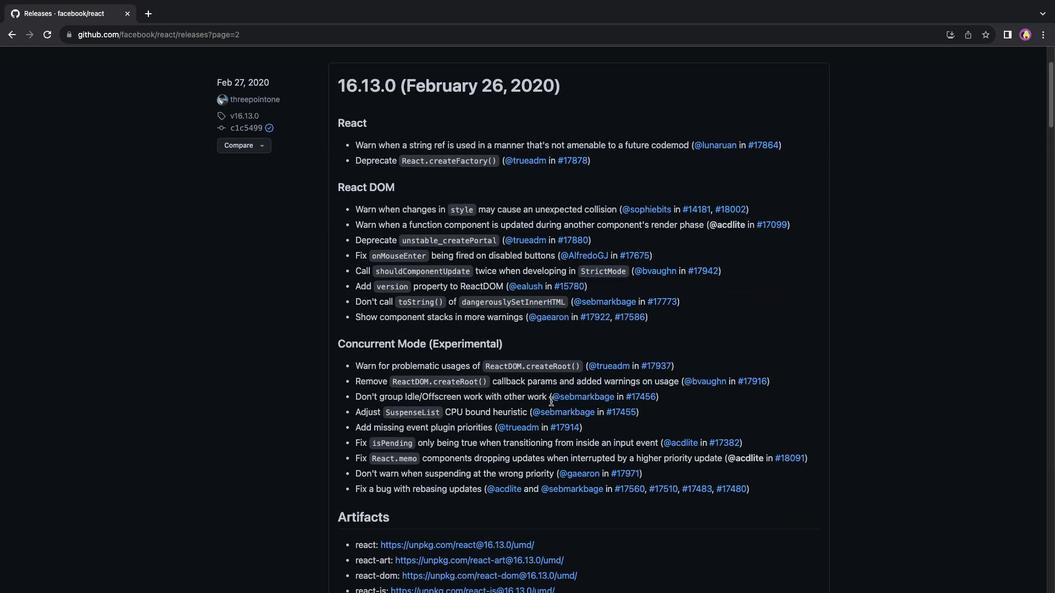 
Action: Mouse scrolled (551, 401) with delta (0, -1)
Screenshot: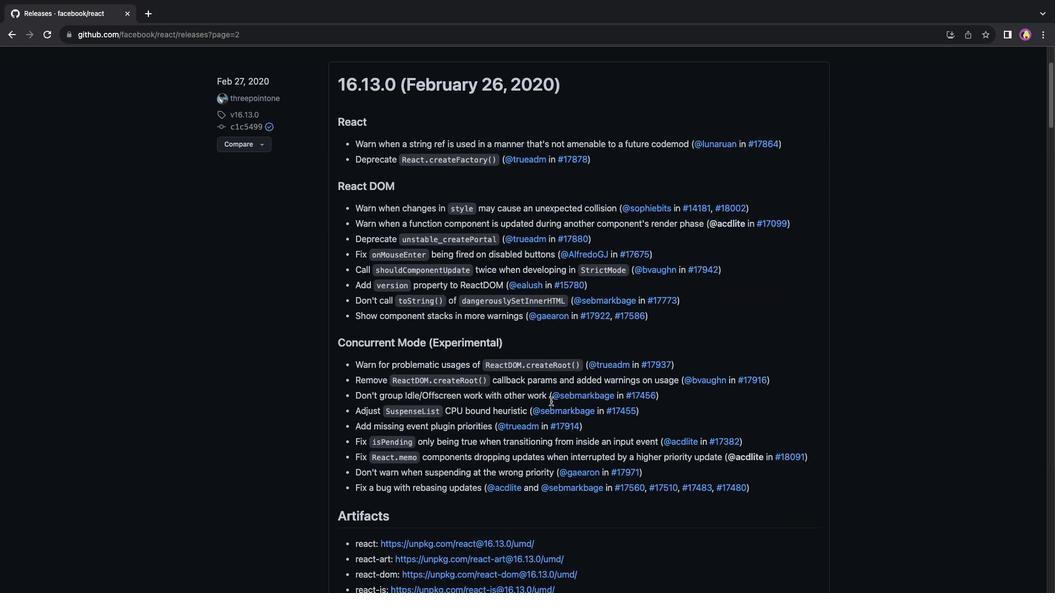
Action: Mouse scrolled (551, 401) with delta (0, 0)
Screenshot: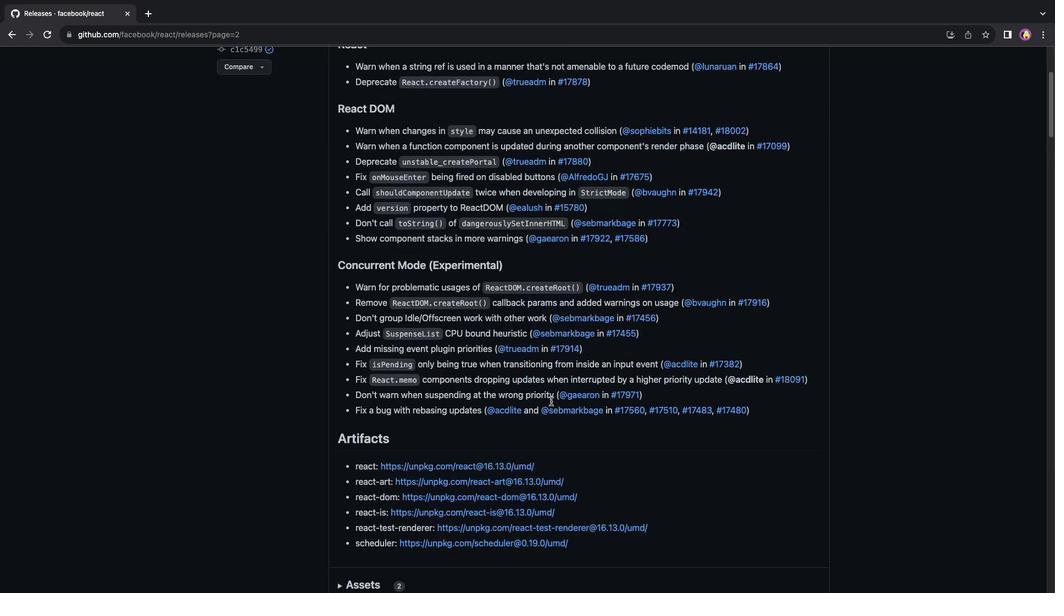 
Action: Mouse scrolled (551, 401) with delta (0, 0)
Screenshot: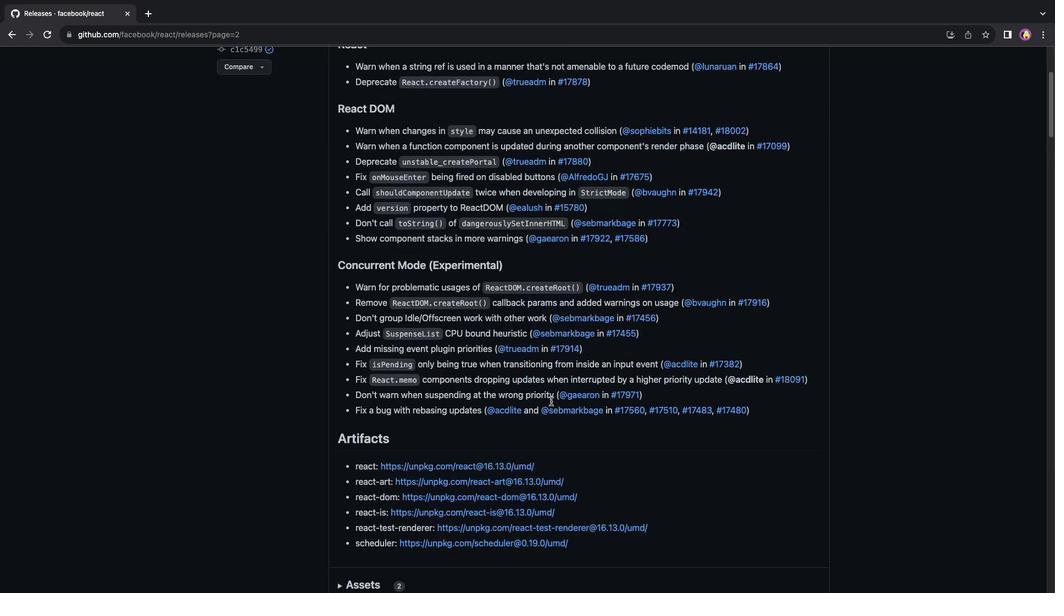 
Action: Mouse scrolled (551, 401) with delta (0, -1)
Screenshot: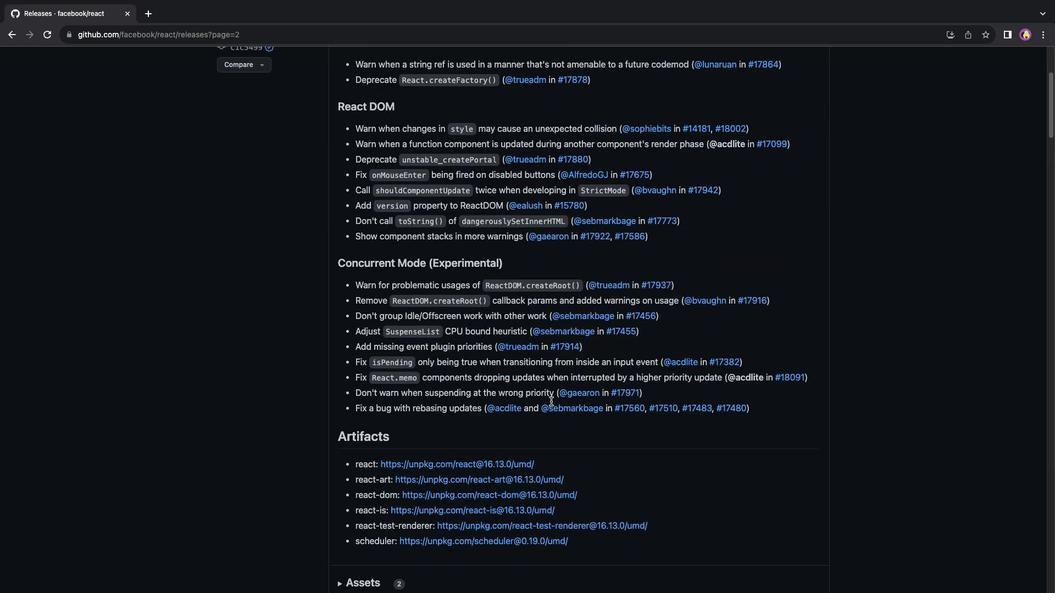 
Action: Mouse scrolled (551, 401) with delta (0, 0)
Screenshot: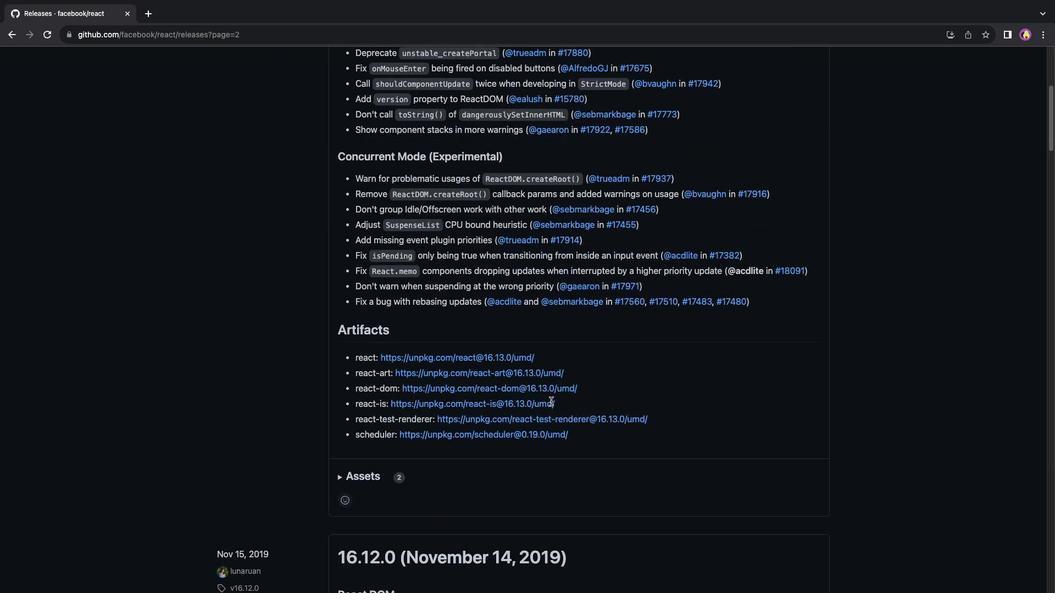 
Action: Mouse scrolled (551, 401) with delta (0, 0)
Screenshot: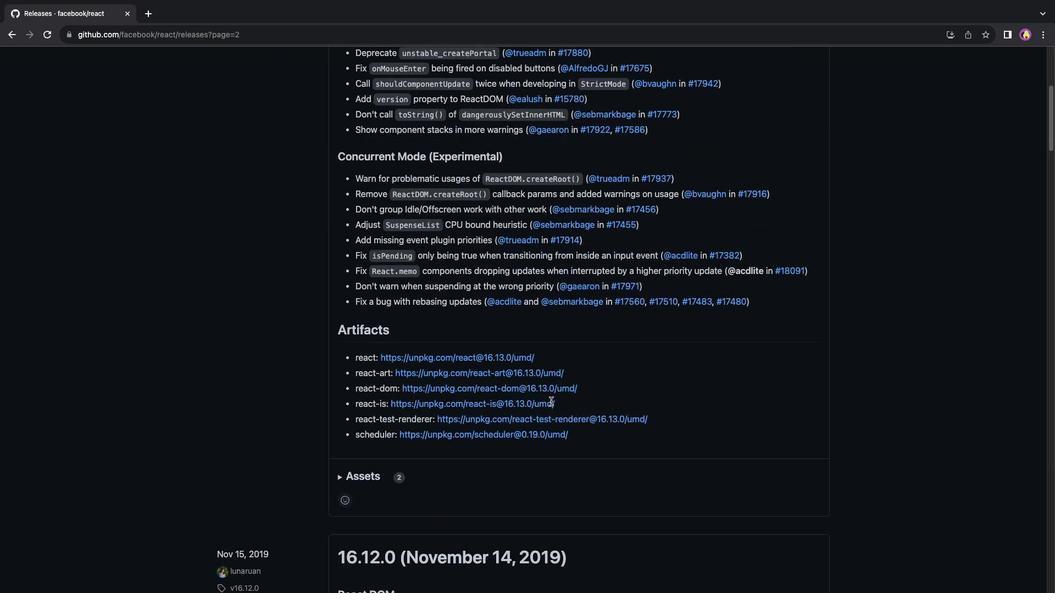 
Action: Mouse scrolled (551, 401) with delta (0, -1)
Screenshot: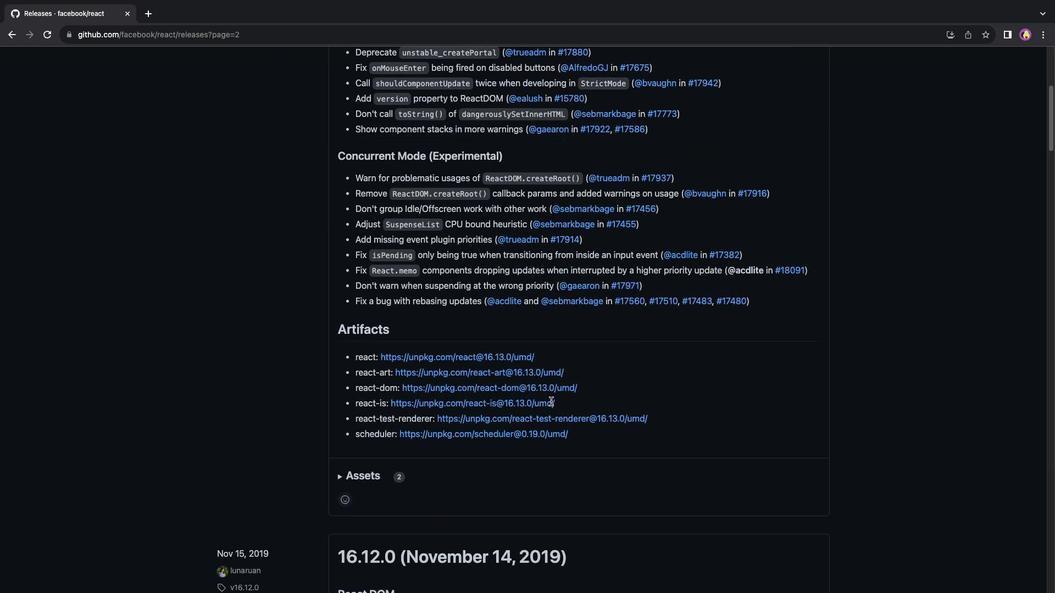 
Action: Mouse scrolled (551, 401) with delta (0, 0)
Screenshot: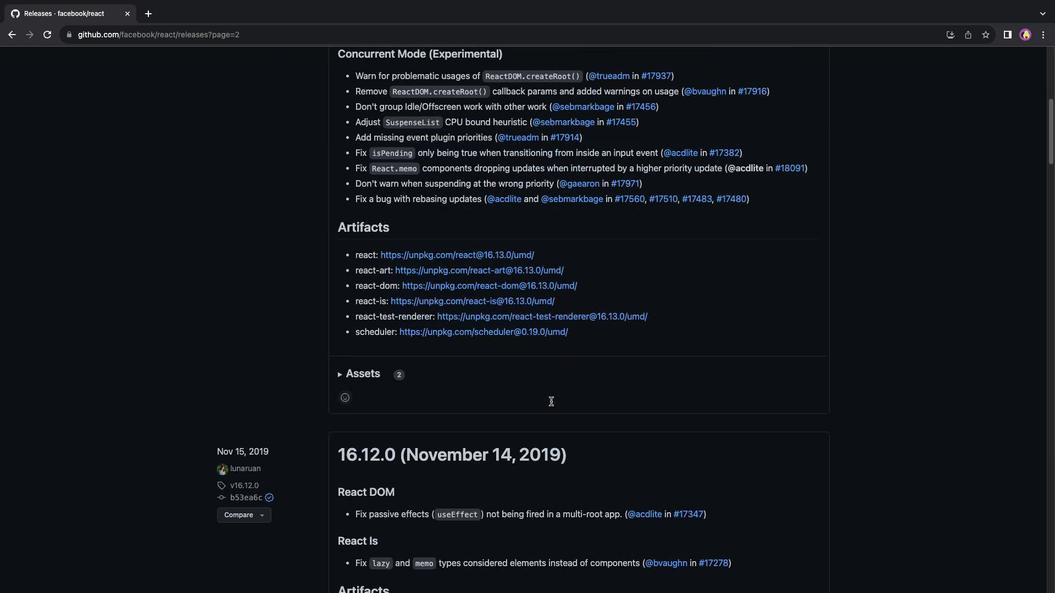 
Action: Mouse scrolled (551, 401) with delta (0, 0)
Screenshot: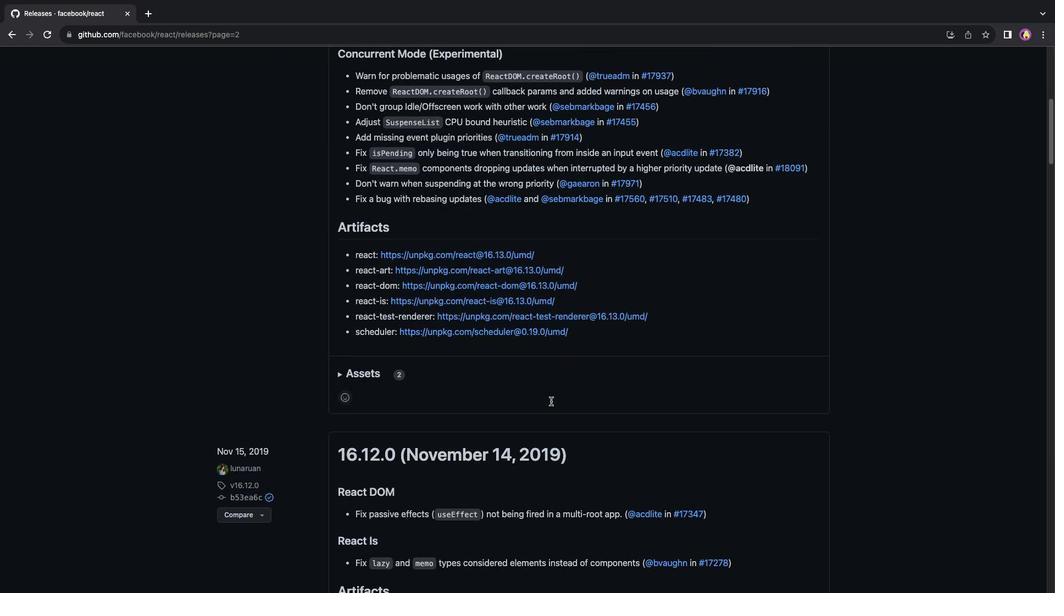 
Action: Mouse scrolled (551, 401) with delta (0, -1)
Screenshot: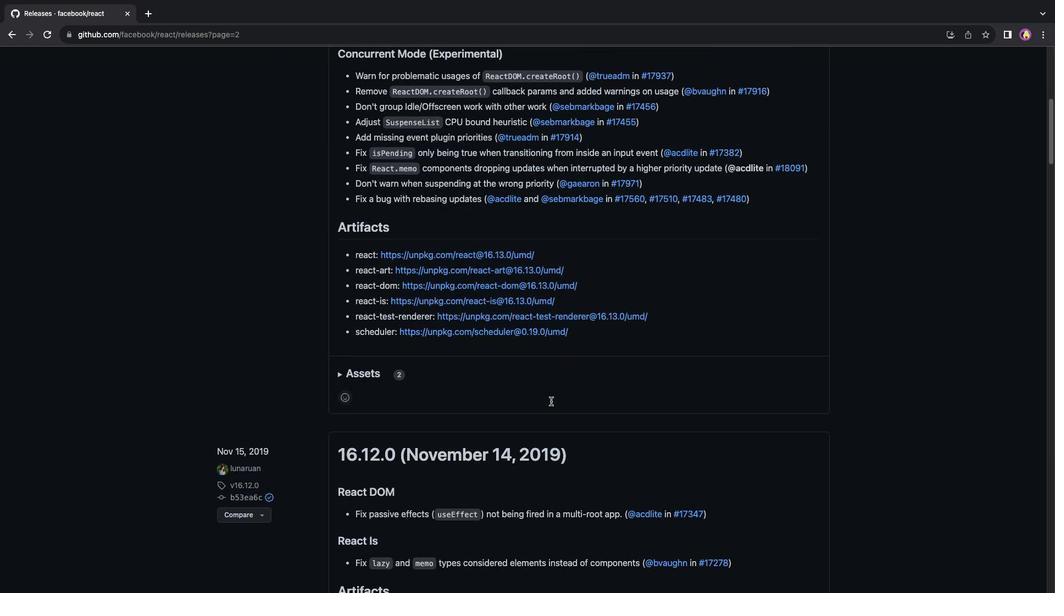
Action: Mouse moved to (550, 402)
Screenshot: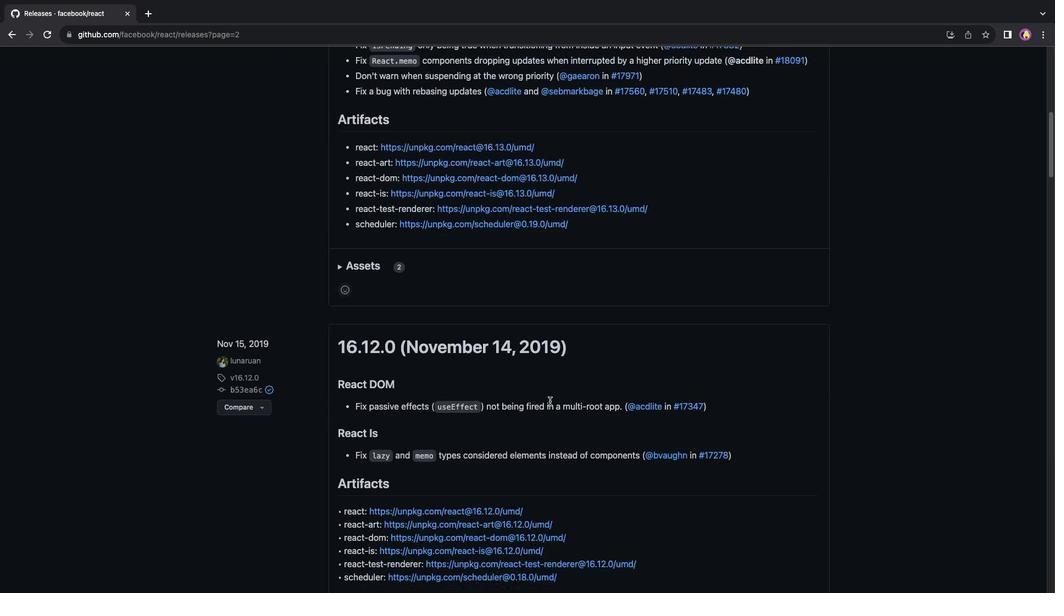 
Action: Mouse scrolled (550, 402) with delta (0, 0)
Screenshot: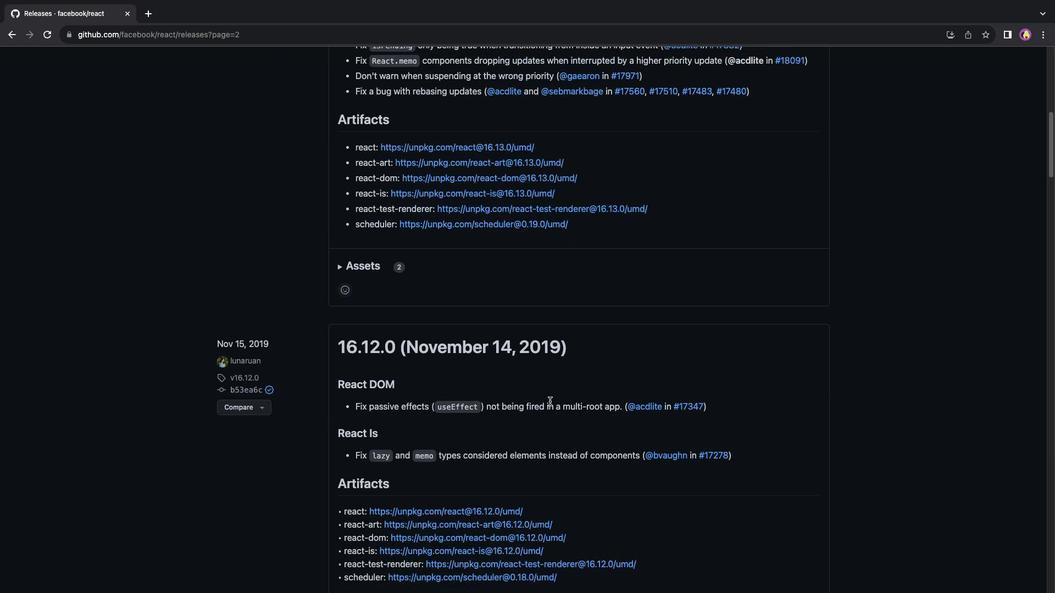 
Action: Mouse scrolled (550, 402) with delta (0, 0)
Screenshot: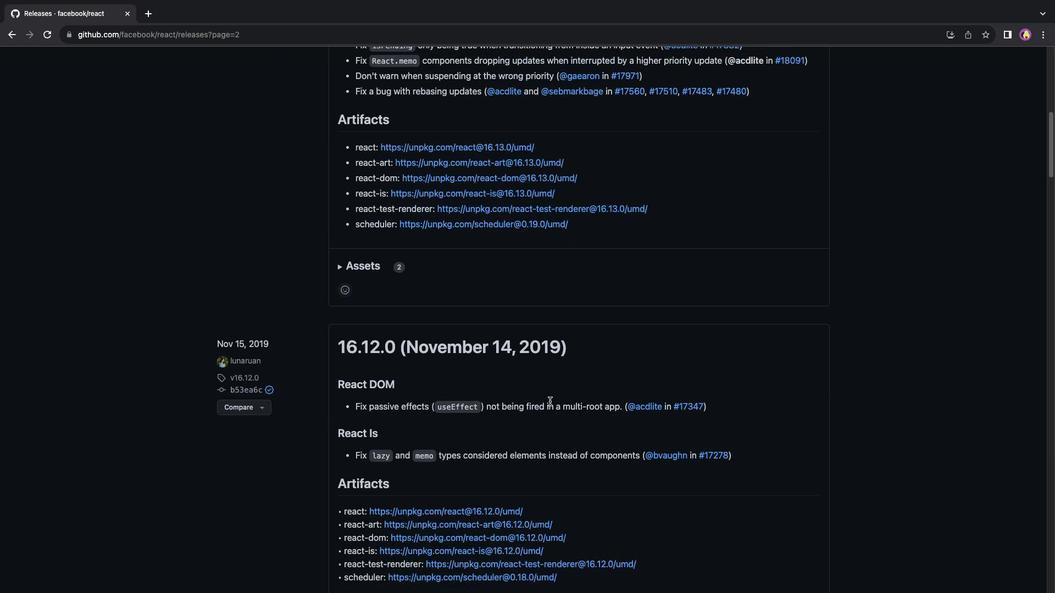 
Action: Mouse scrolled (550, 402) with delta (0, -1)
Screenshot: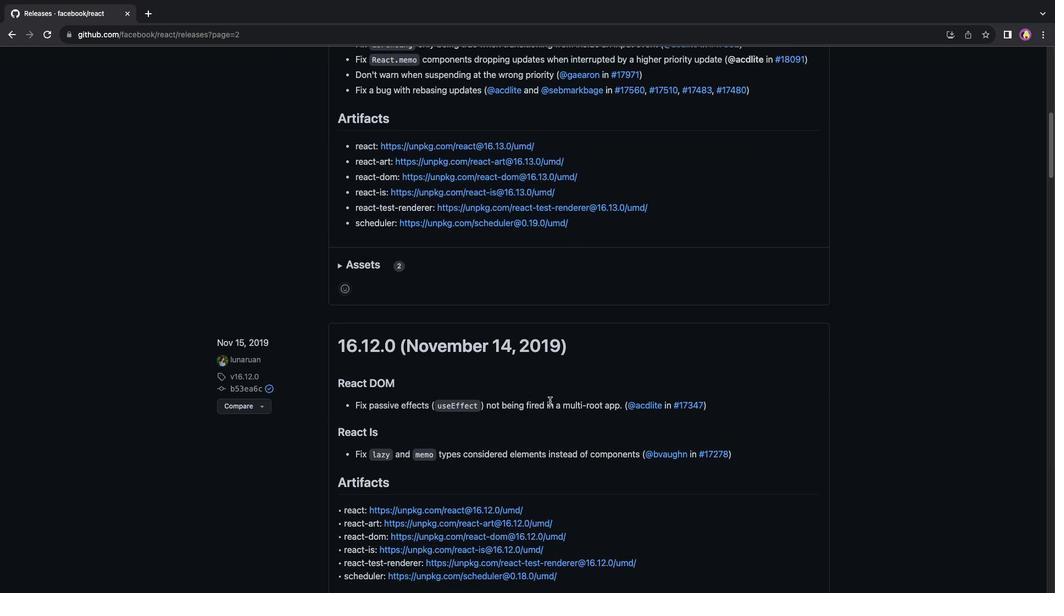 
Action: Mouse scrolled (550, 402) with delta (0, 0)
Screenshot: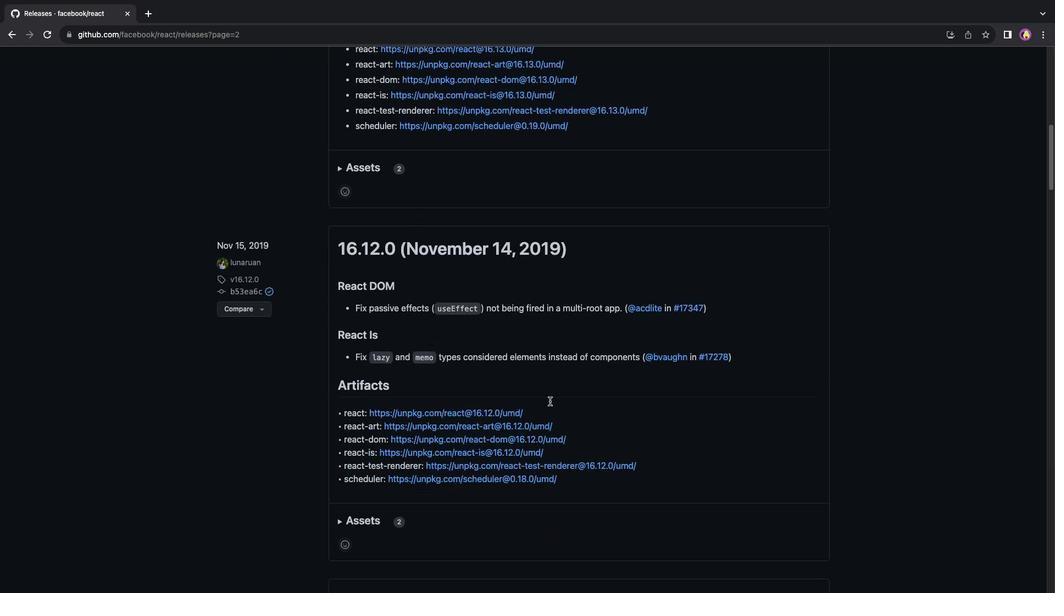 
Action: Mouse scrolled (550, 402) with delta (0, 0)
Screenshot: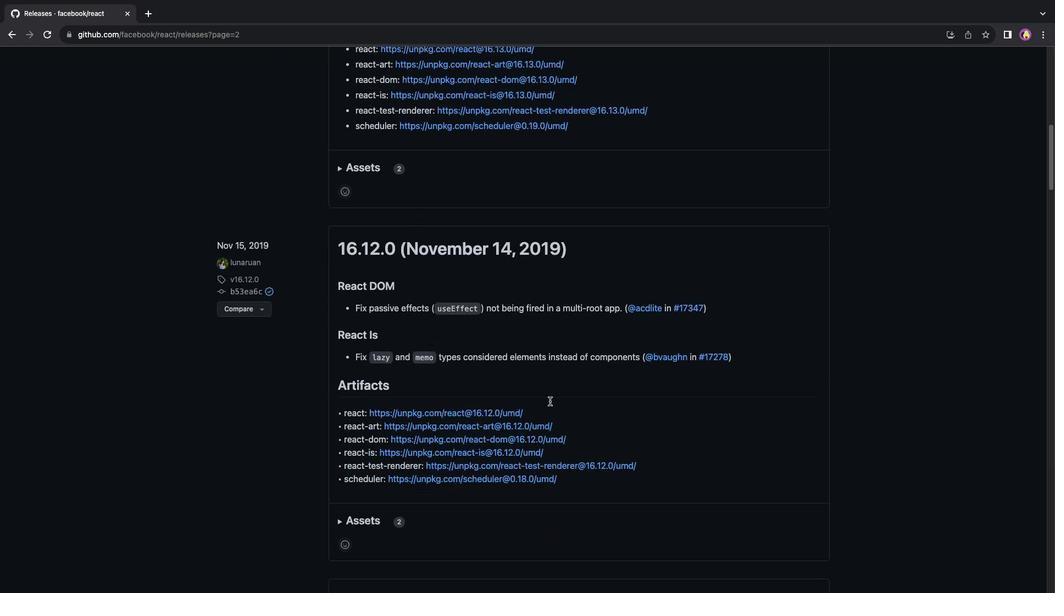 
Action: Mouse scrolled (550, 402) with delta (0, -1)
Screenshot: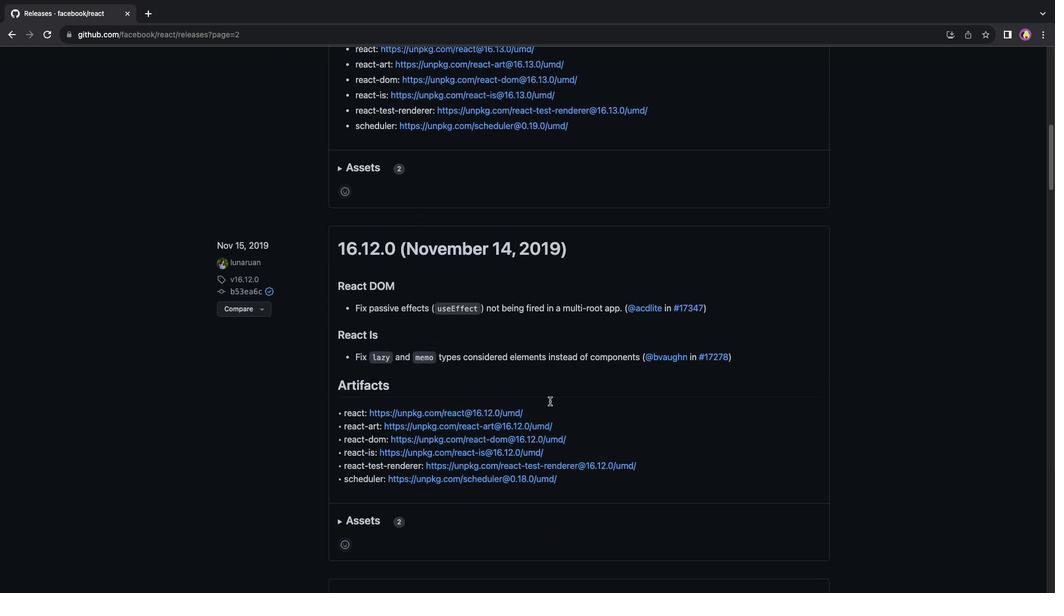 
Action: Mouse moved to (558, 391)
Screenshot: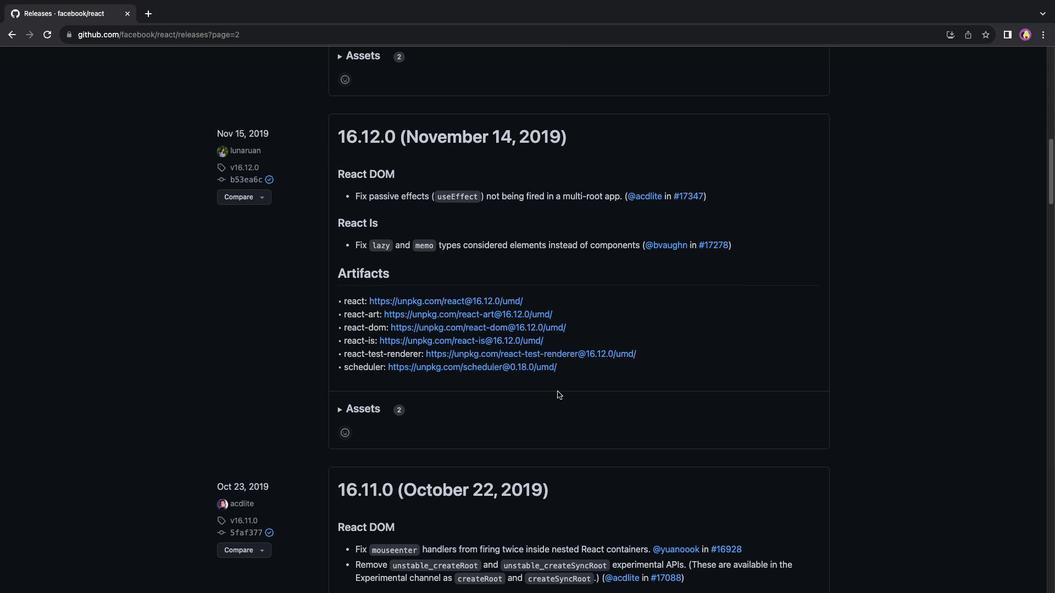 
Action: Mouse scrolled (558, 391) with delta (0, 0)
Screenshot: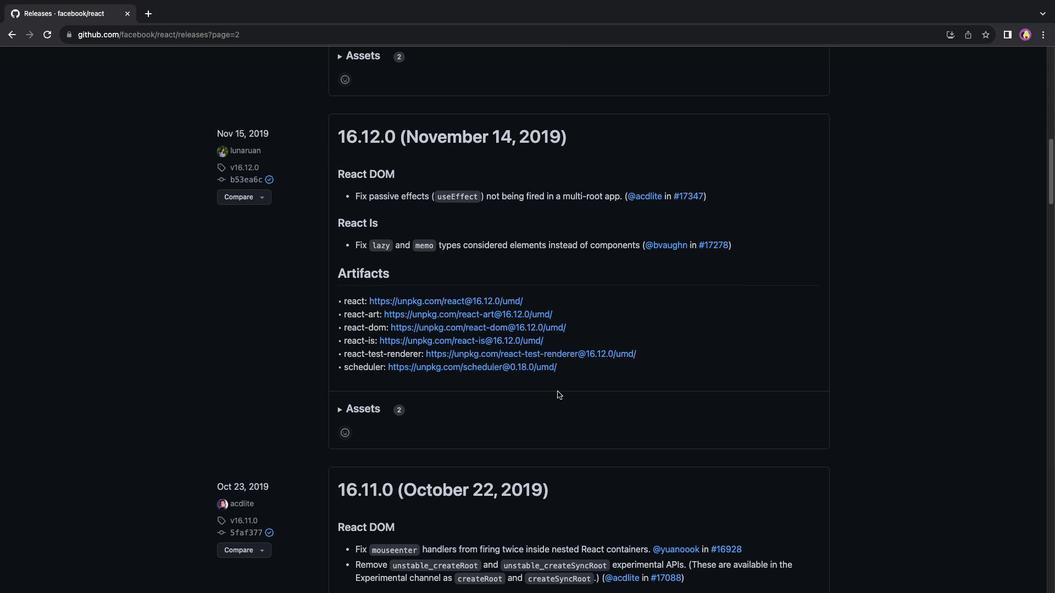 
Action: Mouse moved to (558, 391)
Screenshot: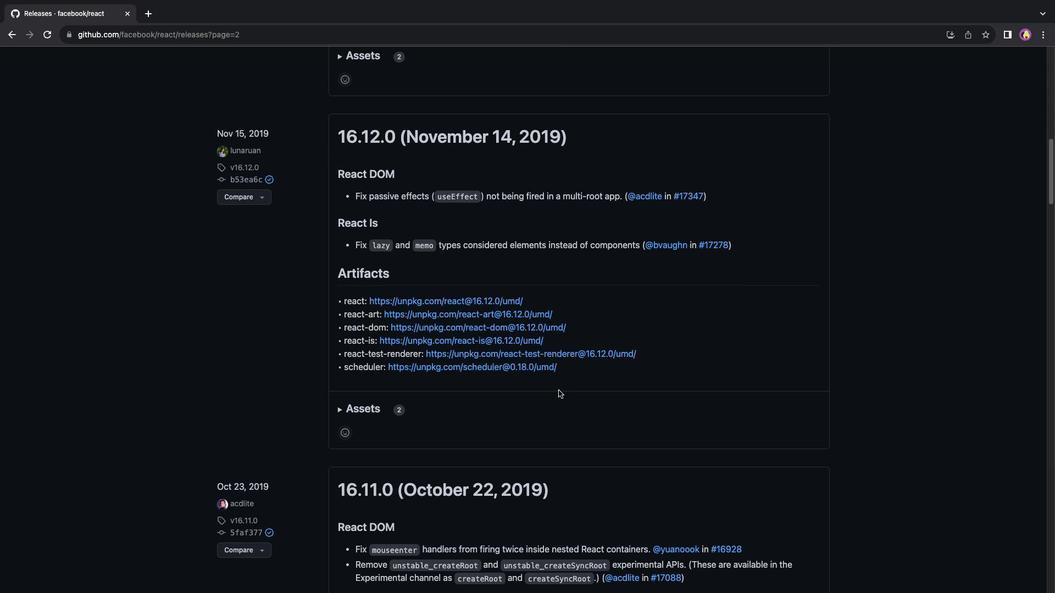 
Action: Mouse scrolled (558, 391) with delta (0, 0)
Screenshot: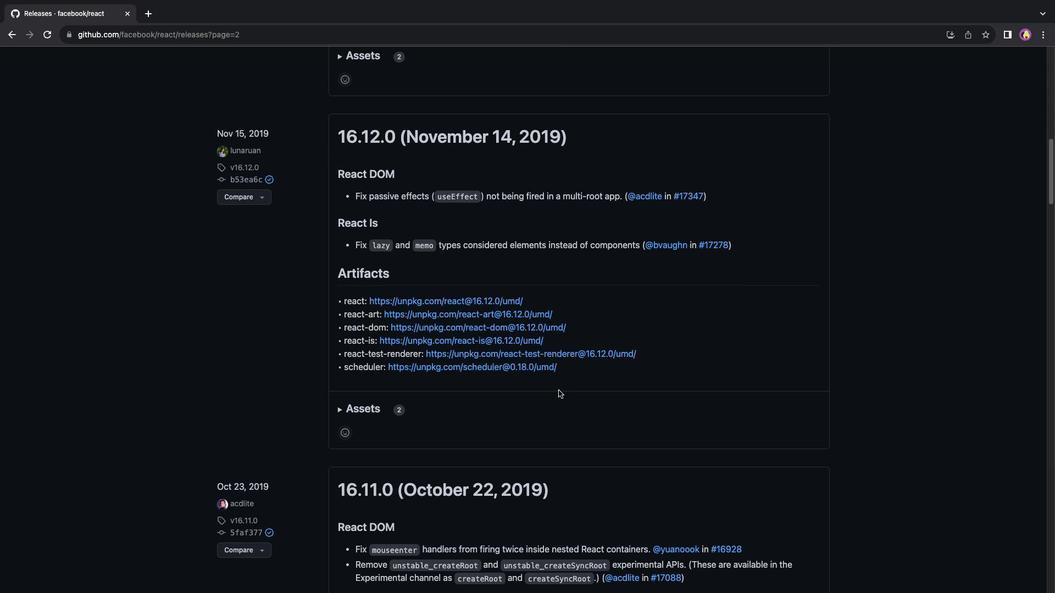 
Action: Mouse scrolled (558, 391) with delta (0, -1)
Screenshot: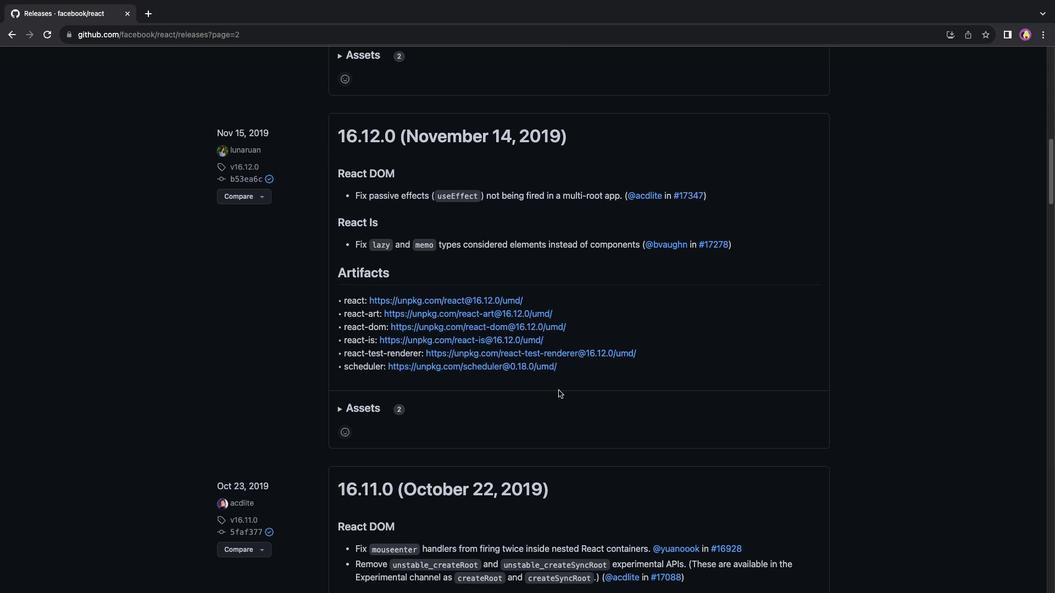 
Action: Mouse scrolled (558, 391) with delta (0, -2)
Screenshot: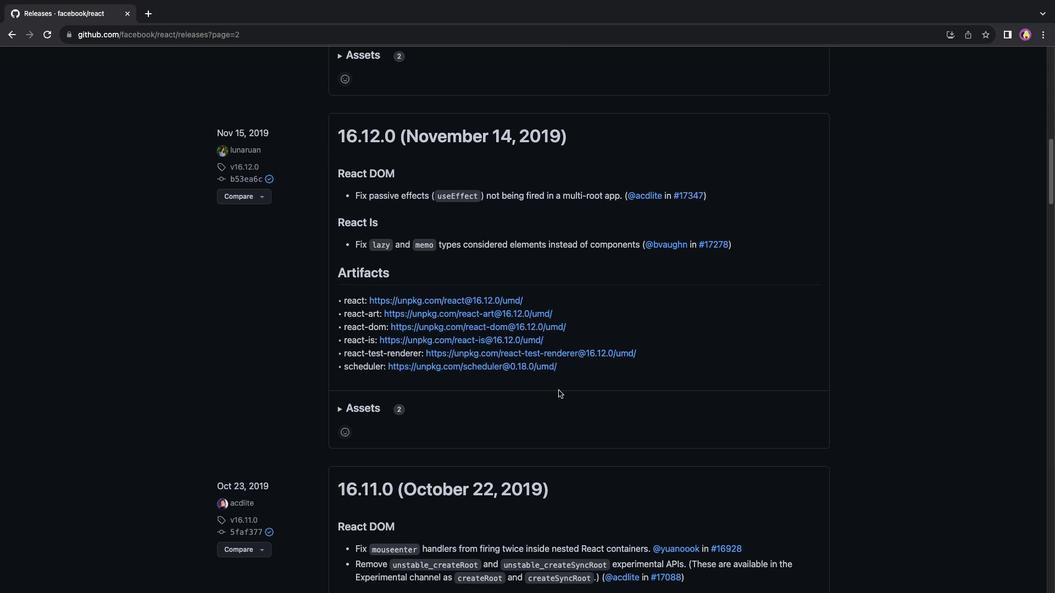 
Action: Mouse scrolled (558, 391) with delta (0, -3)
Screenshot: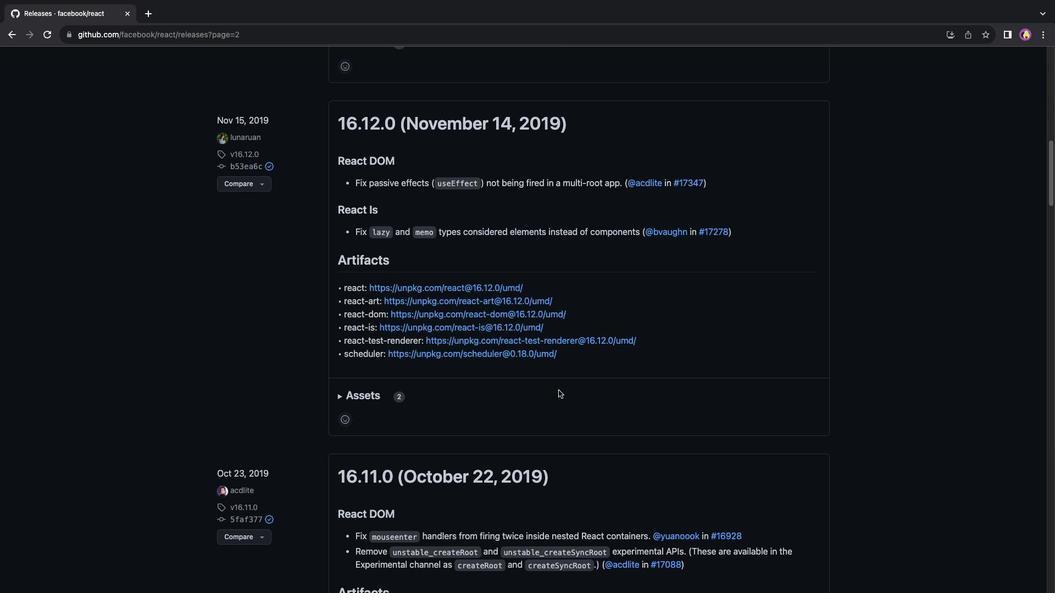 
Action: Mouse scrolled (558, 391) with delta (0, -3)
Screenshot: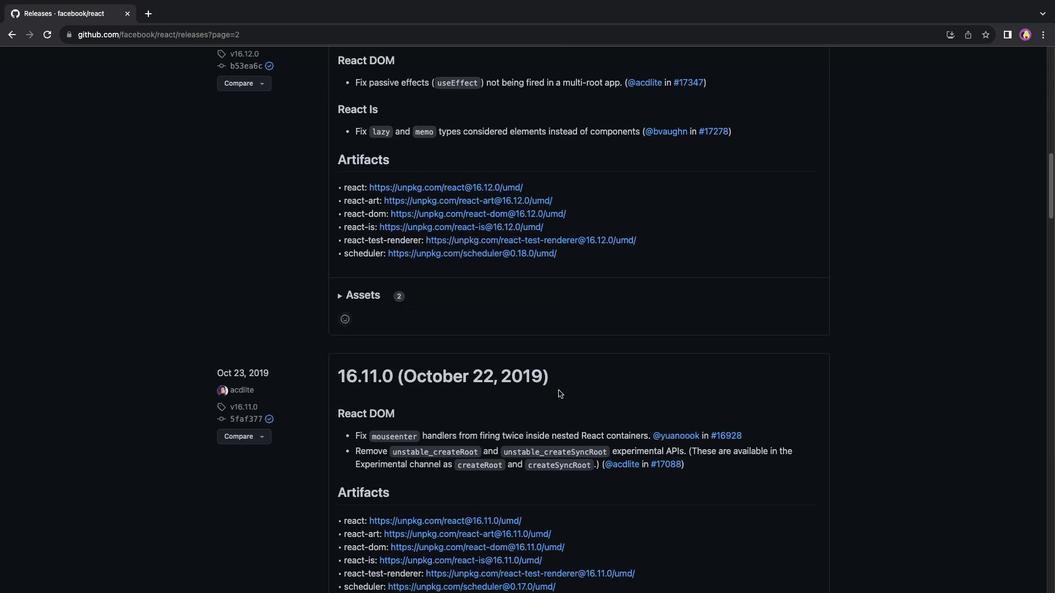 
Action: Mouse scrolled (558, 391) with delta (0, 0)
Screenshot: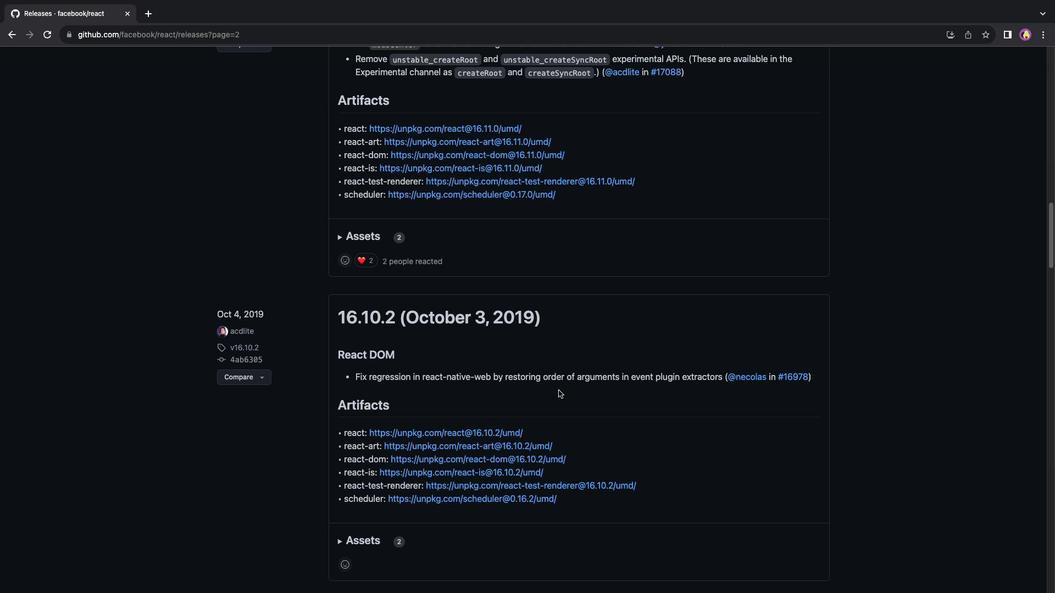 
Action: Mouse scrolled (558, 391) with delta (0, 0)
Screenshot: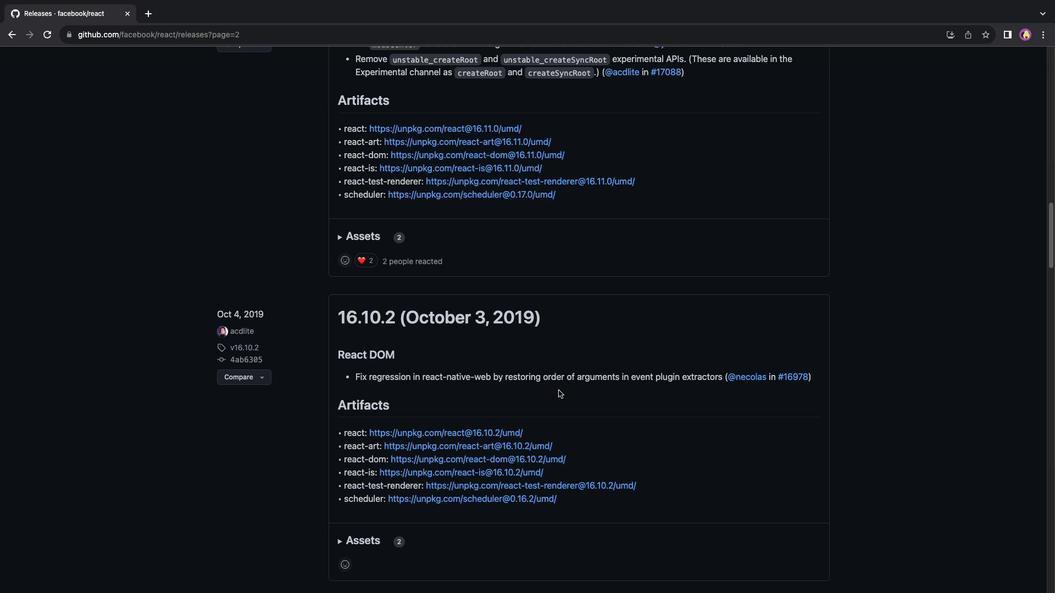 
Action: Mouse scrolled (558, 391) with delta (0, -1)
Screenshot: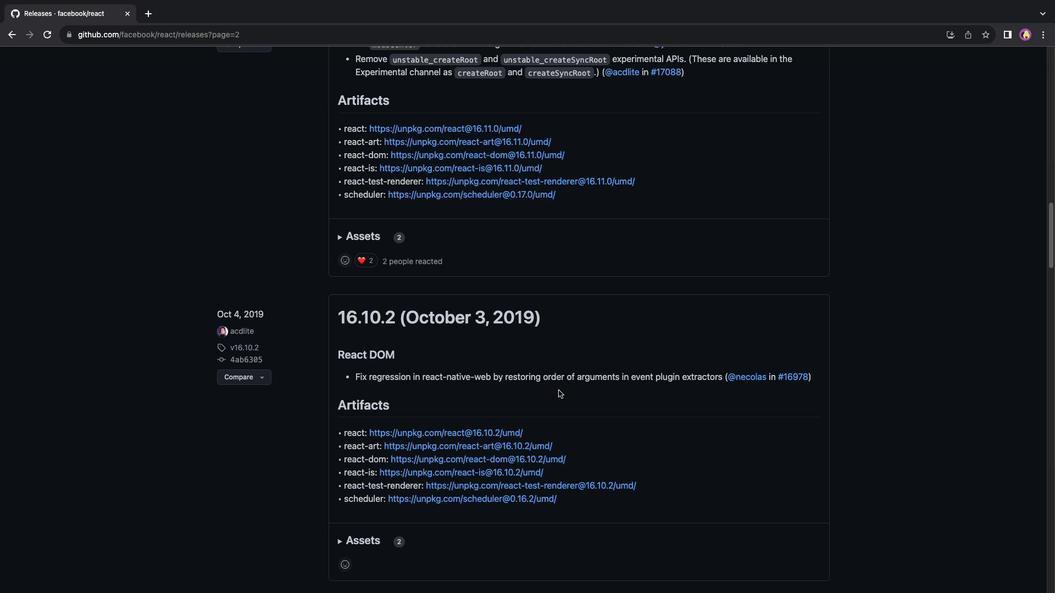 
Action: Mouse scrolled (558, 391) with delta (0, -2)
Screenshot: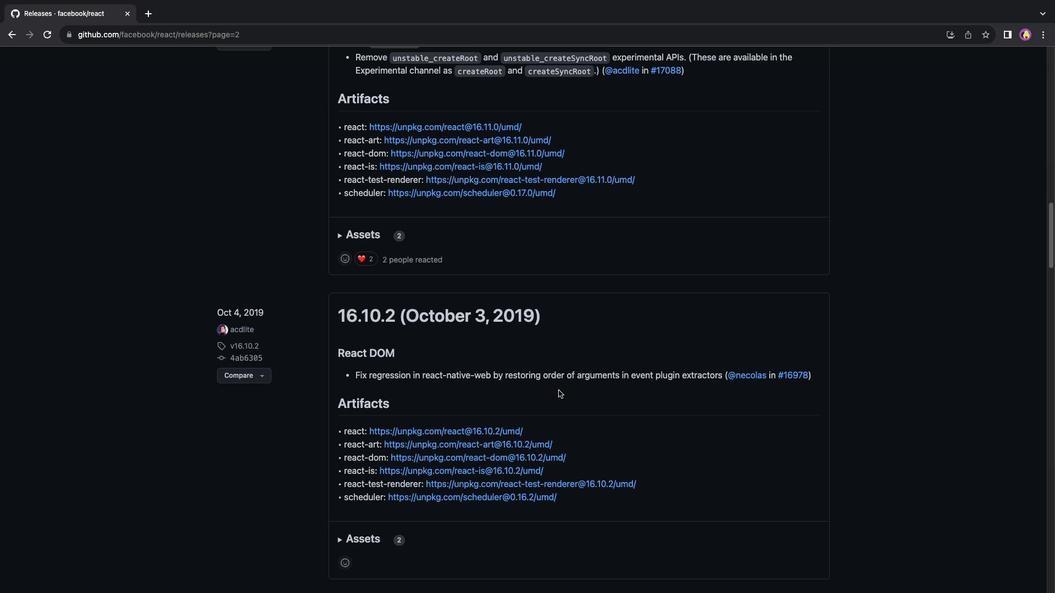 
Action: Mouse scrolled (558, 391) with delta (0, 0)
Screenshot: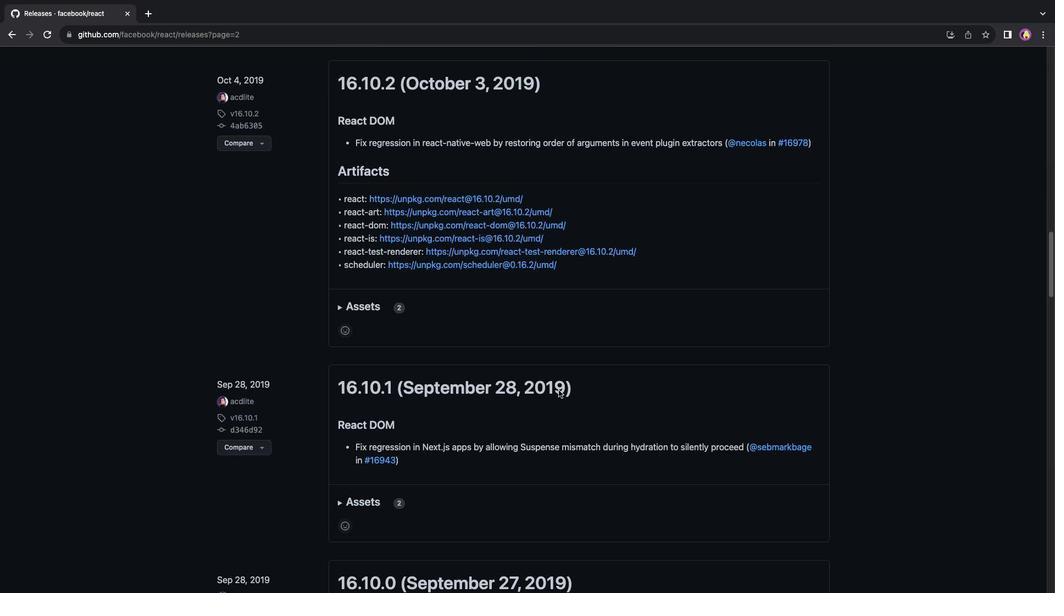 
Action: Mouse scrolled (558, 391) with delta (0, 0)
Screenshot: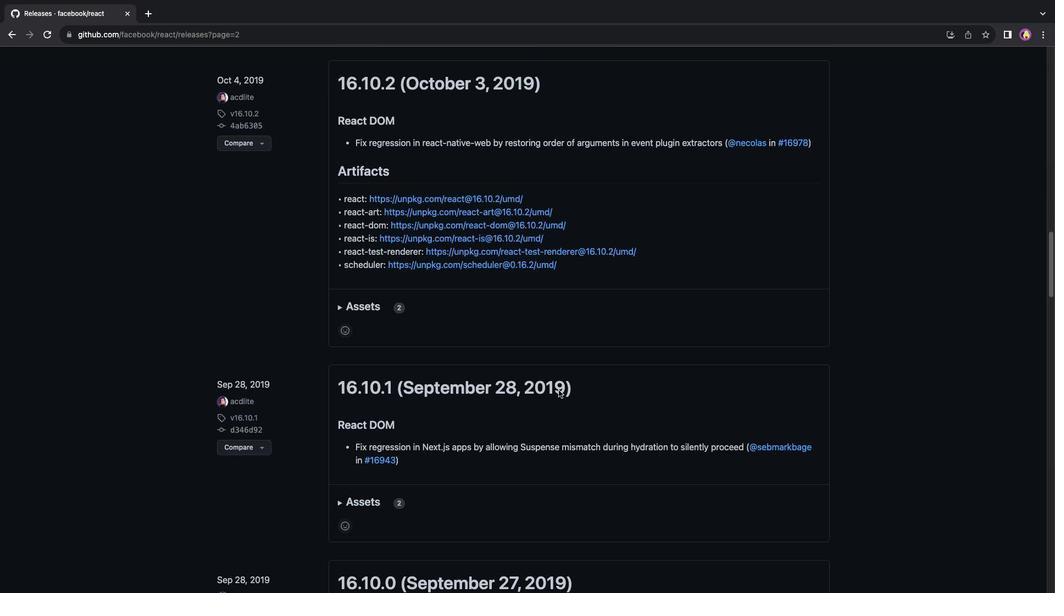 
Action: Mouse scrolled (558, 391) with delta (0, -1)
Screenshot: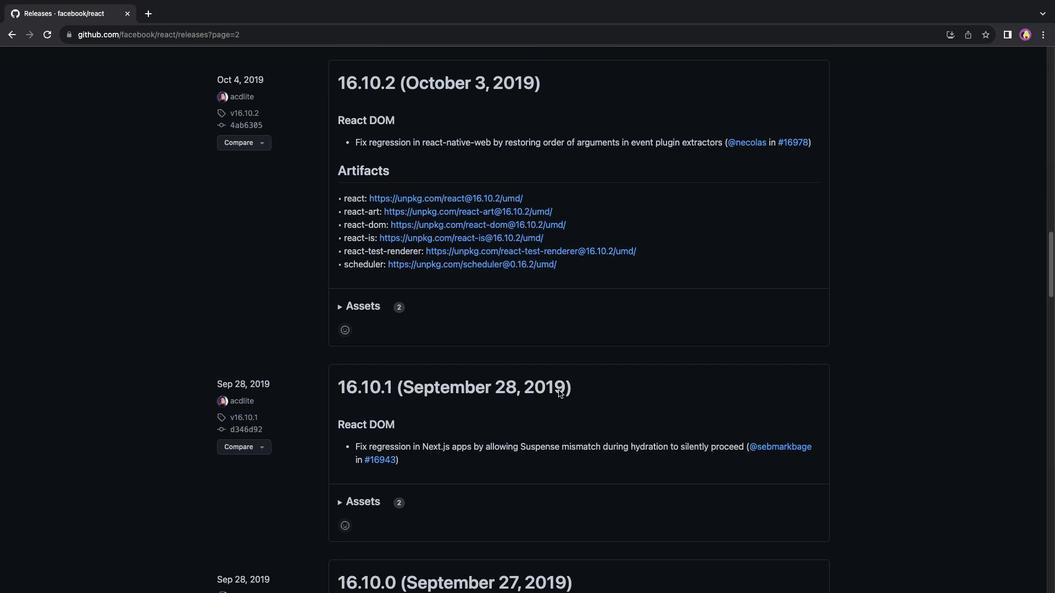 
Action: Mouse scrolled (558, 391) with delta (0, -2)
Screenshot: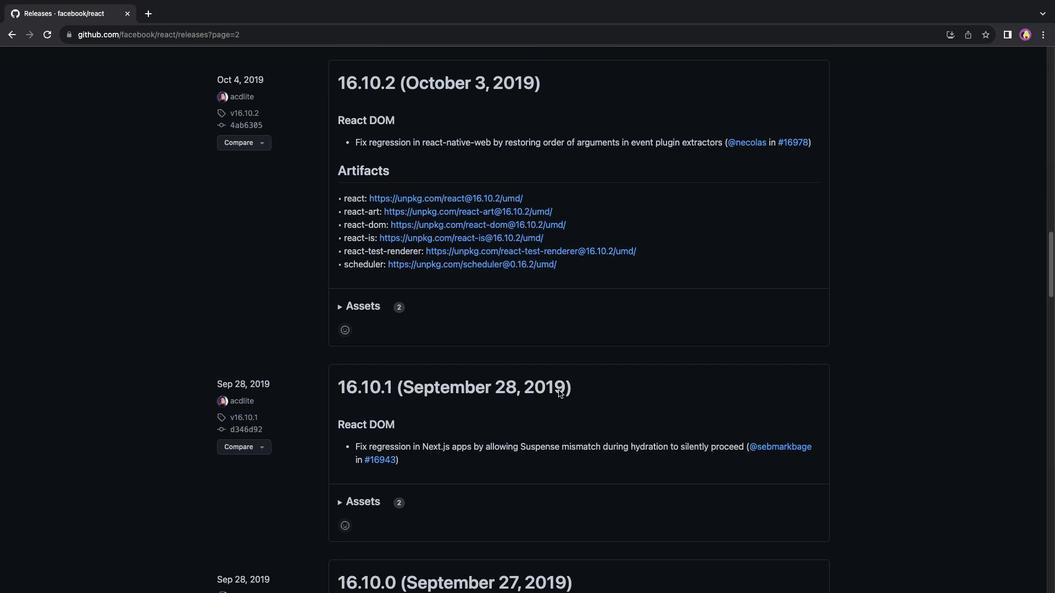 
Action: Mouse moved to (558, 391)
Screenshot: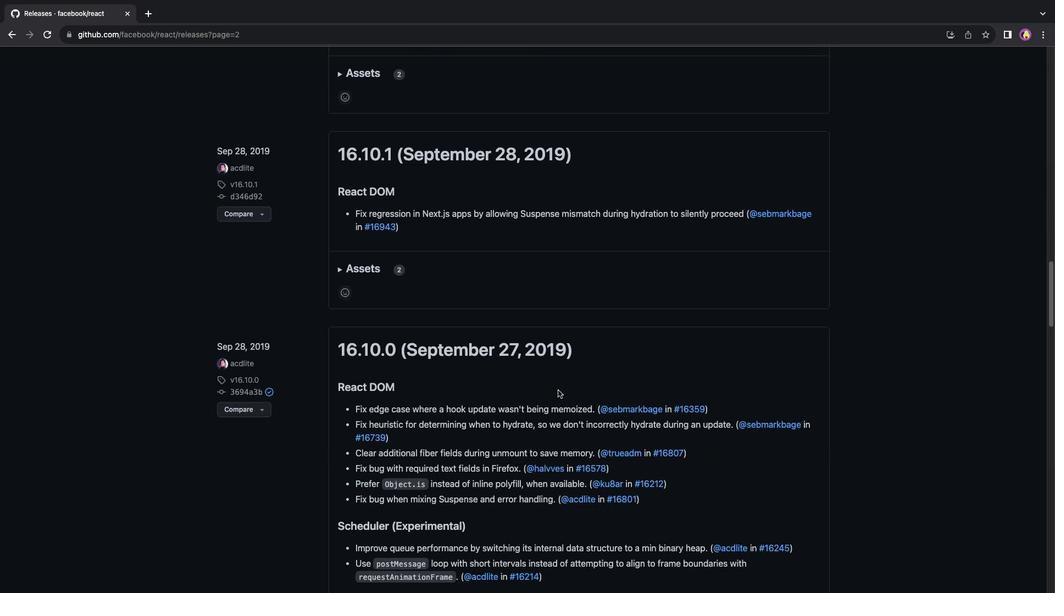 
Action: Mouse scrolled (558, 391) with delta (0, 0)
Screenshot: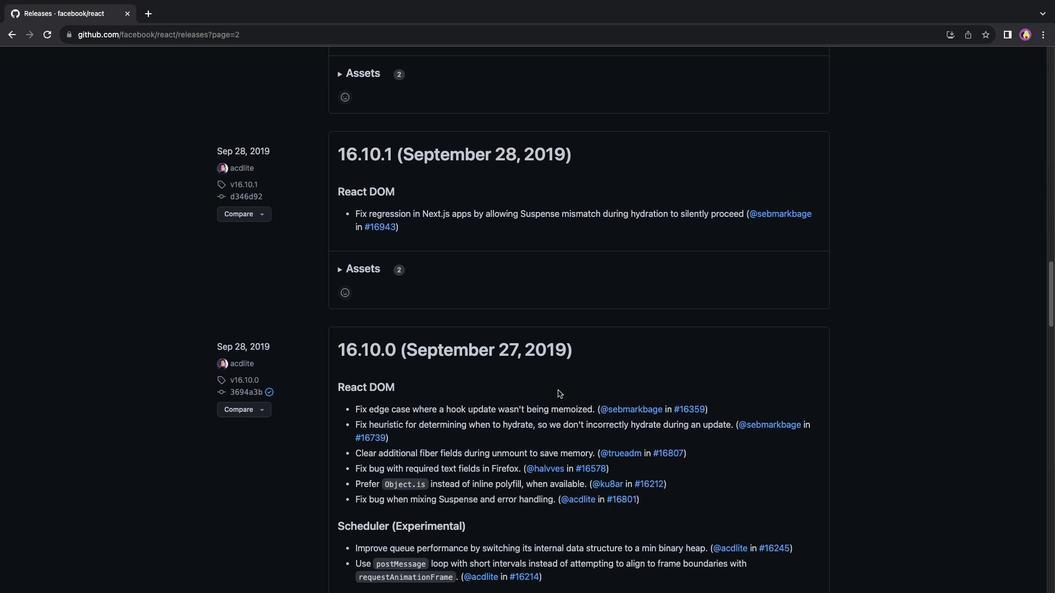
Action: Mouse scrolled (558, 391) with delta (0, 0)
Screenshot: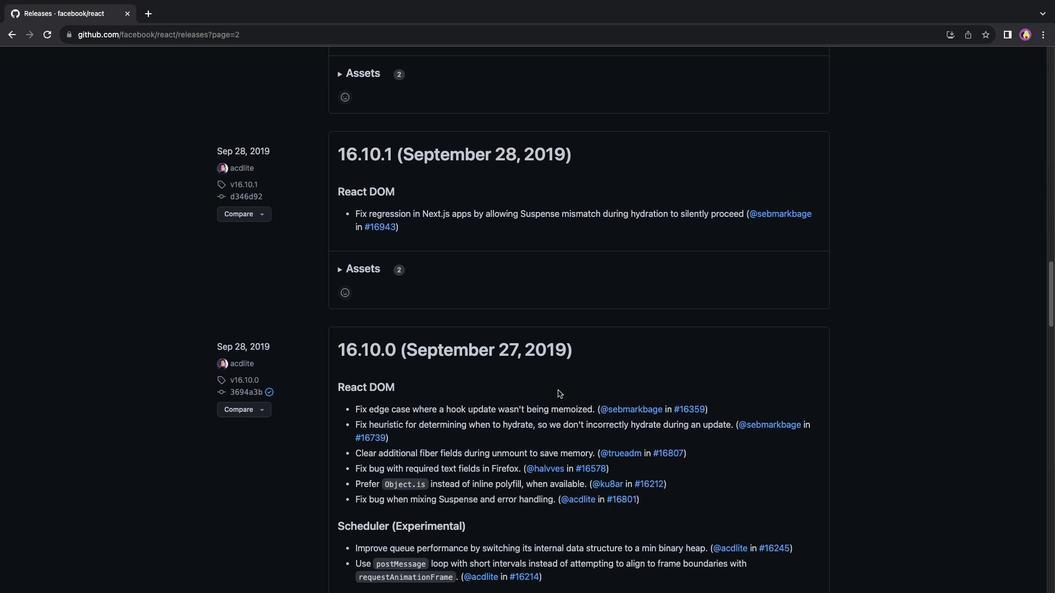
Action: Mouse scrolled (558, 391) with delta (0, -1)
